 Task: Research Airbnb options in Wiener Neustadt, Austria from 10th December, 2023 to 25th December, 2023 for 3 adults, 1 child. Place can be shared room with 2 bedrooms having 3 beds and 2 bathrooms. Property type can be guest house. Amenities needed are: wifi, TV, free parkinig on premises, hot tub, gym, smoking allowed. Look for 3 properties as per requirement.
Action: Mouse moved to (572, 126)
Screenshot: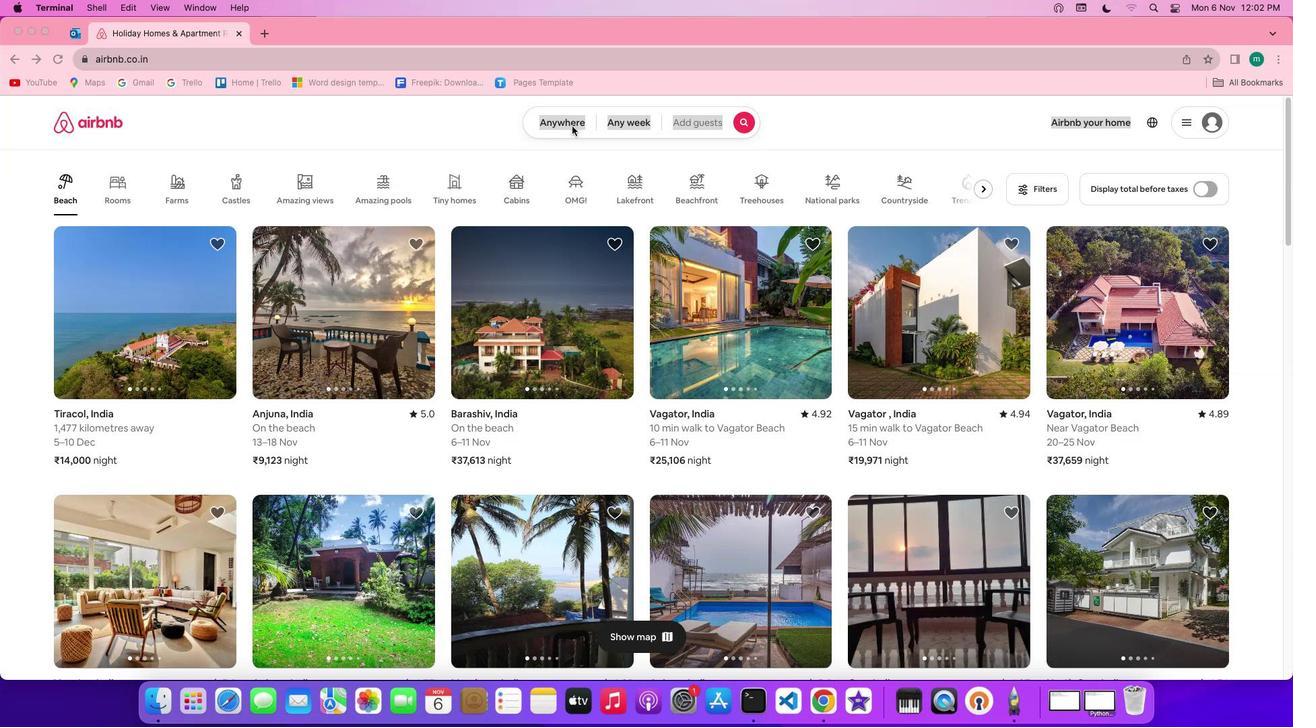 
Action: Mouse pressed left at (572, 126)
Screenshot: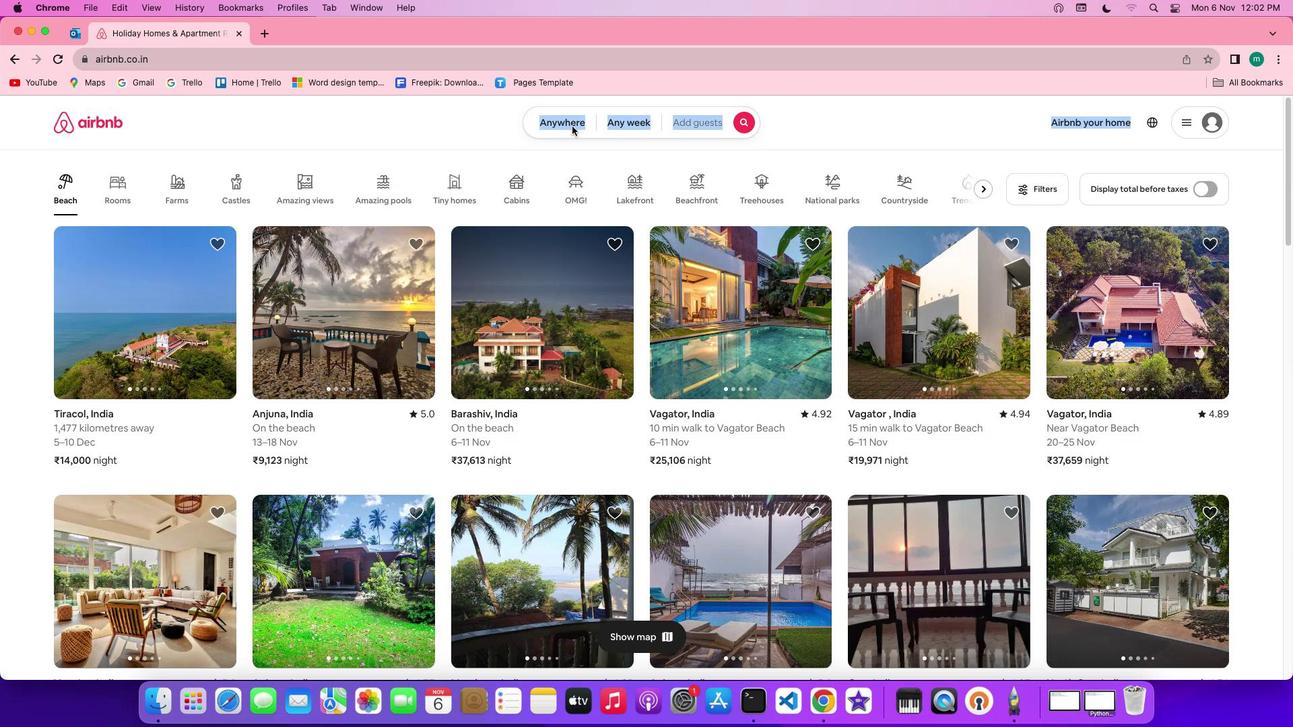 
Action: Mouse pressed left at (572, 126)
Screenshot: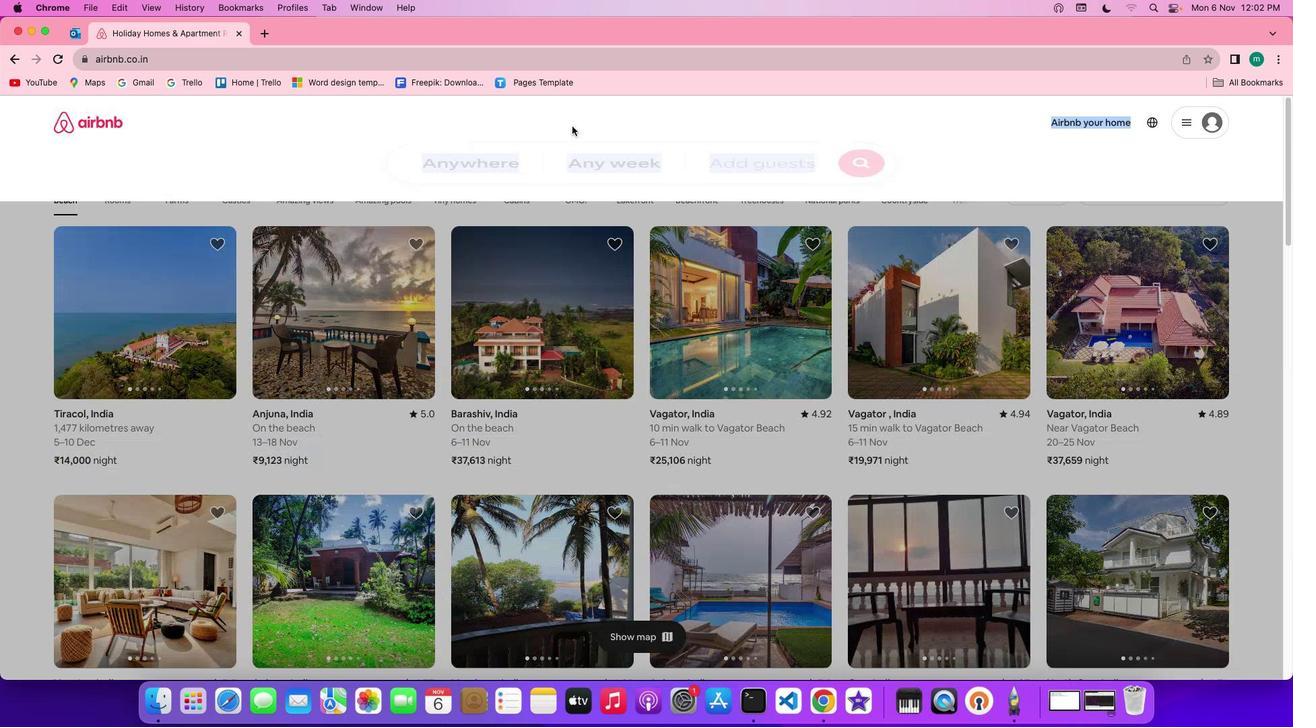 
Action: Mouse moved to (466, 170)
Screenshot: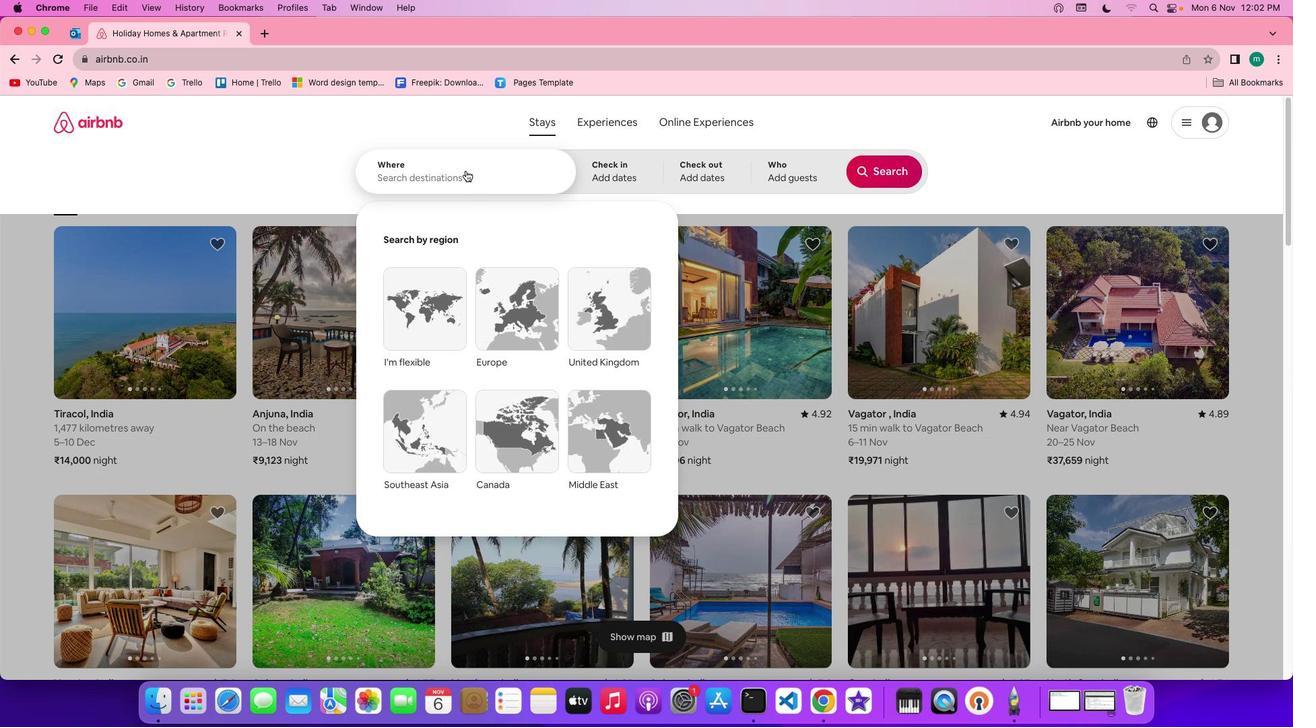 
Action: Key pressed Key.shift'W''i''e''n''e''r'','Key.spaceKey.shift'N''e''u''s''t''a''d''t'Key.leftKey.leftKey.leftKey.leftKey.leftKey.leftKey.leftKey.leftKey.backspaceKey.backspaceKey.spaceKey.rightKey.rightKey.rightKey.rightKey.rightKey.rightKey.rightKey.right','Key.spaceKey.shift'A''u''s''t''r''i''a'
Screenshot: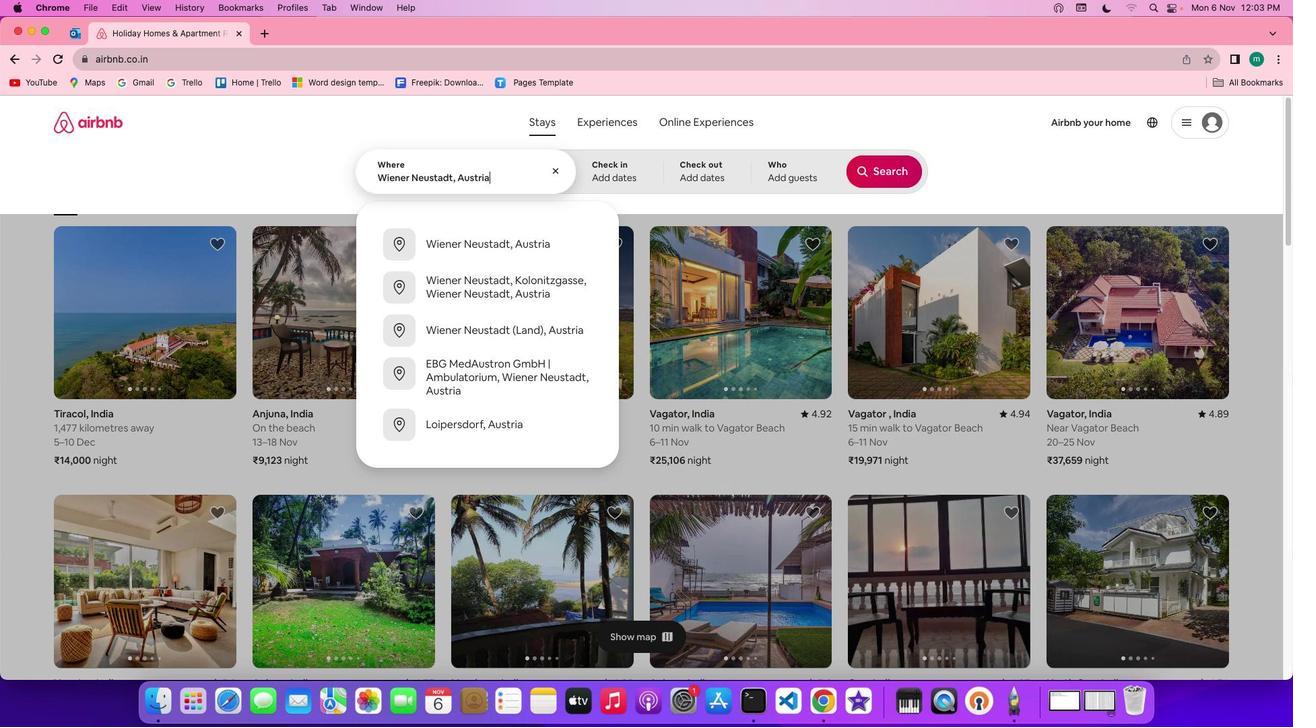 
Action: Mouse moved to (605, 179)
Screenshot: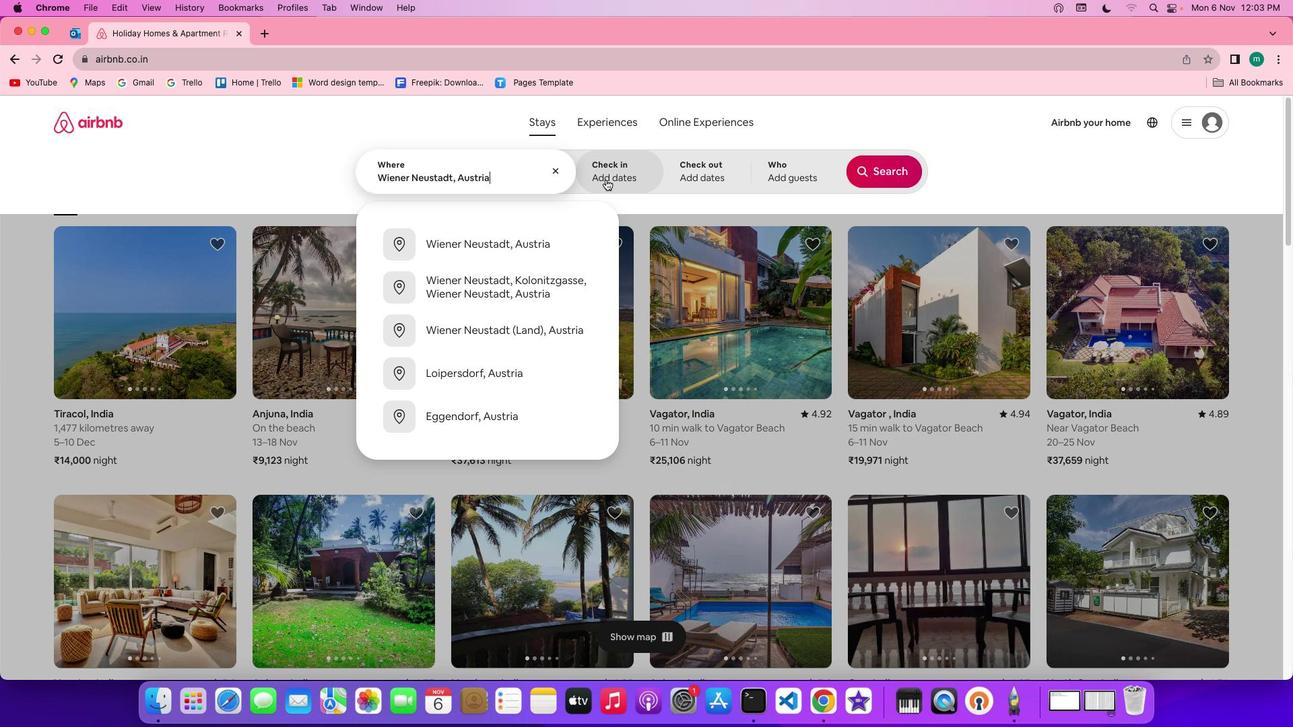 
Action: Mouse pressed left at (605, 179)
Screenshot: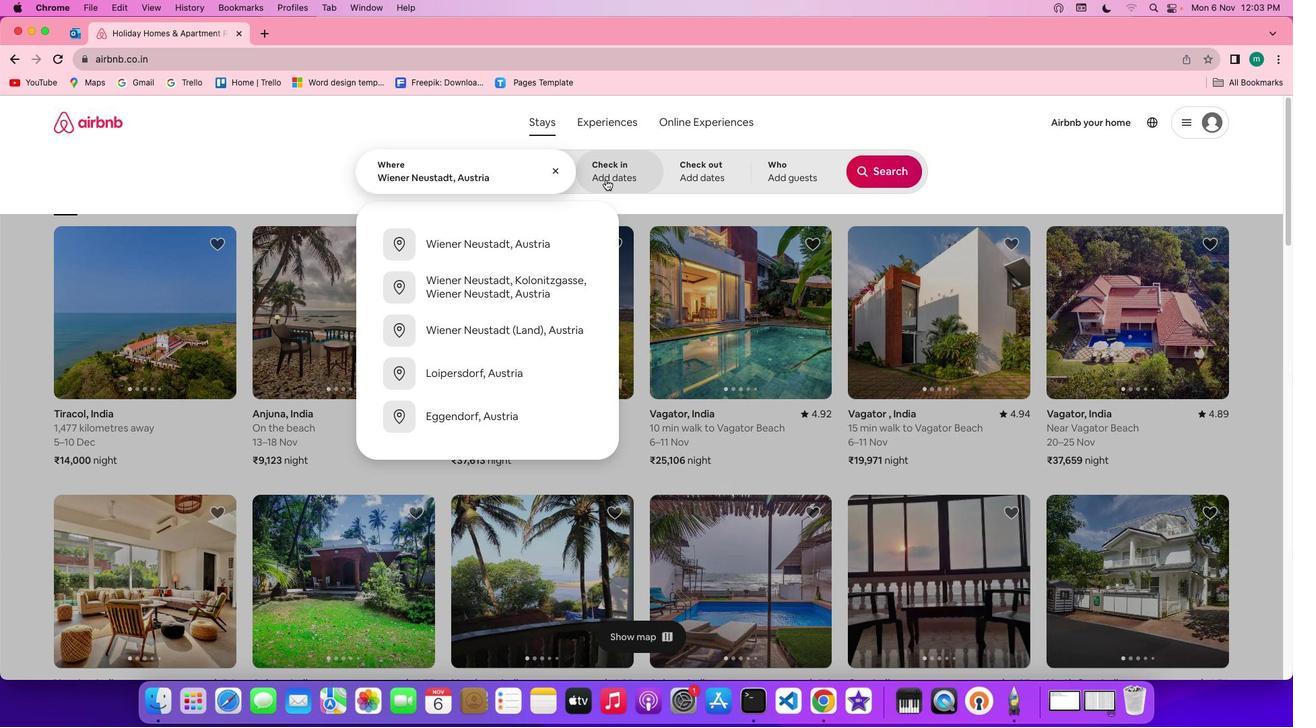 
Action: Mouse moved to (680, 402)
Screenshot: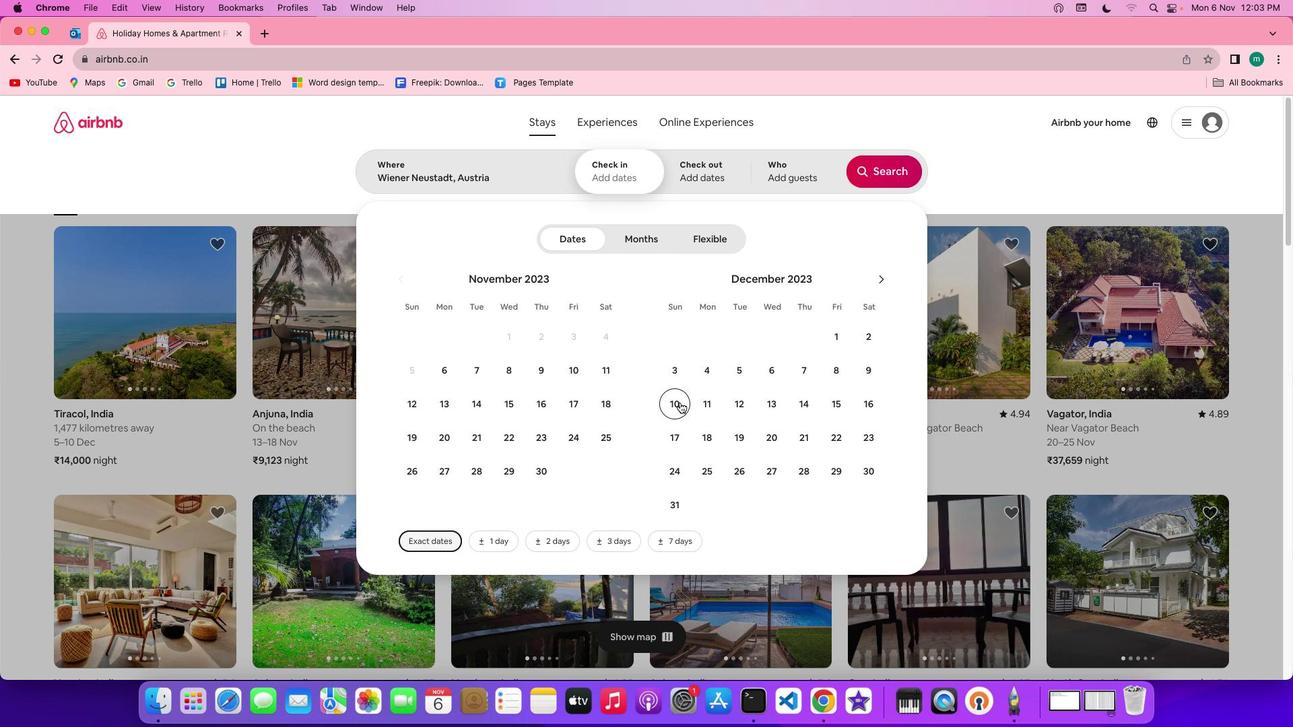 
Action: Mouse pressed left at (680, 402)
Screenshot: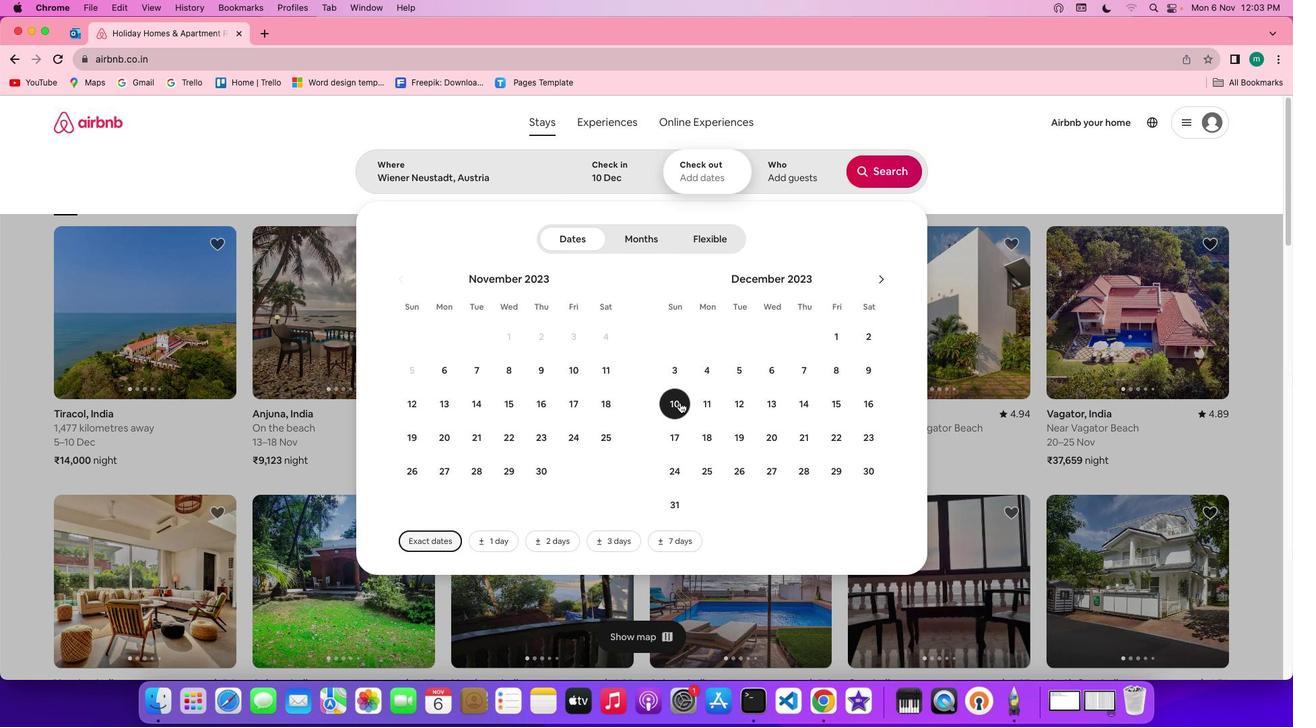 
Action: Mouse moved to (699, 462)
Screenshot: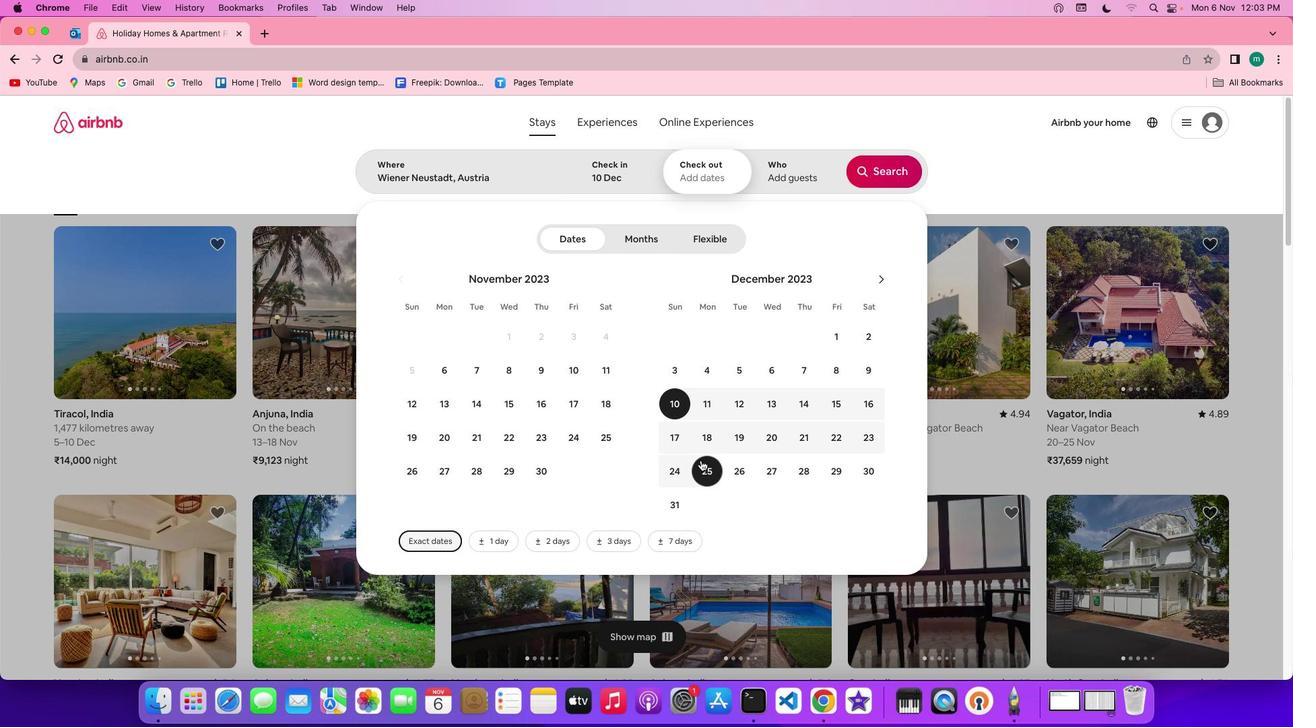 
Action: Mouse pressed left at (699, 462)
Screenshot: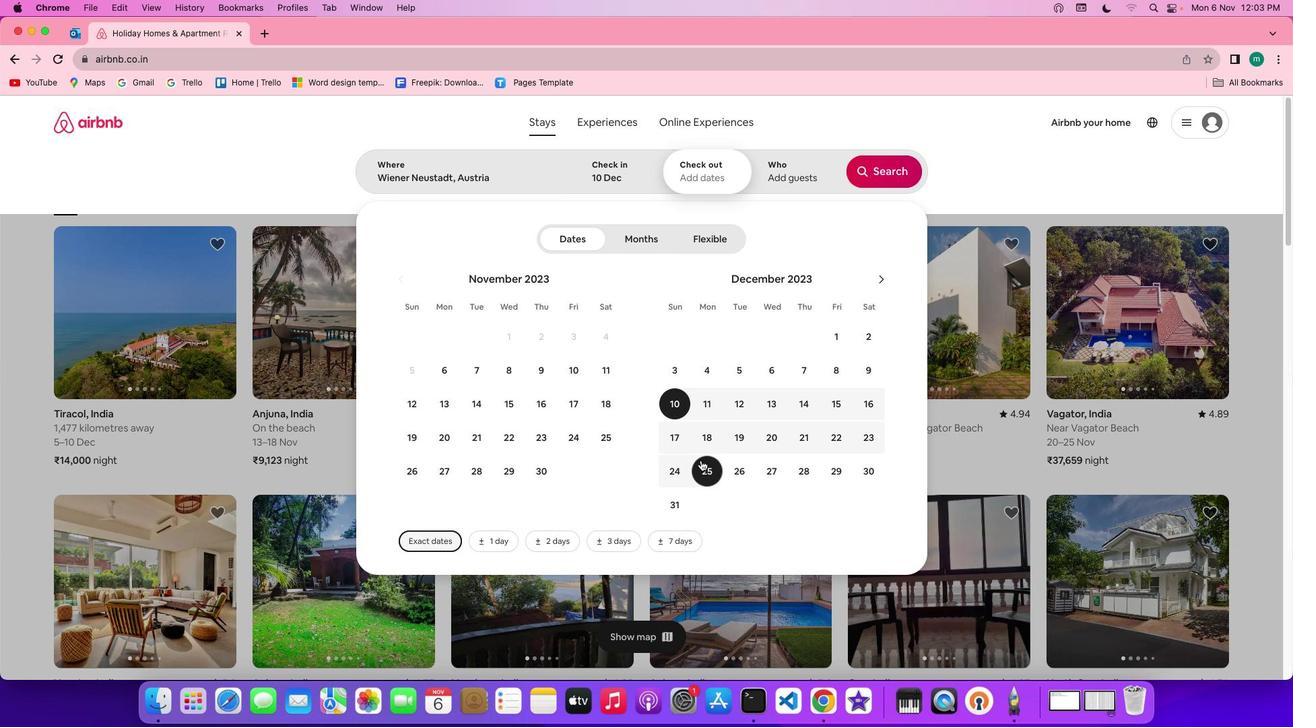 
Action: Mouse moved to (793, 183)
Screenshot: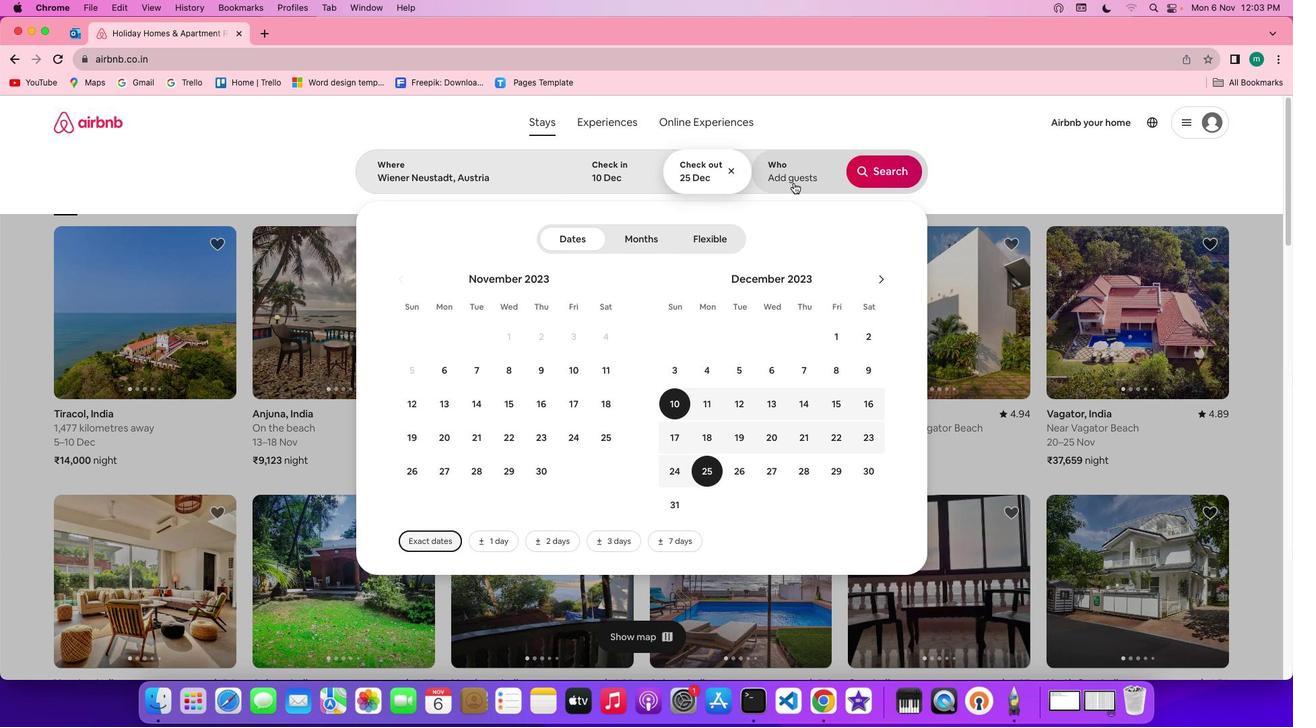 
Action: Mouse pressed left at (793, 183)
Screenshot: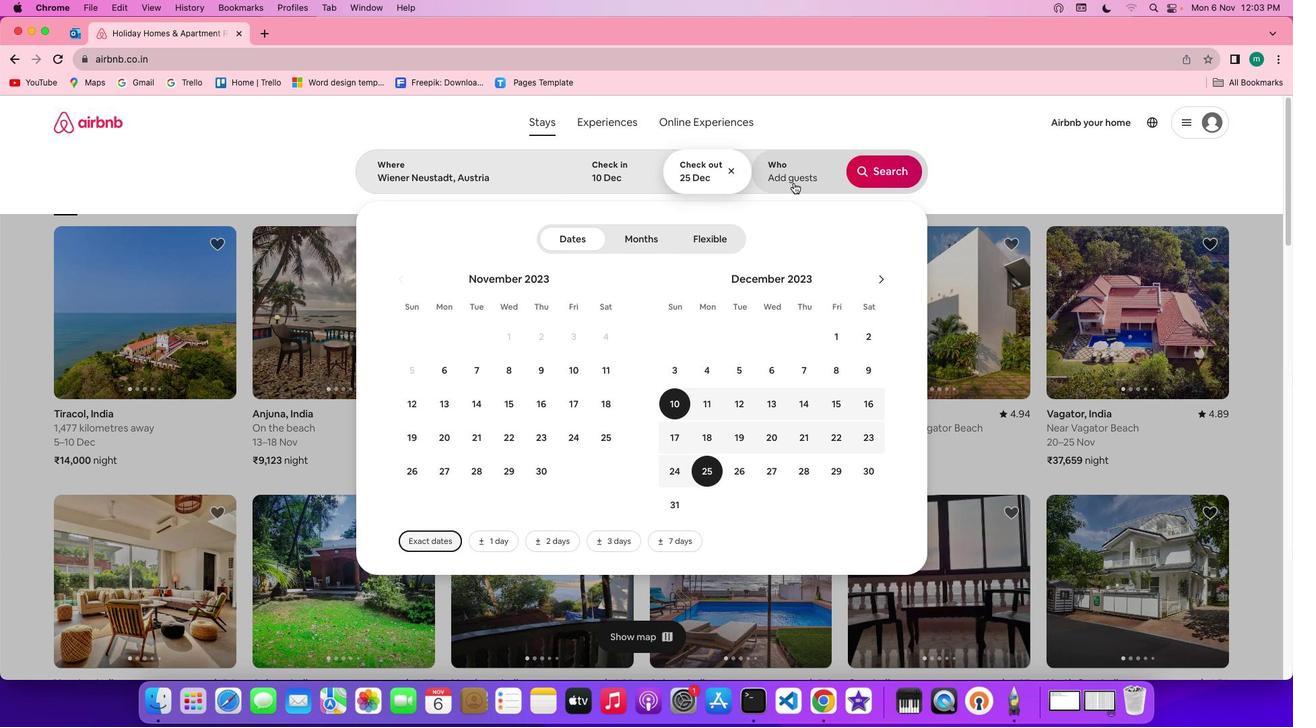 
Action: Mouse moved to (894, 241)
Screenshot: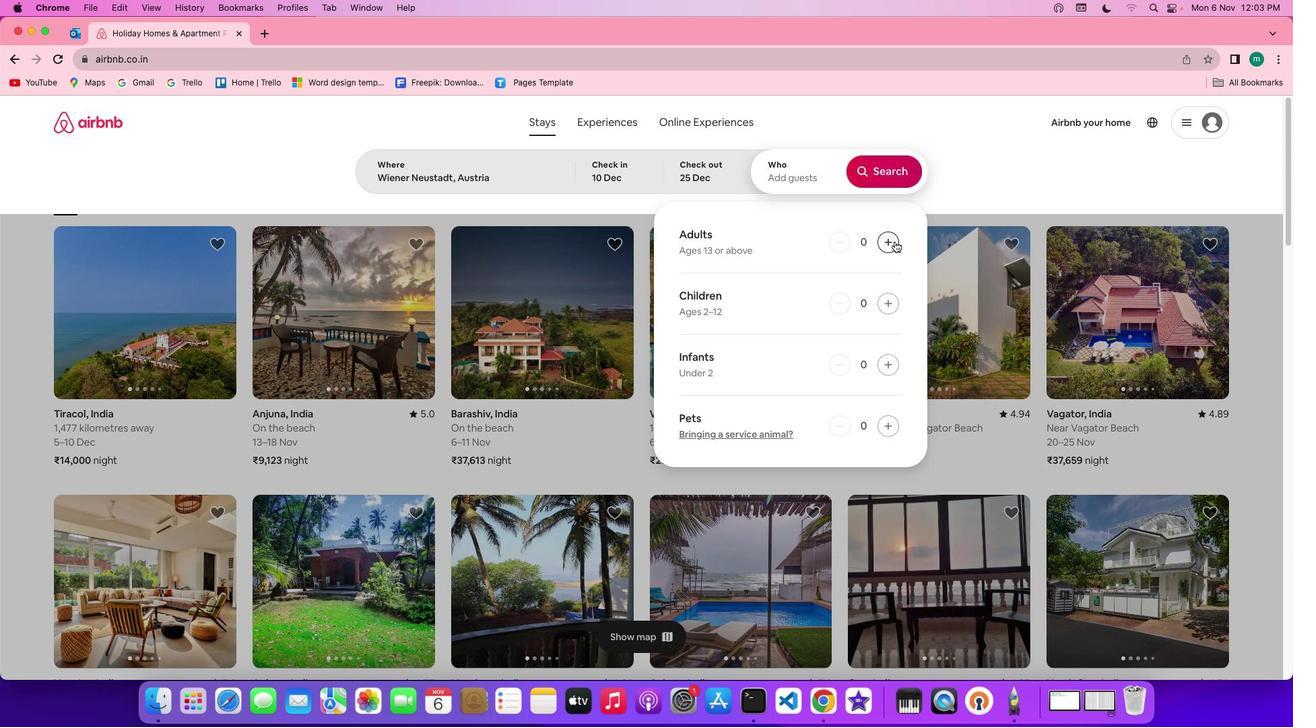 
Action: Mouse pressed left at (894, 241)
Screenshot: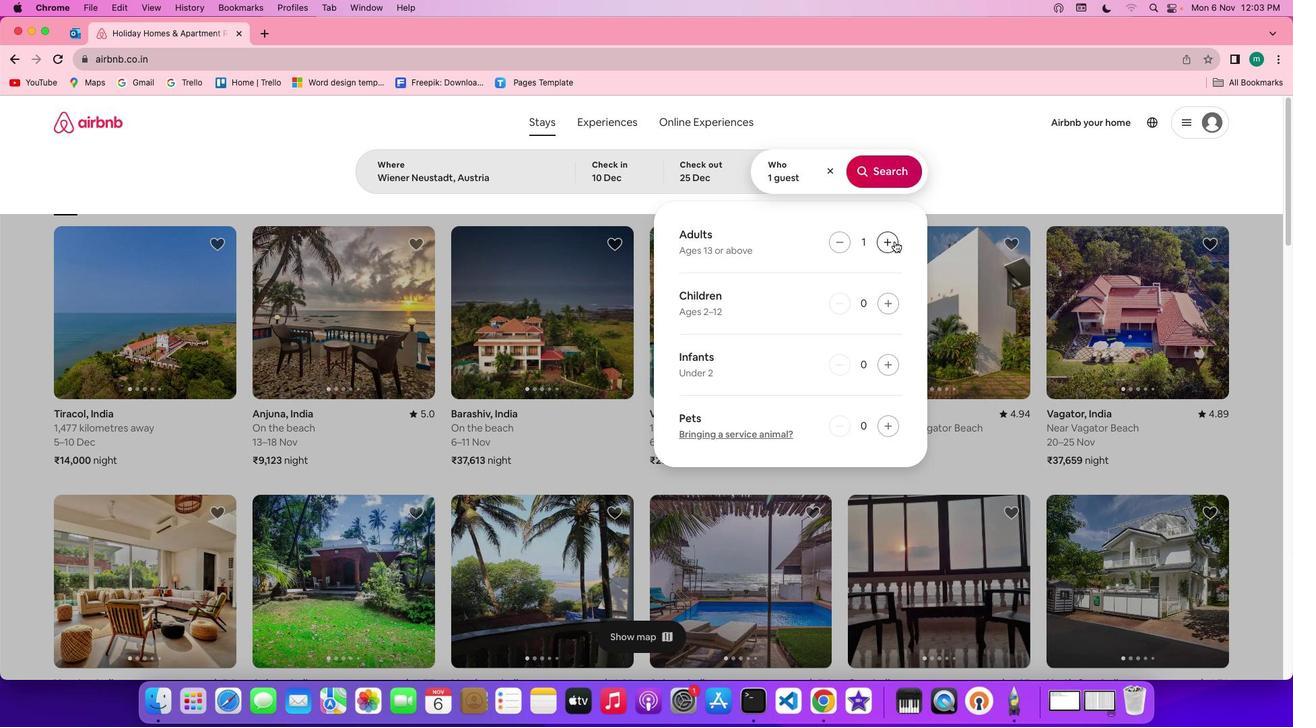 
Action: Mouse pressed left at (894, 241)
Screenshot: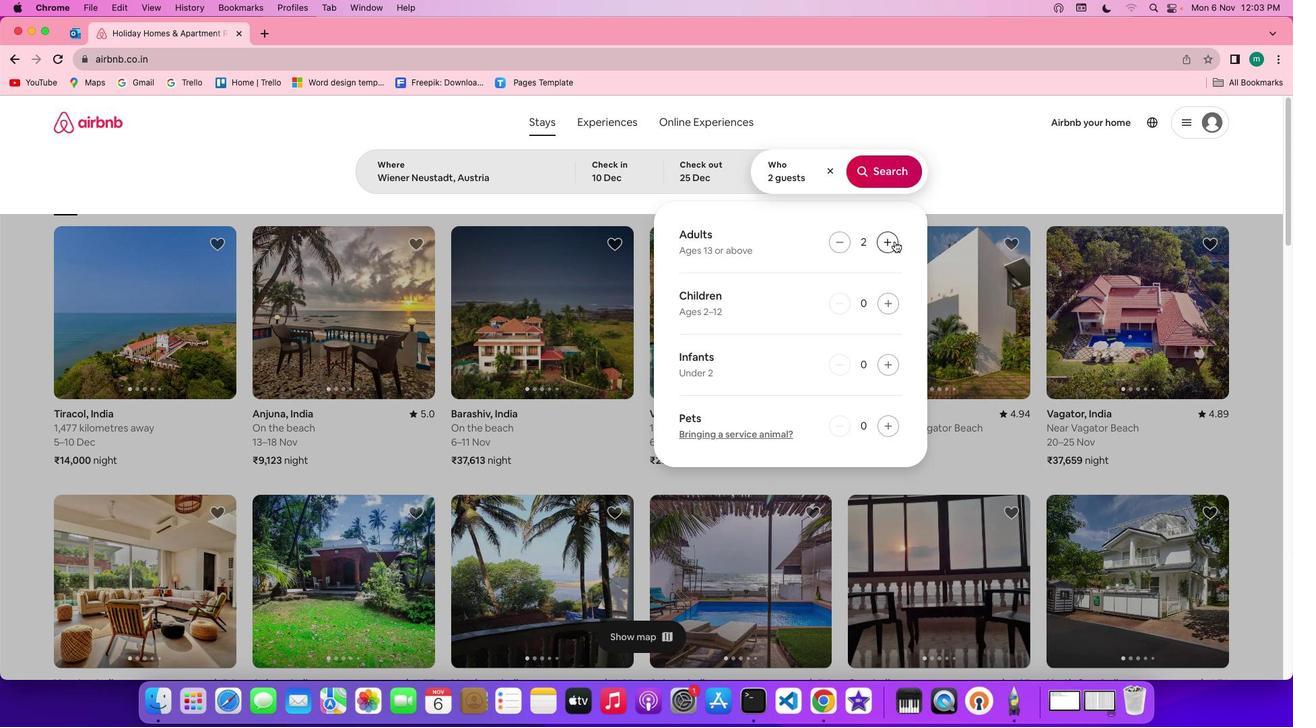 
Action: Mouse pressed left at (894, 241)
Screenshot: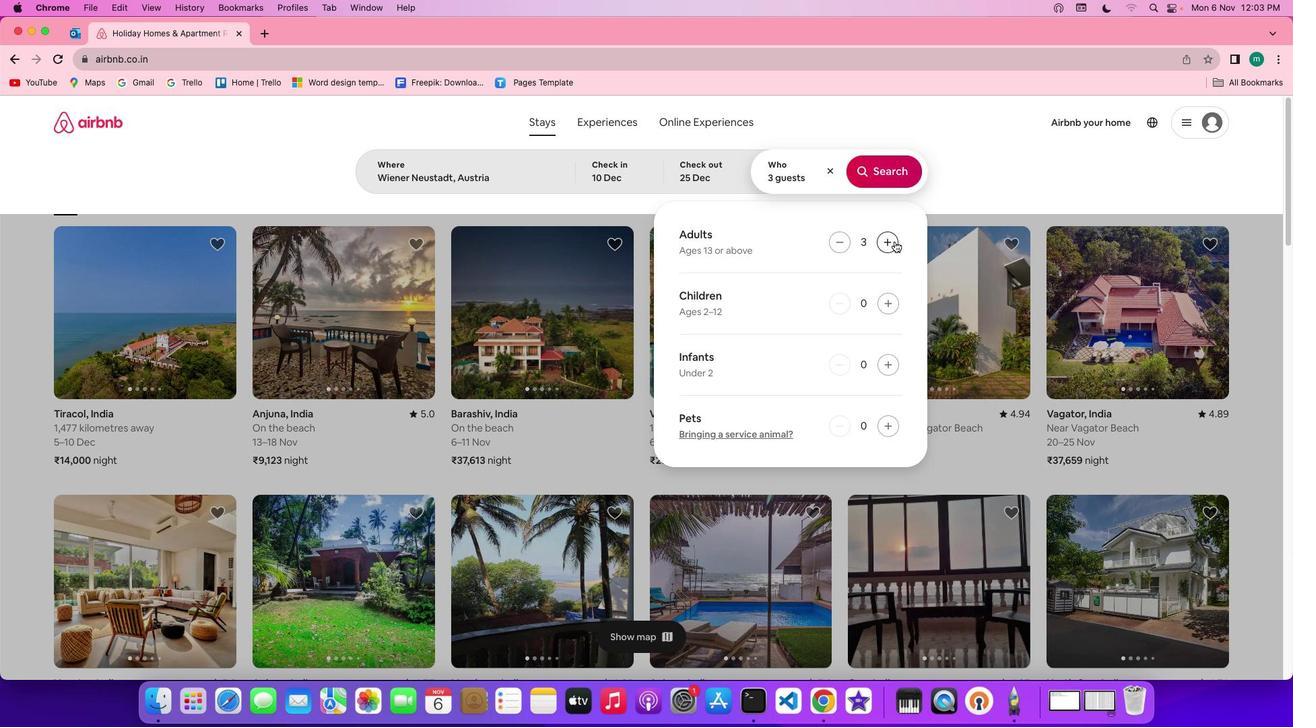 
Action: Mouse moved to (887, 303)
Screenshot: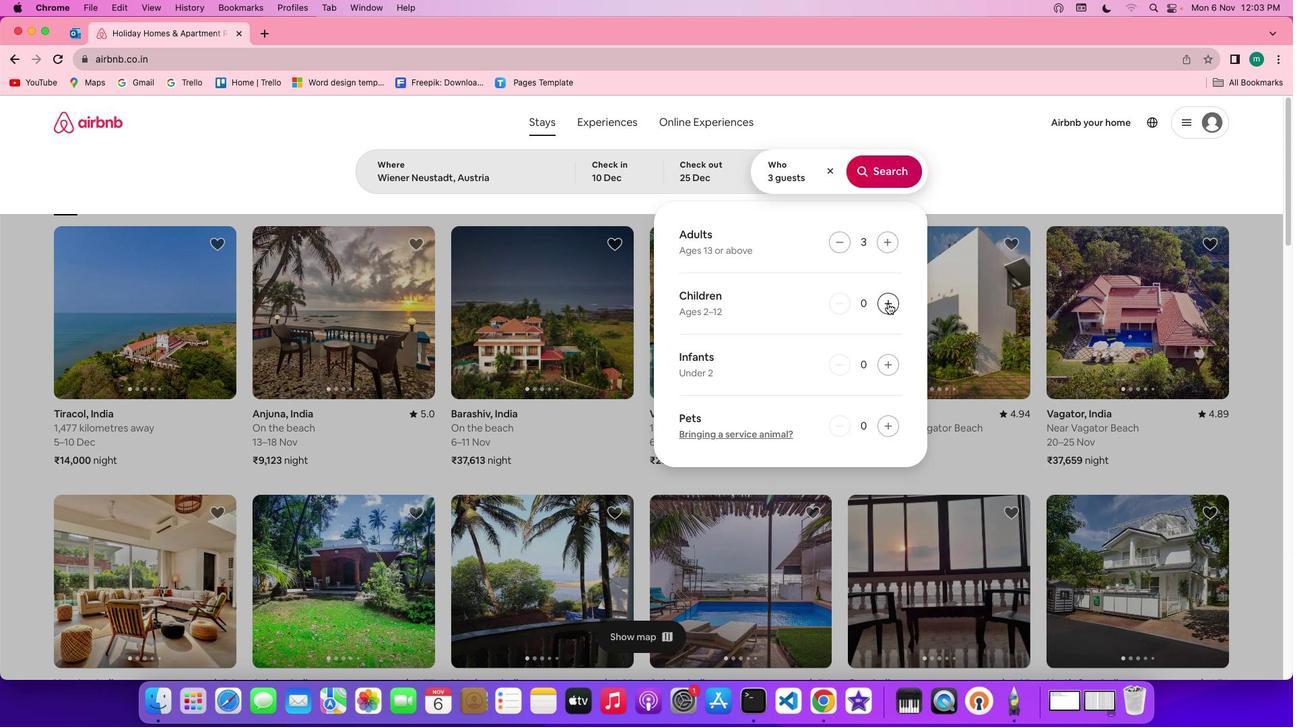 
Action: Mouse pressed left at (887, 303)
Screenshot: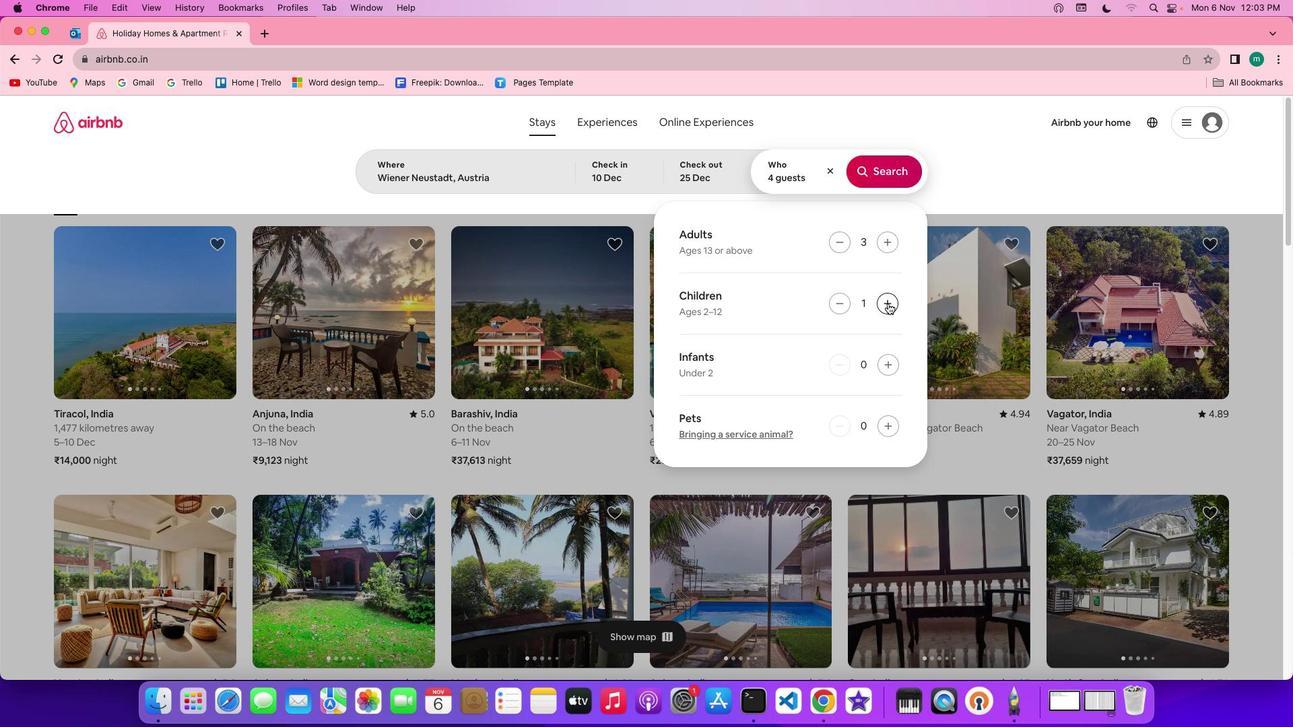 
Action: Mouse moved to (887, 177)
Screenshot: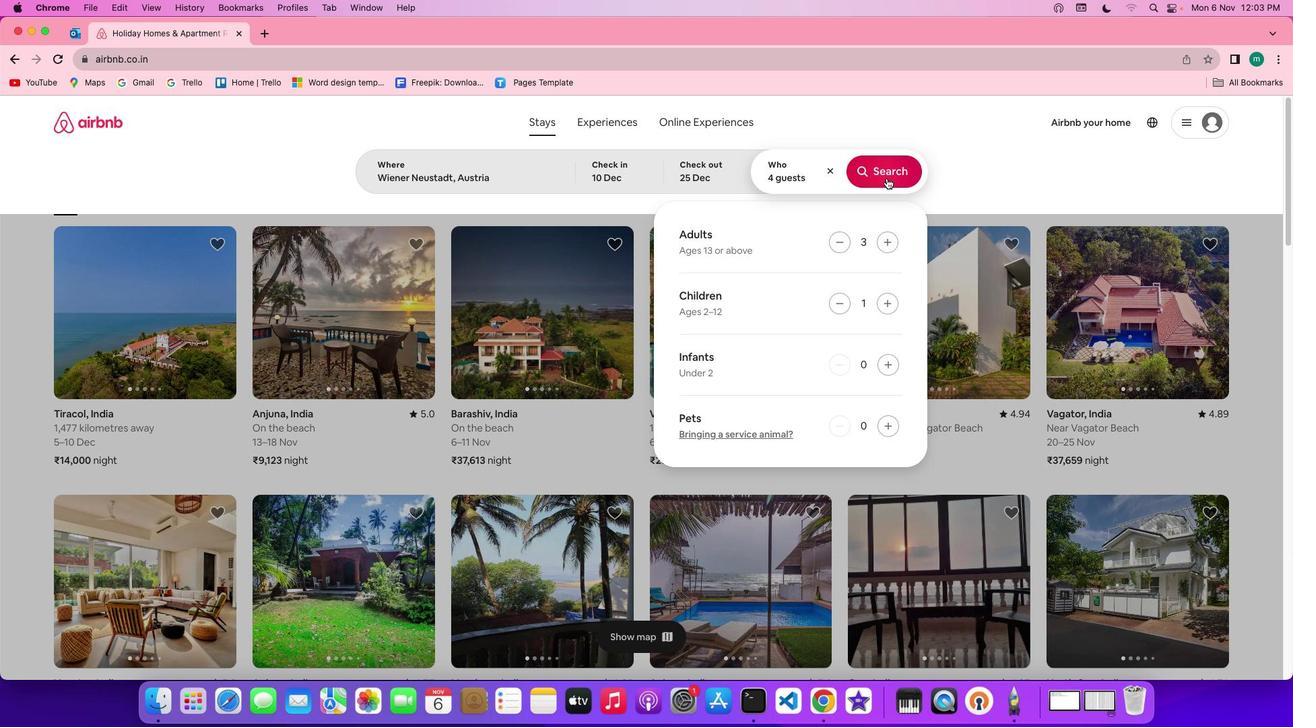 
Action: Mouse pressed left at (887, 177)
Screenshot: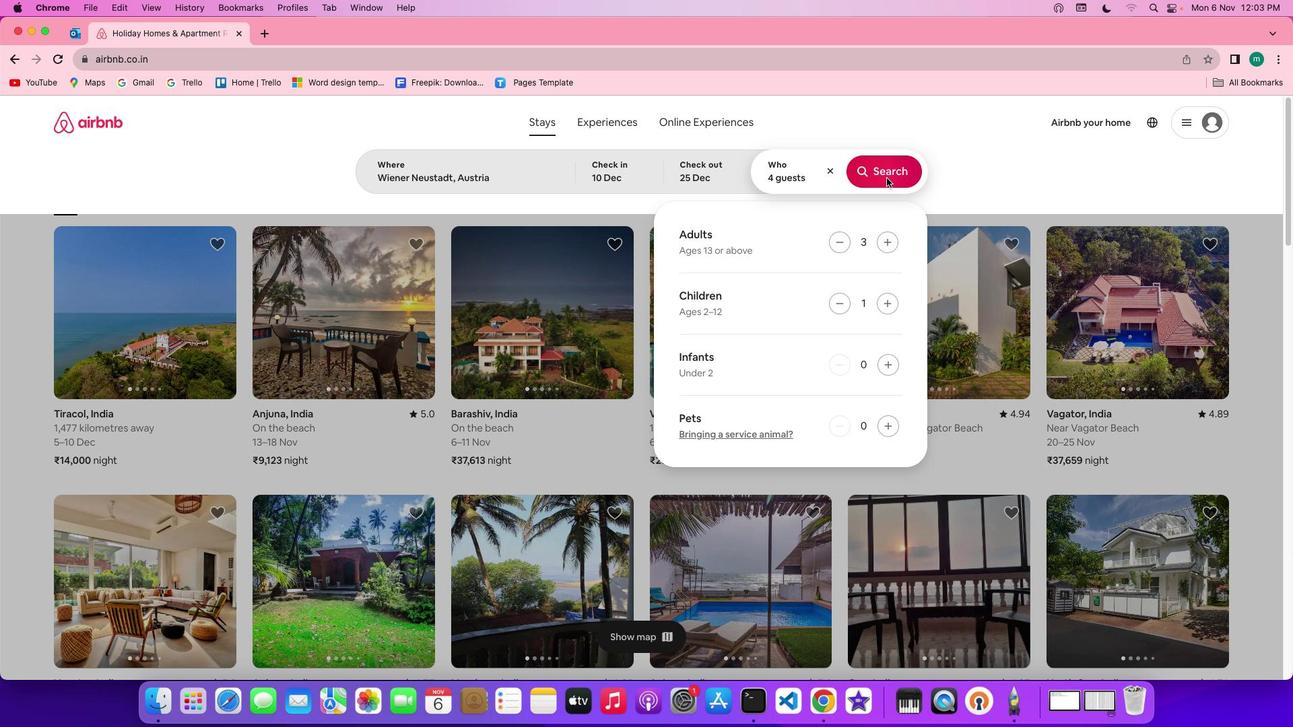 
Action: Mouse moved to (1071, 173)
Screenshot: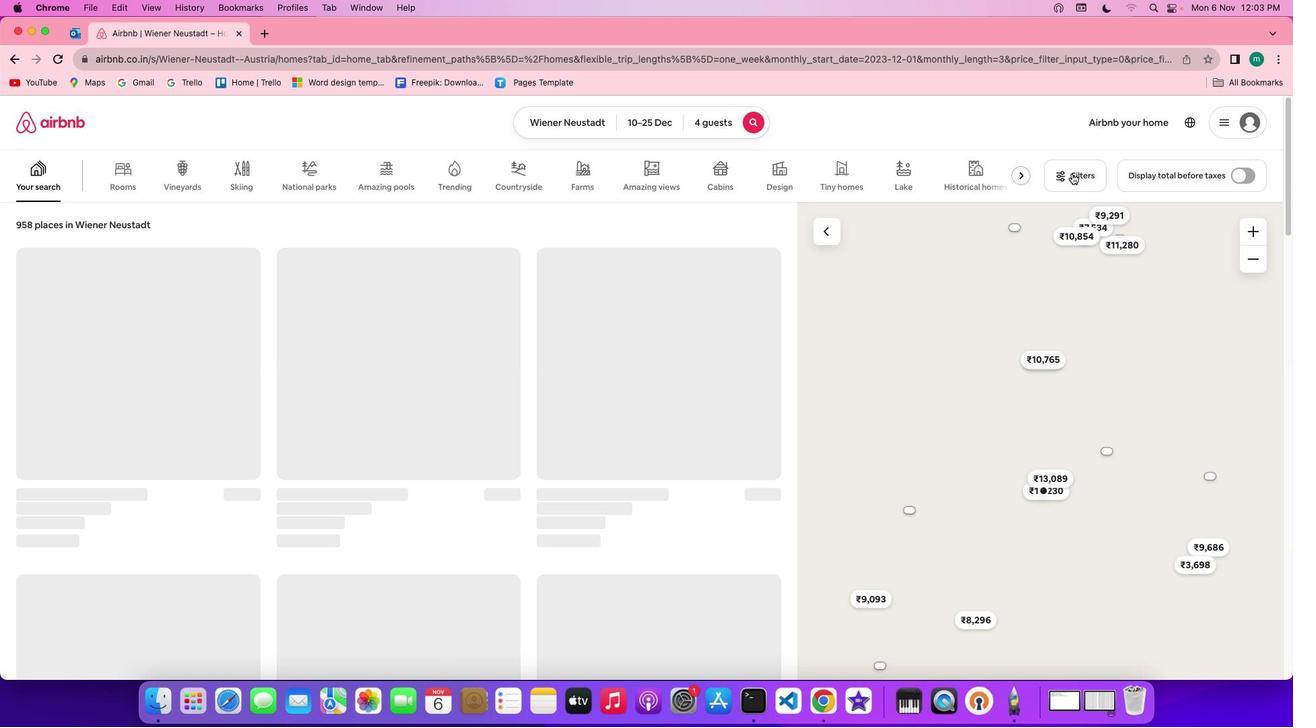 
Action: Mouse pressed left at (1071, 173)
Screenshot: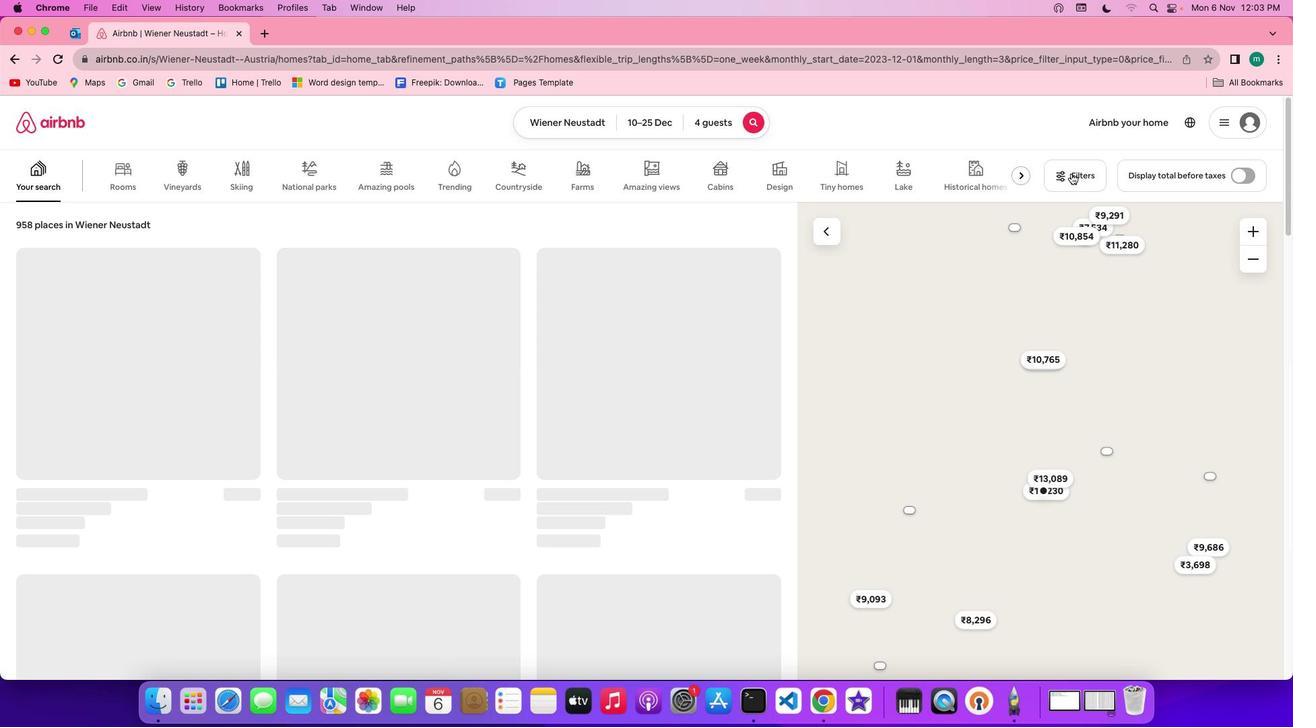 
Action: Mouse moved to (664, 416)
Screenshot: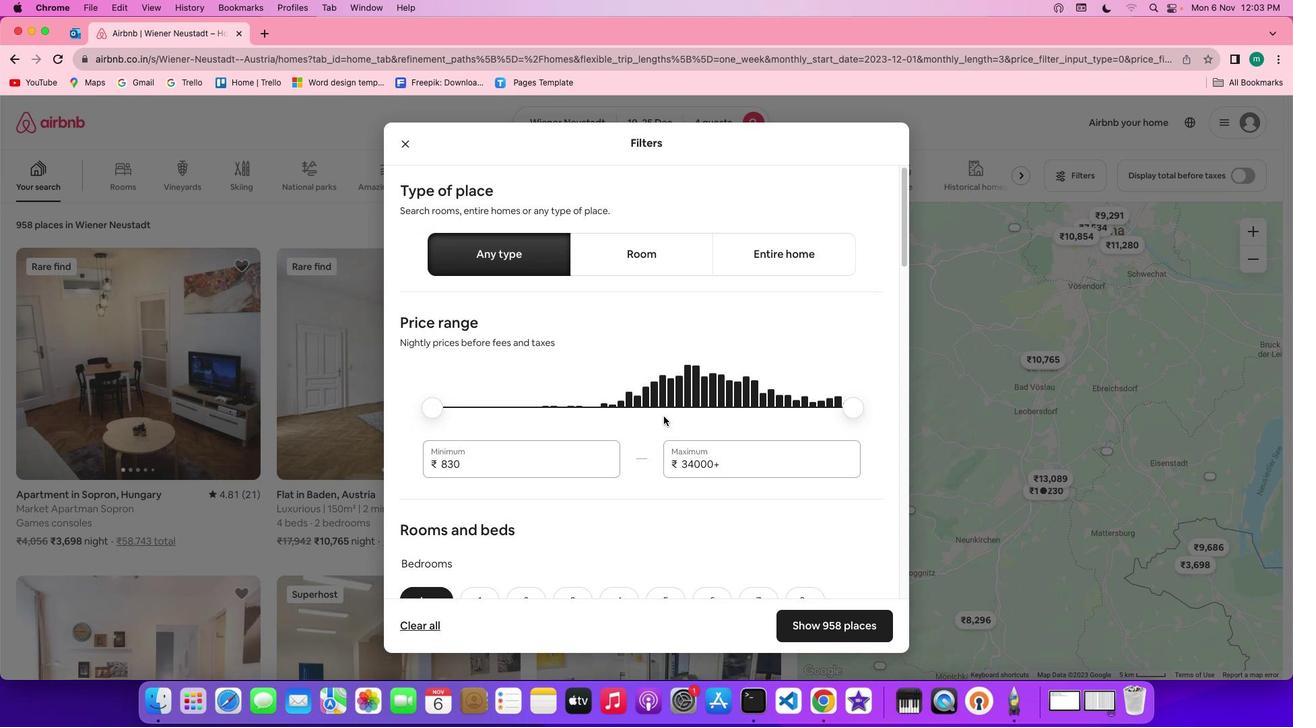 
Action: Mouse scrolled (664, 416) with delta (0, 0)
Screenshot: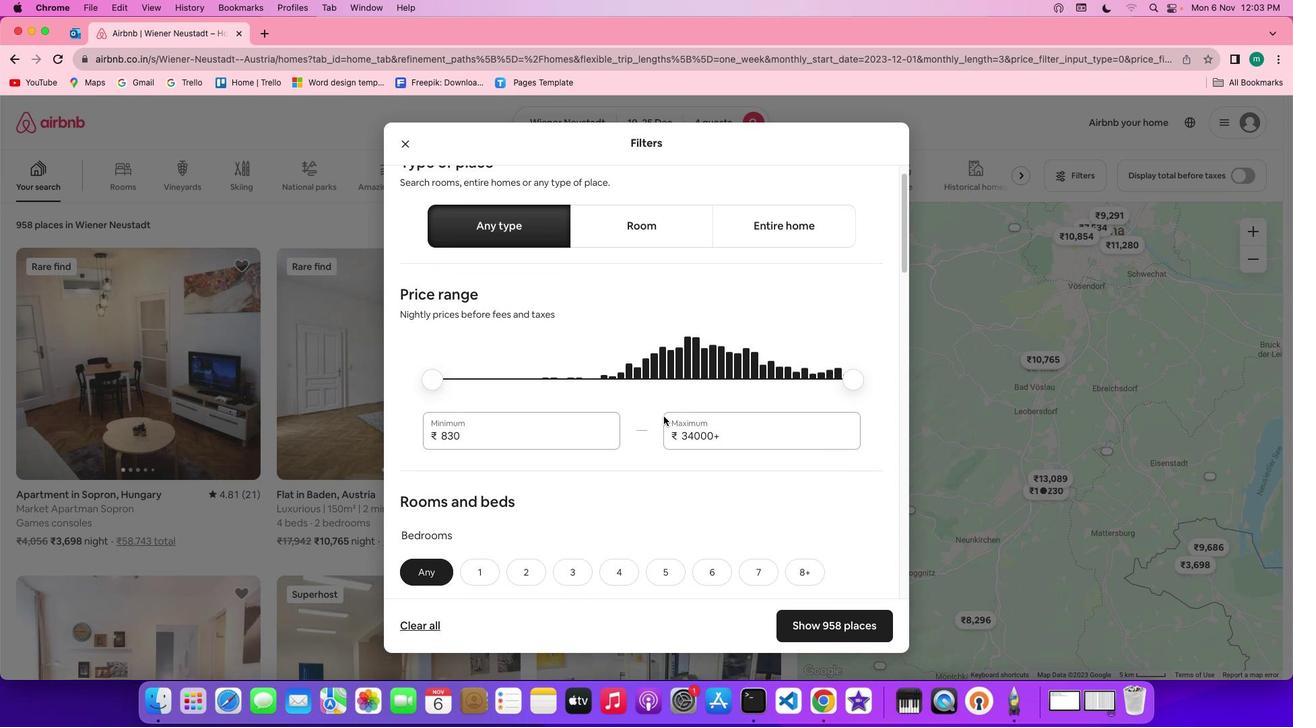
Action: Mouse scrolled (664, 416) with delta (0, 0)
Screenshot: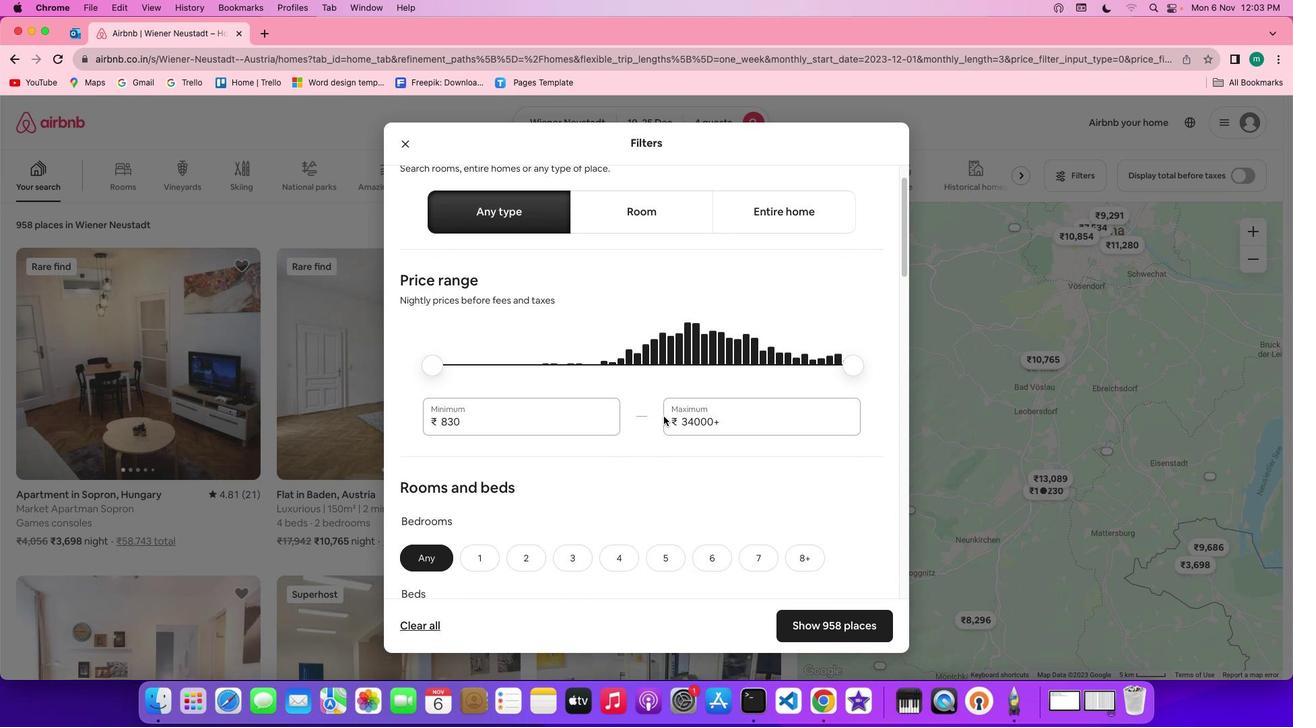 
Action: Mouse scrolled (664, 416) with delta (0, -1)
Screenshot: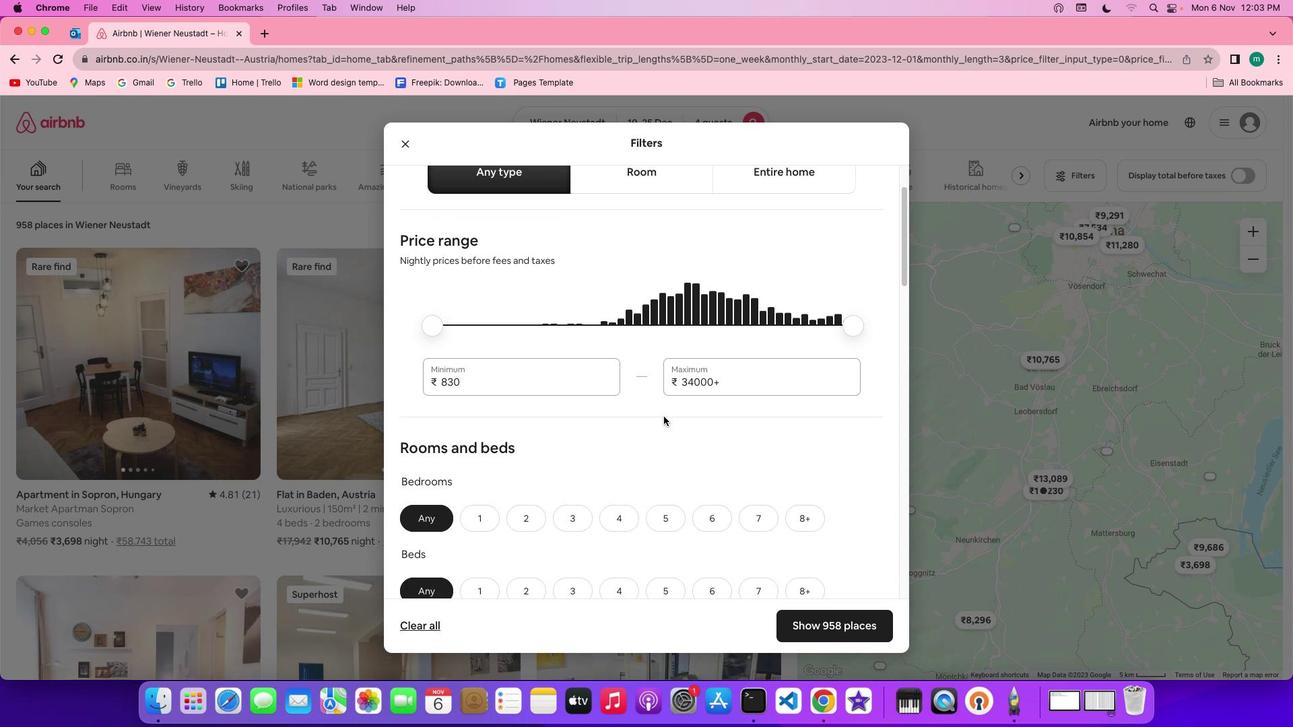 
Action: Mouse scrolled (664, 416) with delta (0, 0)
Screenshot: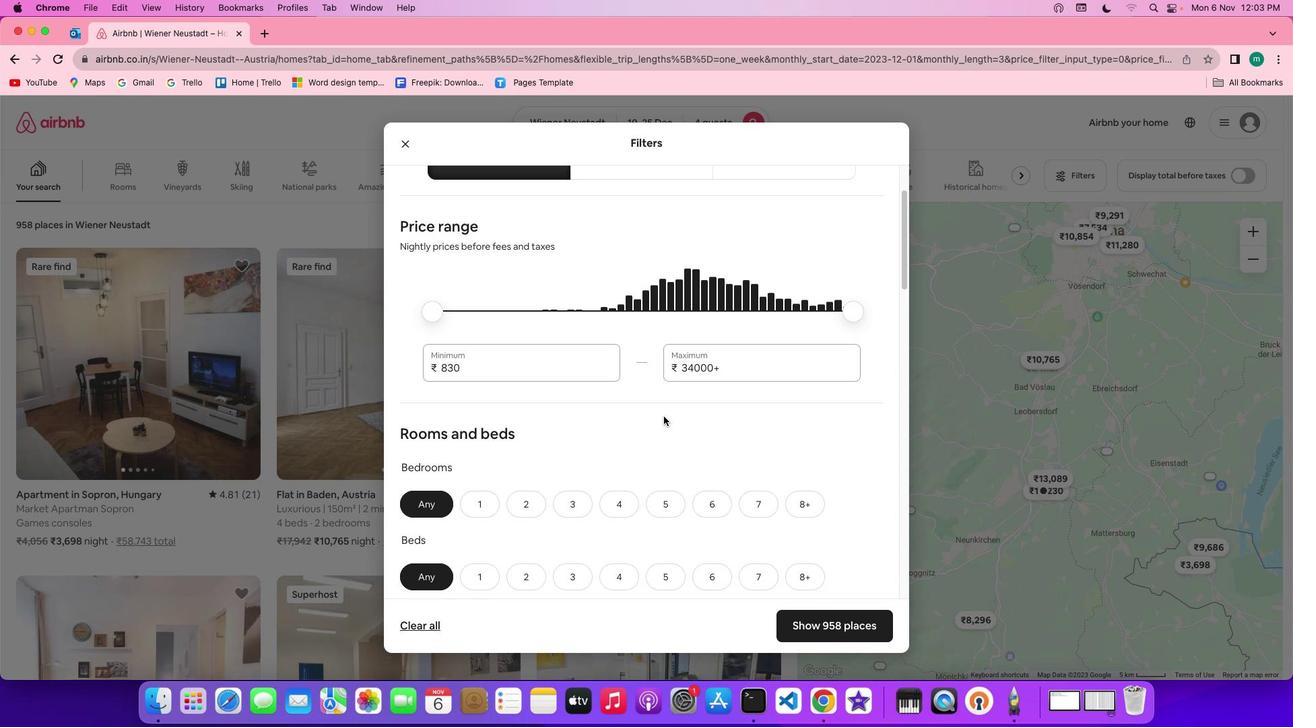 
Action: Mouse scrolled (664, 416) with delta (0, 0)
Screenshot: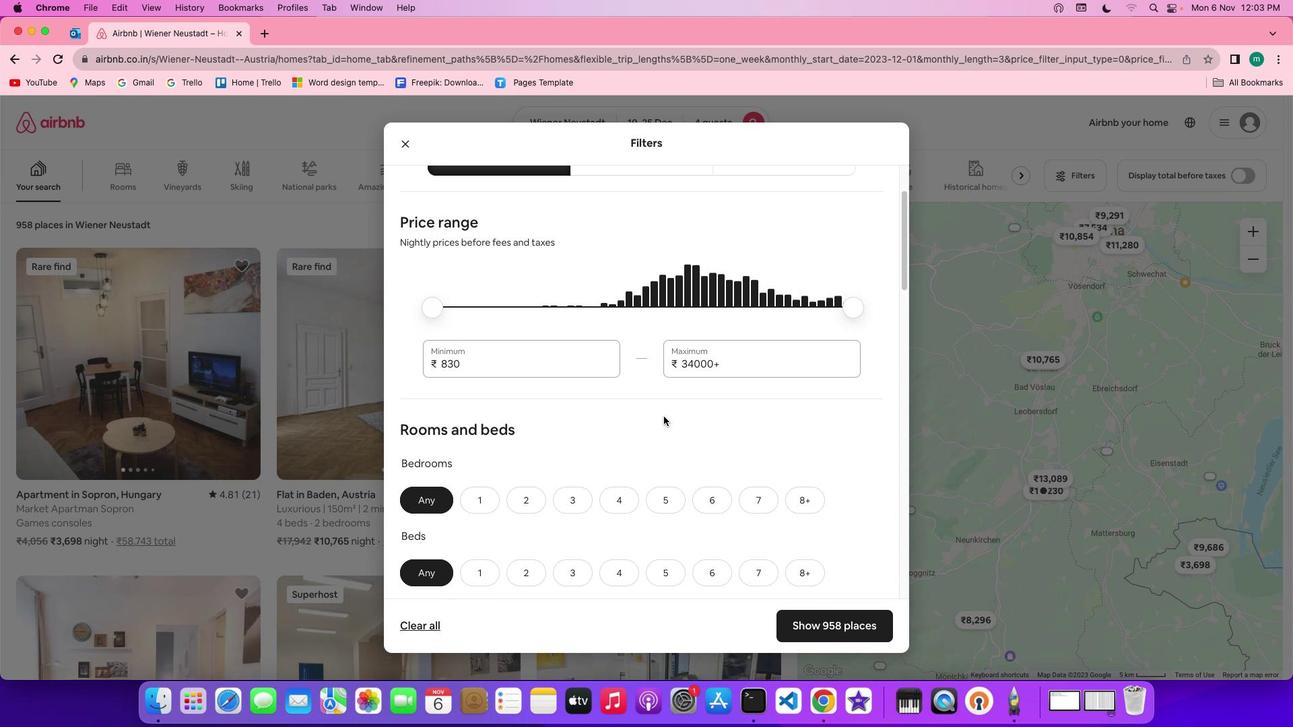 
Action: Mouse scrolled (664, 416) with delta (0, 0)
Screenshot: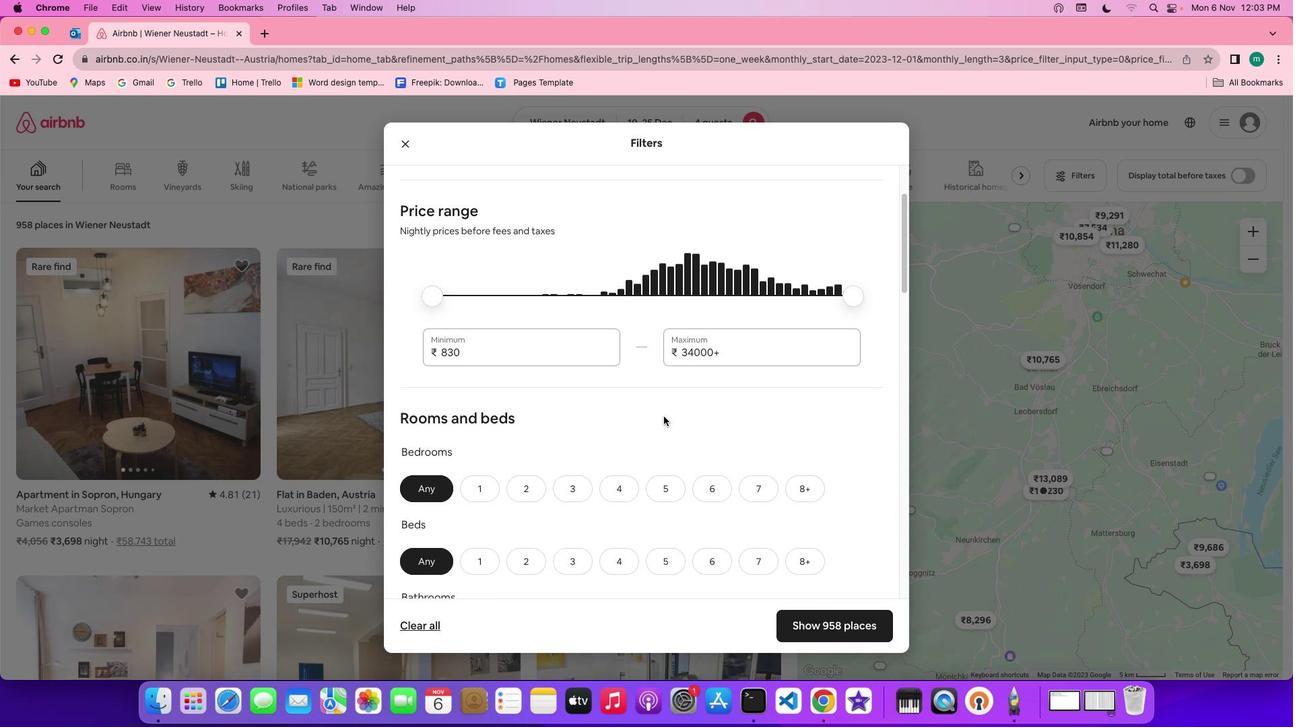 
Action: Mouse scrolled (664, 416) with delta (0, 0)
Screenshot: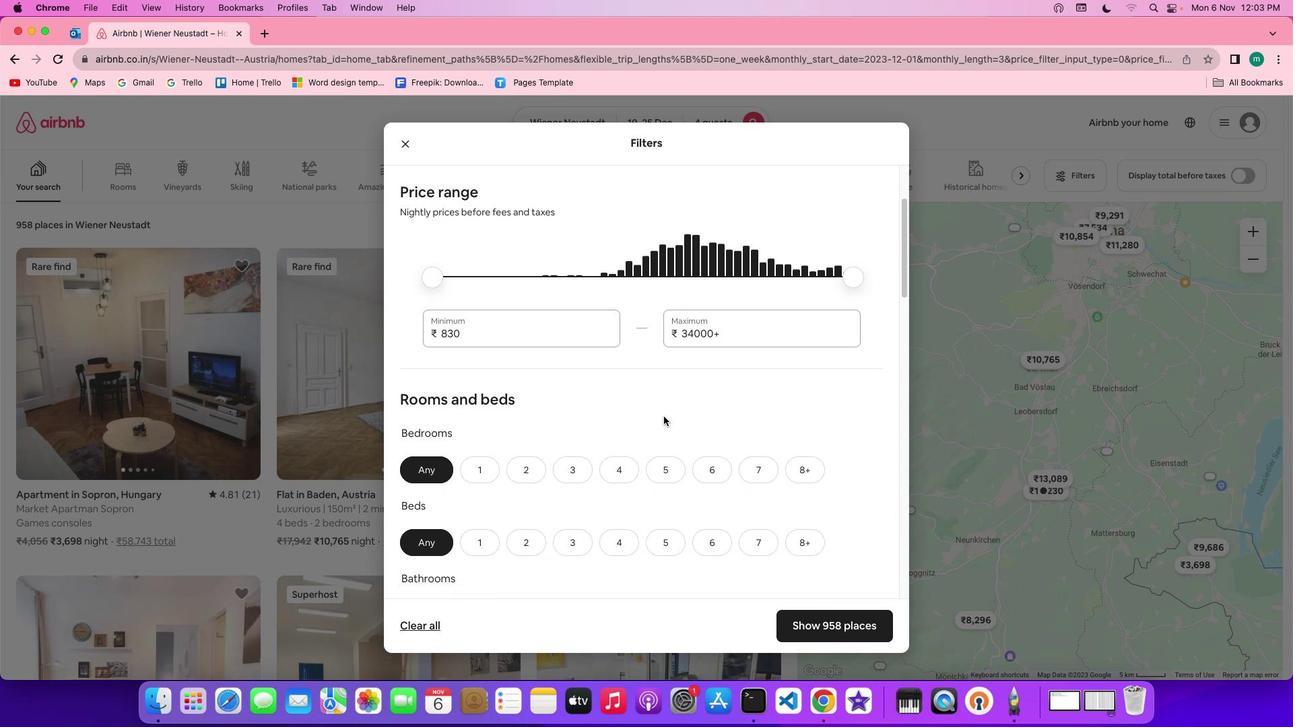 
Action: Mouse scrolled (664, 416) with delta (0, 0)
Screenshot: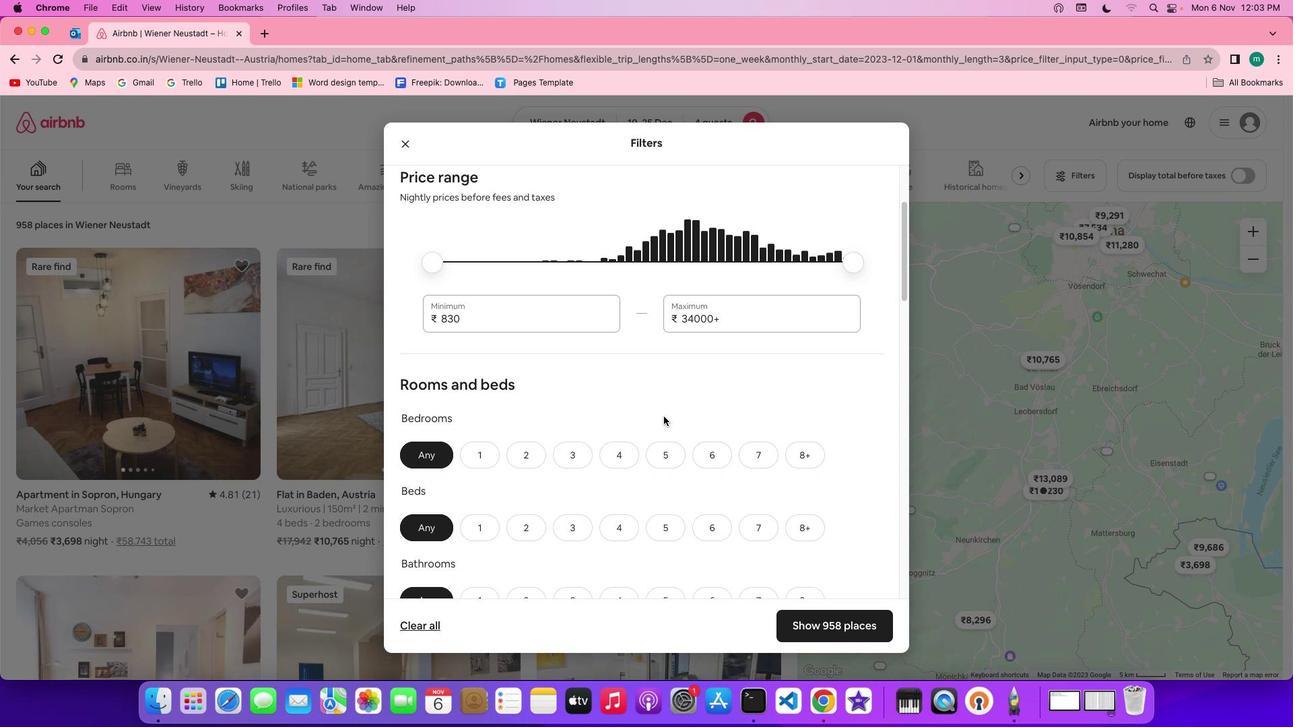 
Action: Mouse scrolled (664, 416) with delta (0, 0)
Screenshot: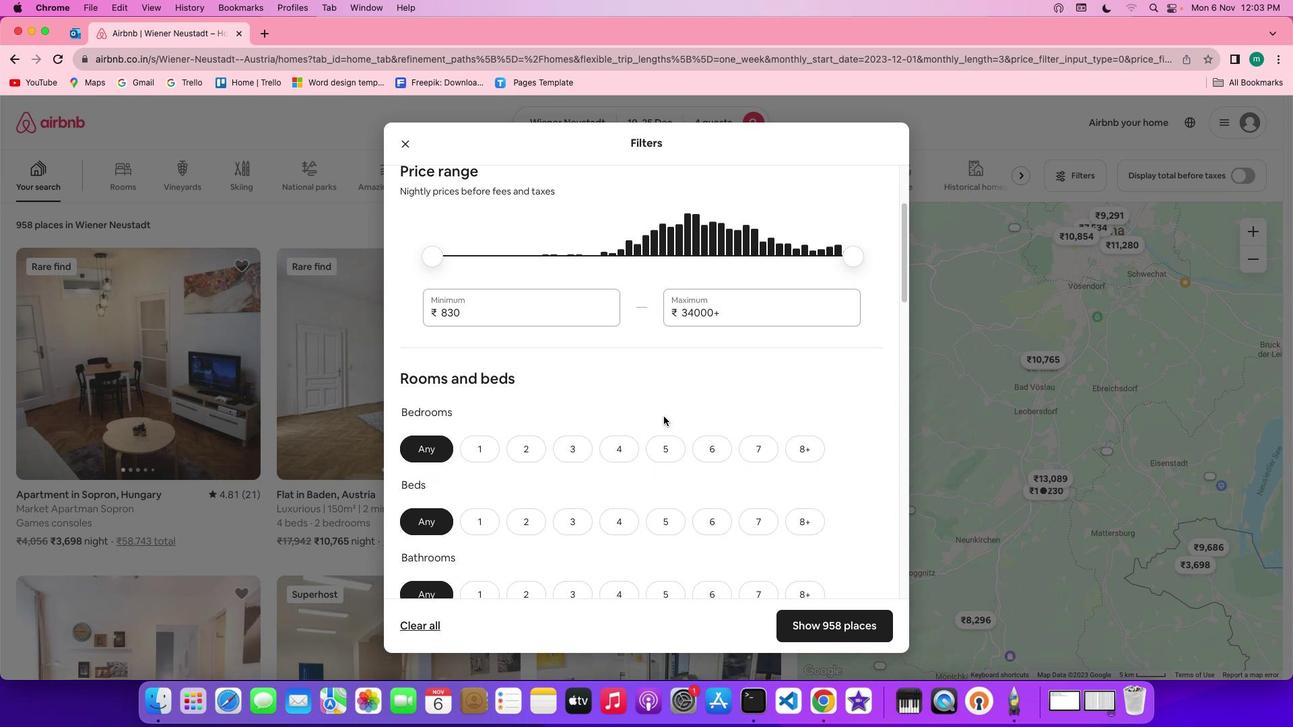 
Action: Mouse scrolled (664, 416) with delta (0, 0)
Screenshot: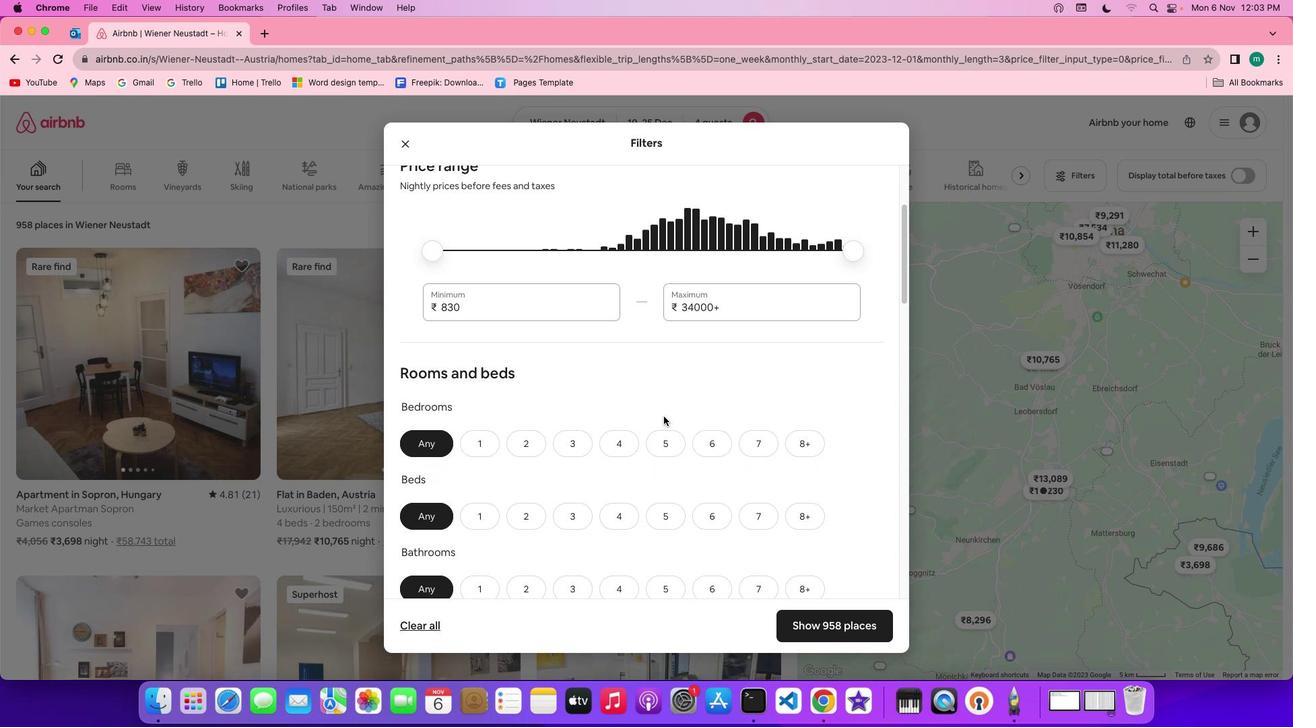 
Action: Mouse scrolled (664, 416) with delta (0, 0)
Screenshot: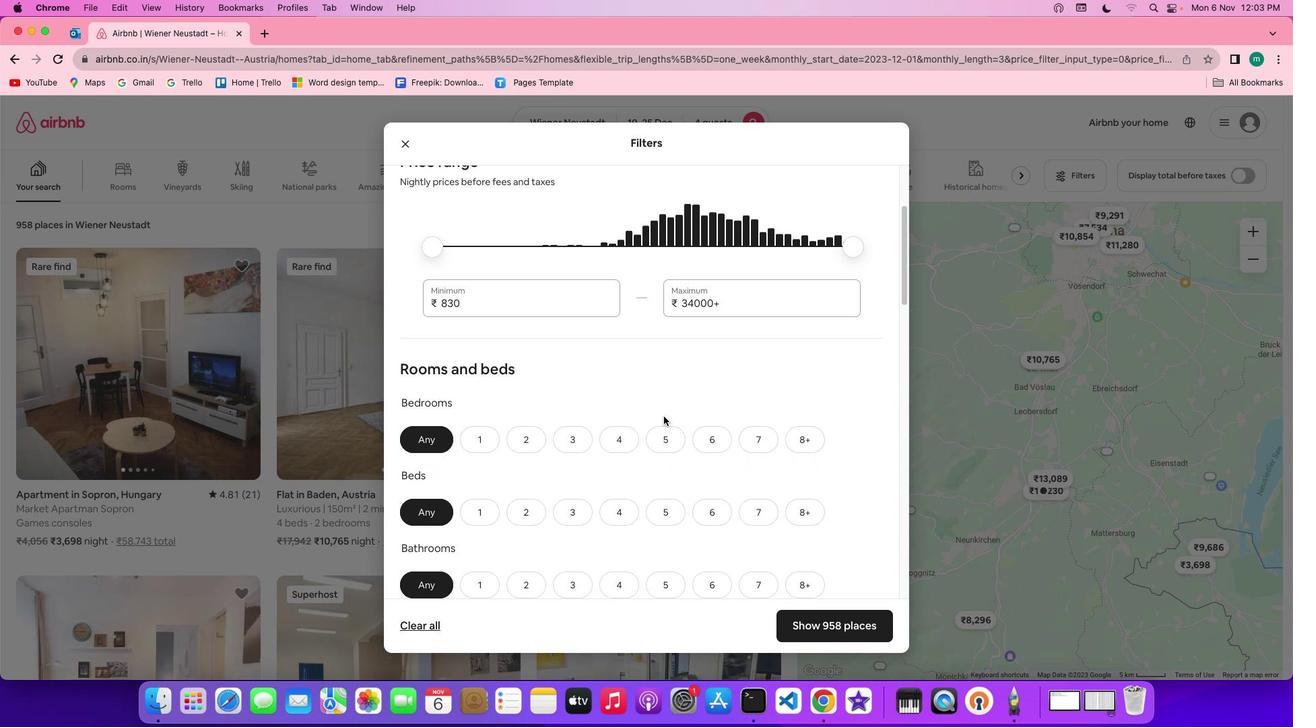 
Action: Mouse scrolled (664, 416) with delta (0, 0)
Screenshot: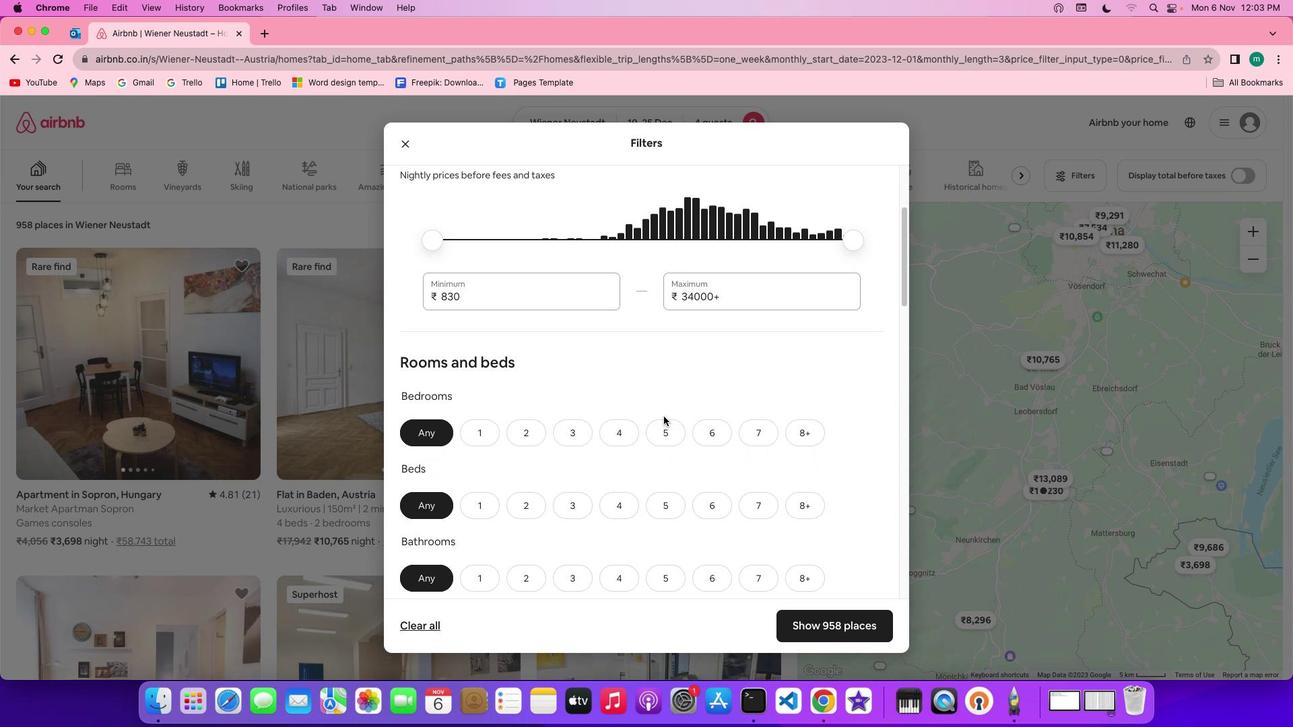 
Action: Mouse scrolled (664, 416) with delta (0, 0)
Screenshot: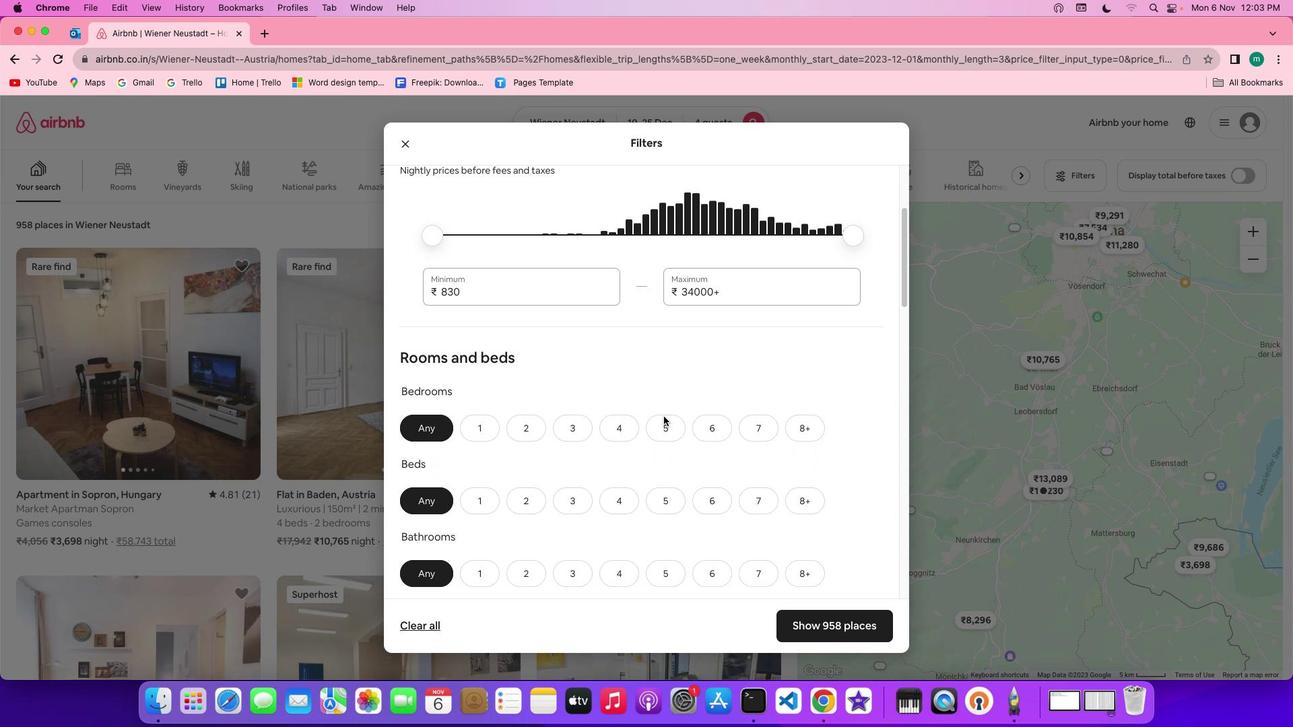 
Action: Mouse scrolled (664, 416) with delta (0, 0)
Screenshot: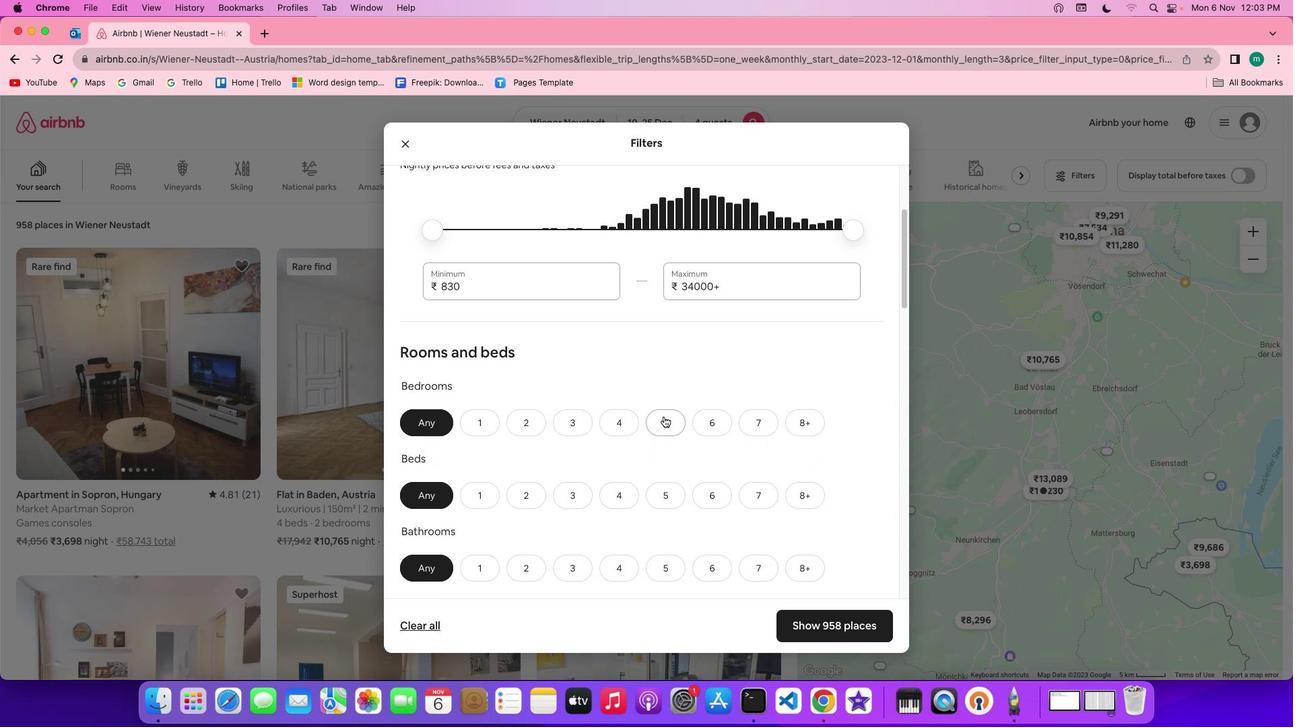 
Action: Mouse scrolled (664, 416) with delta (0, 0)
Screenshot: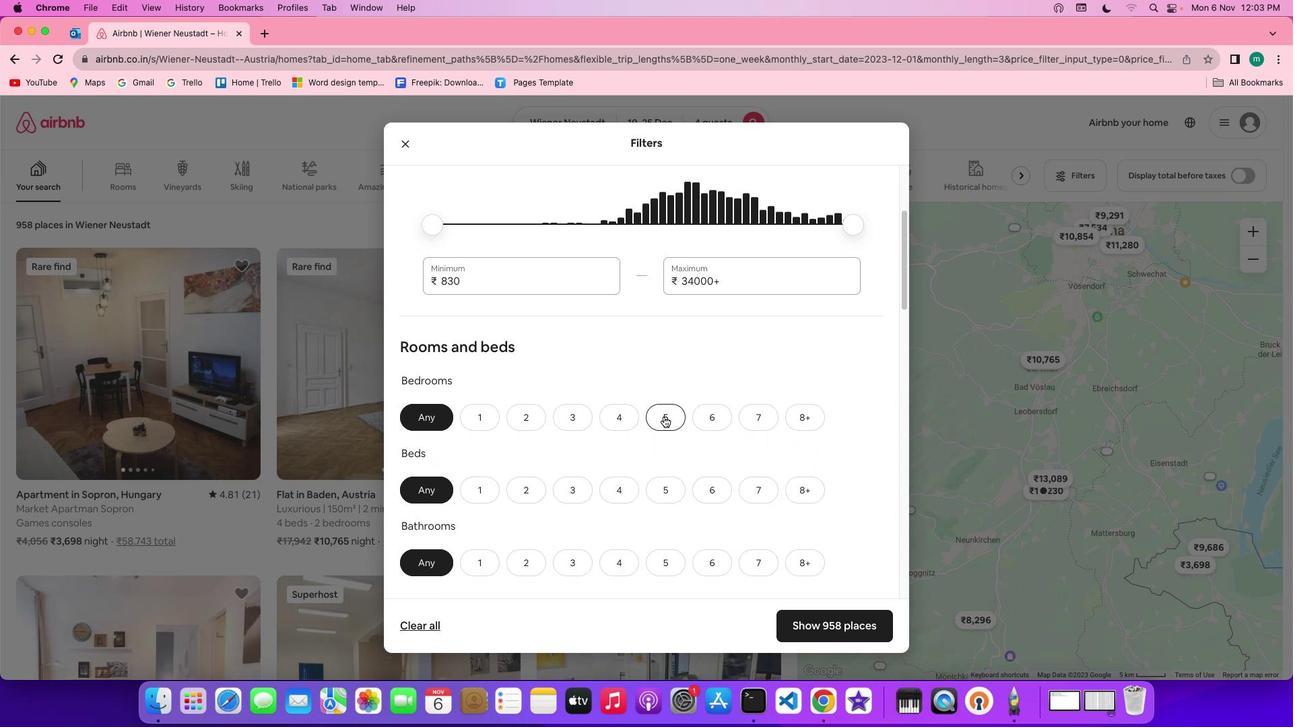 
Action: Mouse scrolled (664, 416) with delta (0, 0)
Screenshot: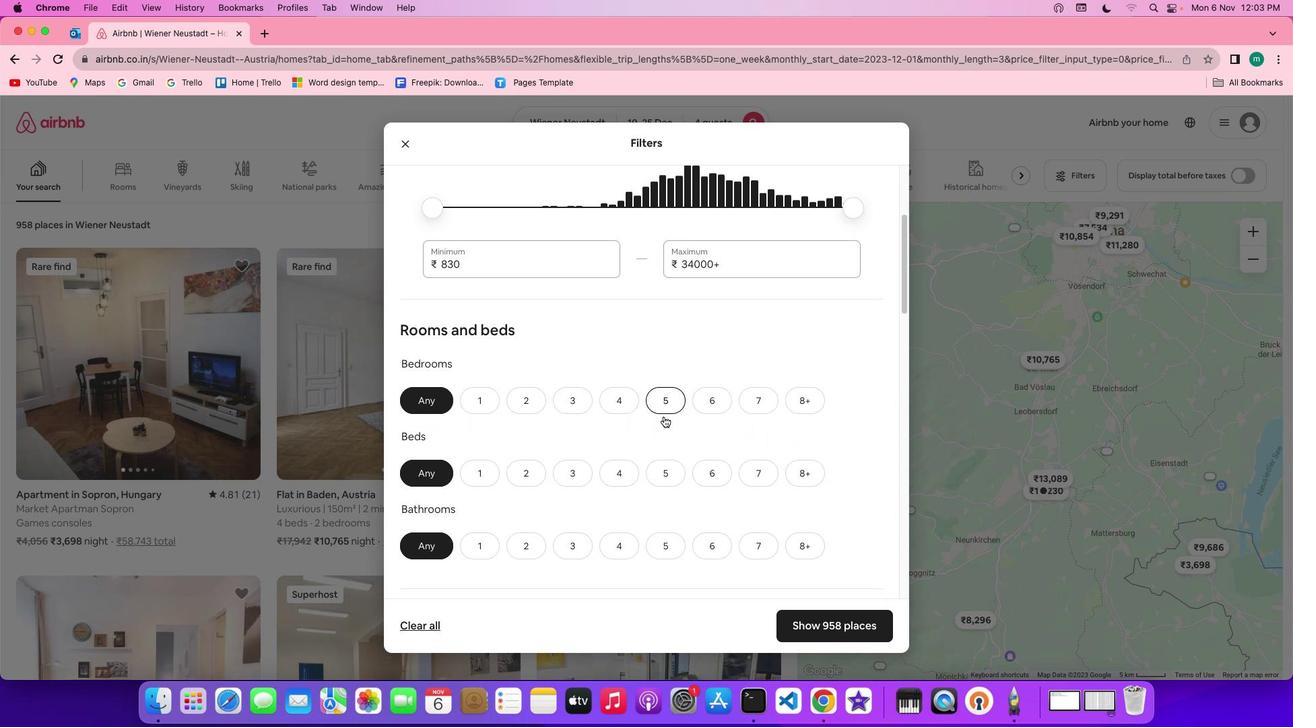 
Action: Mouse moved to (536, 399)
Screenshot: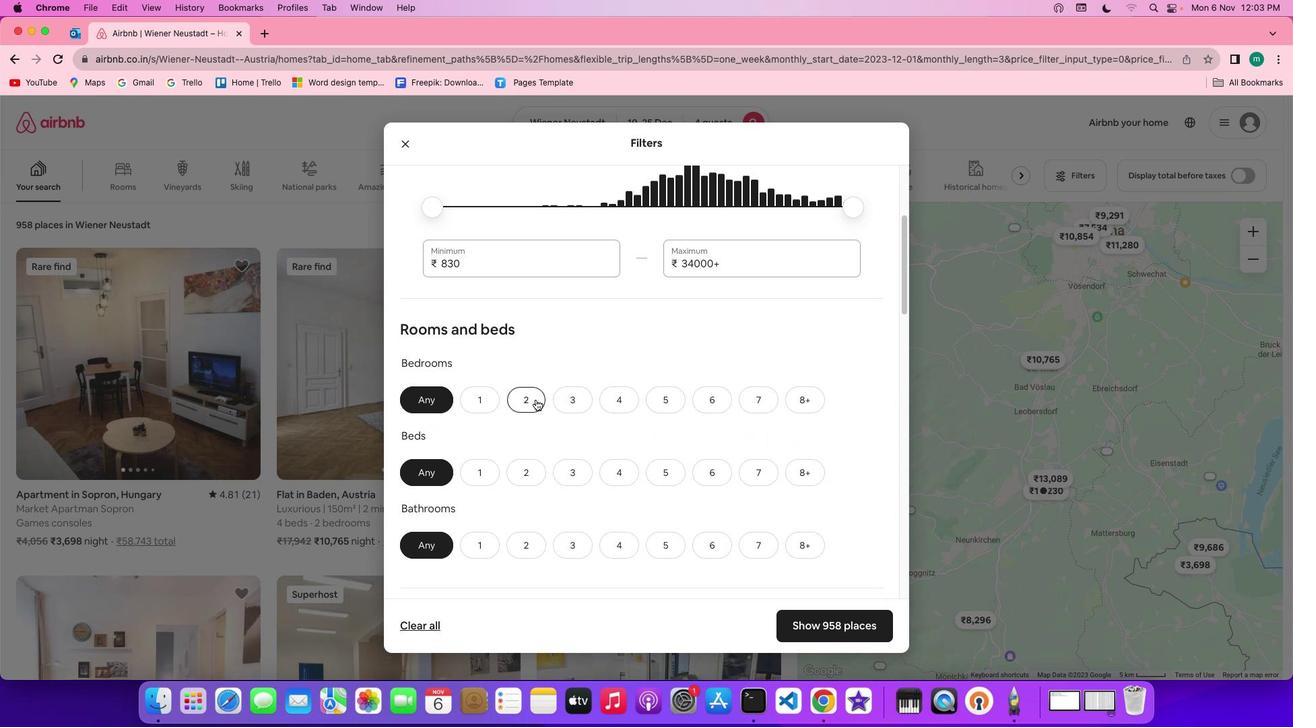 
Action: Mouse pressed left at (536, 399)
Screenshot: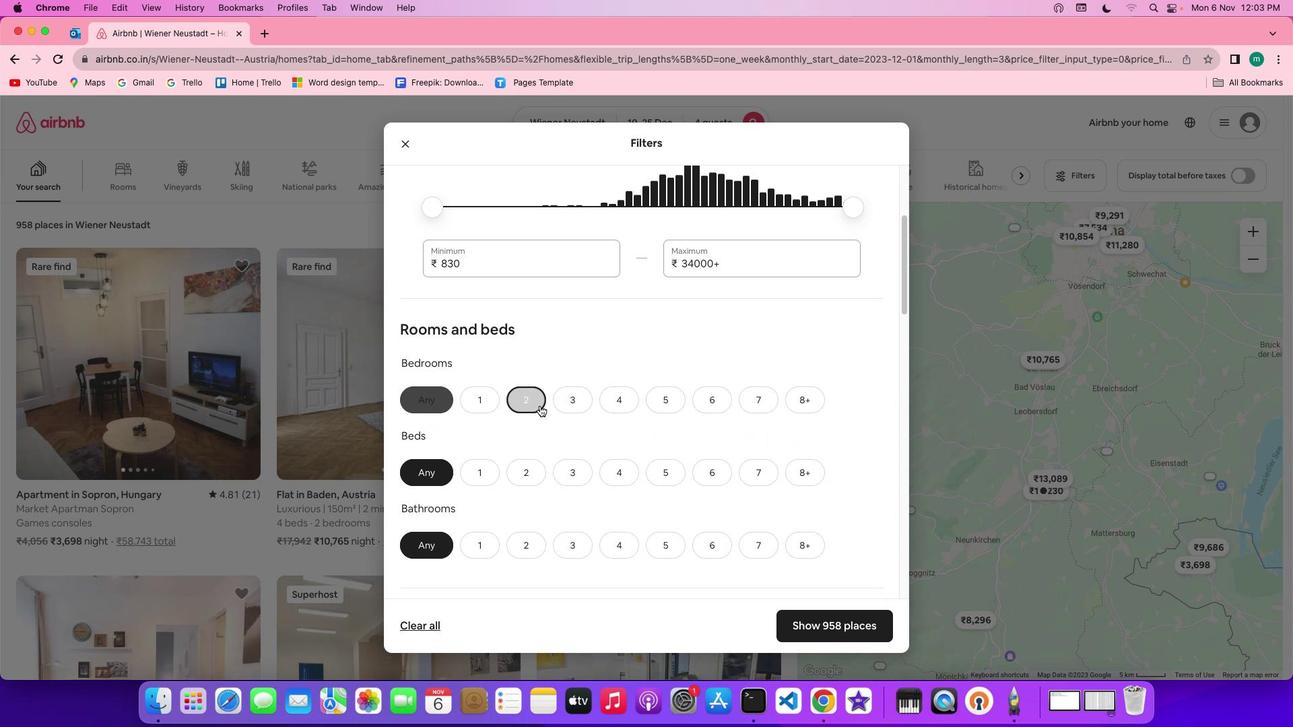 
Action: Mouse moved to (576, 474)
Screenshot: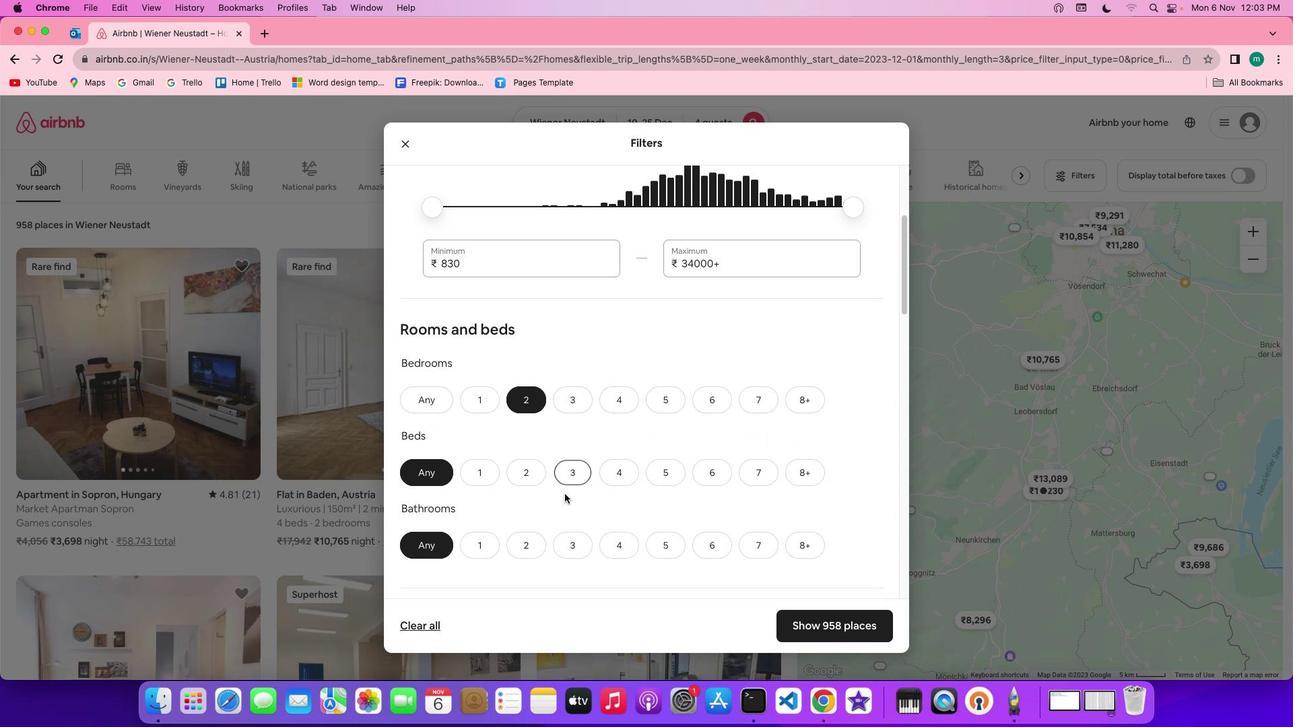 
Action: Mouse pressed left at (576, 474)
Screenshot: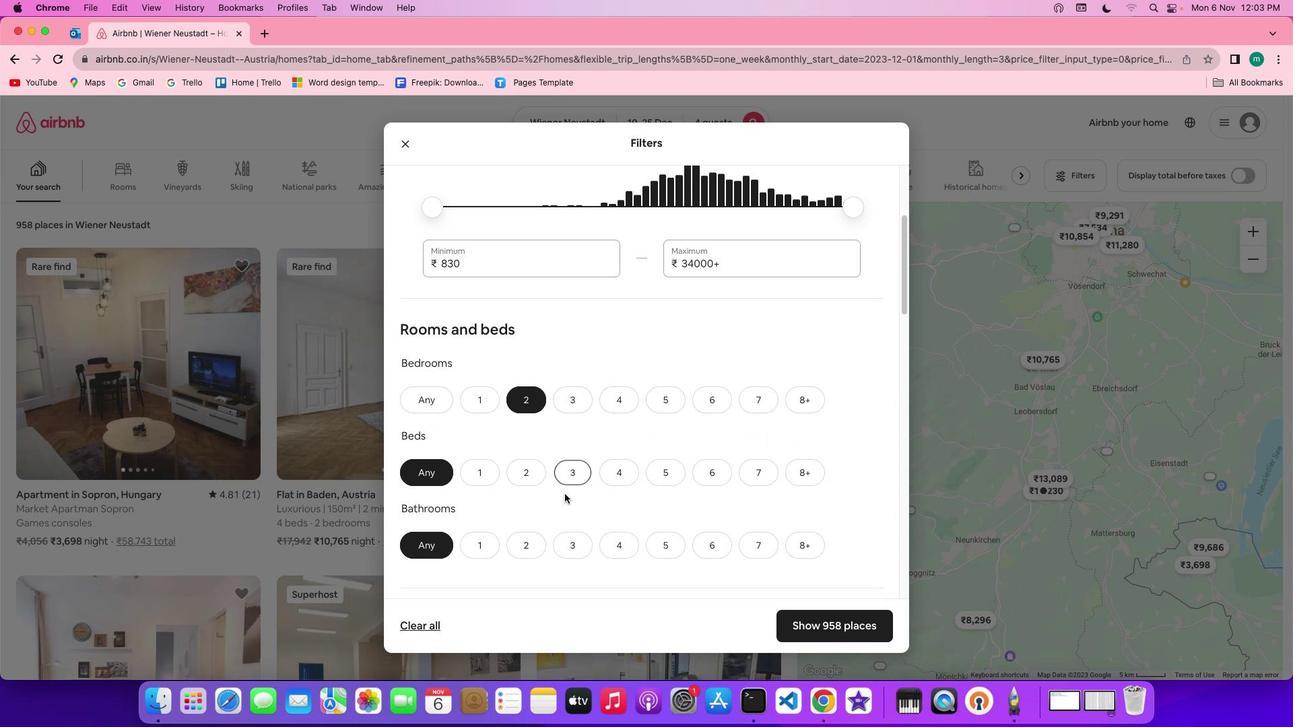 
Action: Mouse moved to (514, 550)
Screenshot: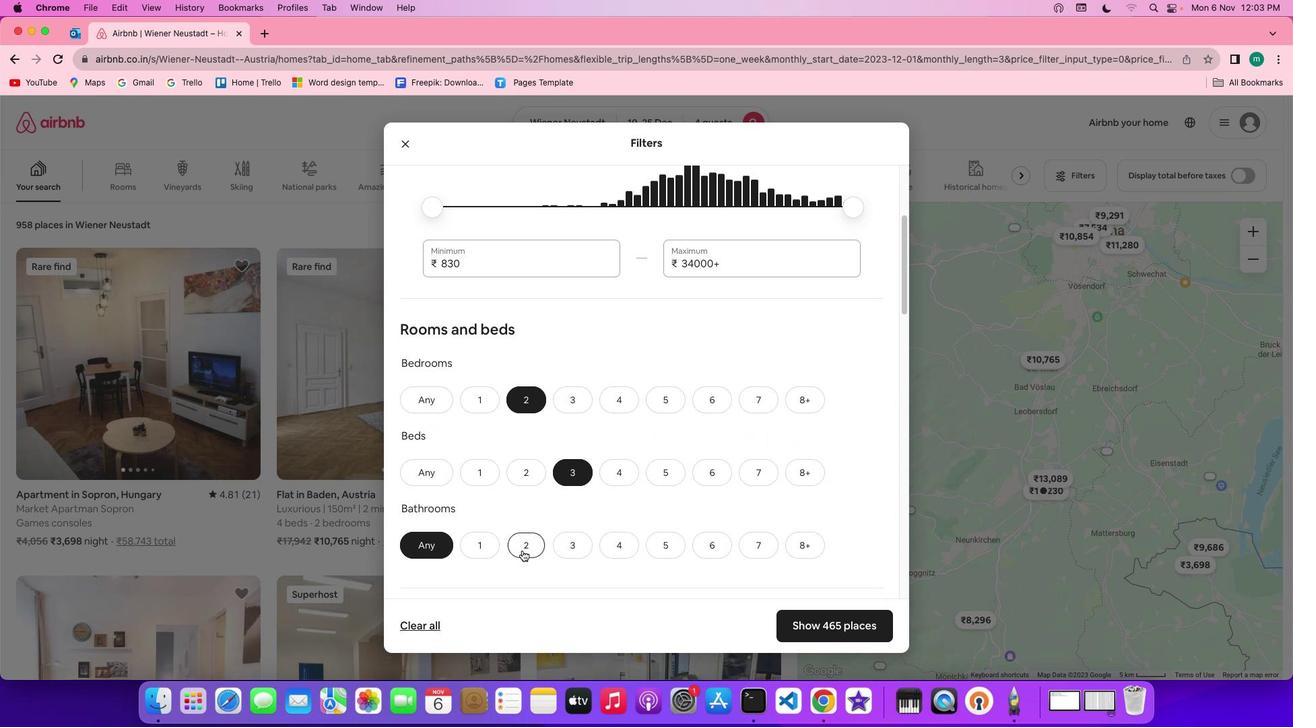 
Action: Mouse pressed left at (514, 550)
Screenshot: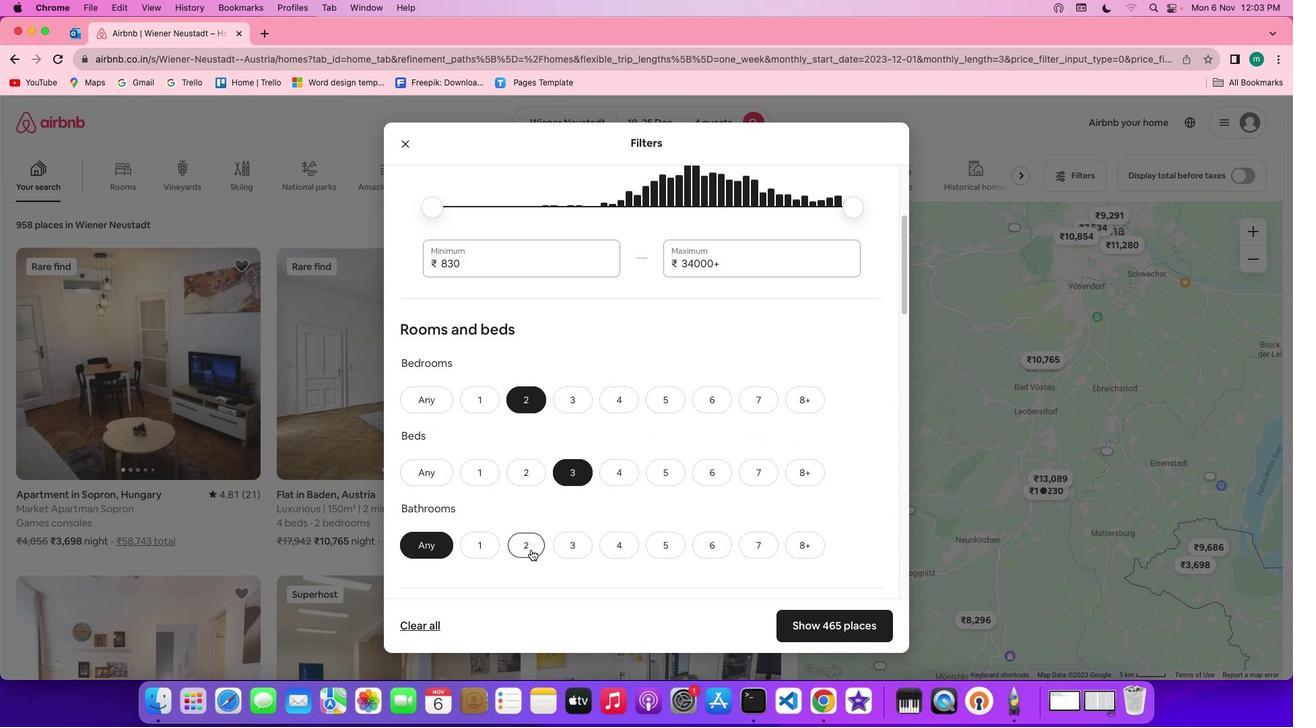 
Action: Mouse moved to (660, 519)
Screenshot: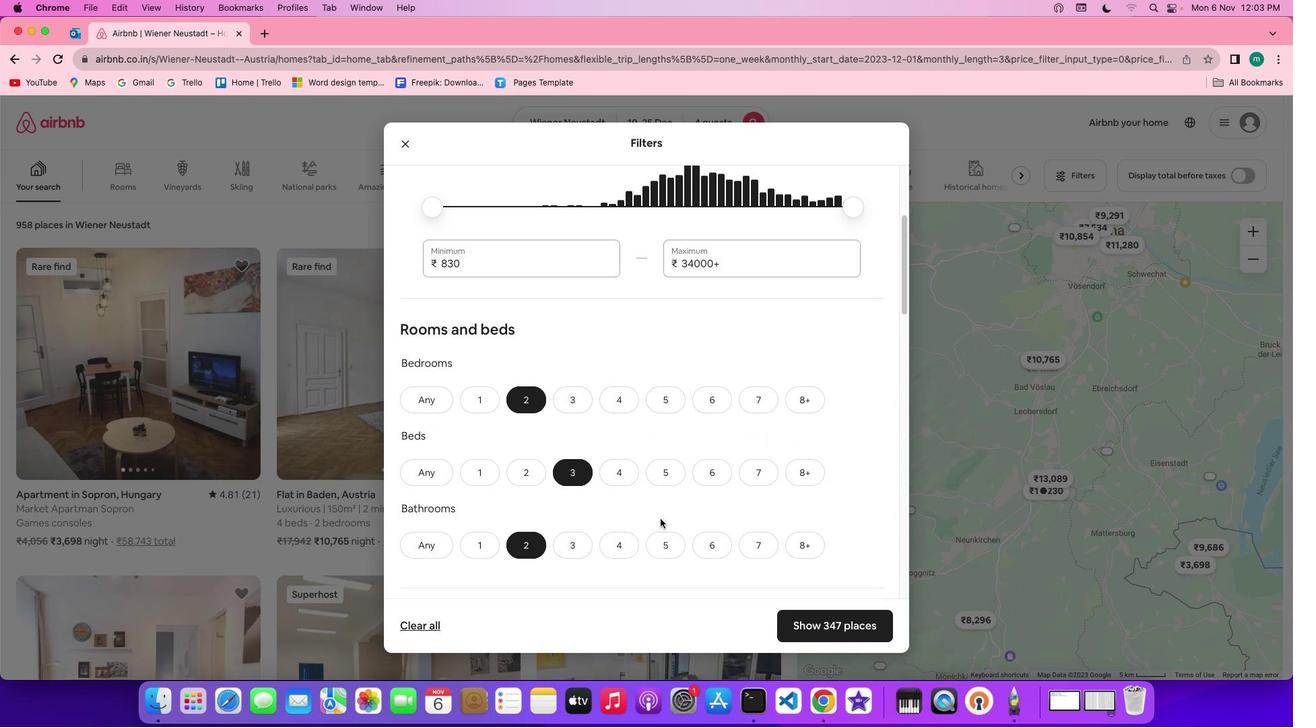 
Action: Mouse scrolled (660, 519) with delta (0, 0)
Screenshot: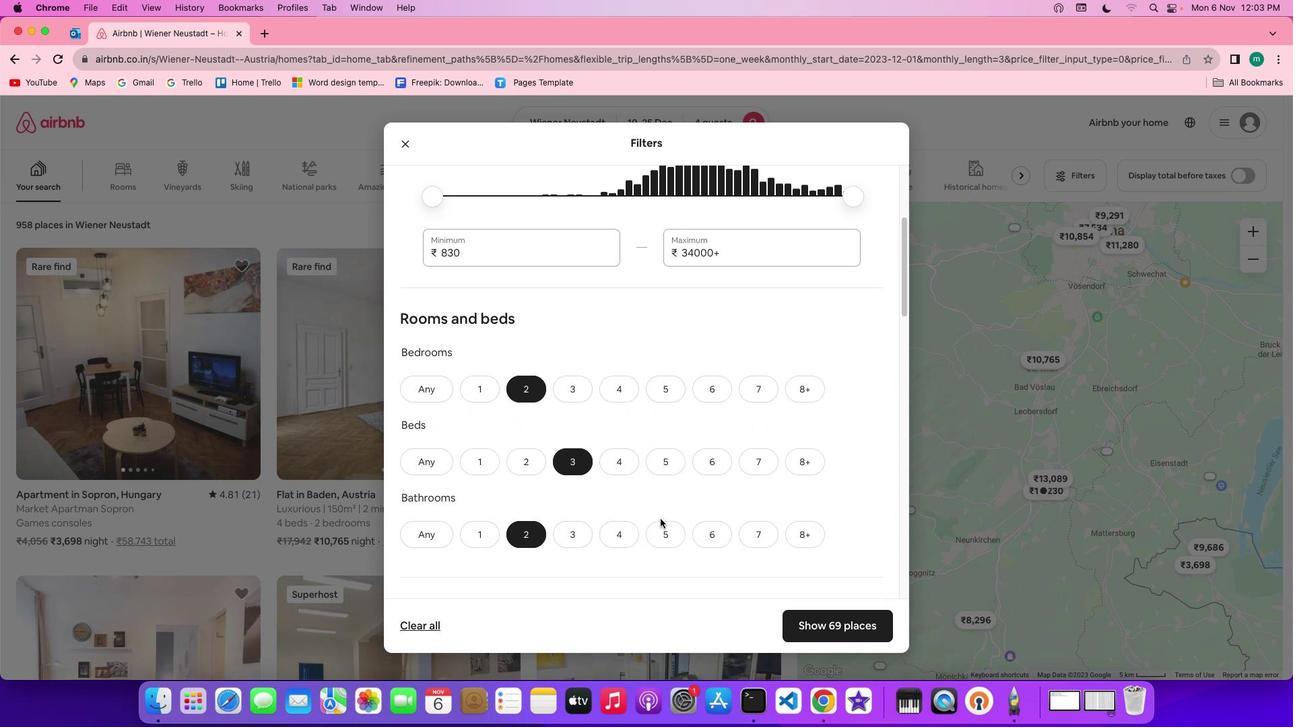 
Action: Mouse scrolled (660, 519) with delta (0, 0)
Screenshot: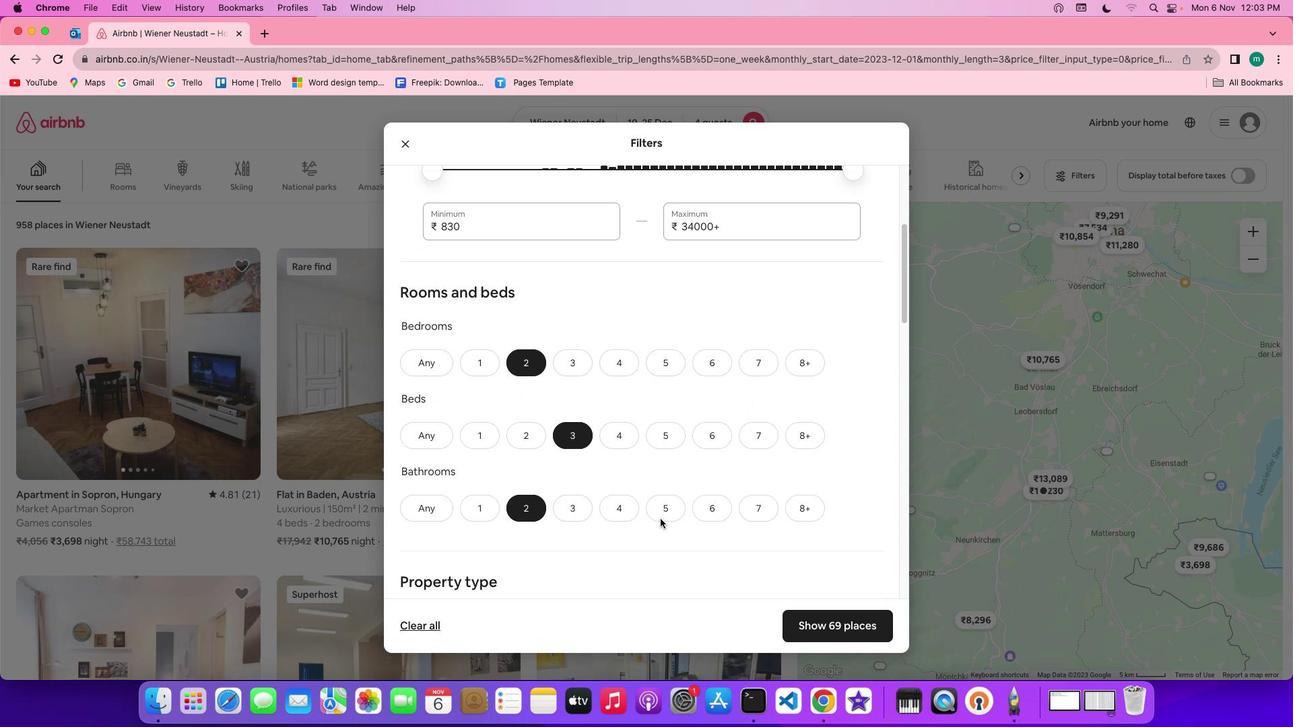 
Action: Mouse scrolled (660, 519) with delta (0, 0)
Screenshot: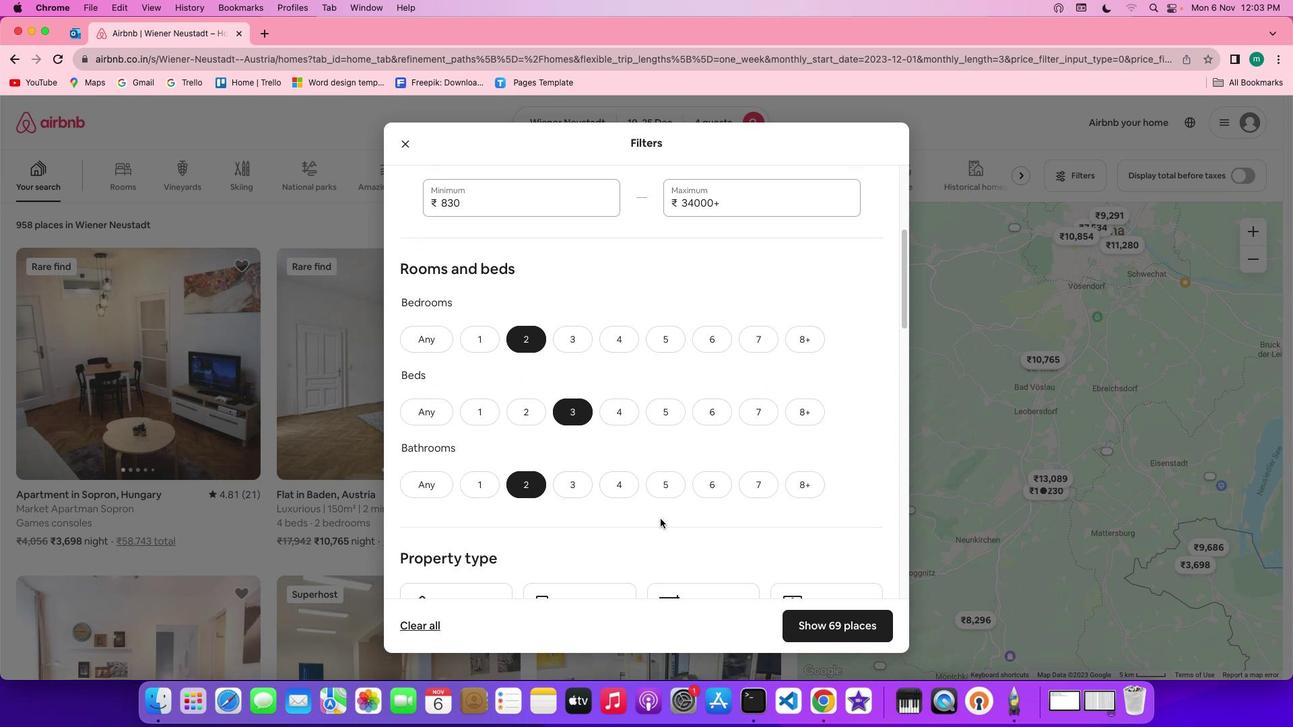 
Action: Mouse scrolled (660, 519) with delta (0, 0)
Screenshot: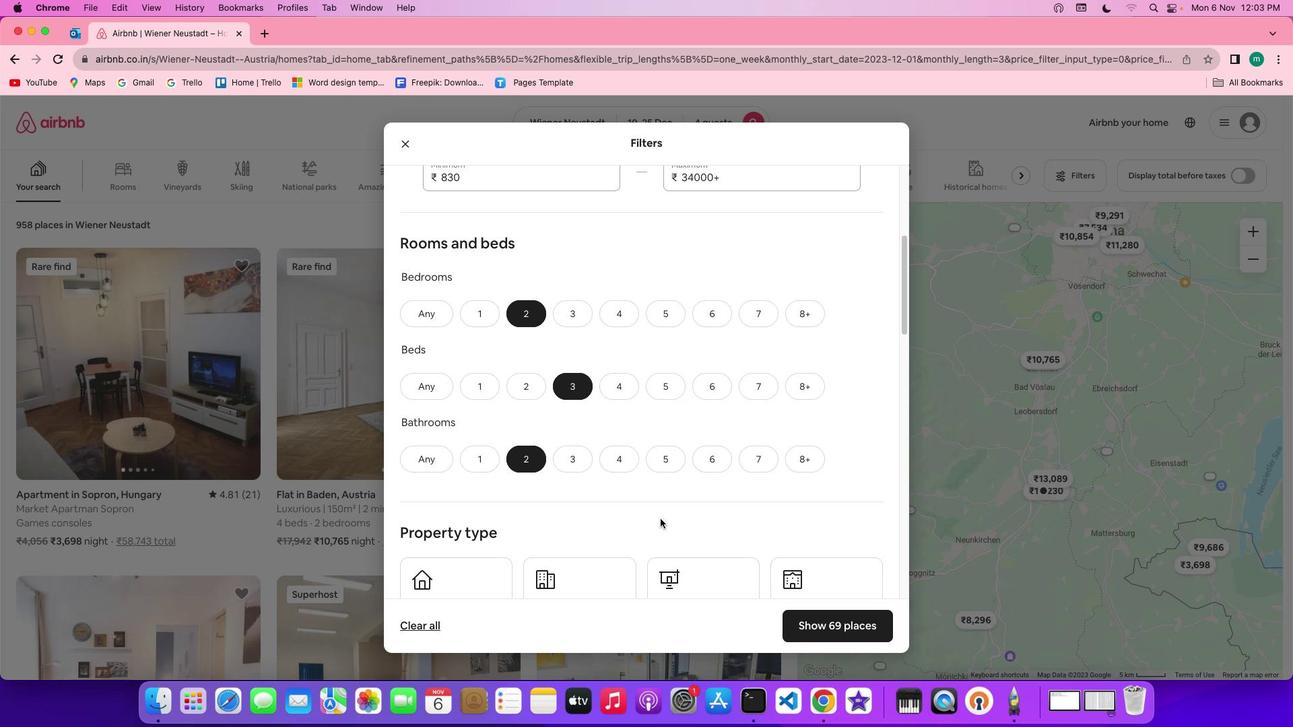 
Action: Mouse scrolled (660, 519) with delta (0, 0)
Screenshot: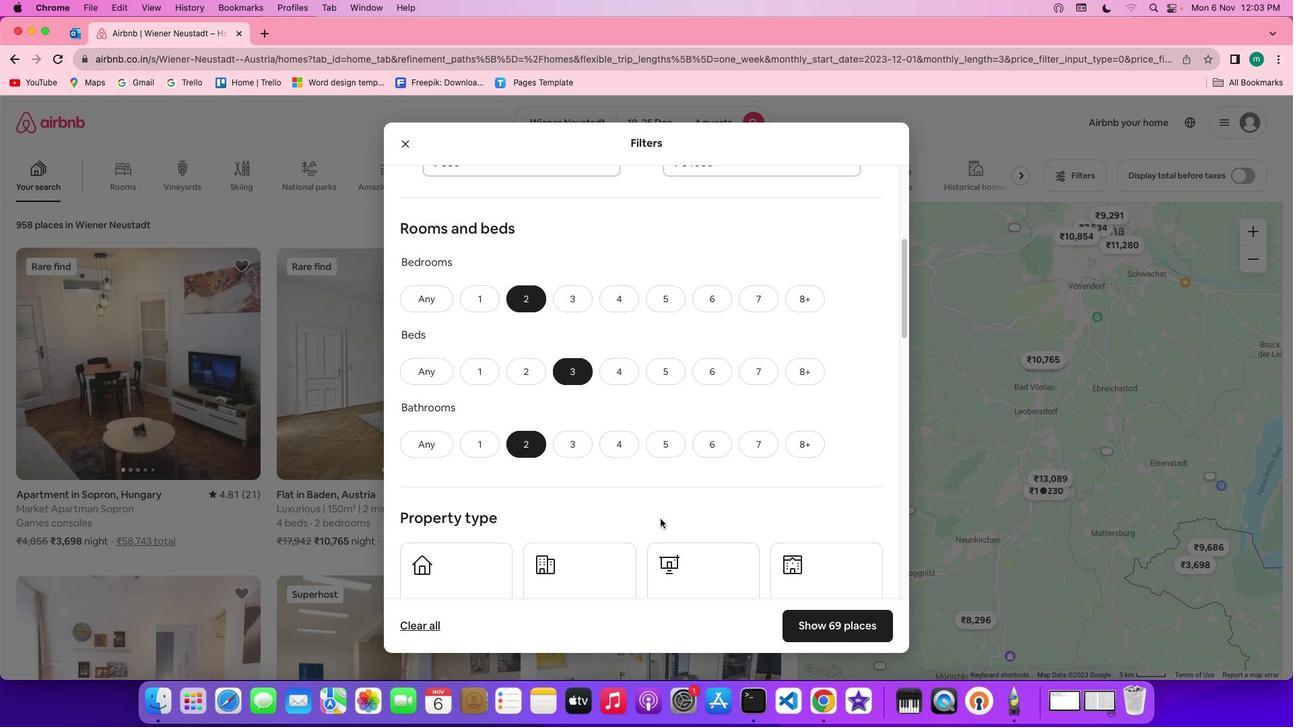 
Action: Mouse scrolled (660, 519) with delta (0, -1)
Screenshot: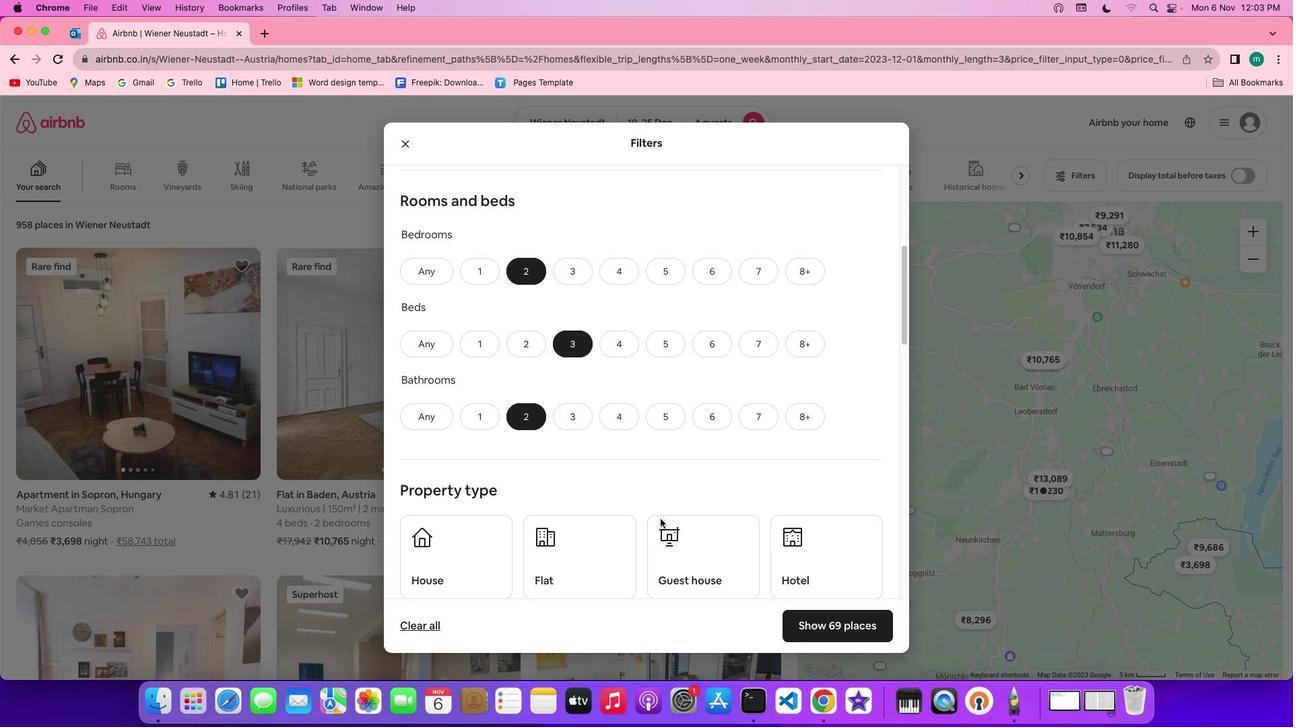 
Action: Mouse scrolled (660, 519) with delta (0, 0)
Screenshot: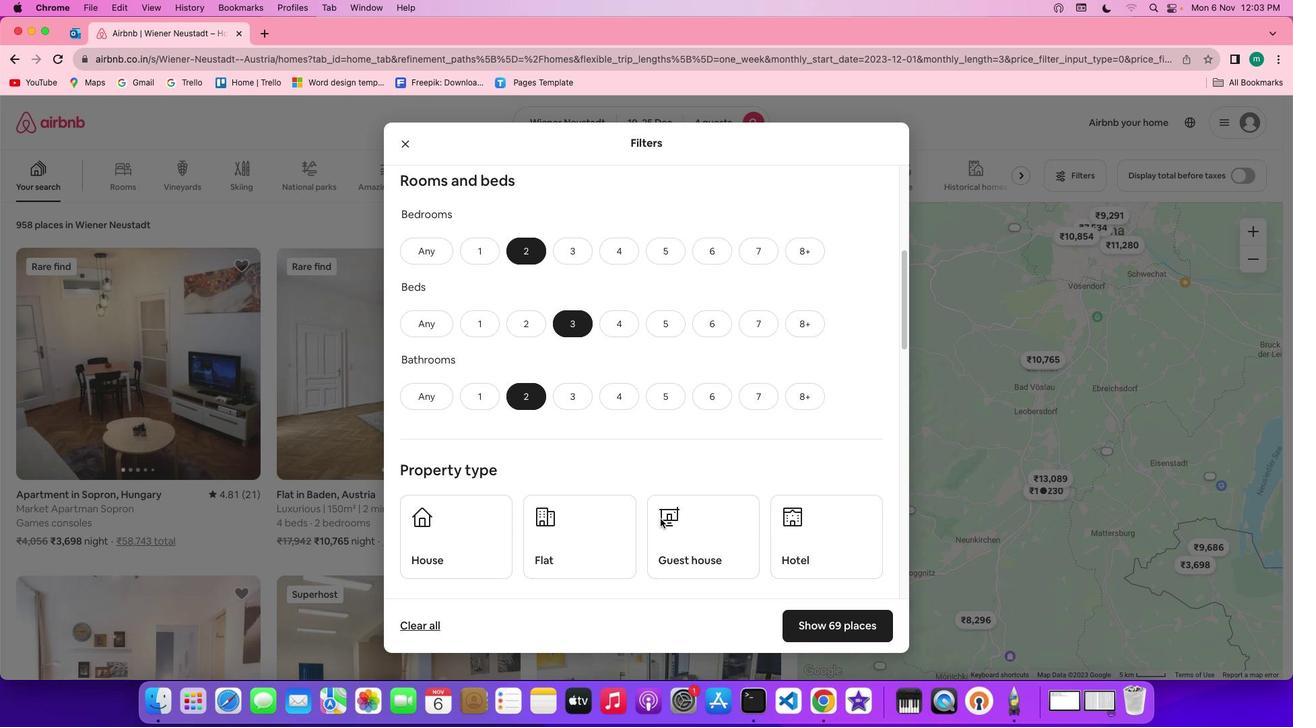 
Action: Mouse scrolled (660, 519) with delta (0, 0)
Screenshot: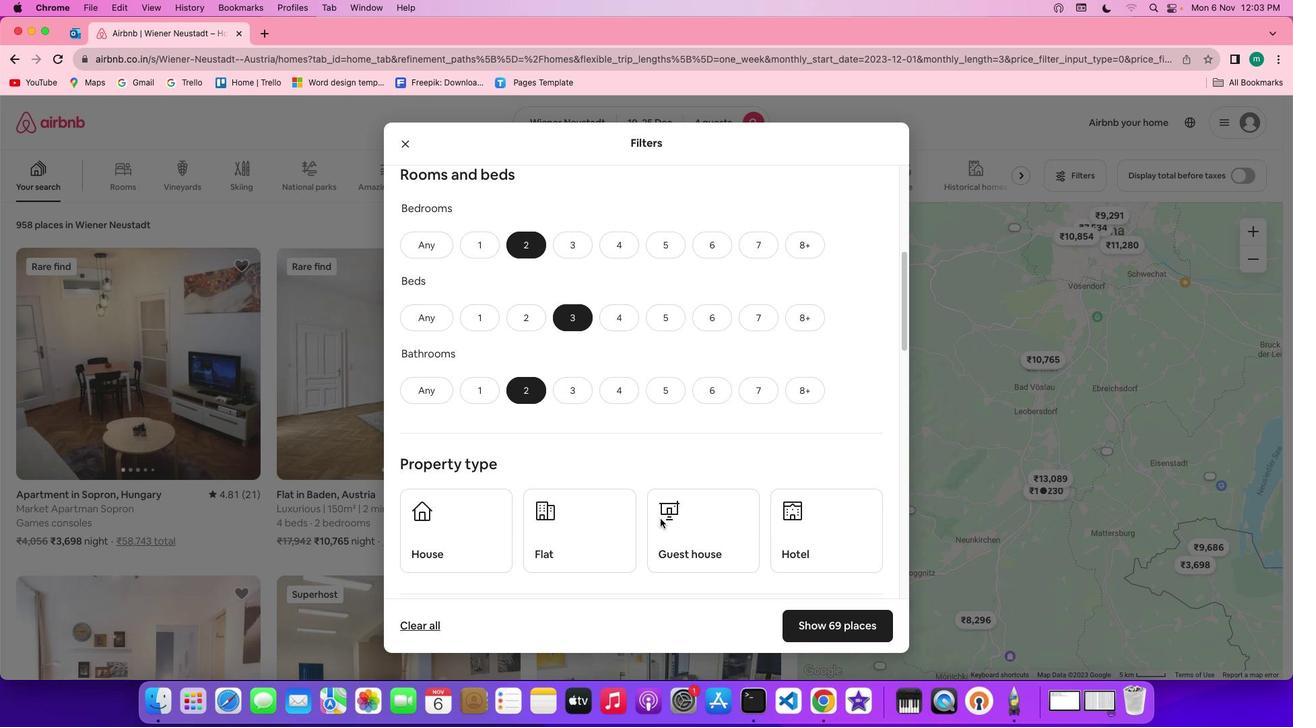 
Action: Mouse scrolled (660, 519) with delta (0, 0)
Screenshot: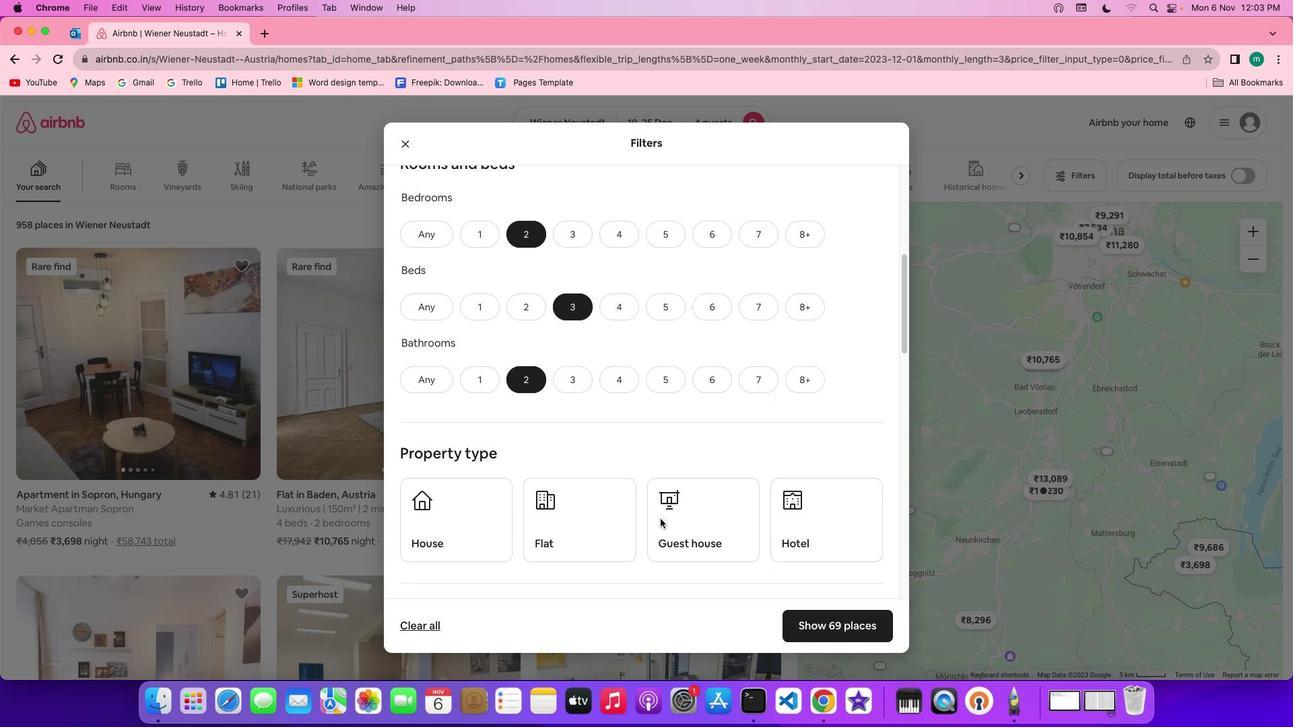 
Action: Mouse scrolled (660, 519) with delta (0, 0)
Screenshot: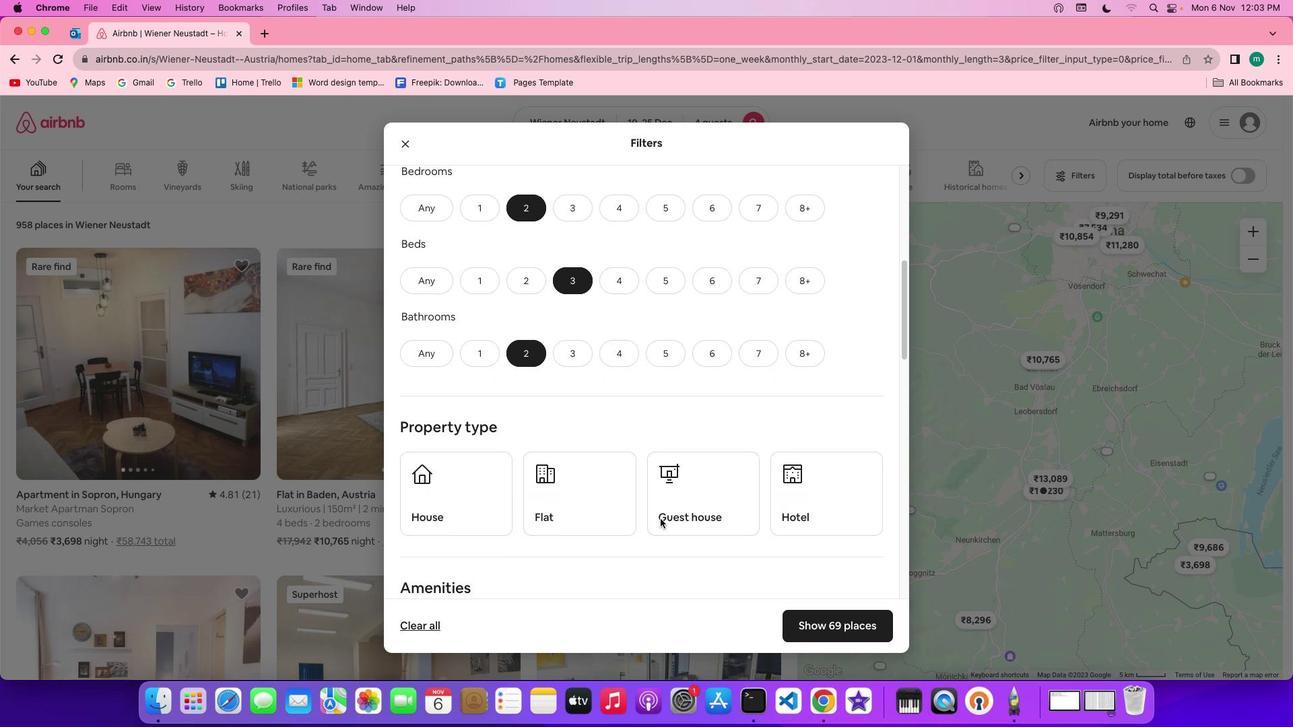 
Action: Mouse scrolled (660, 519) with delta (0, 0)
Screenshot: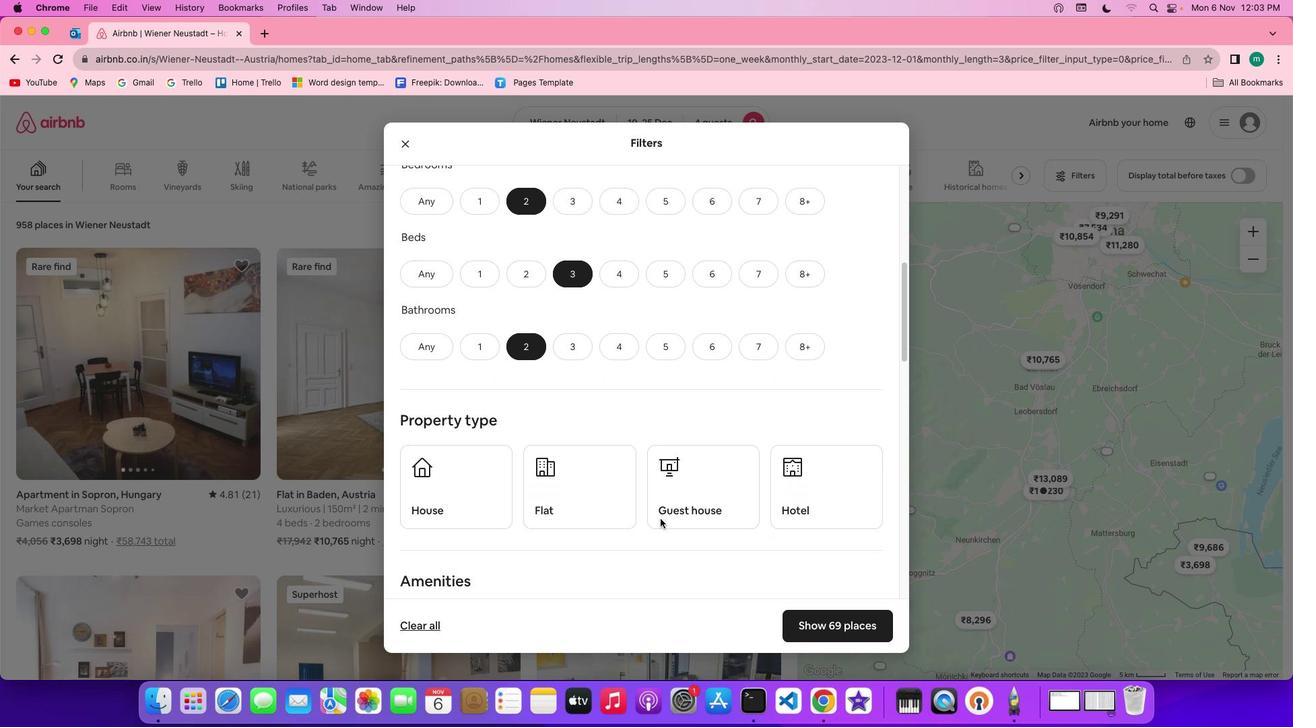 
Action: Mouse scrolled (660, 519) with delta (0, 0)
Screenshot: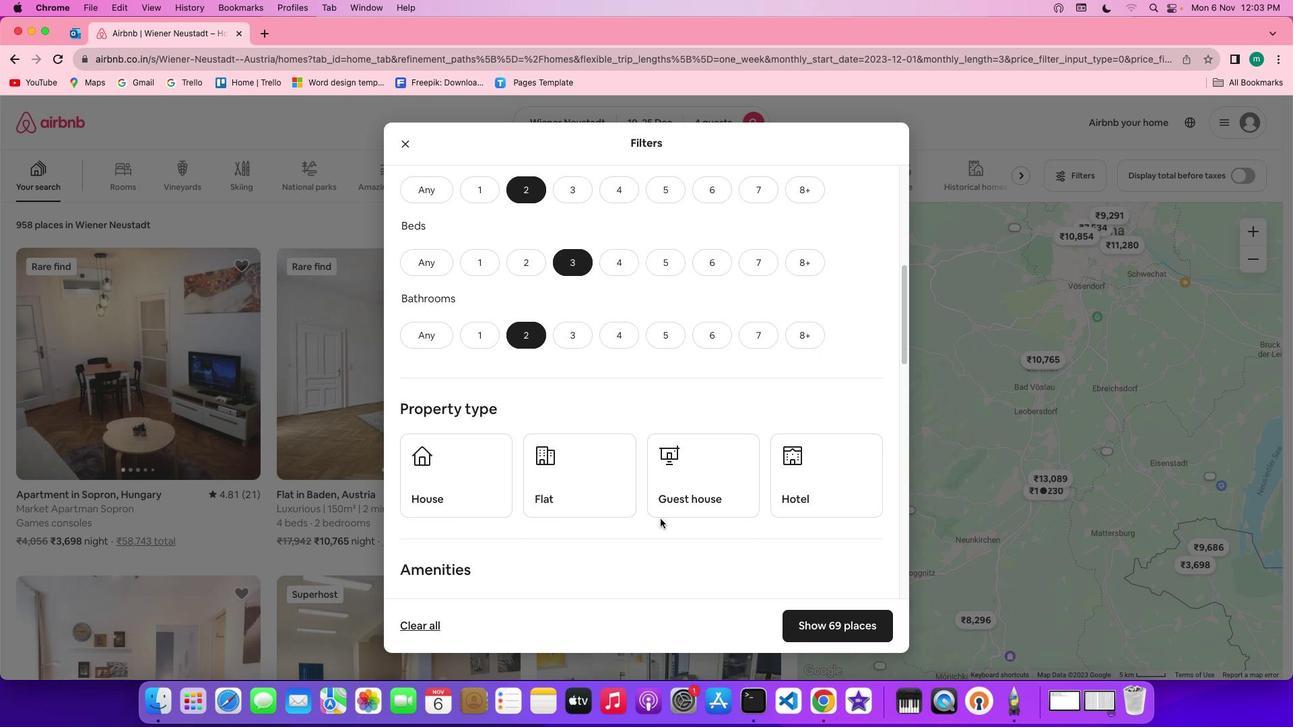
Action: Mouse scrolled (660, 519) with delta (0, 0)
Screenshot: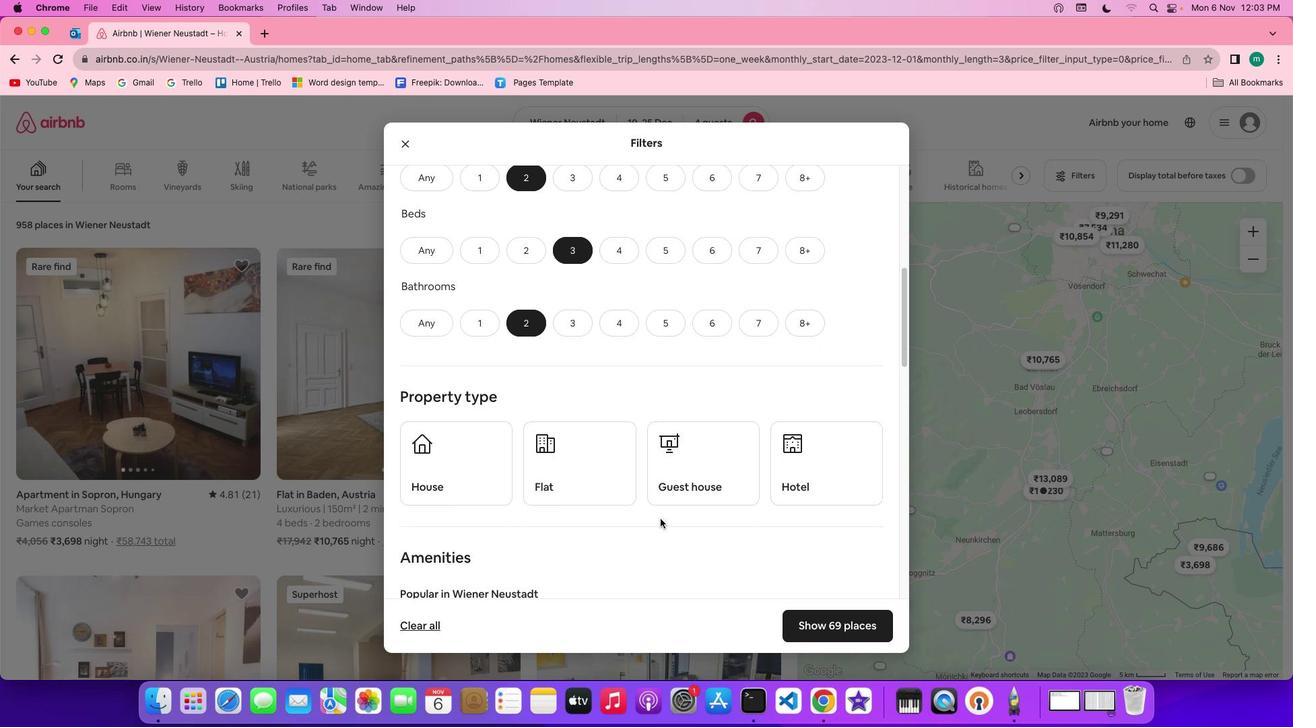 
Action: Mouse scrolled (660, 519) with delta (0, 0)
Screenshot: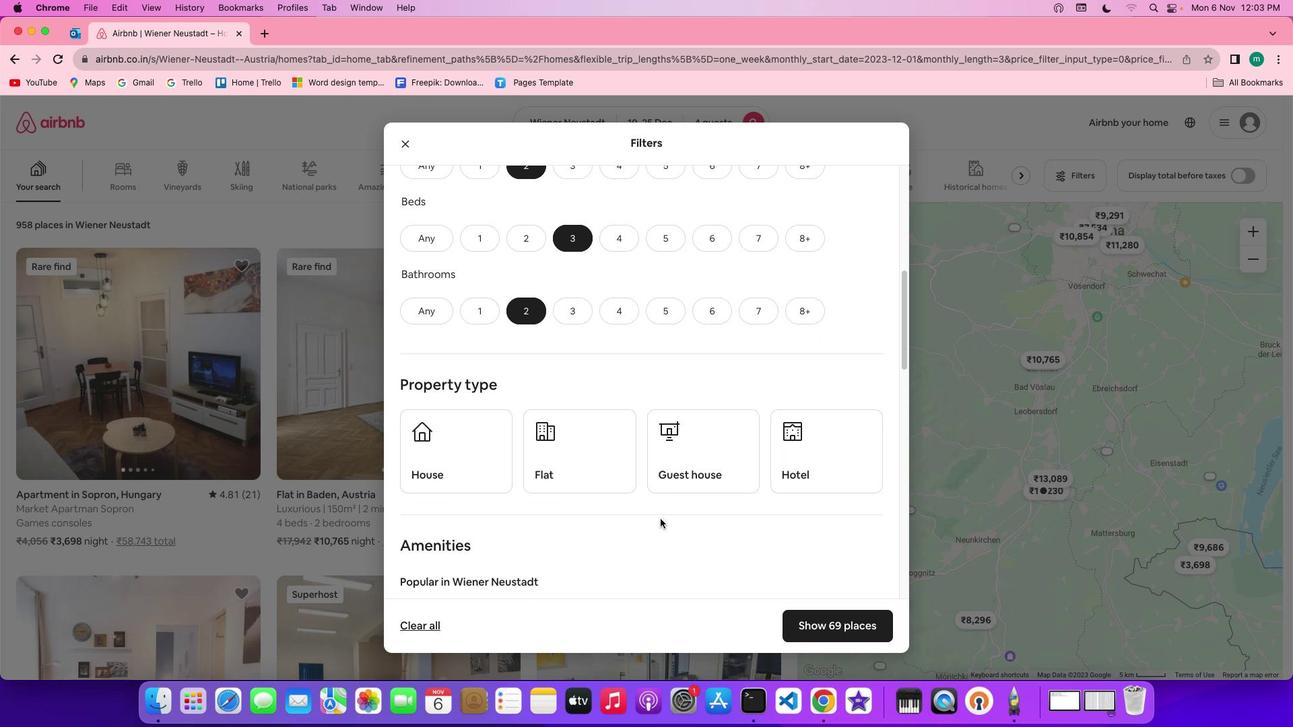 
Action: Mouse scrolled (660, 519) with delta (0, 0)
Screenshot: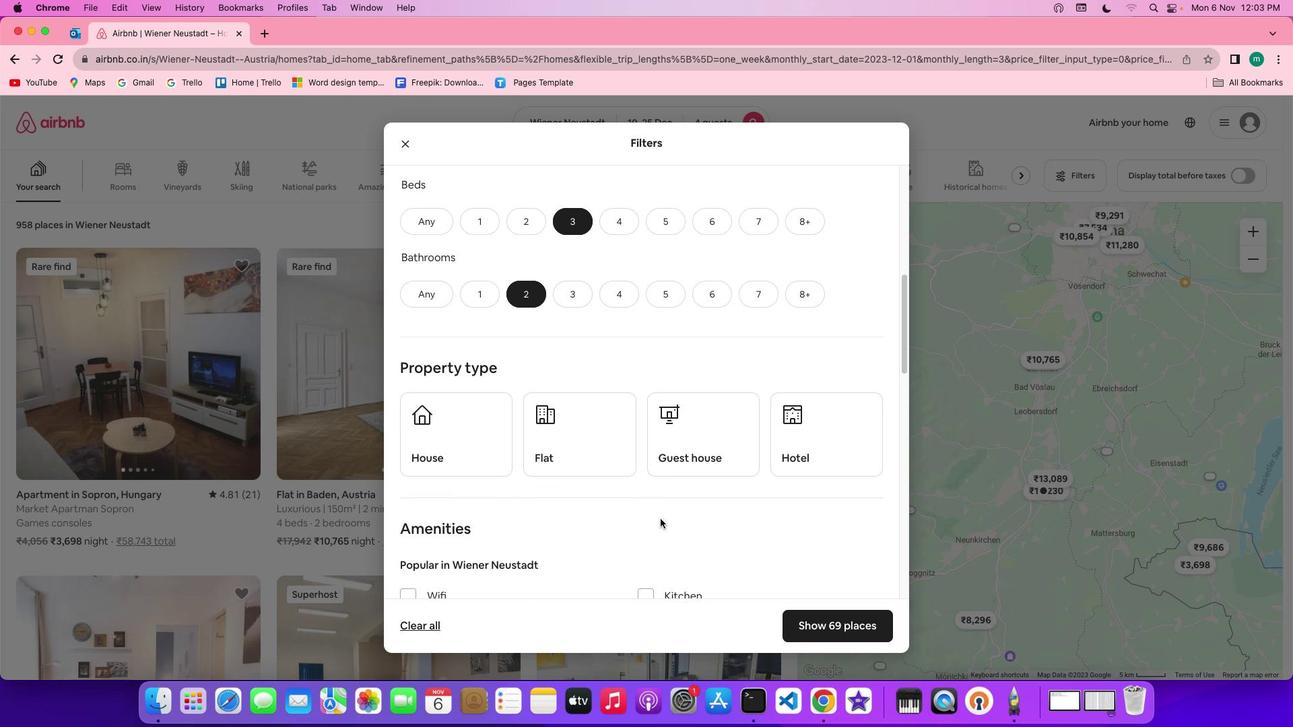 
Action: Mouse scrolled (660, 519) with delta (0, 0)
Screenshot: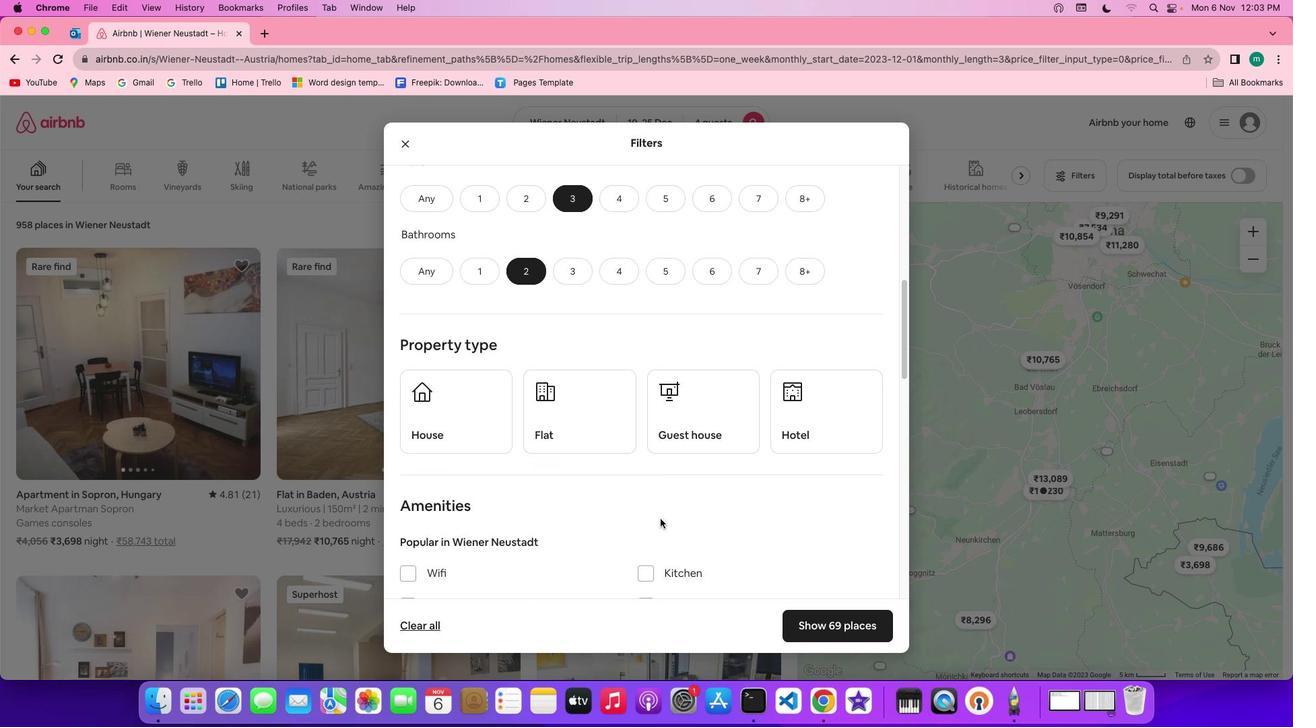 
Action: Mouse moved to (722, 430)
Screenshot: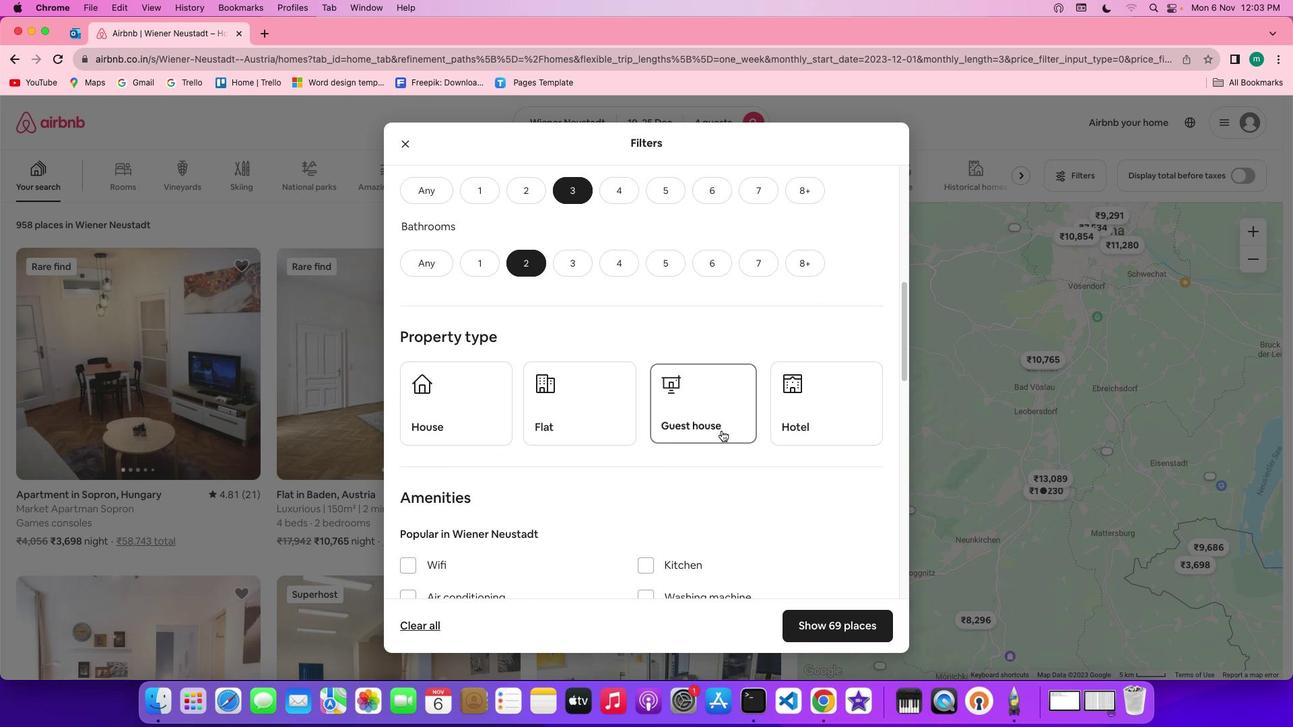 
Action: Mouse pressed left at (722, 430)
Screenshot: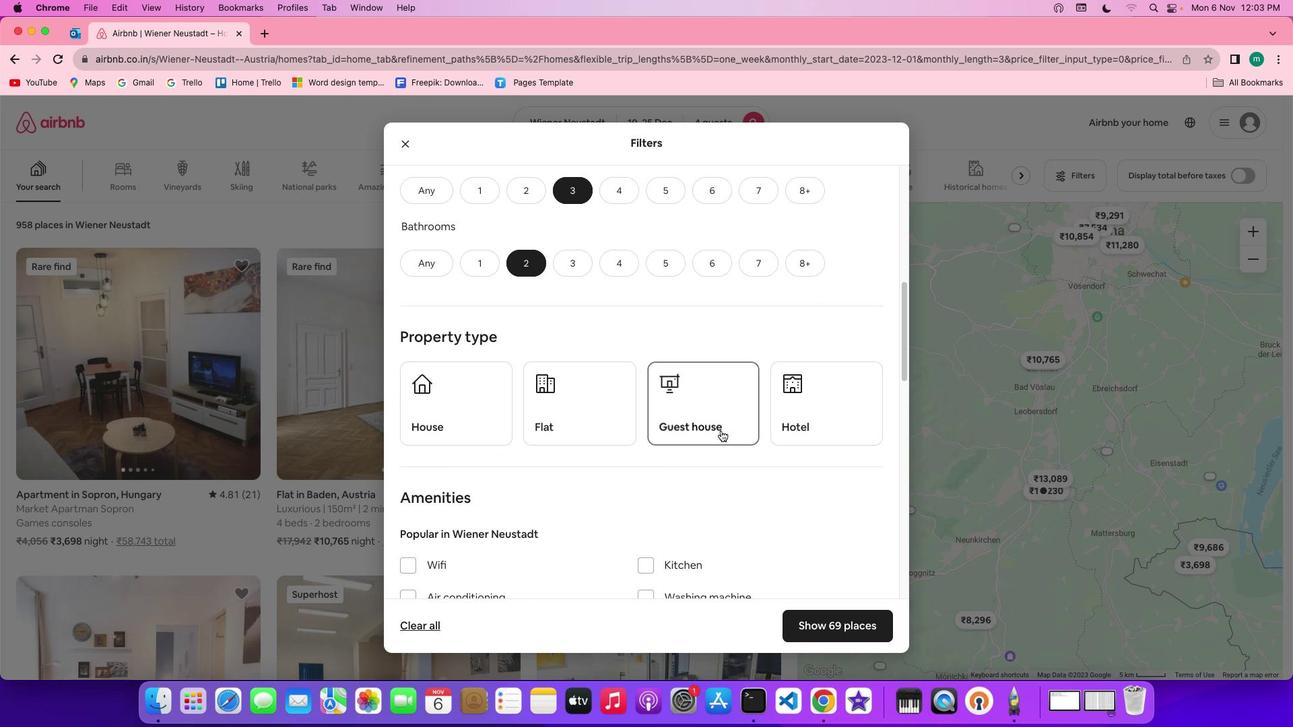 
Action: Mouse moved to (750, 515)
Screenshot: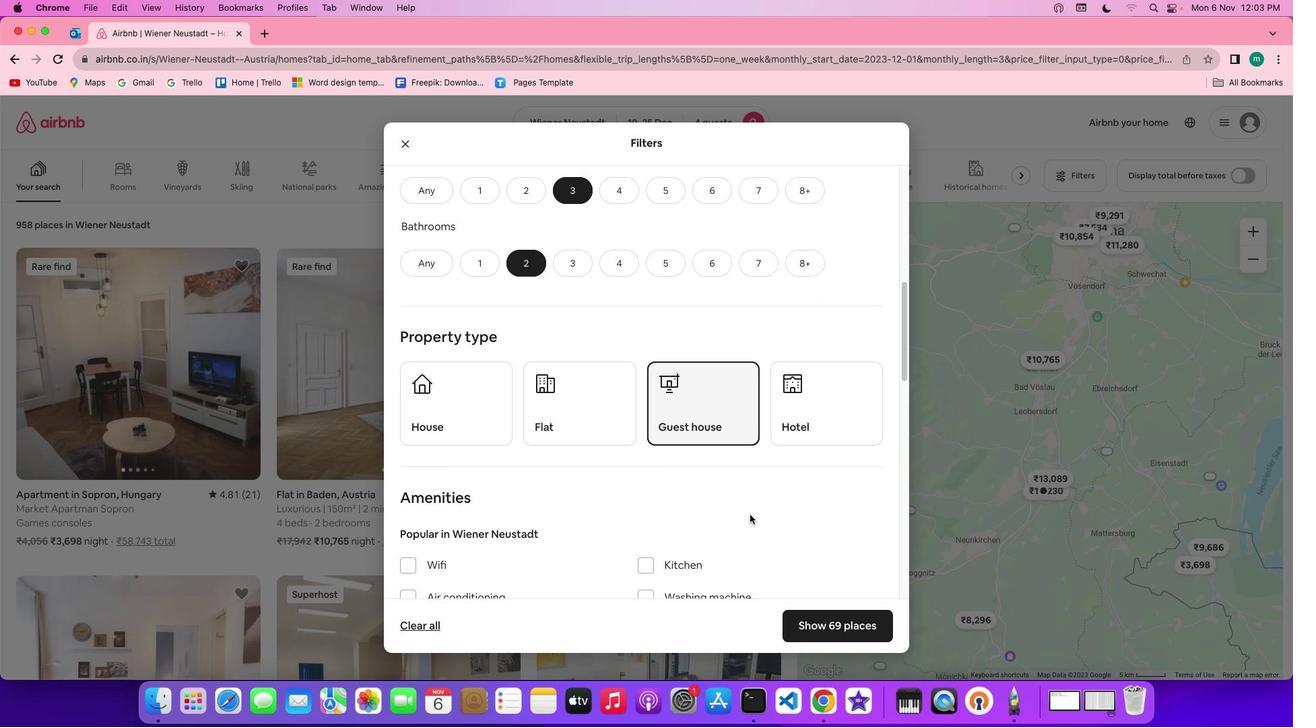 
Action: Mouse scrolled (750, 515) with delta (0, 0)
Screenshot: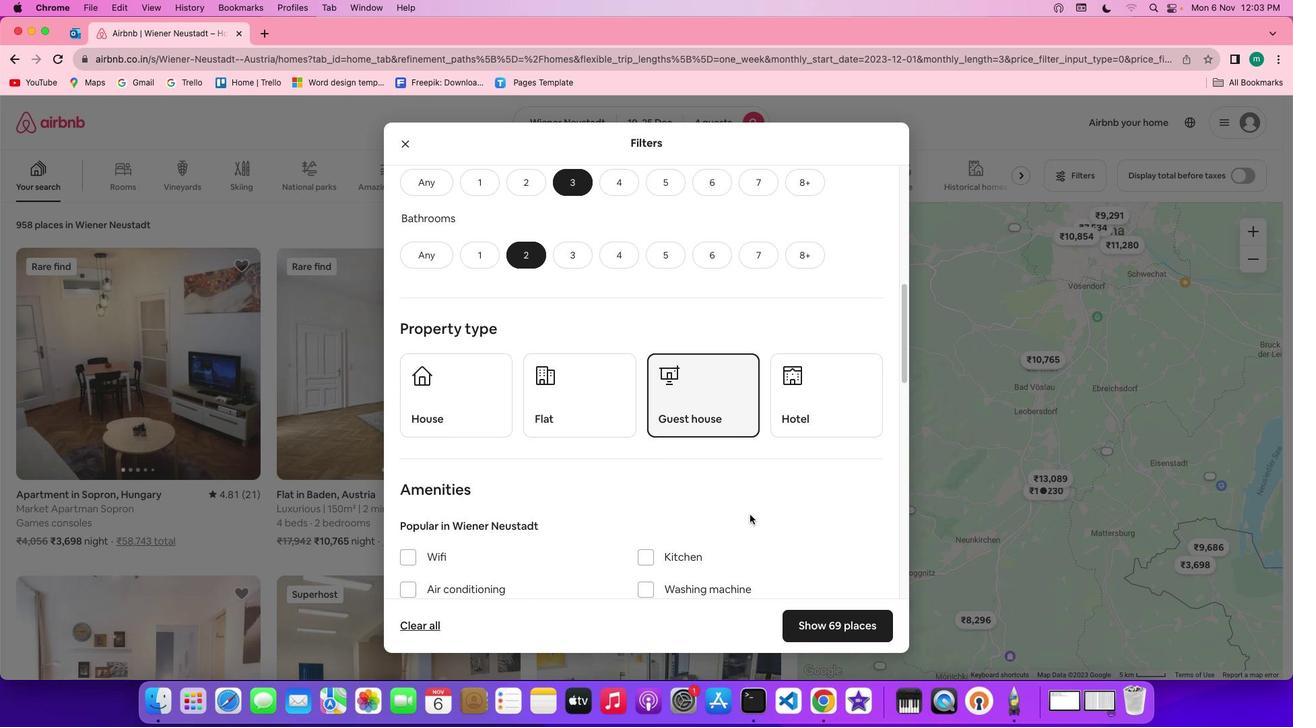 
Action: Mouse scrolled (750, 515) with delta (0, 0)
Screenshot: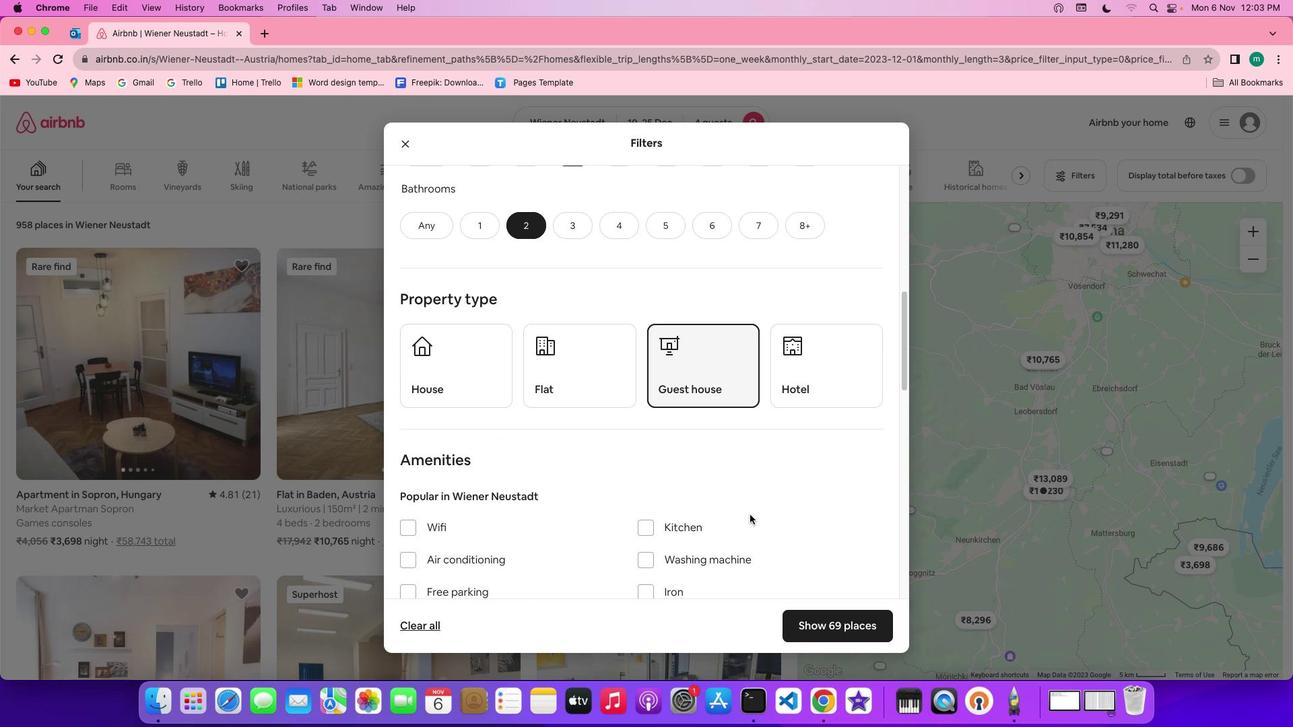 
Action: Mouse scrolled (750, 515) with delta (0, -1)
Screenshot: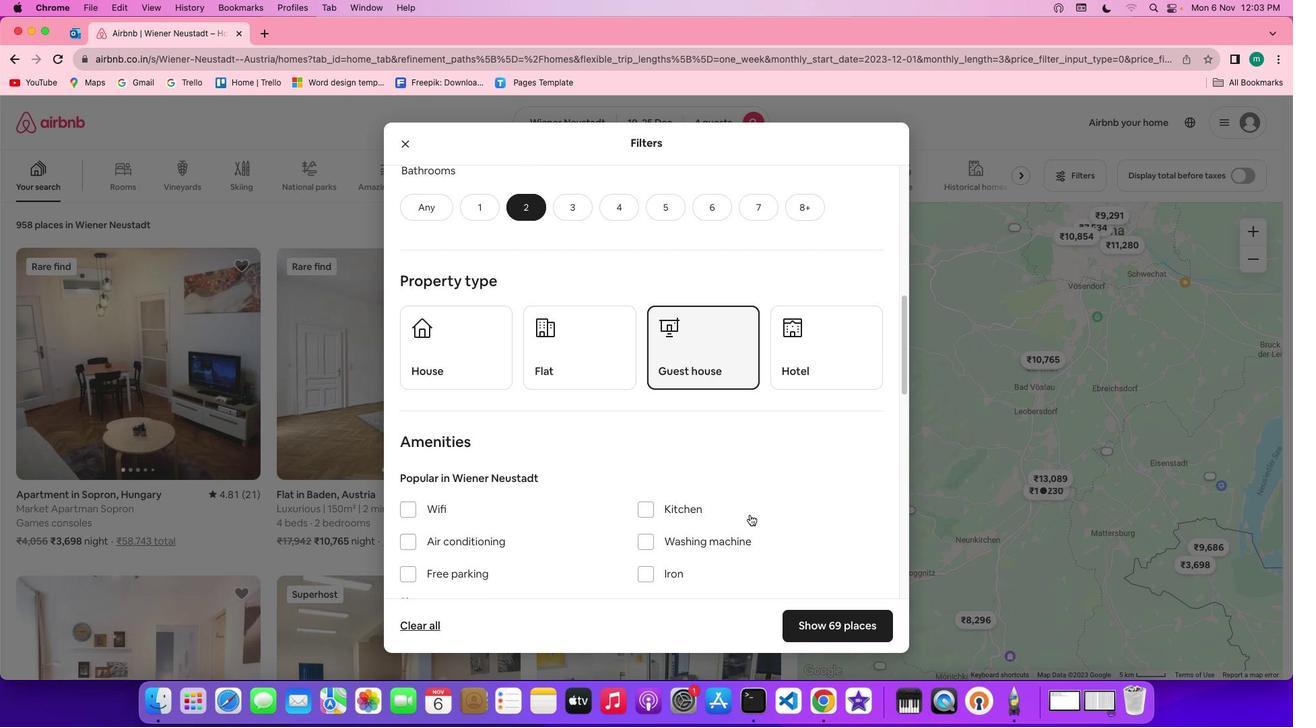 
Action: Mouse scrolled (750, 515) with delta (0, 0)
Screenshot: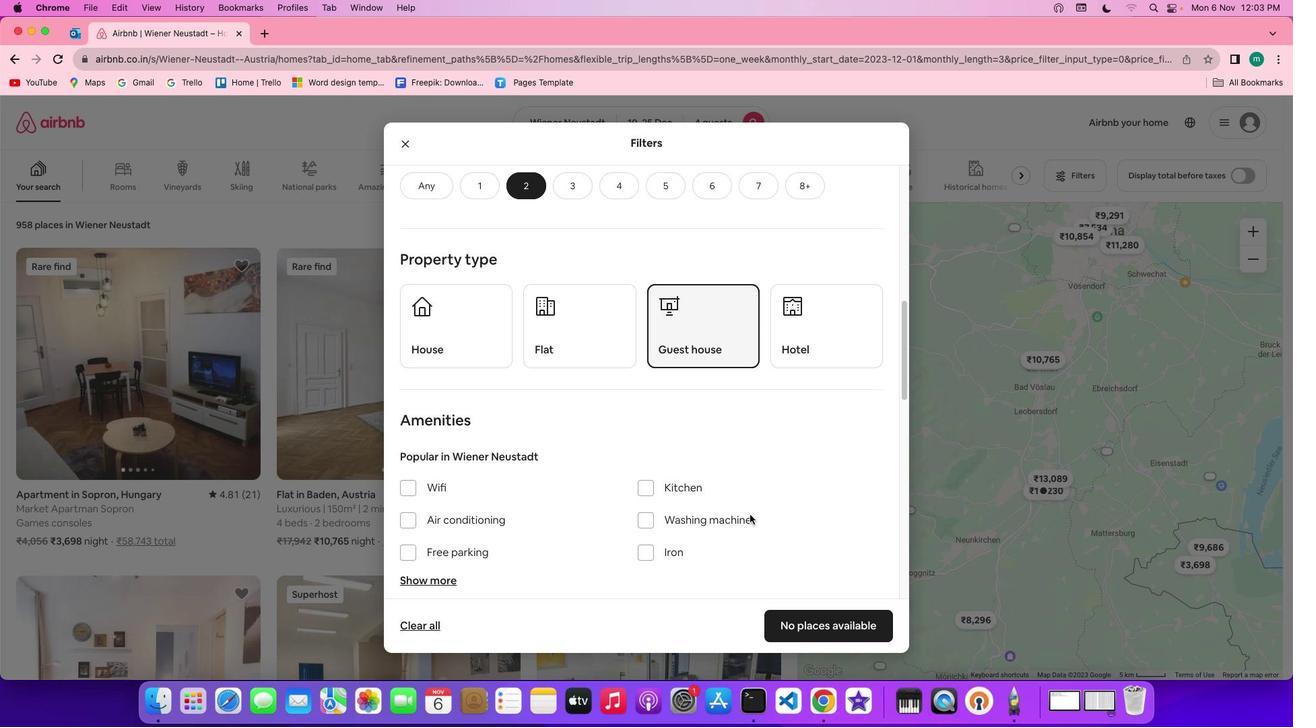 
Action: Mouse scrolled (750, 515) with delta (0, 0)
Screenshot: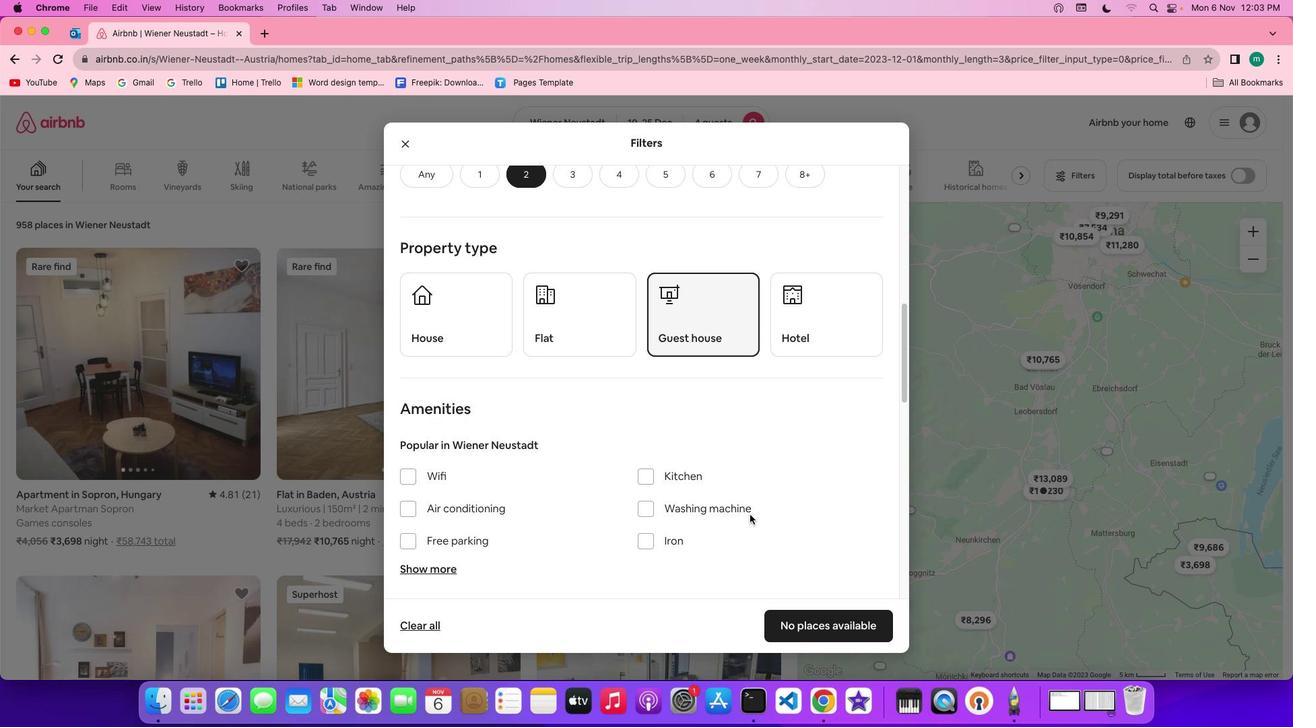 
Action: Mouse scrolled (750, 515) with delta (0, 0)
Screenshot: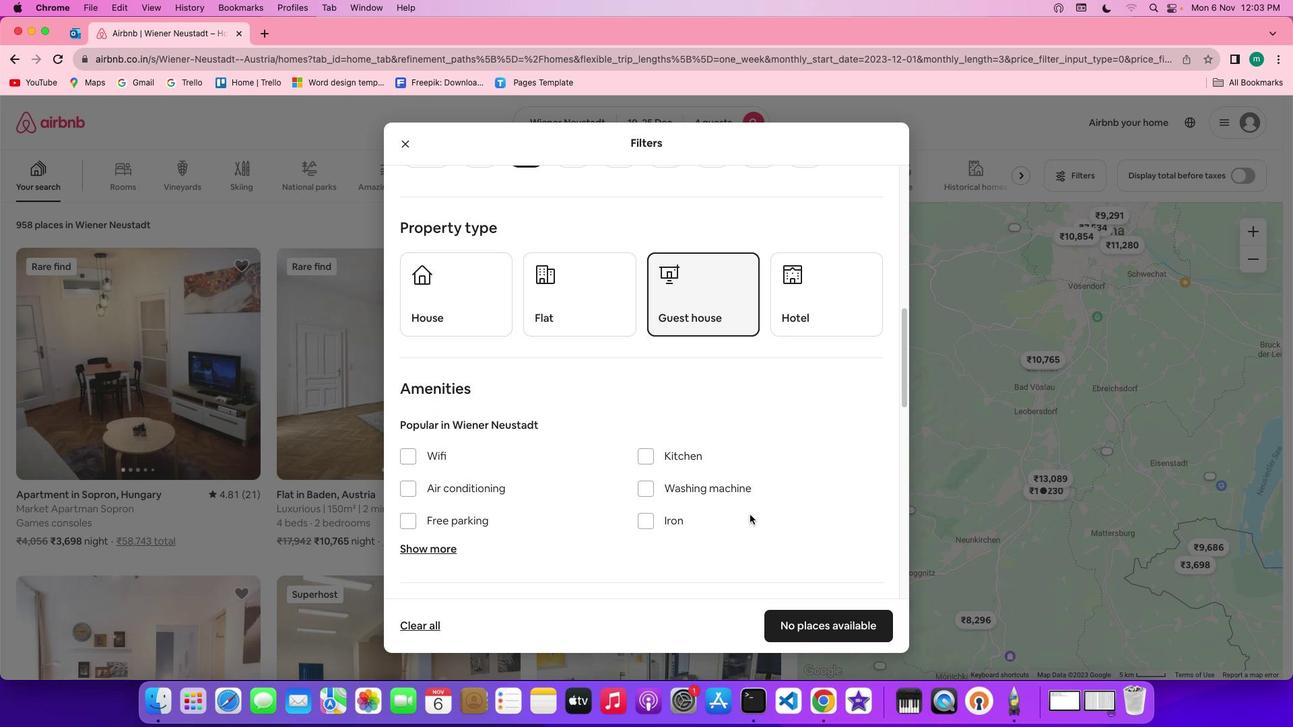 
Action: Mouse scrolled (750, 515) with delta (0, 0)
Screenshot: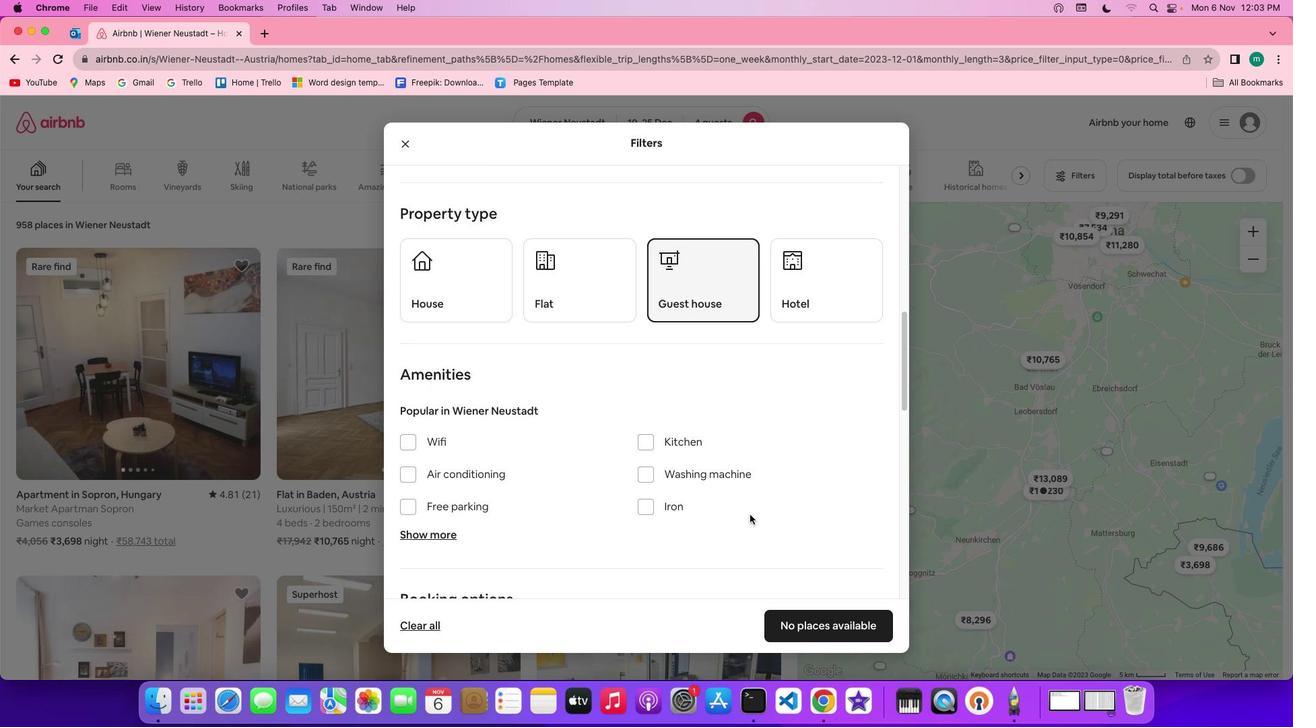 
Action: Mouse scrolled (750, 515) with delta (0, 0)
Screenshot: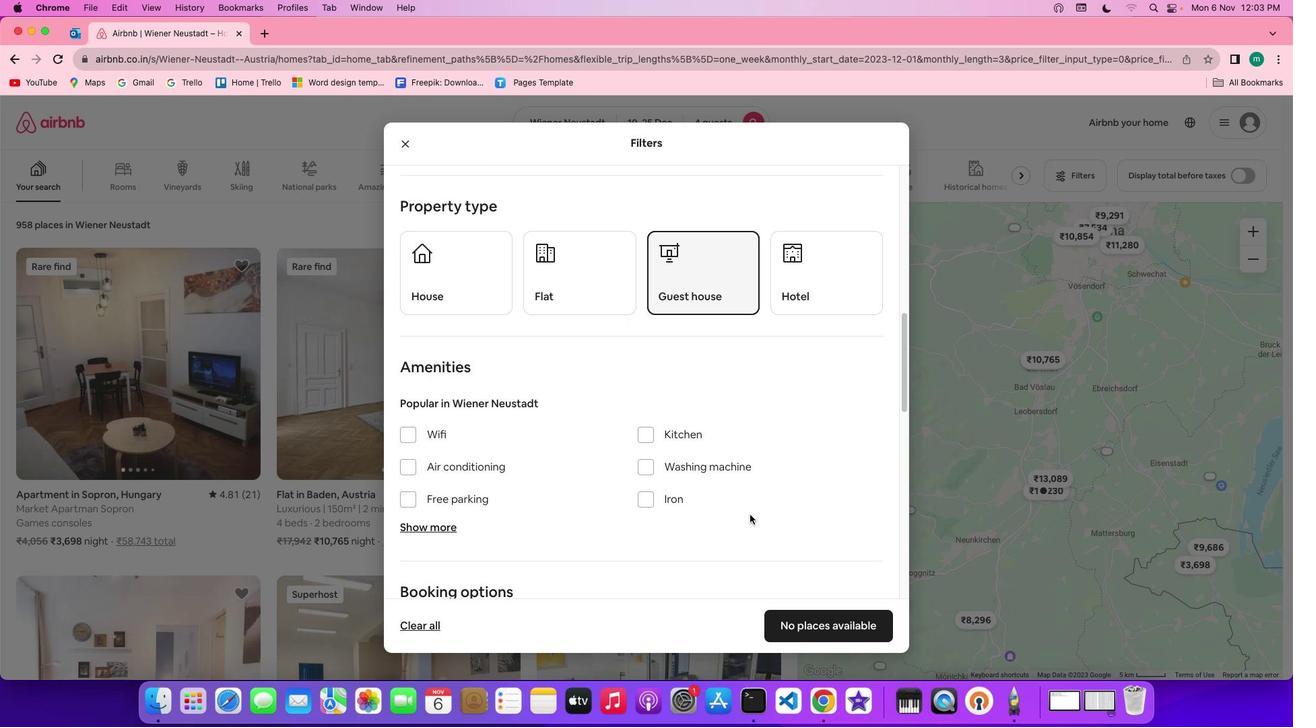 
Action: Mouse scrolled (750, 515) with delta (0, 0)
Screenshot: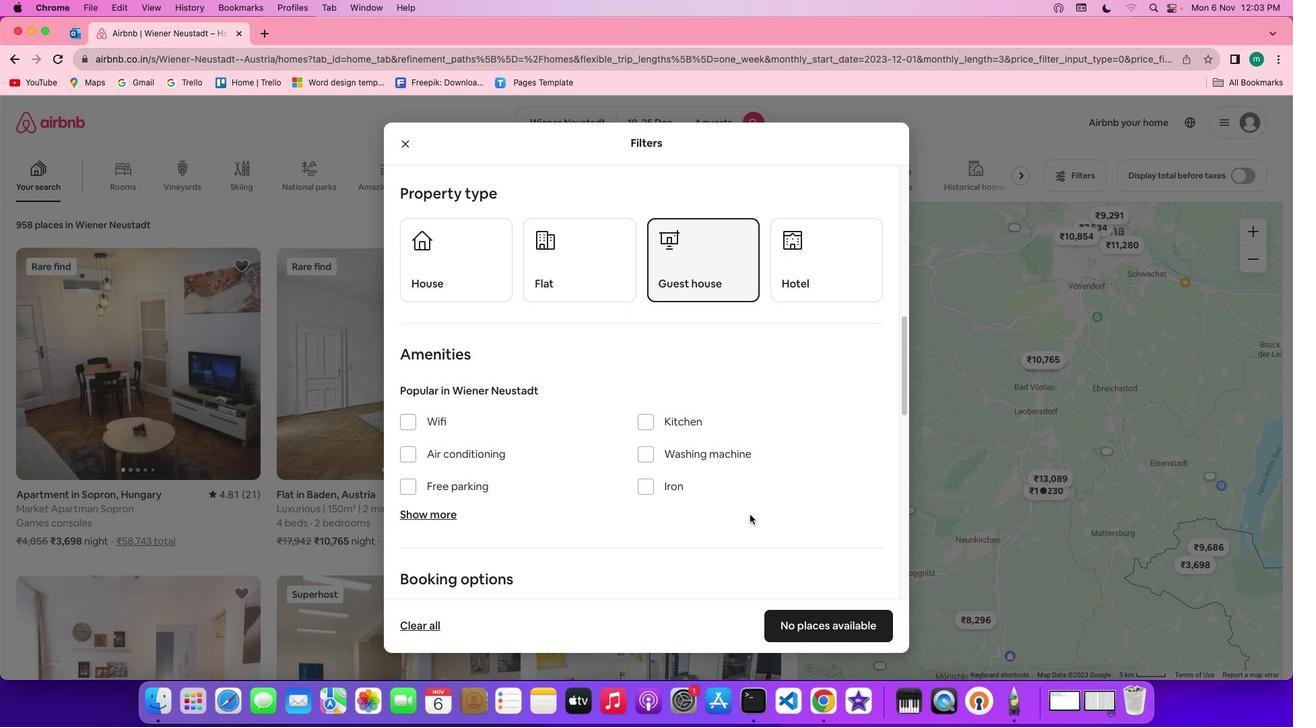 
Action: Mouse scrolled (750, 515) with delta (0, 0)
Screenshot: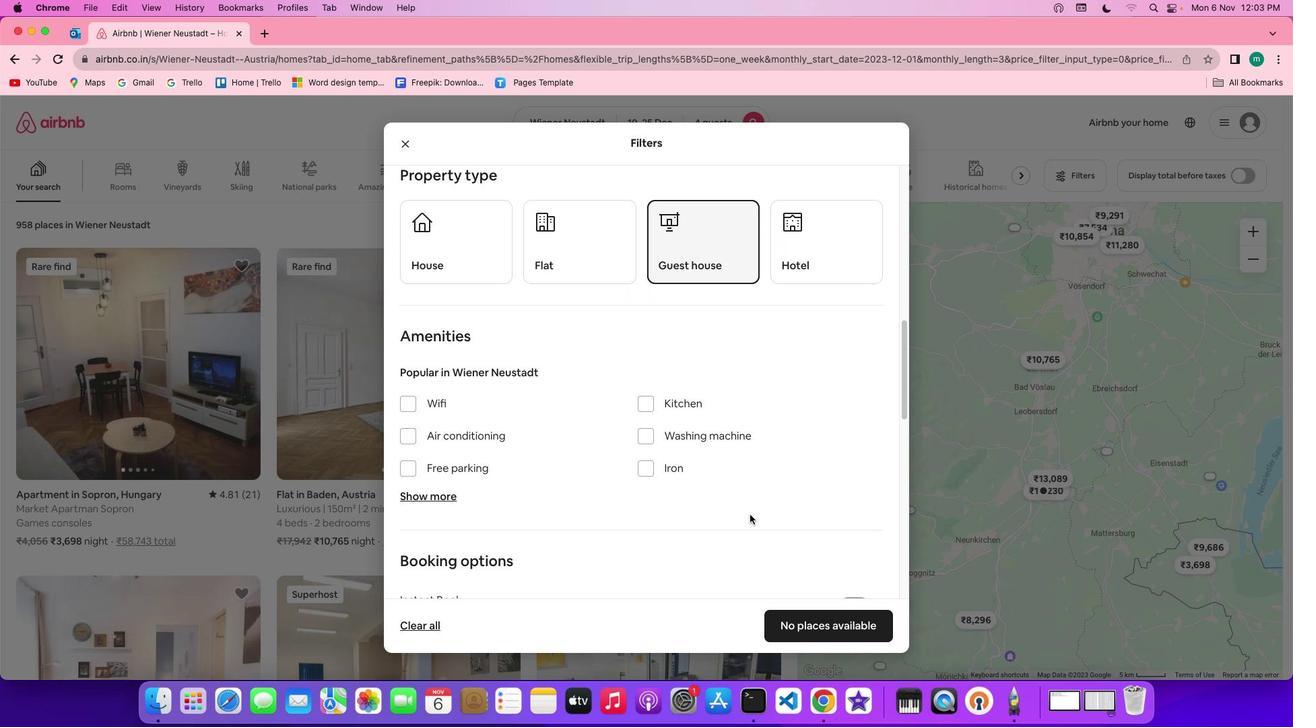 
Action: Mouse moved to (413, 396)
Screenshot: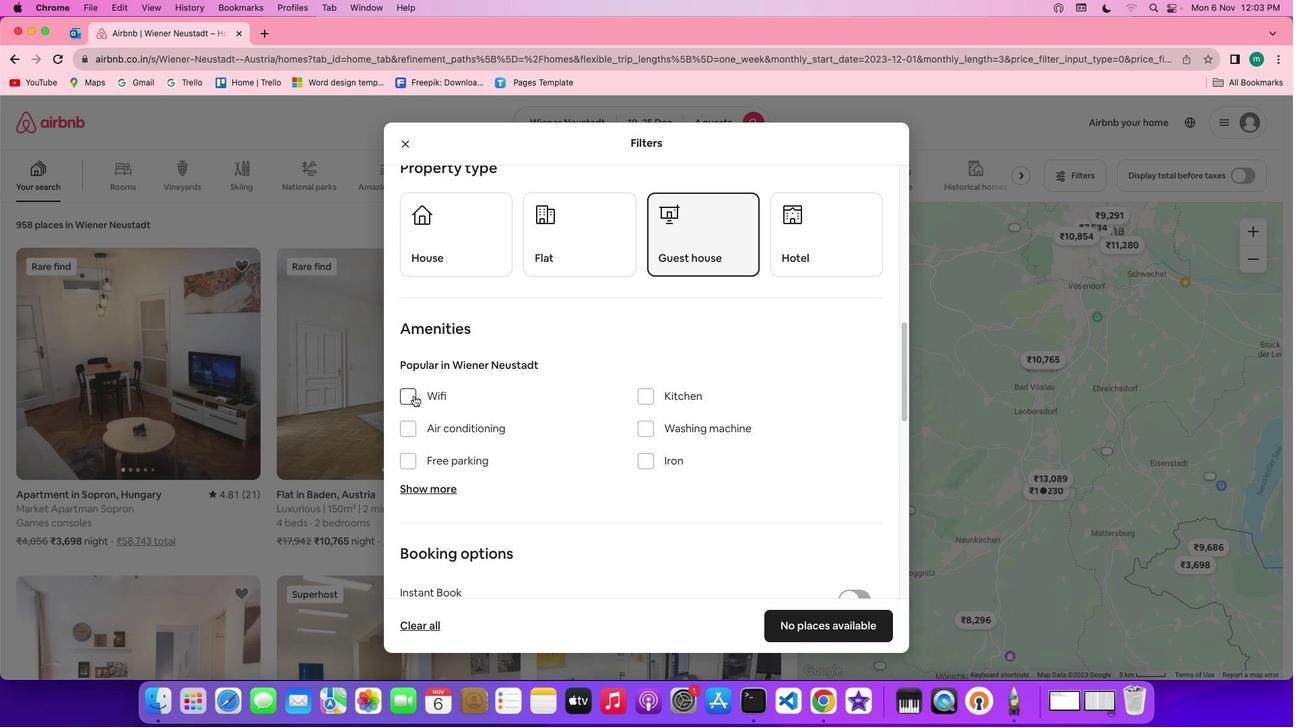 
Action: Mouse pressed left at (413, 396)
Screenshot: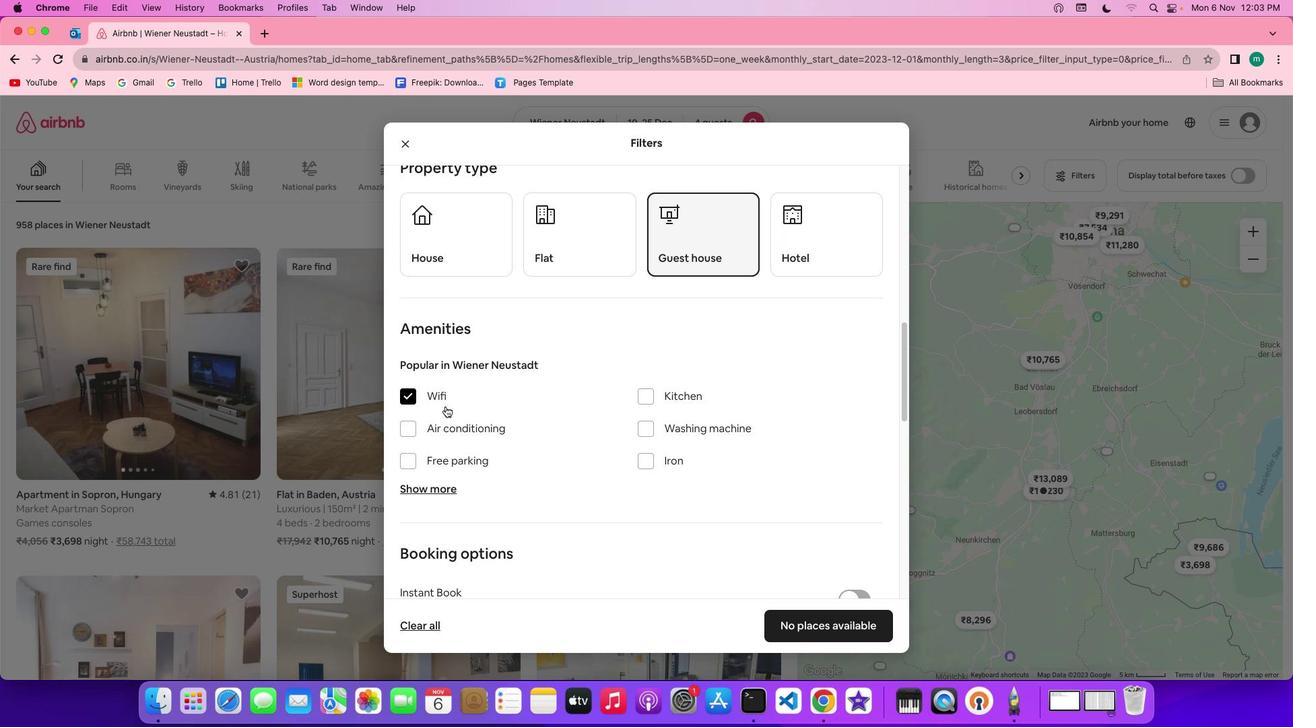 
Action: Mouse moved to (656, 443)
Screenshot: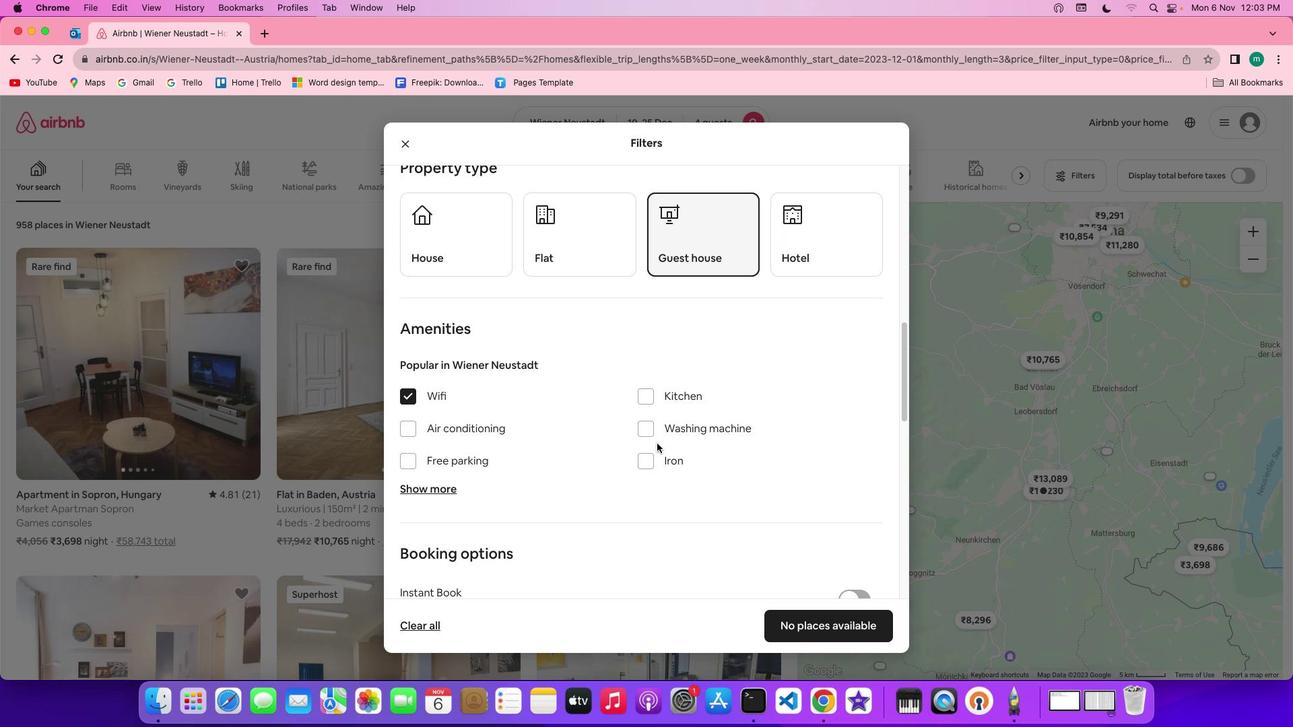 
Action: Mouse scrolled (656, 443) with delta (0, 0)
Screenshot: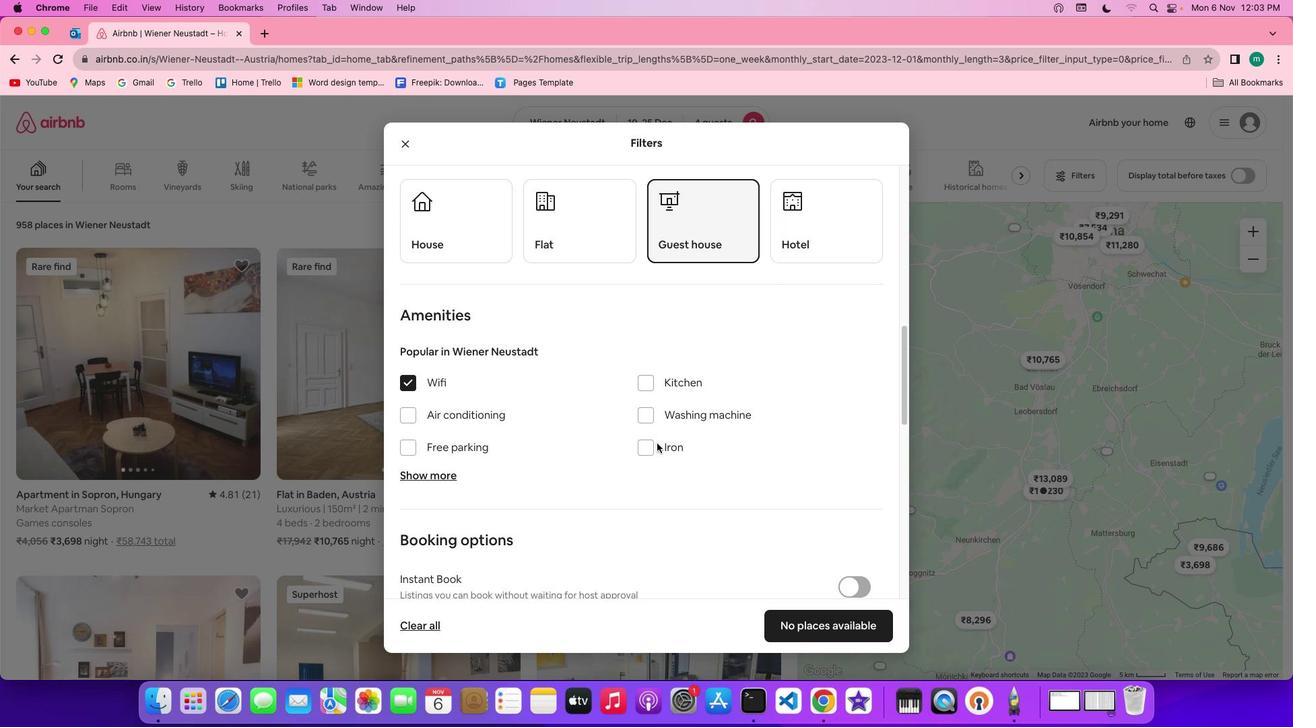 
Action: Mouse scrolled (656, 443) with delta (0, 0)
Screenshot: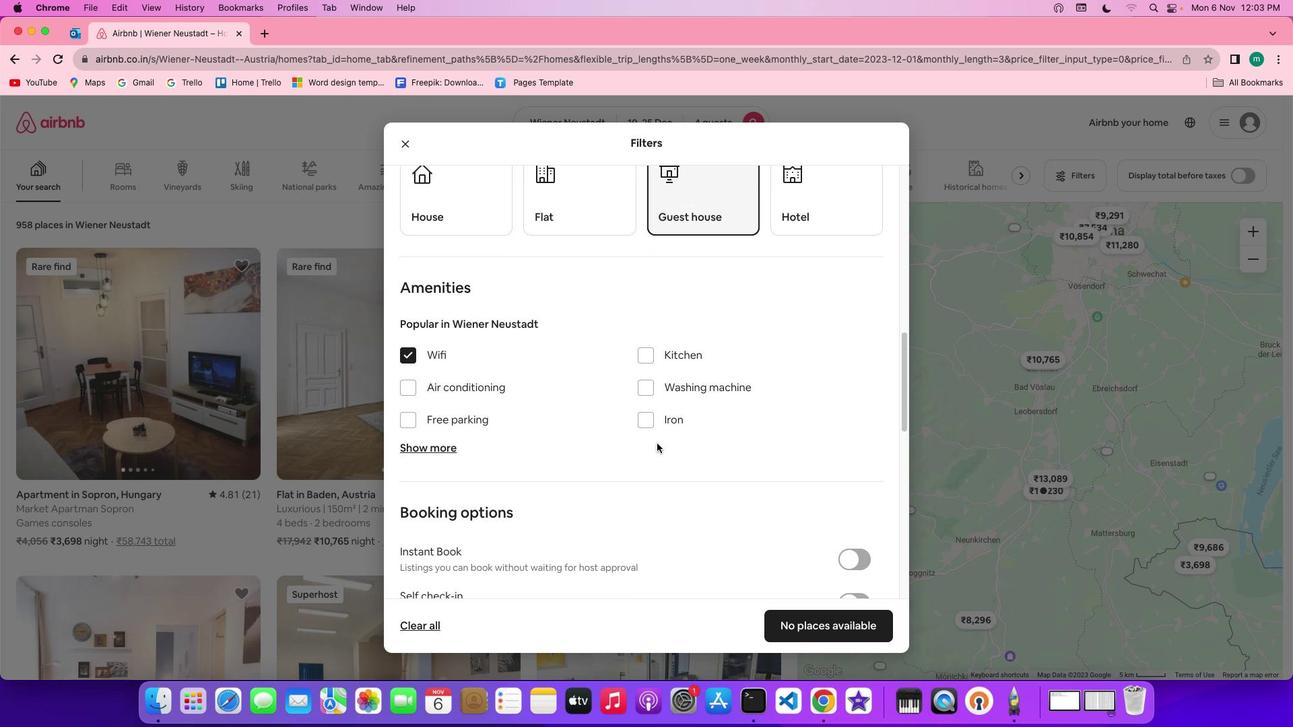 
Action: Mouse scrolled (656, 443) with delta (0, 0)
Screenshot: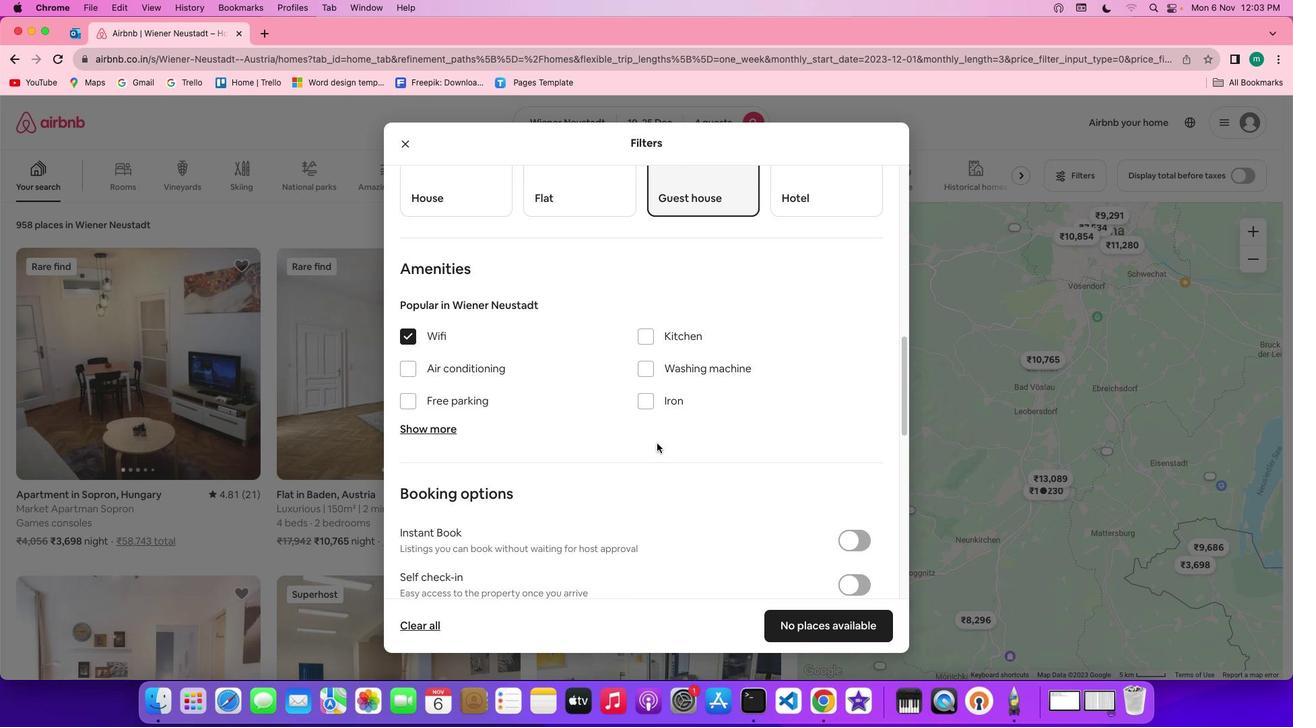 
Action: Mouse scrolled (656, 443) with delta (0, 0)
Screenshot: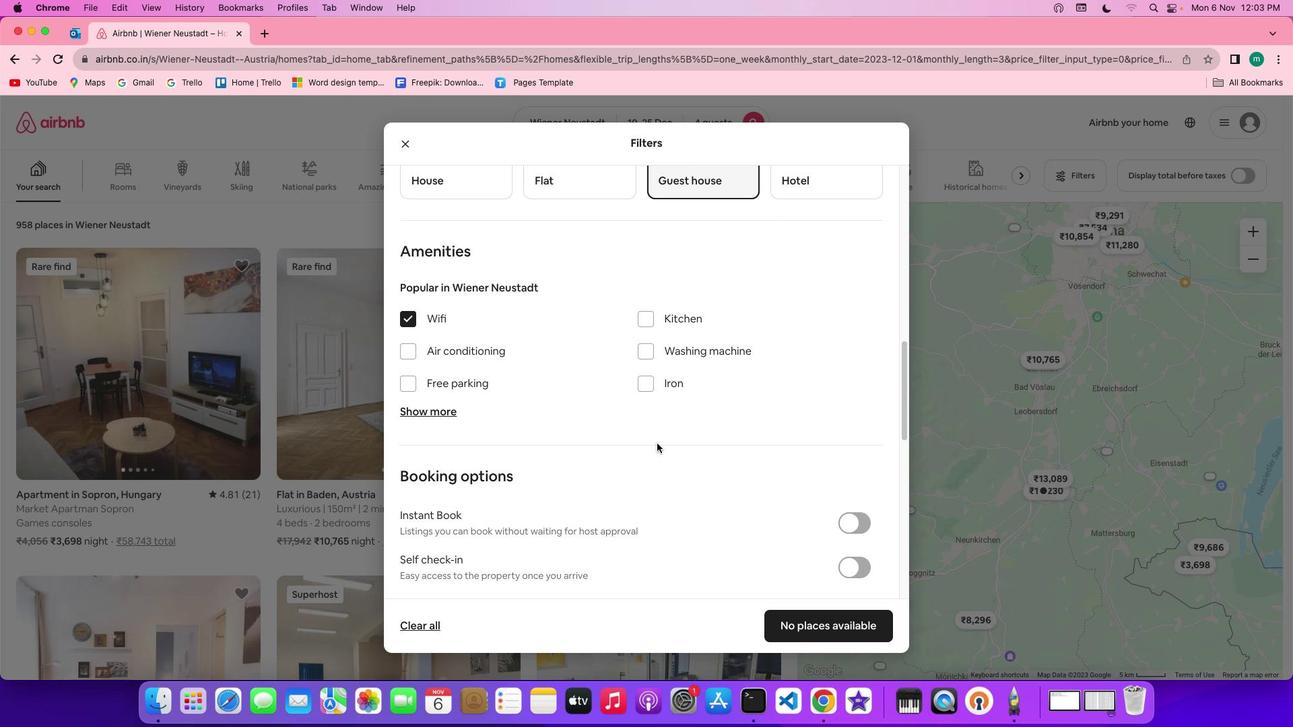 
Action: Mouse scrolled (656, 443) with delta (0, 0)
Screenshot: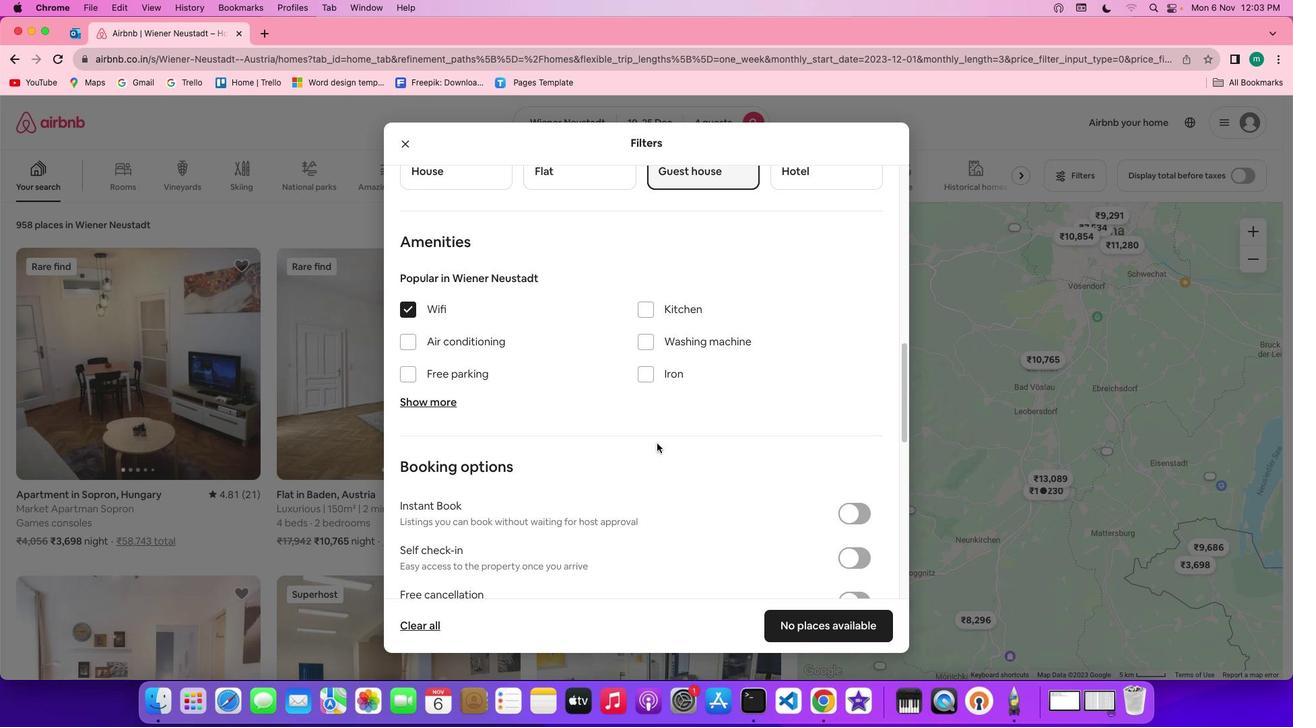 
Action: Mouse scrolled (656, 443) with delta (0, 0)
Screenshot: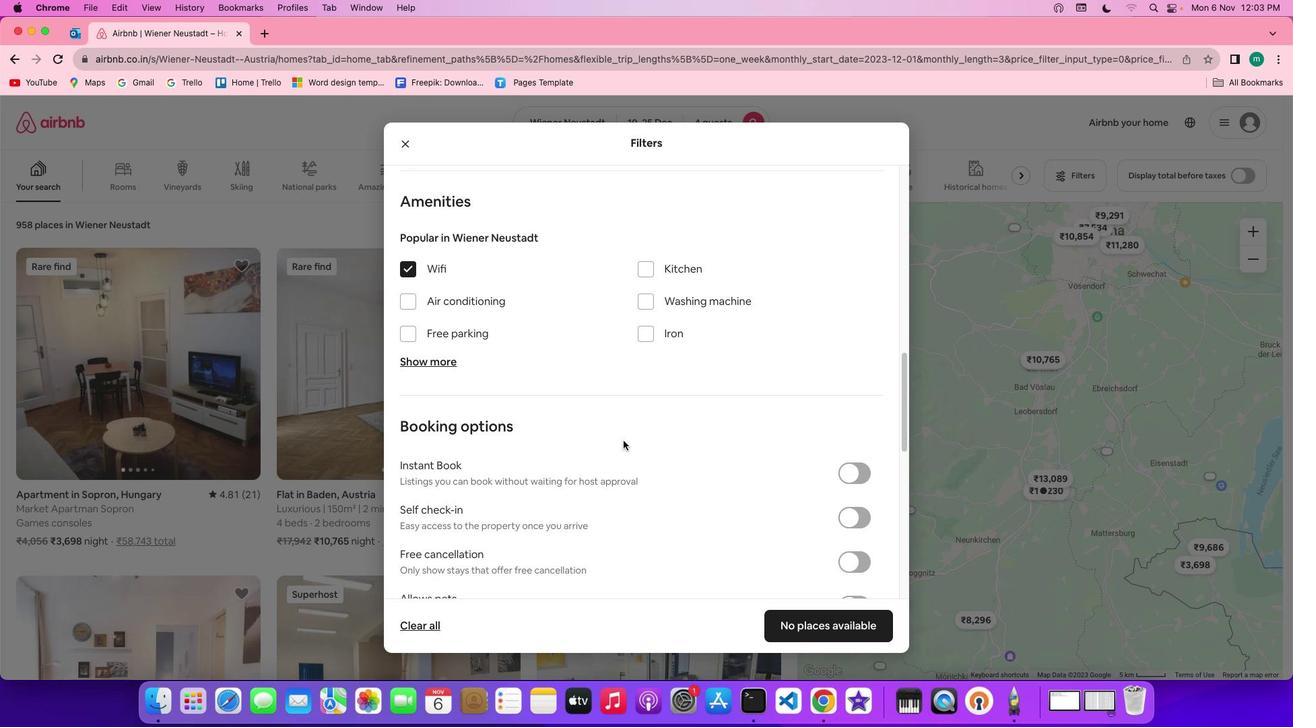 
Action: Mouse moved to (424, 354)
Screenshot: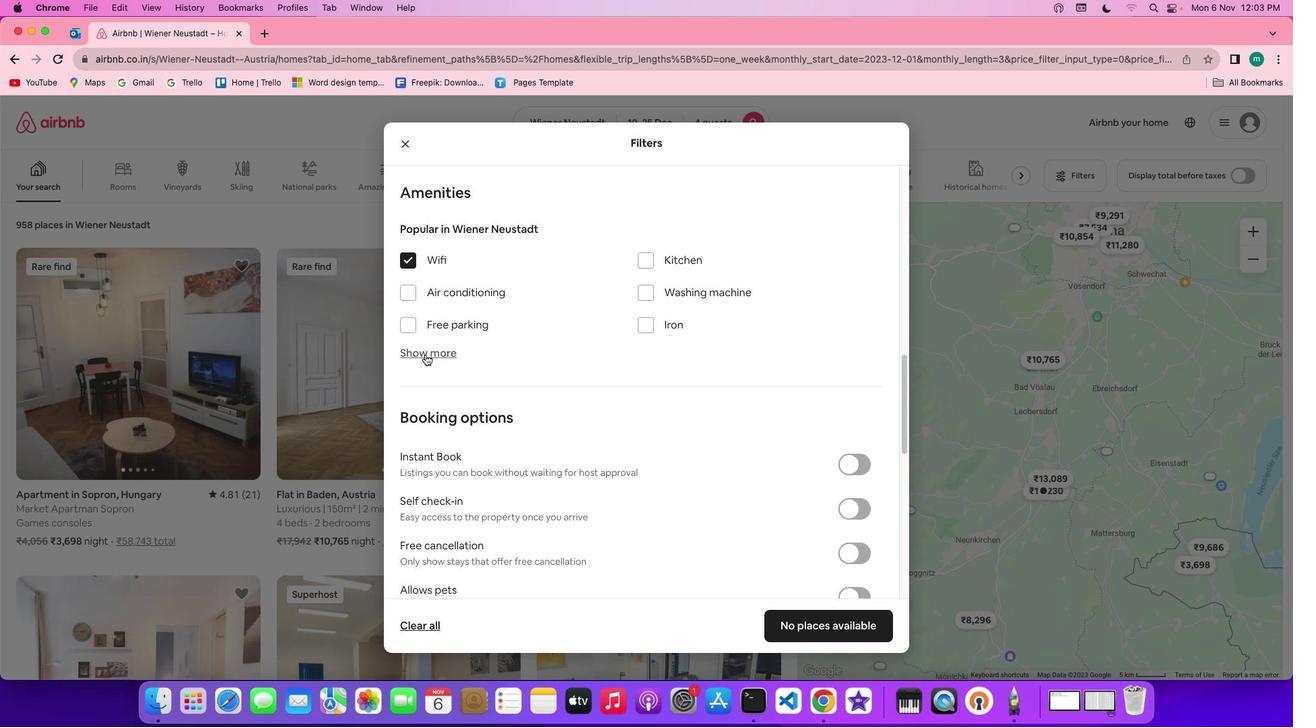 
Action: Mouse pressed left at (424, 354)
Screenshot: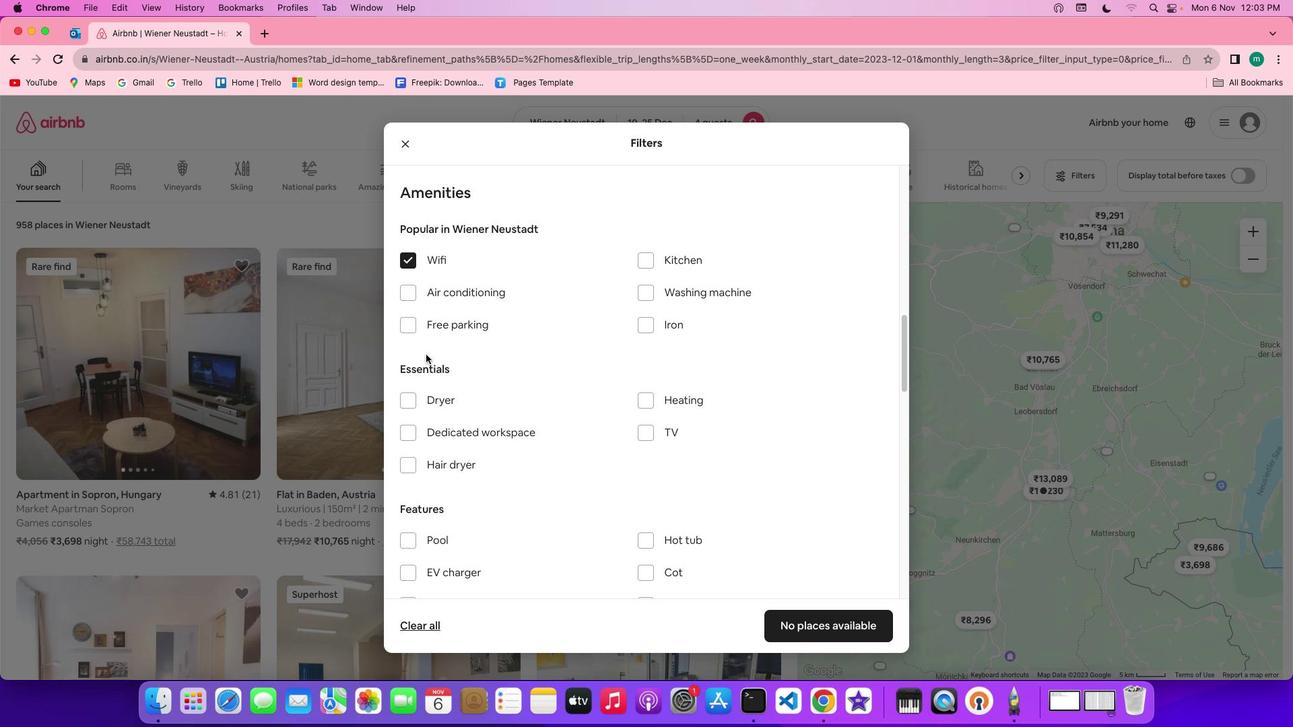 
Action: Mouse moved to (647, 430)
Screenshot: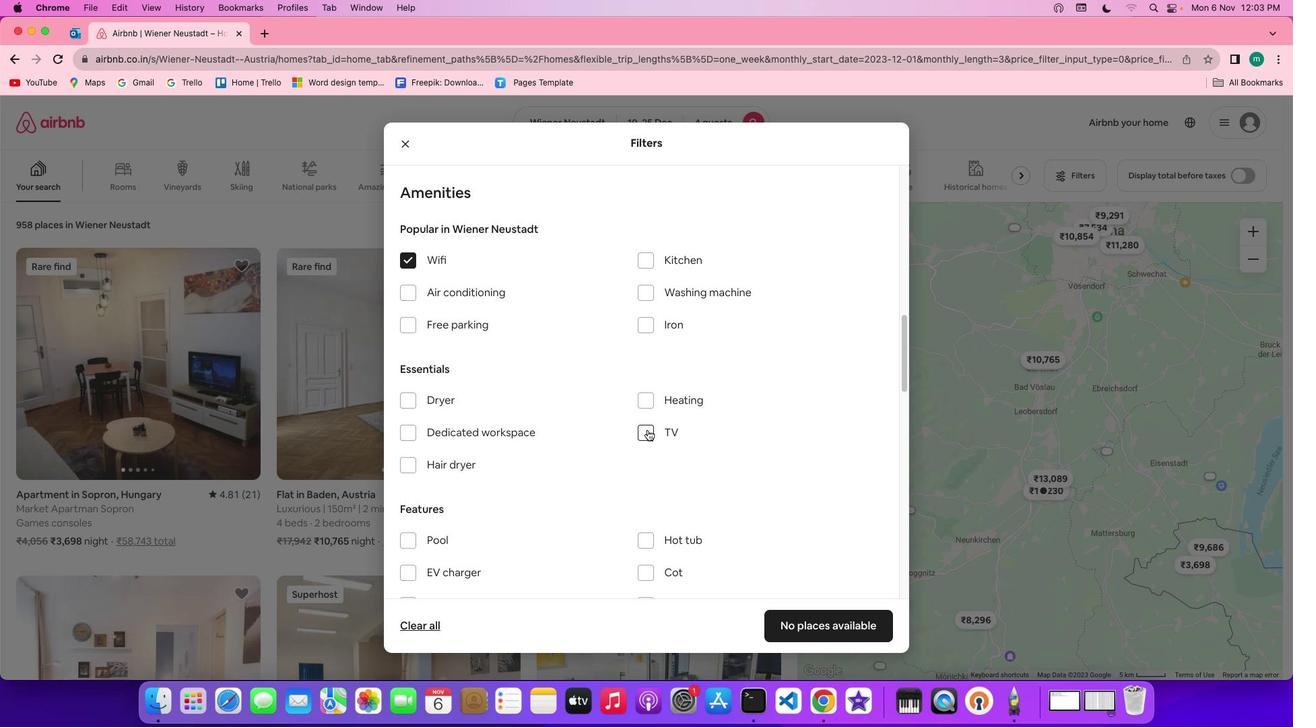 
Action: Mouse pressed left at (647, 430)
Screenshot: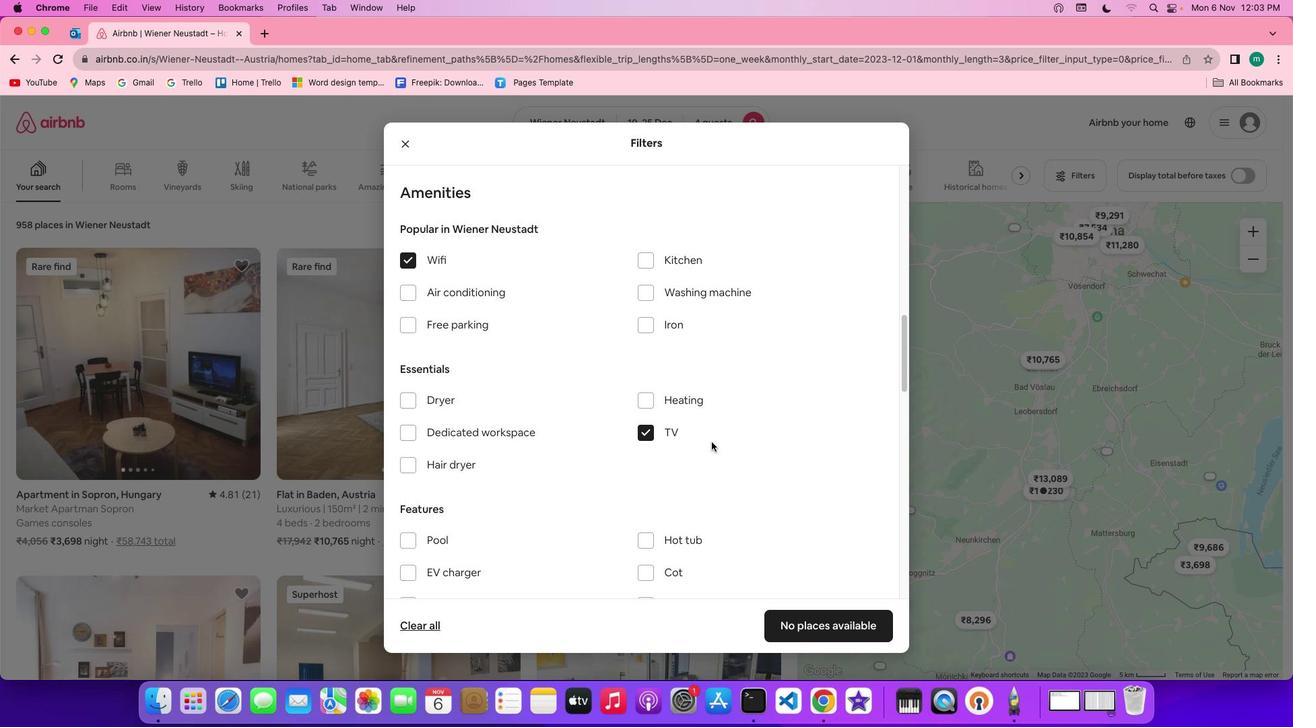 
Action: Mouse moved to (762, 453)
Screenshot: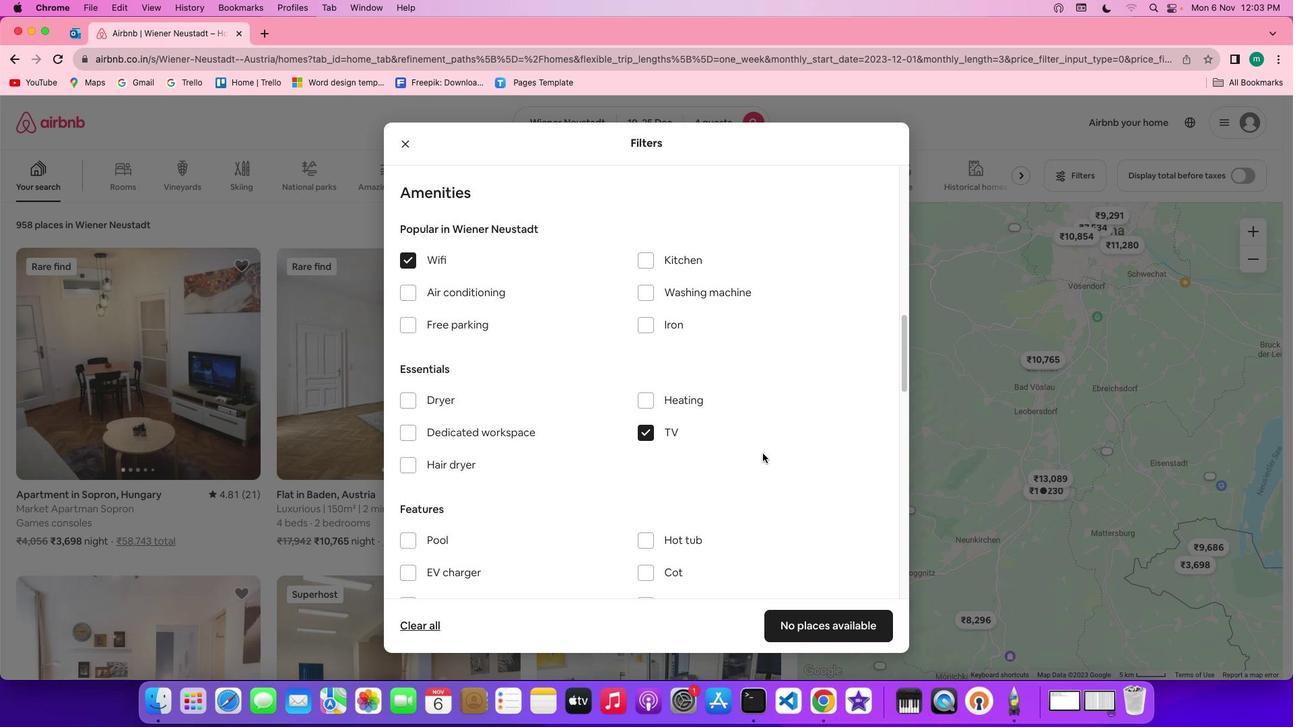 
Action: Mouse scrolled (762, 453) with delta (0, 0)
Screenshot: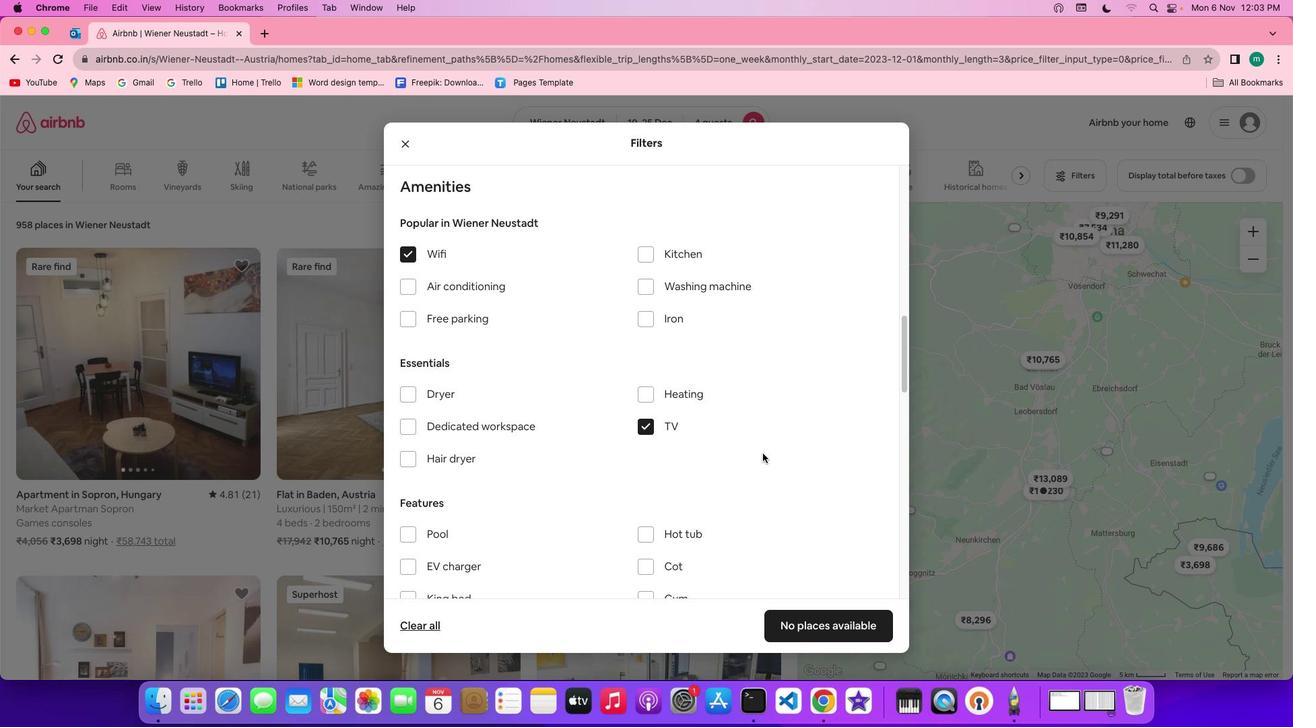 
Action: Mouse scrolled (762, 453) with delta (0, 0)
Screenshot: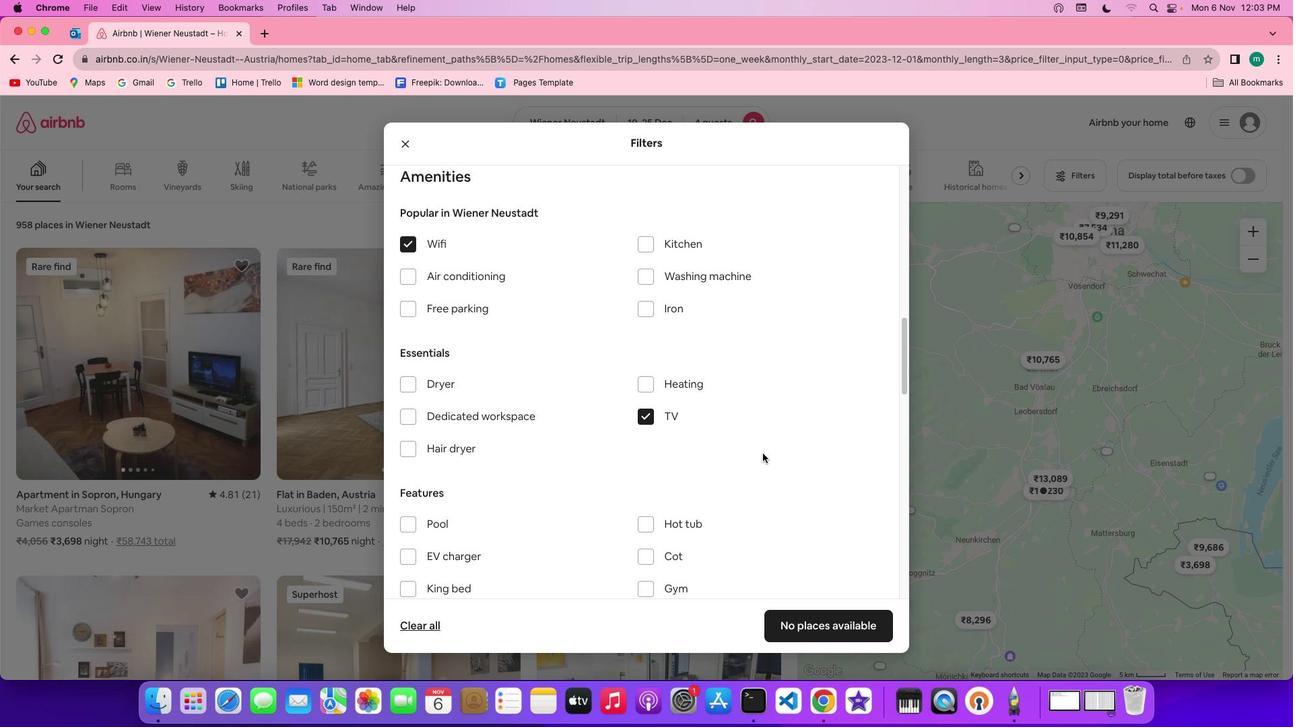 
Action: Mouse scrolled (762, 453) with delta (0, 0)
Screenshot: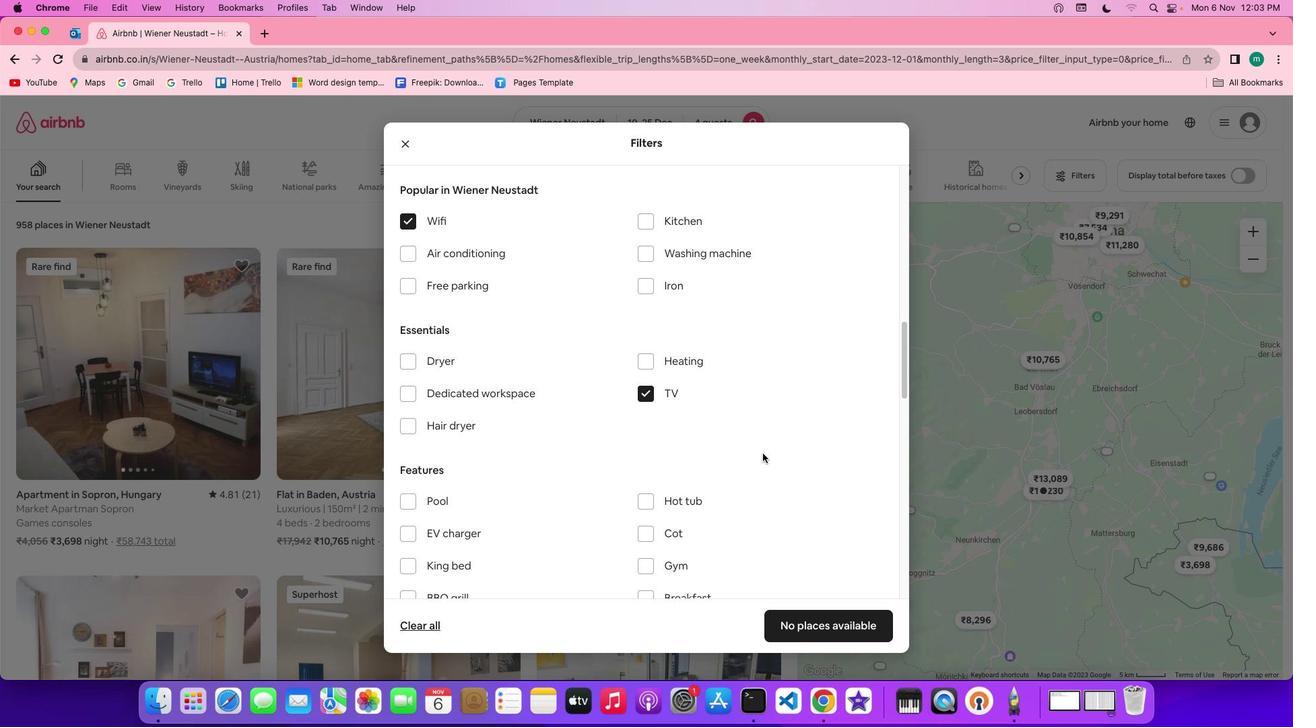 
Action: Mouse moved to (762, 453)
Screenshot: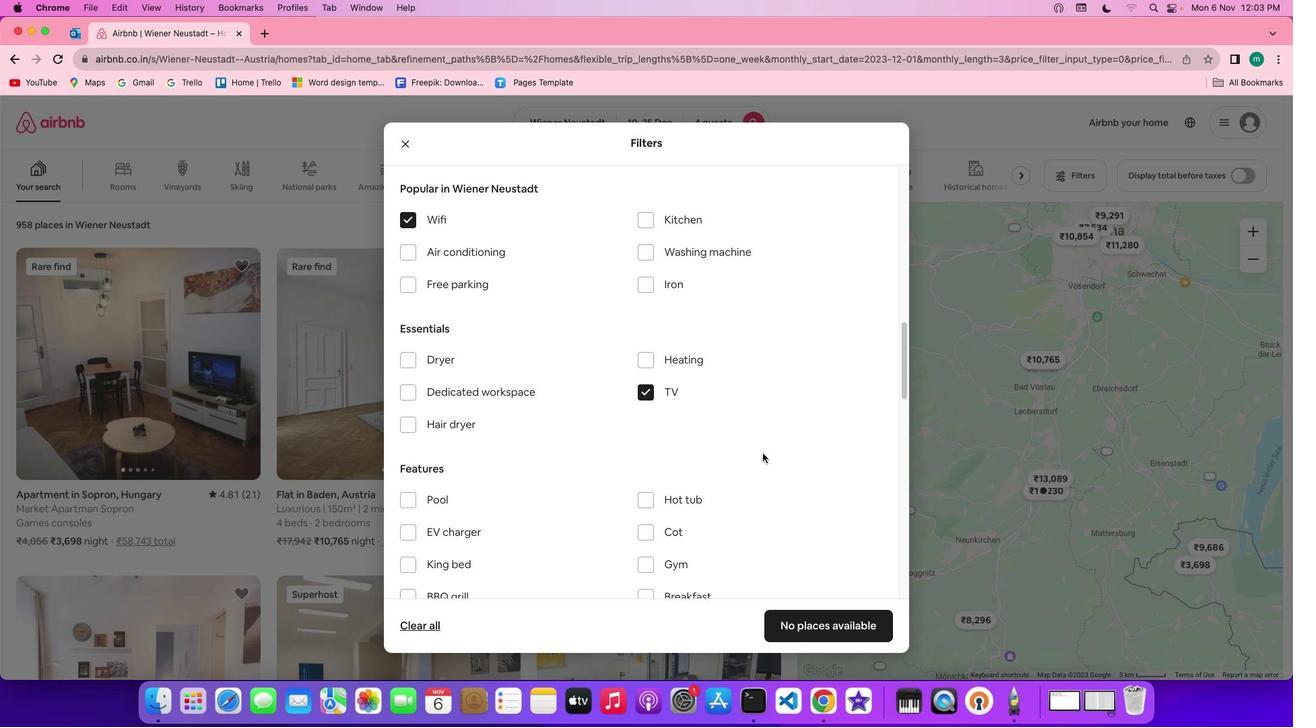 
Action: Mouse scrolled (762, 453) with delta (0, 0)
Screenshot: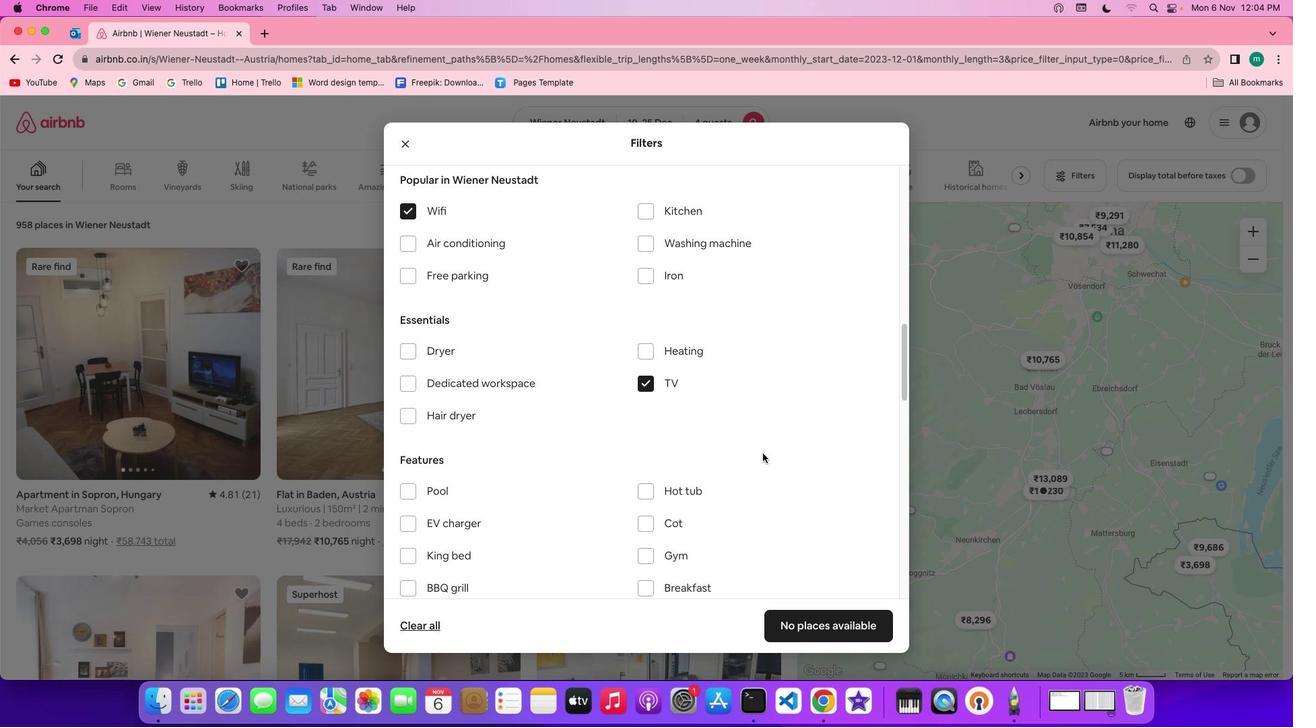 
Action: Mouse scrolled (762, 453) with delta (0, 0)
Screenshot: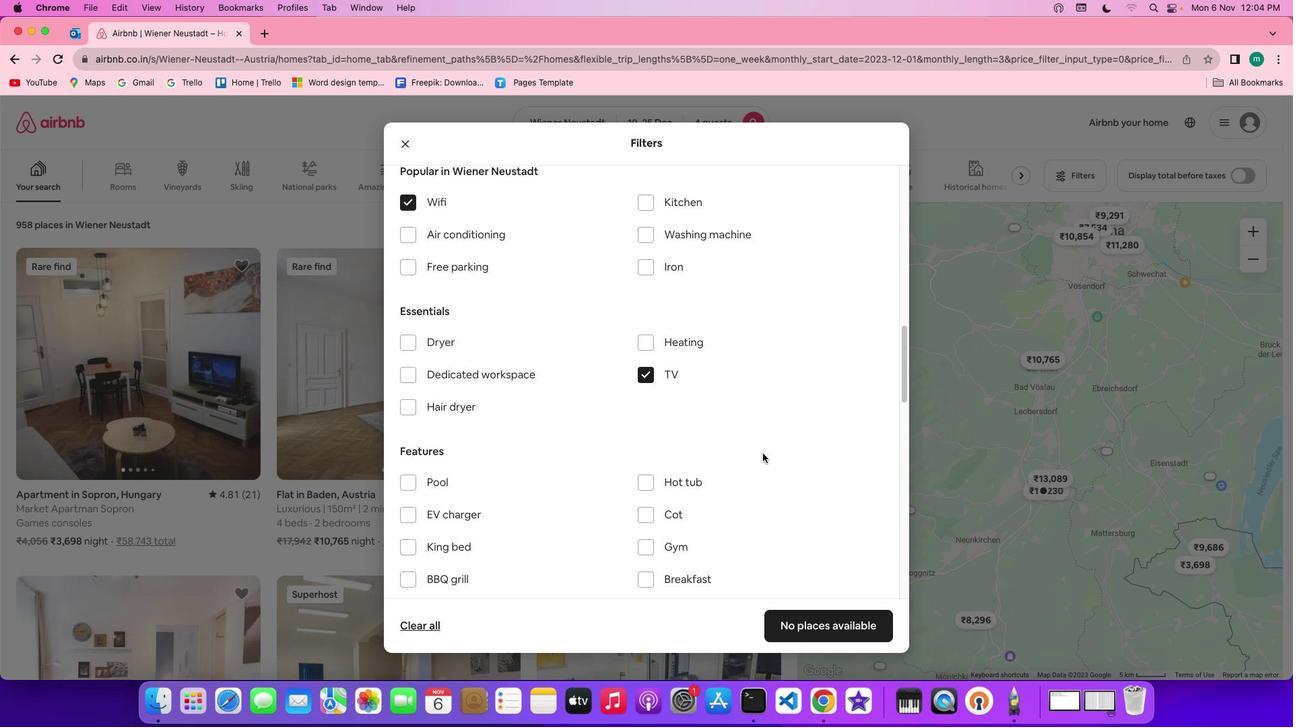 
Action: Mouse scrolled (762, 453) with delta (0, 0)
Screenshot: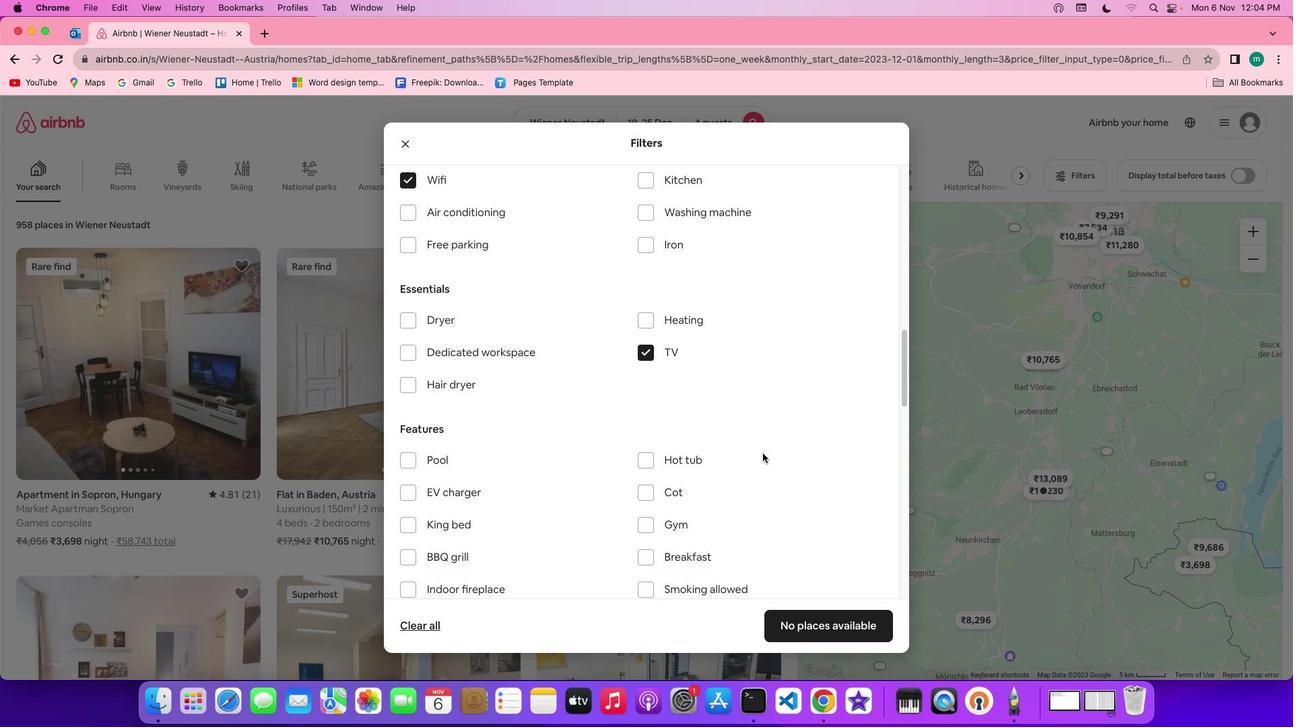 
Action: Mouse moved to (453, 244)
Screenshot: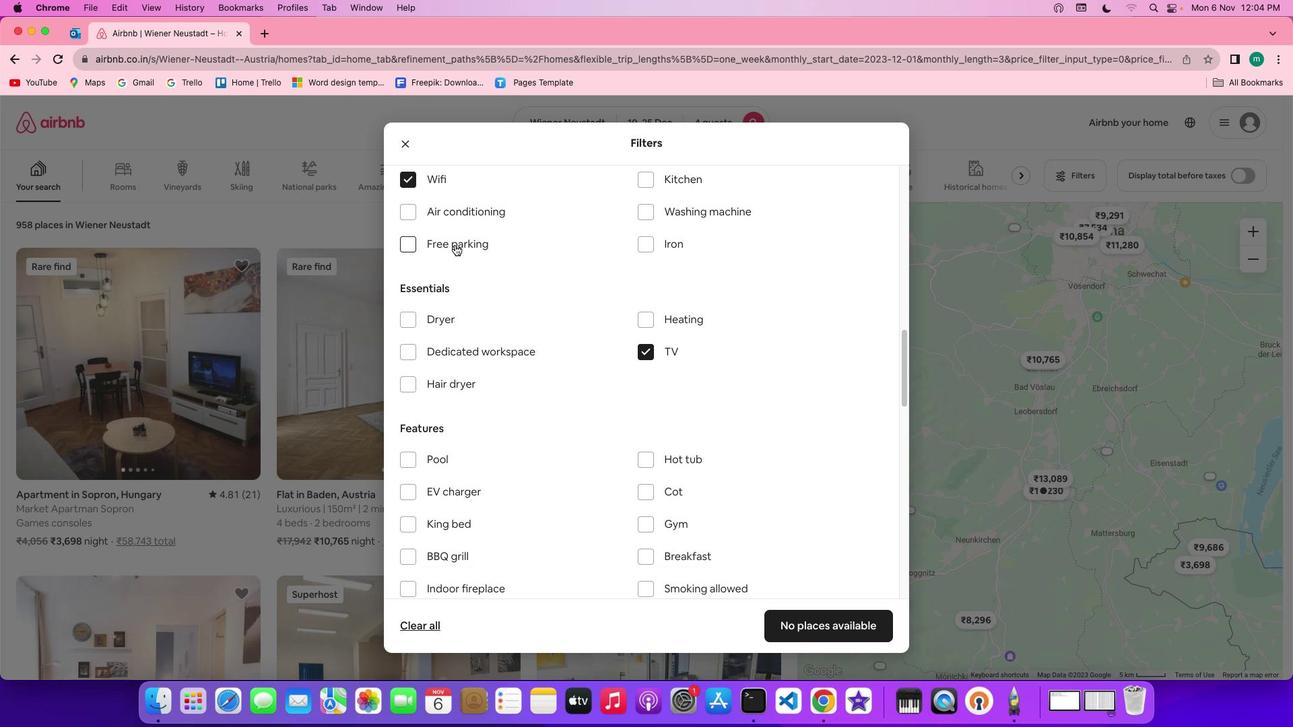 
Action: Mouse pressed left at (453, 244)
Screenshot: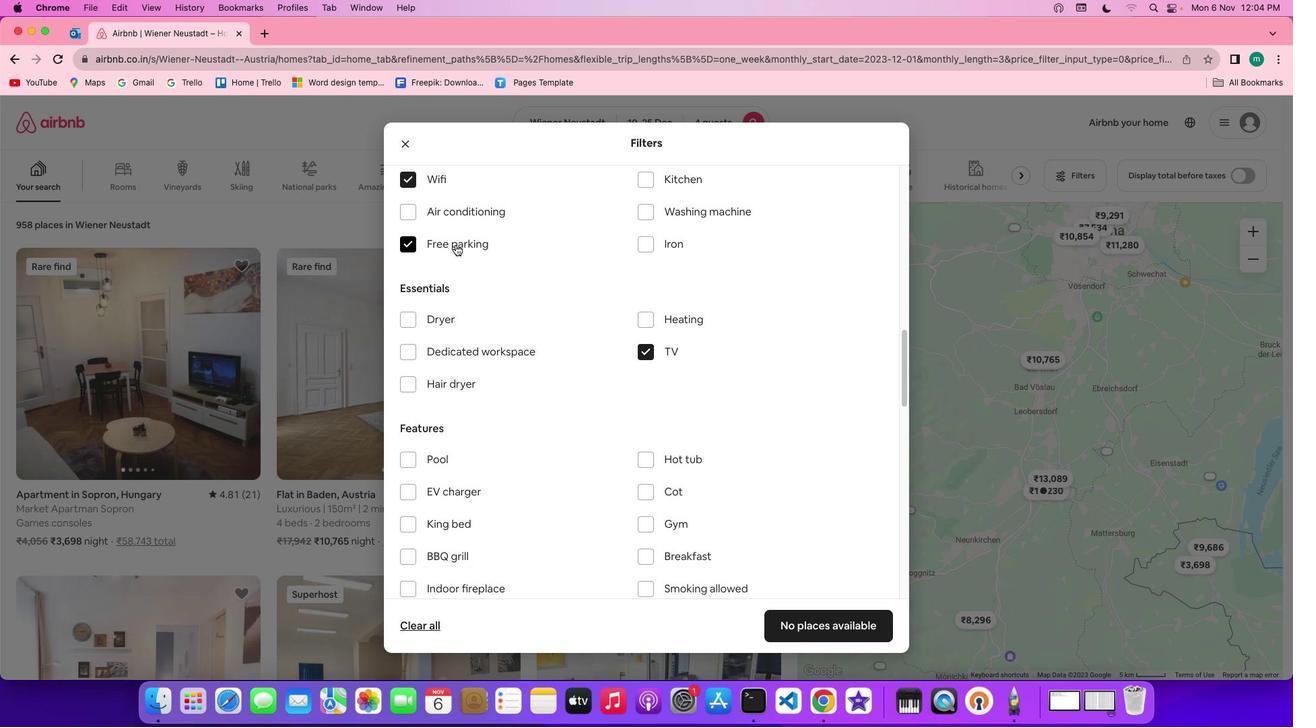 
Action: Mouse moved to (596, 378)
Screenshot: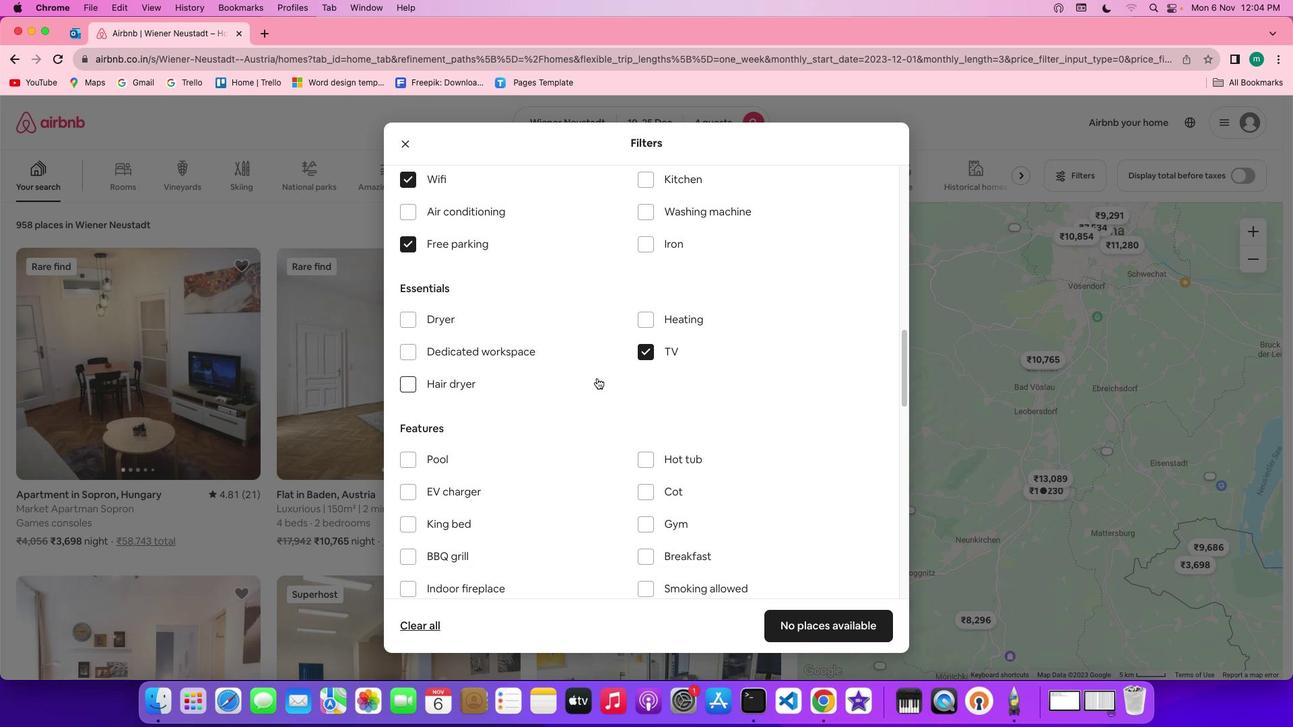 
Action: Mouse scrolled (596, 378) with delta (0, 0)
Screenshot: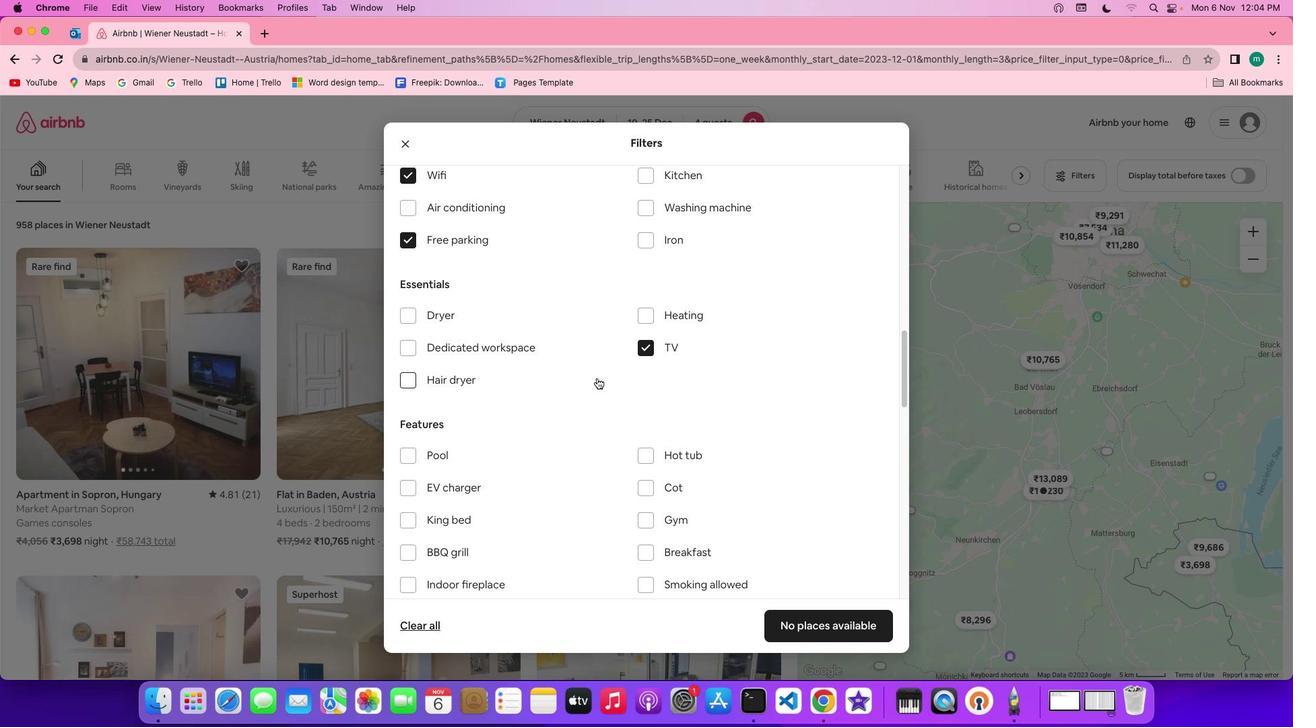 
Action: Mouse scrolled (596, 378) with delta (0, 0)
Screenshot: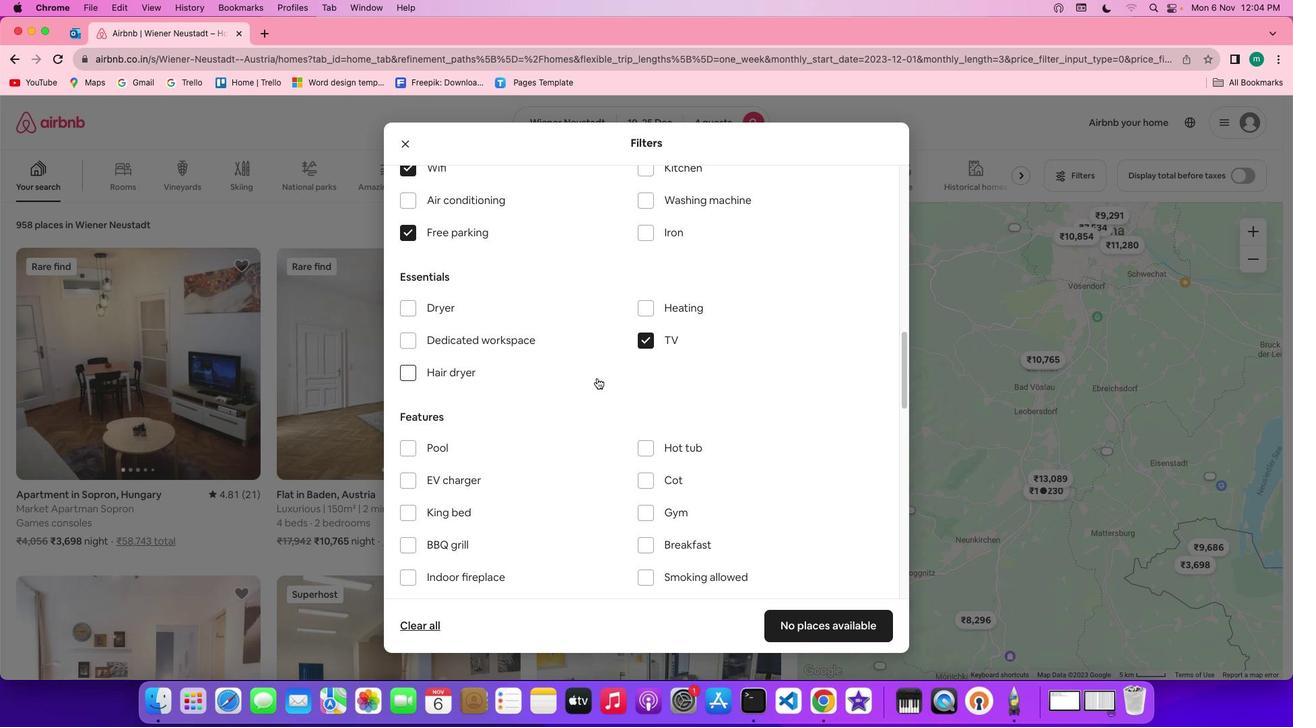 
Action: Mouse scrolled (596, 378) with delta (0, 0)
Screenshot: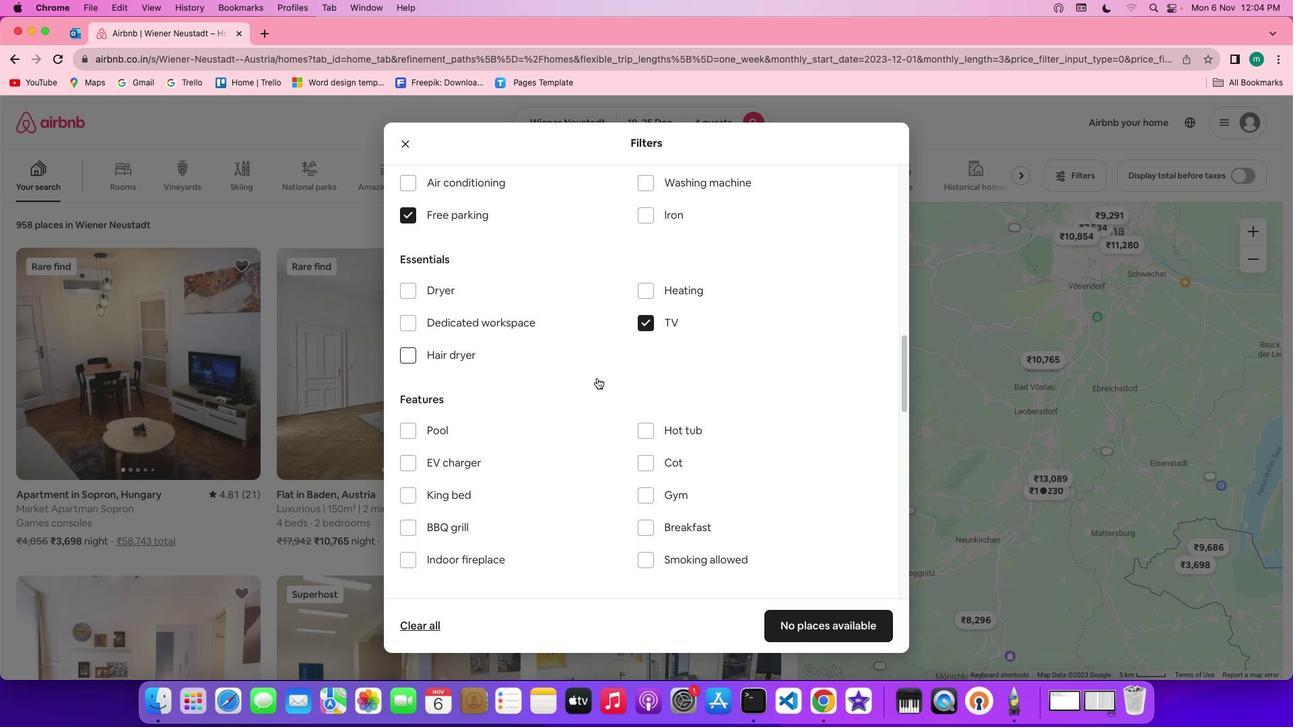 
Action: Mouse scrolled (596, 378) with delta (0, 0)
Screenshot: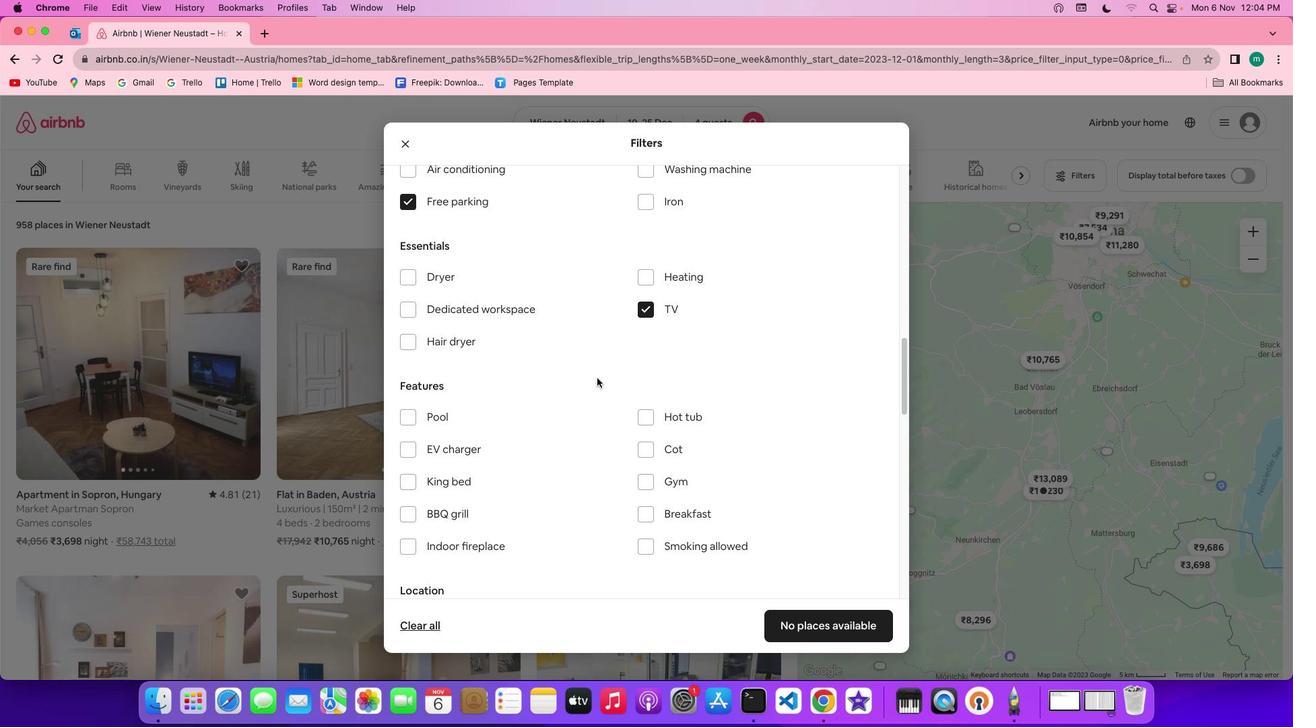 
Action: Mouse scrolled (596, 378) with delta (0, 0)
Screenshot: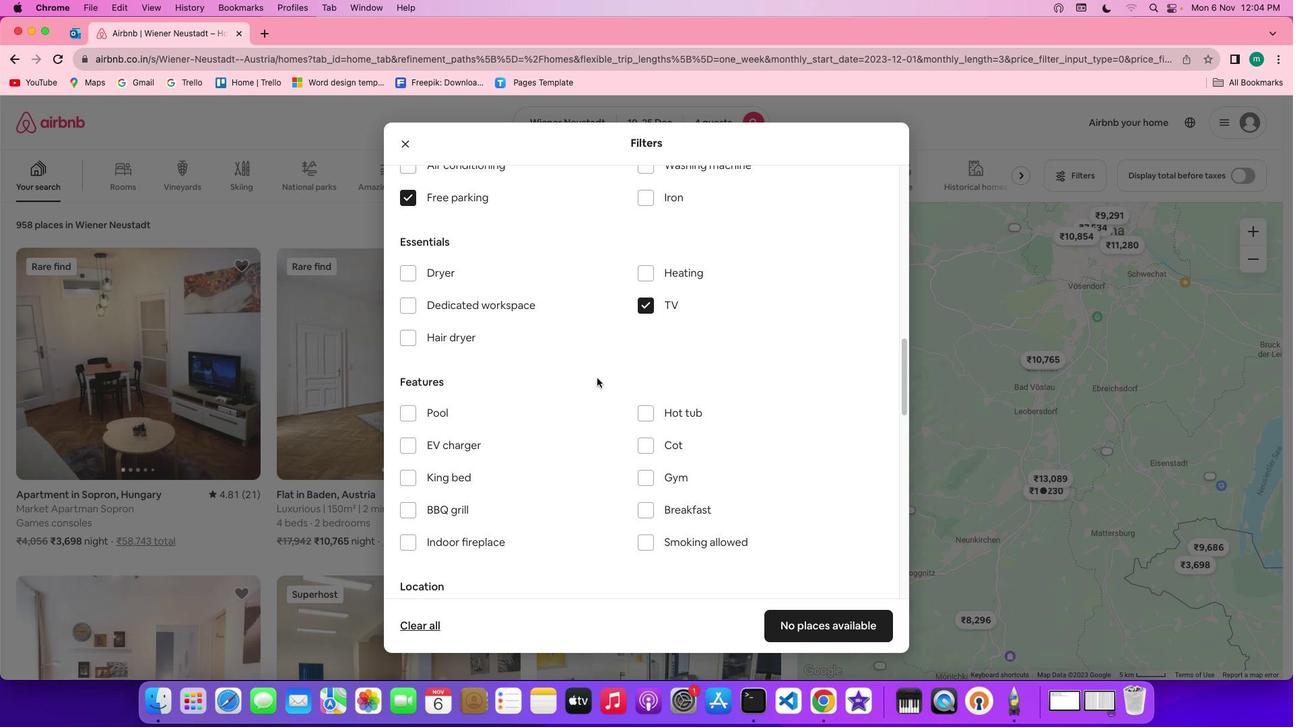 
Action: Mouse scrolled (596, 378) with delta (0, 0)
Screenshot: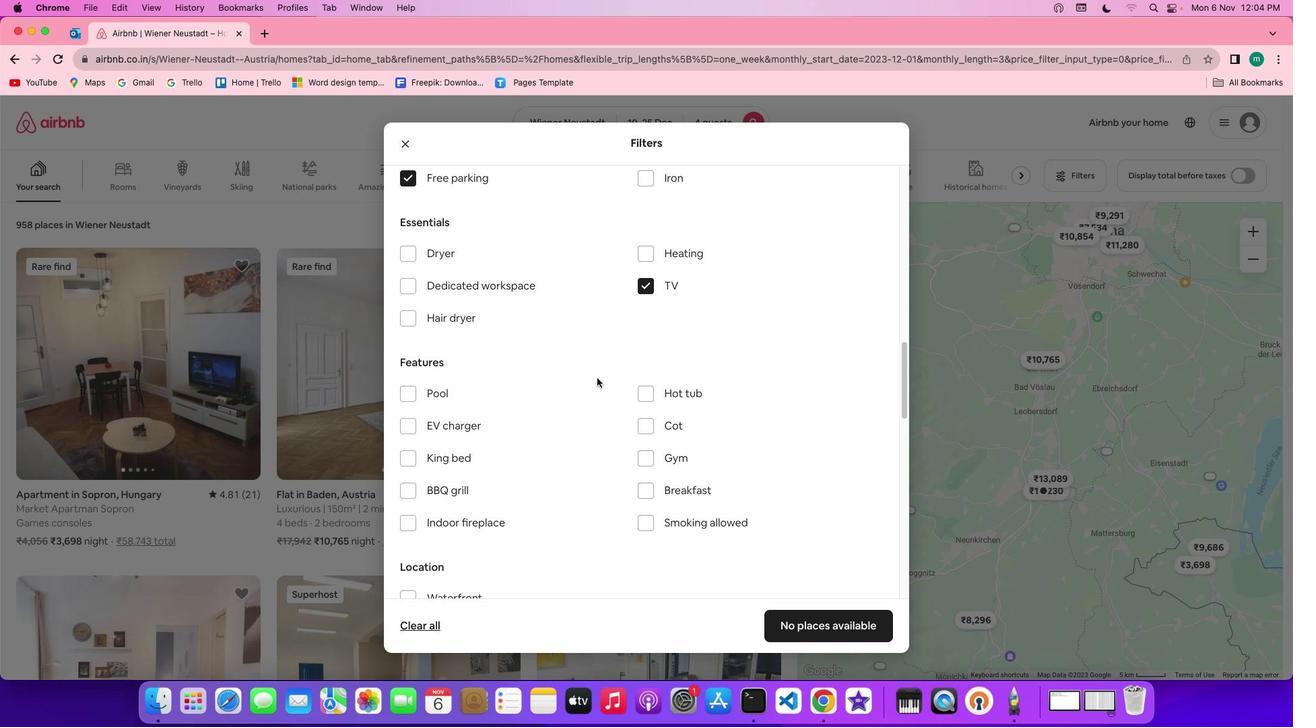
Action: Mouse scrolled (596, 378) with delta (0, 0)
Screenshot: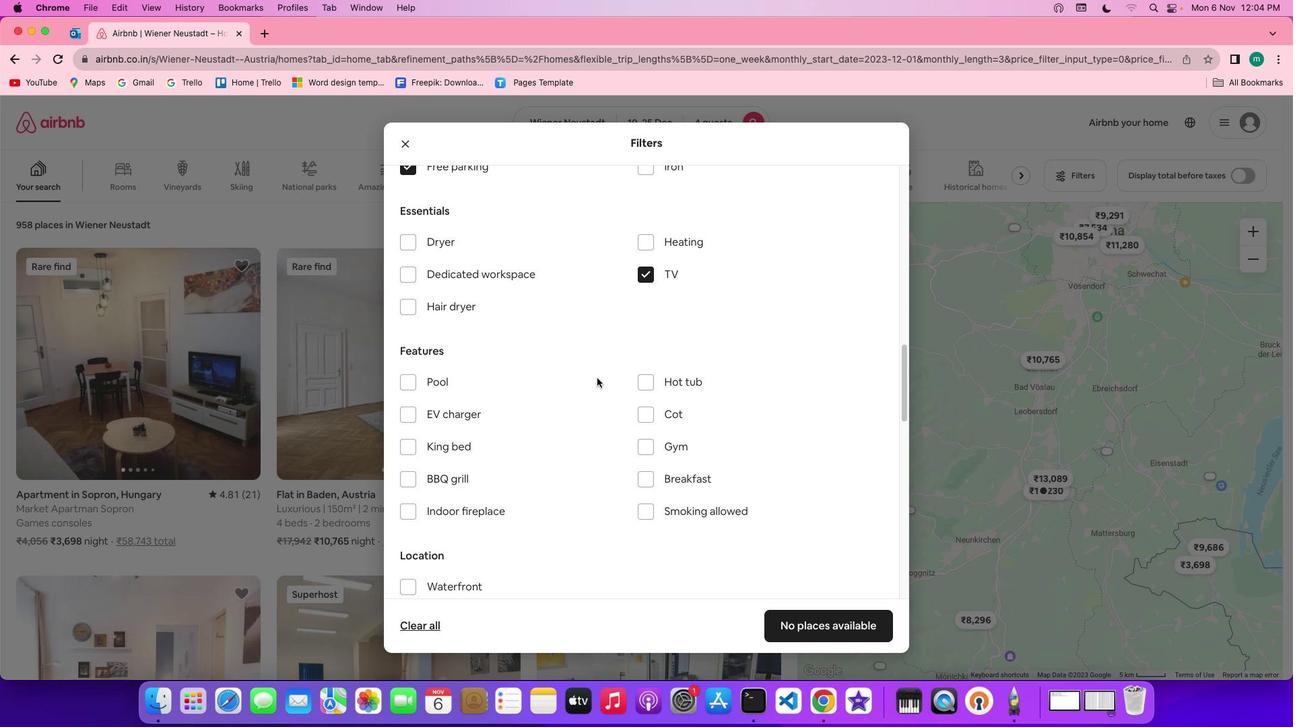 
Action: Mouse scrolled (596, 378) with delta (0, 0)
Screenshot: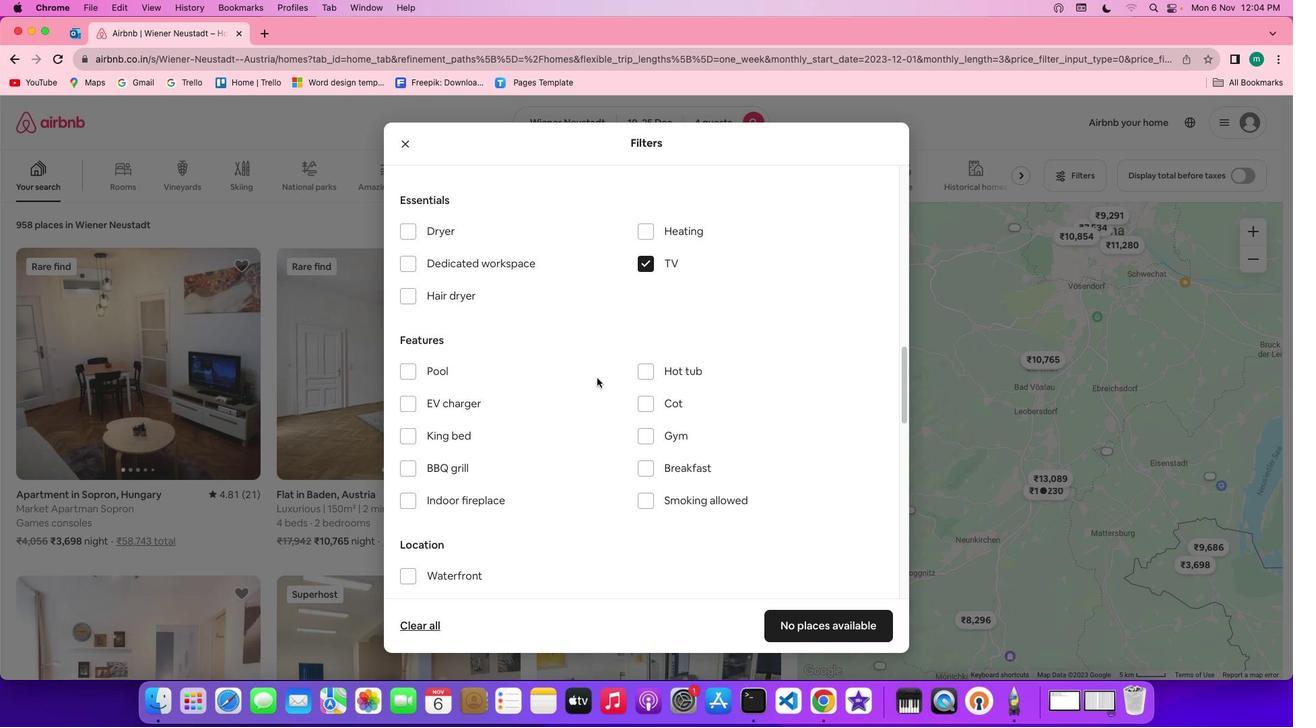
Action: Mouse scrolled (596, 378) with delta (0, 0)
Screenshot: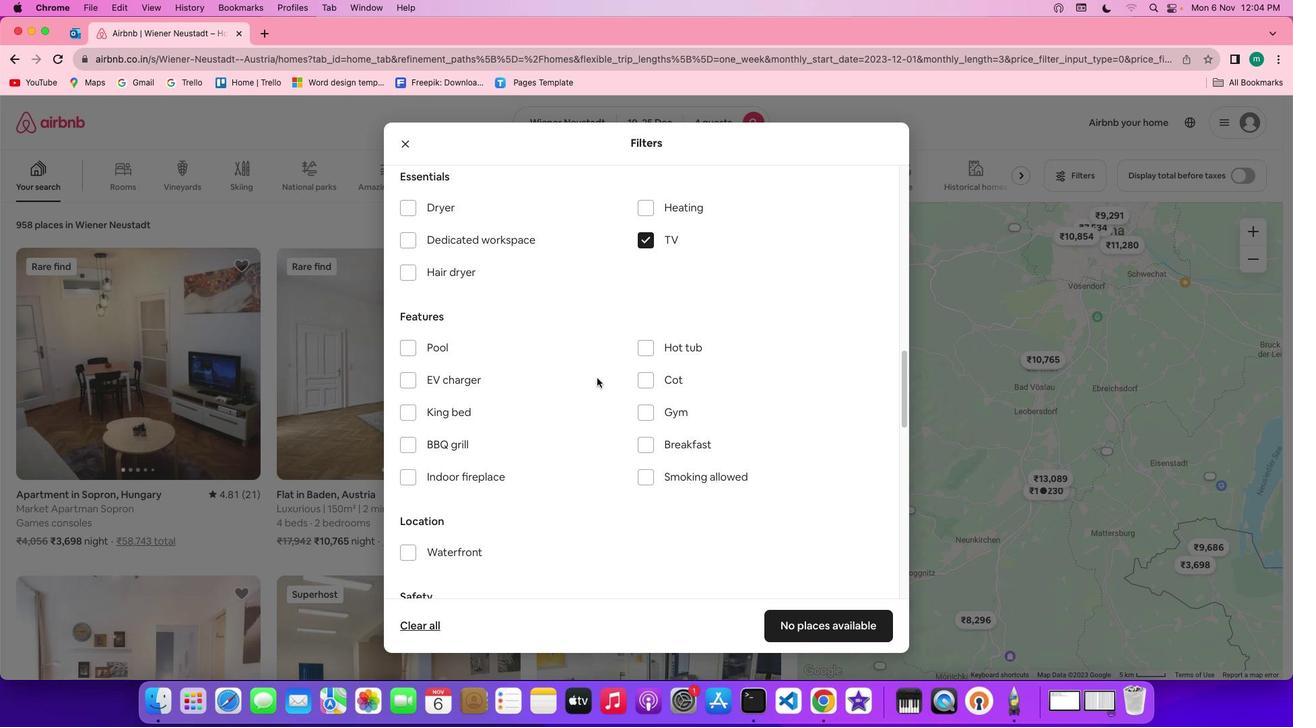 
Action: Mouse scrolled (596, 378) with delta (0, 0)
Screenshot: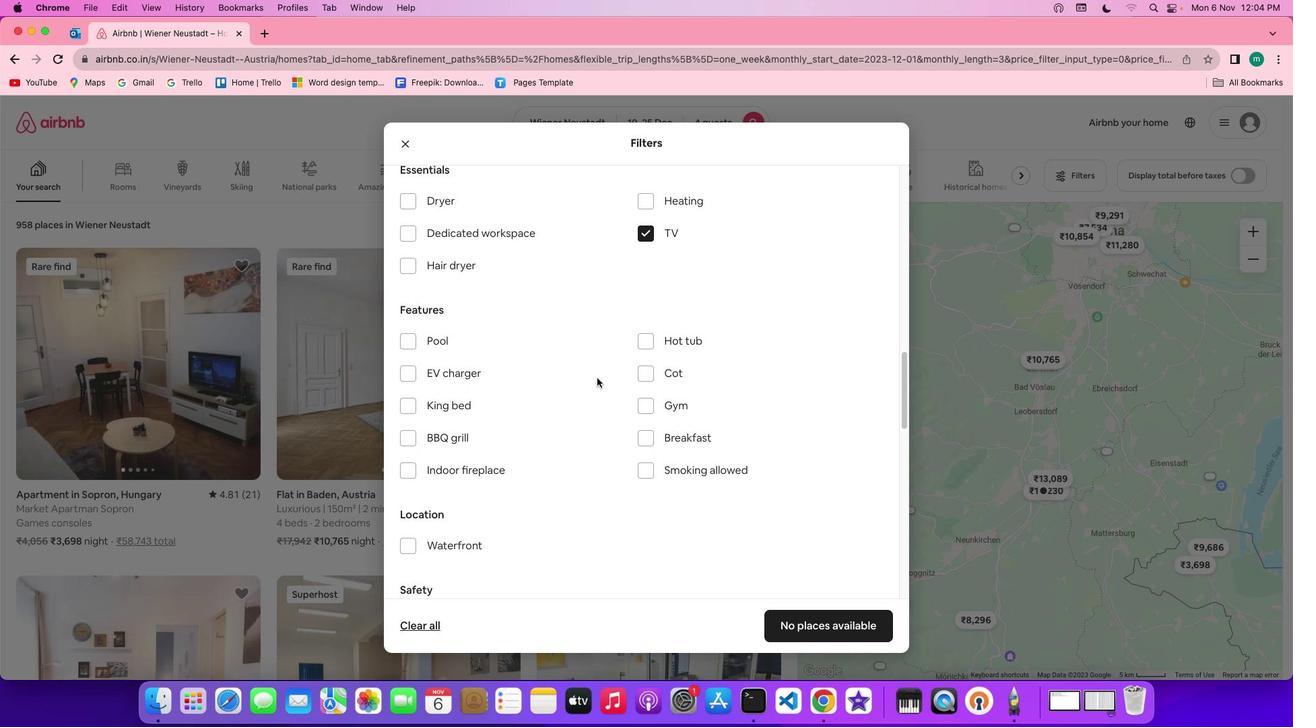 
Action: Mouse scrolled (596, 378) with delta (0, 0)
Screenshot: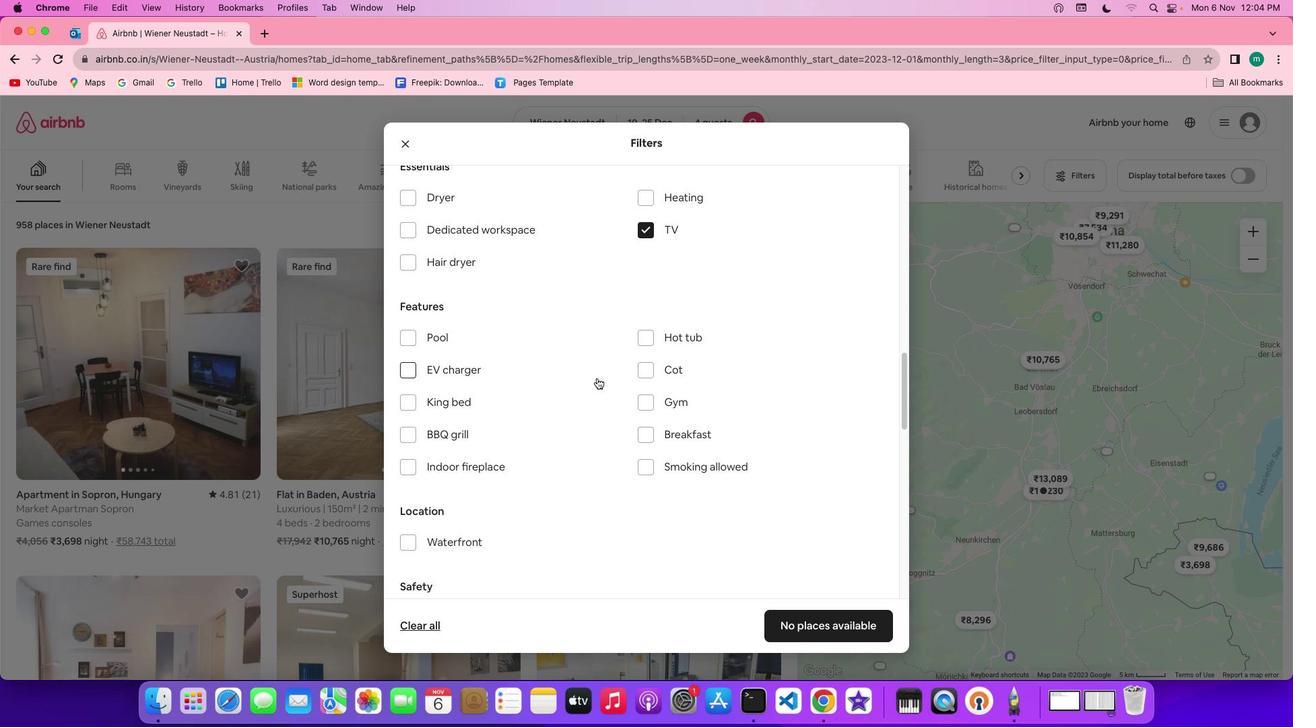 
Action: Mouse scrolled (596, 378) with delta (0, 0)
Screenshot: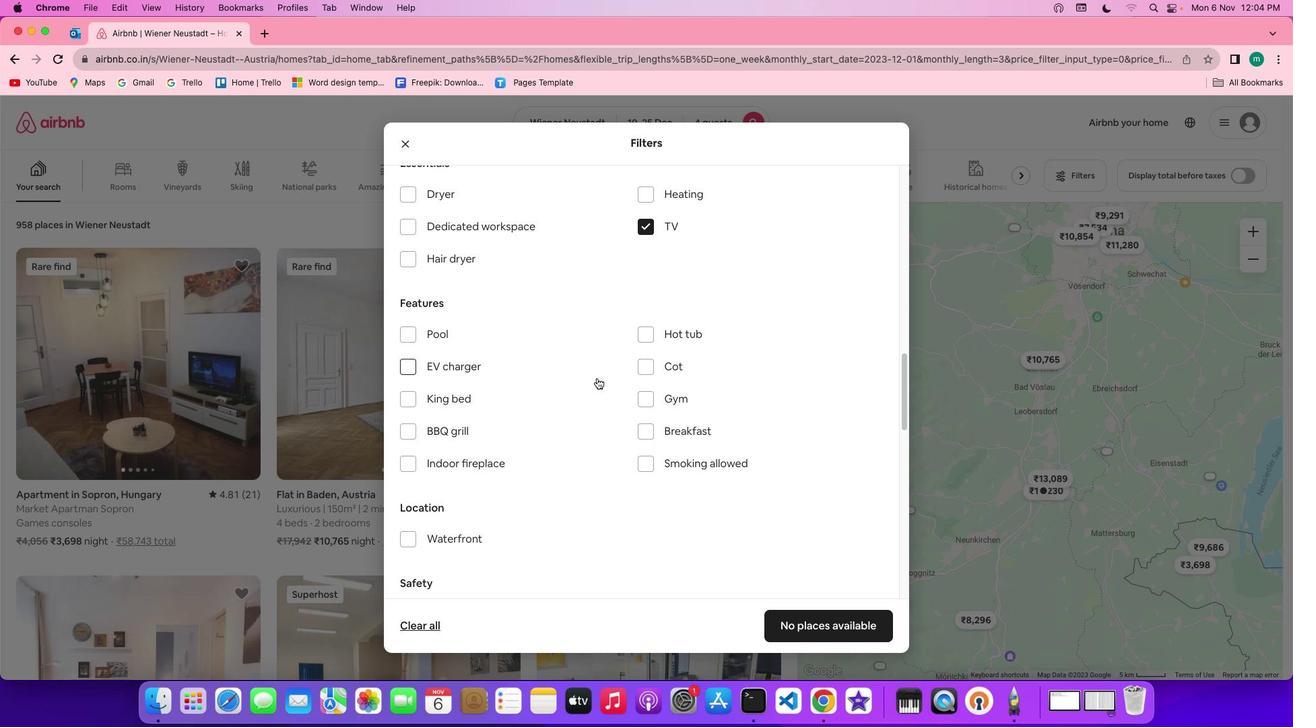 
Action: Mouse scrolled (596, 378) with delta (0, 0)
Screenshot: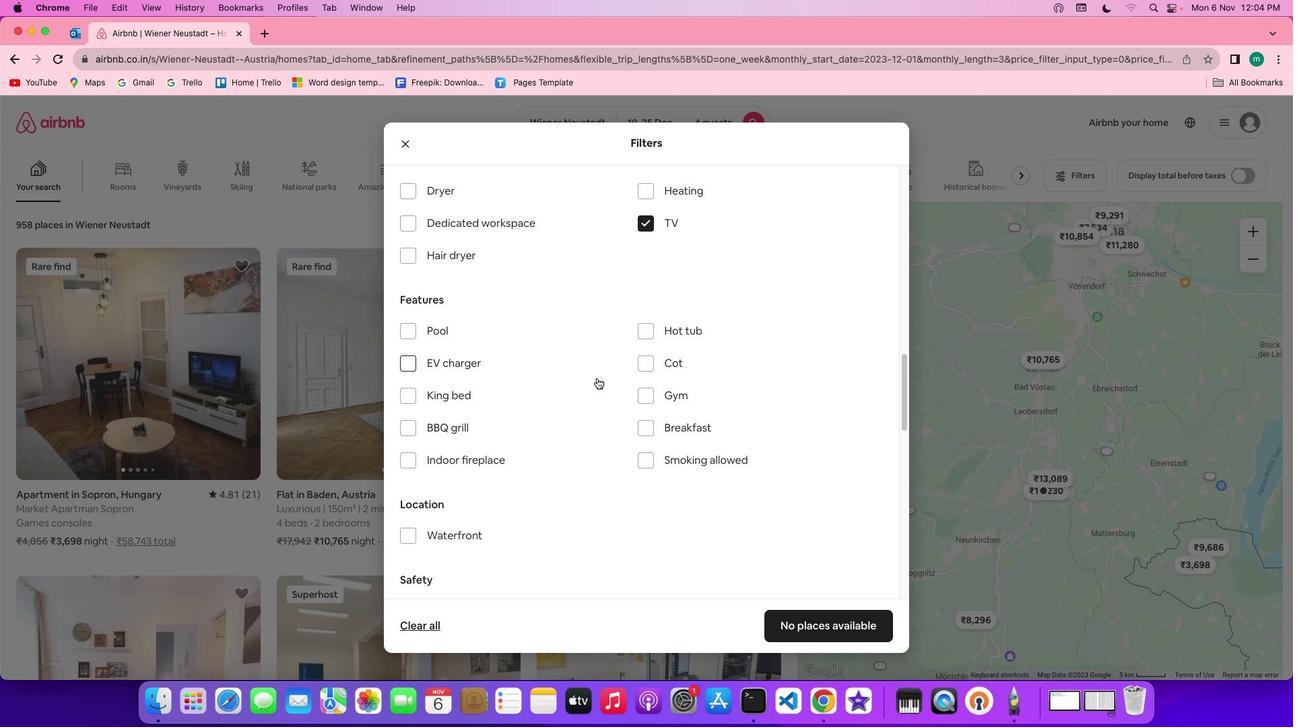 
Action: Mouse moved to (596, 381)
Screenshot: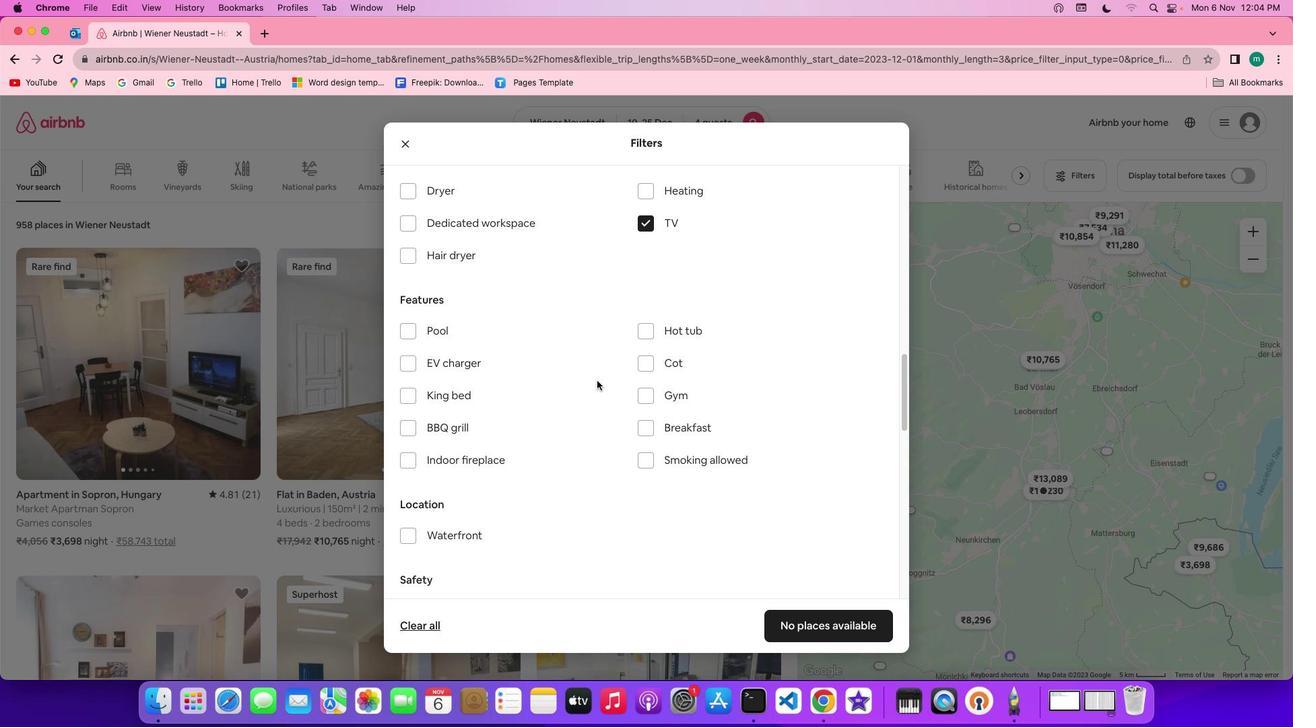 
Action: Mouse scrolled (596, 381) with delta (0, 0)
Screenshot: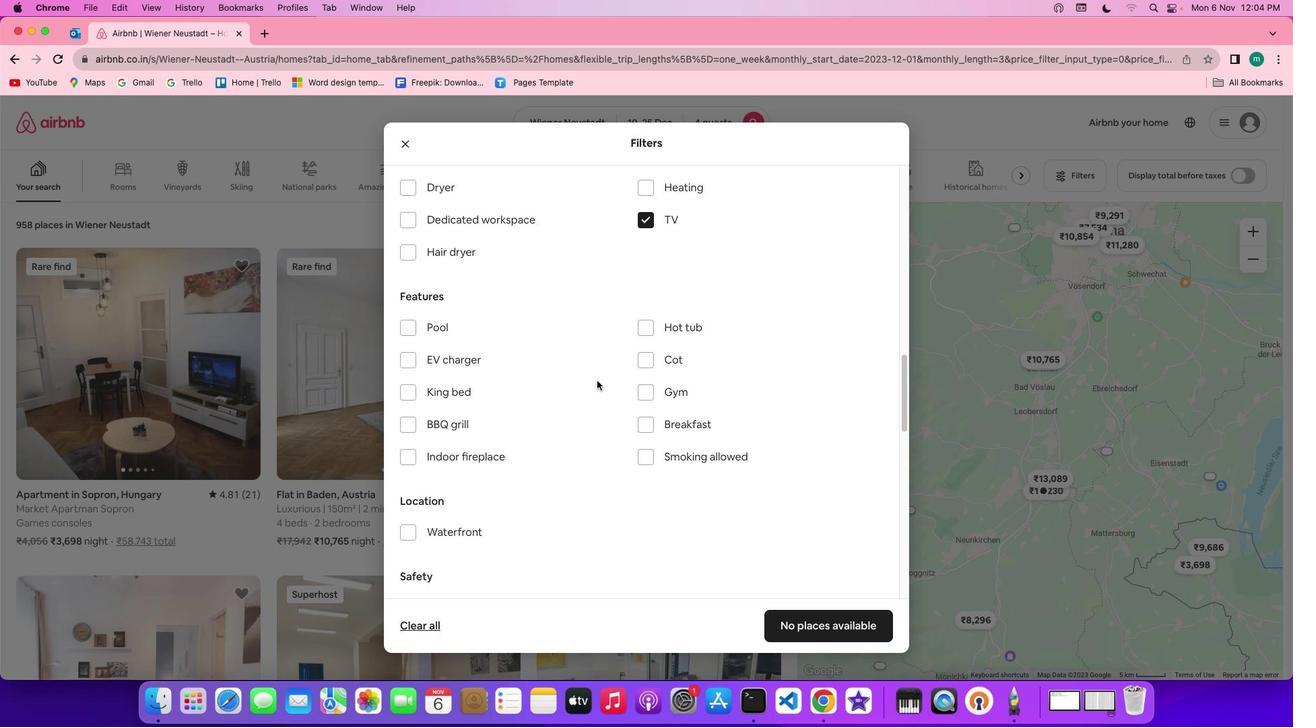 
Action: Mouse scrolled (596, 381) with delta (0, 0)
Screenshot: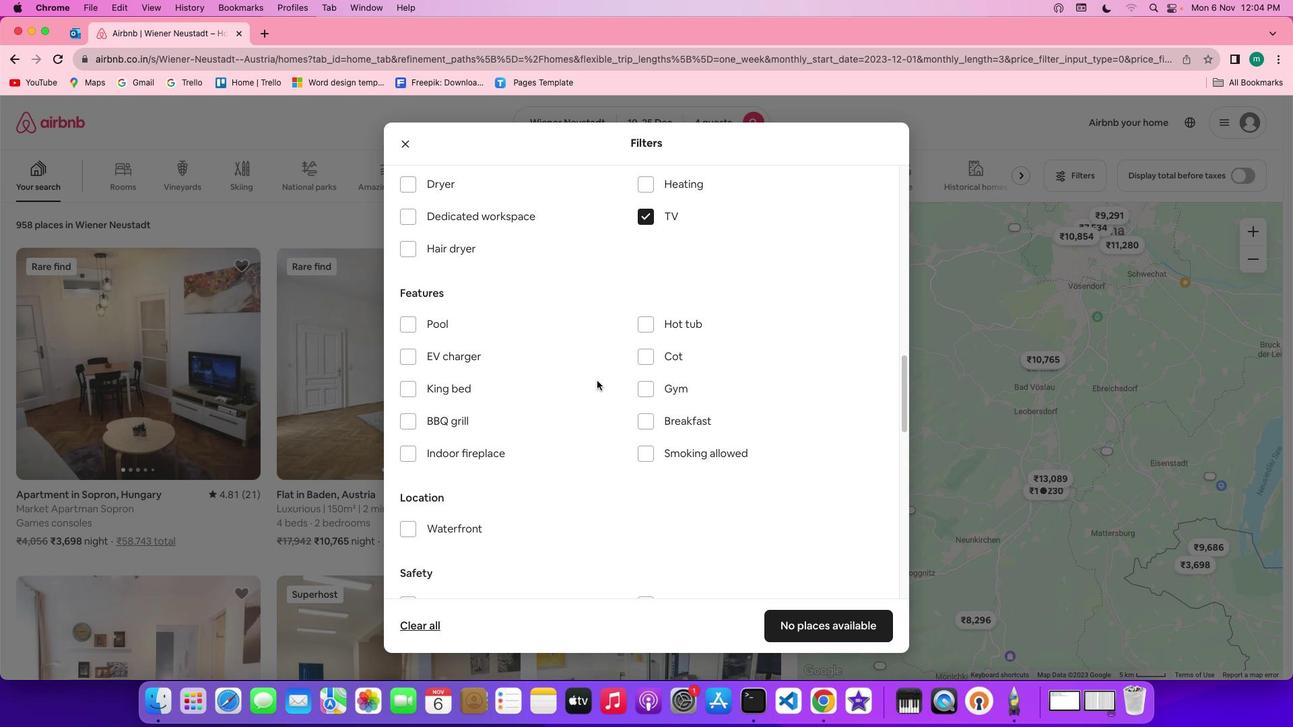
Action: Mouse scrolled (596, 381) with delta (0, 0)
Screenshot: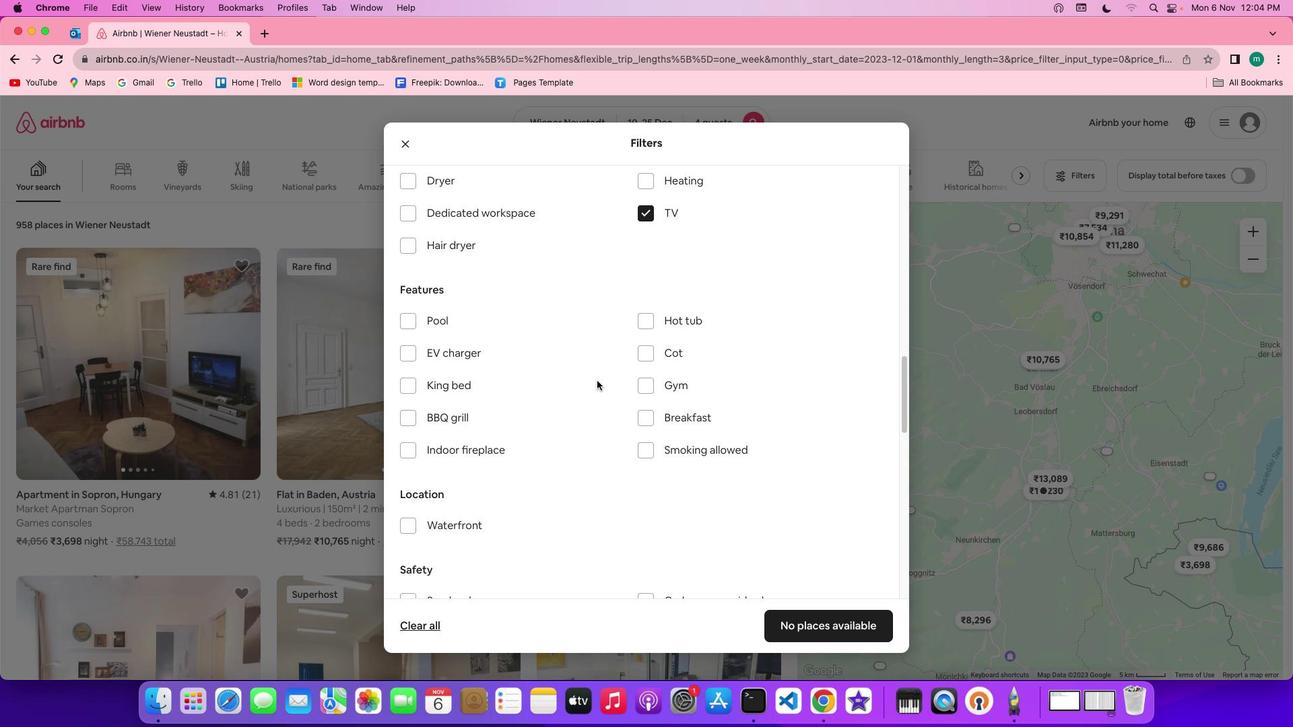 
Action: Mouse moved to (601, 396)
Screenshot: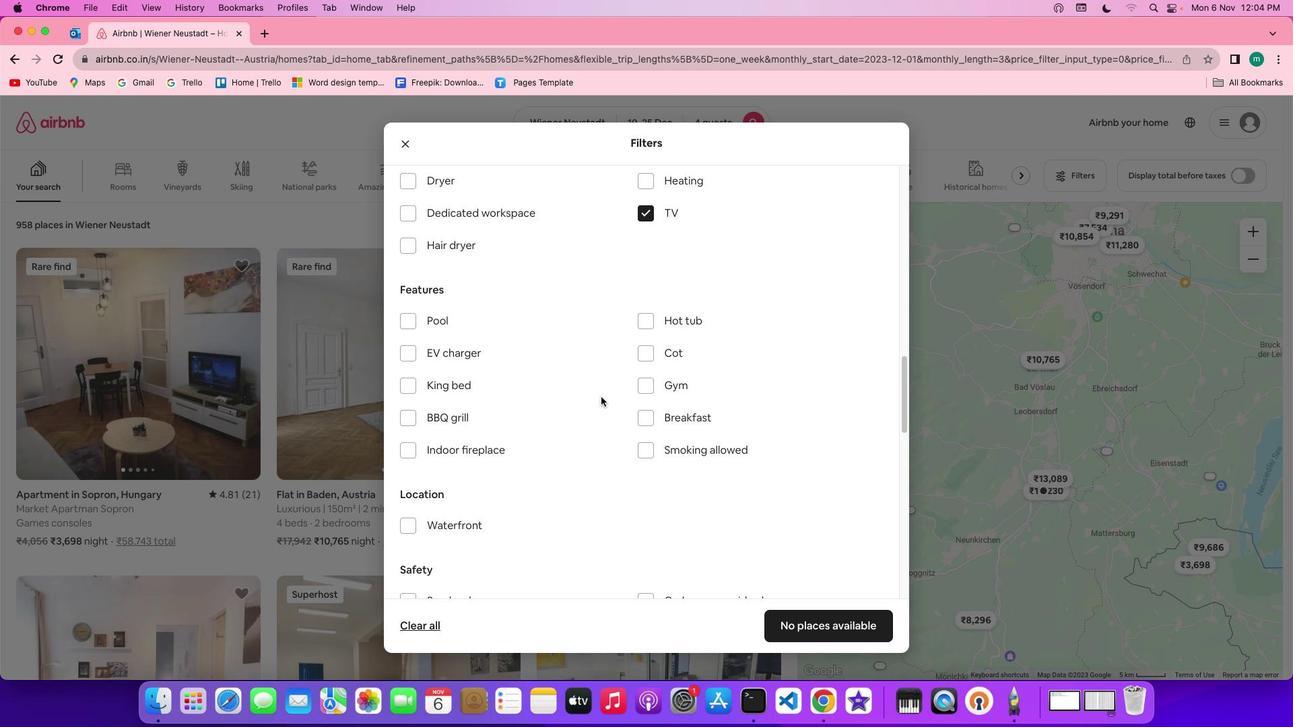 
Action: Mouse scrolled (601, 396) with delta (0, 0)
Screenshot: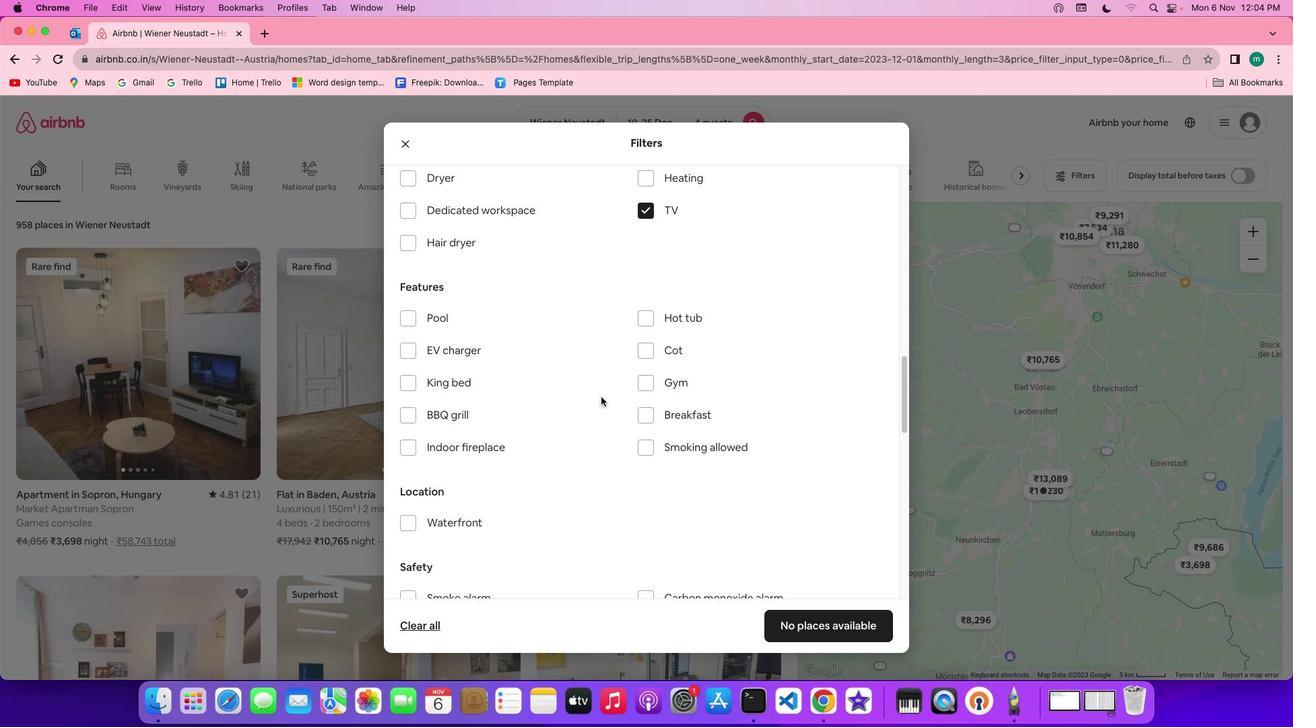 
Action: Mouse scrolled (601, 396) with delta (0, 0)
Screenshot: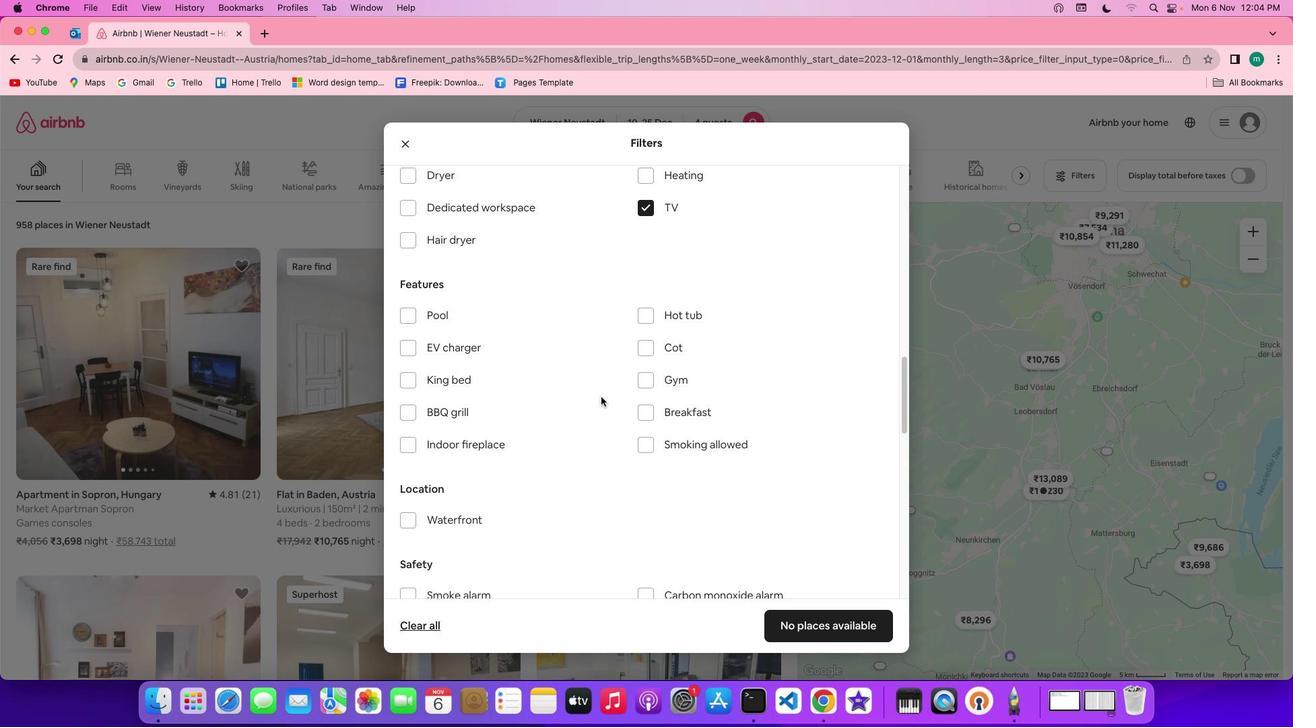 
Action: Mouse scrolled (601, 396) with delta (0, 0)
Screenshot: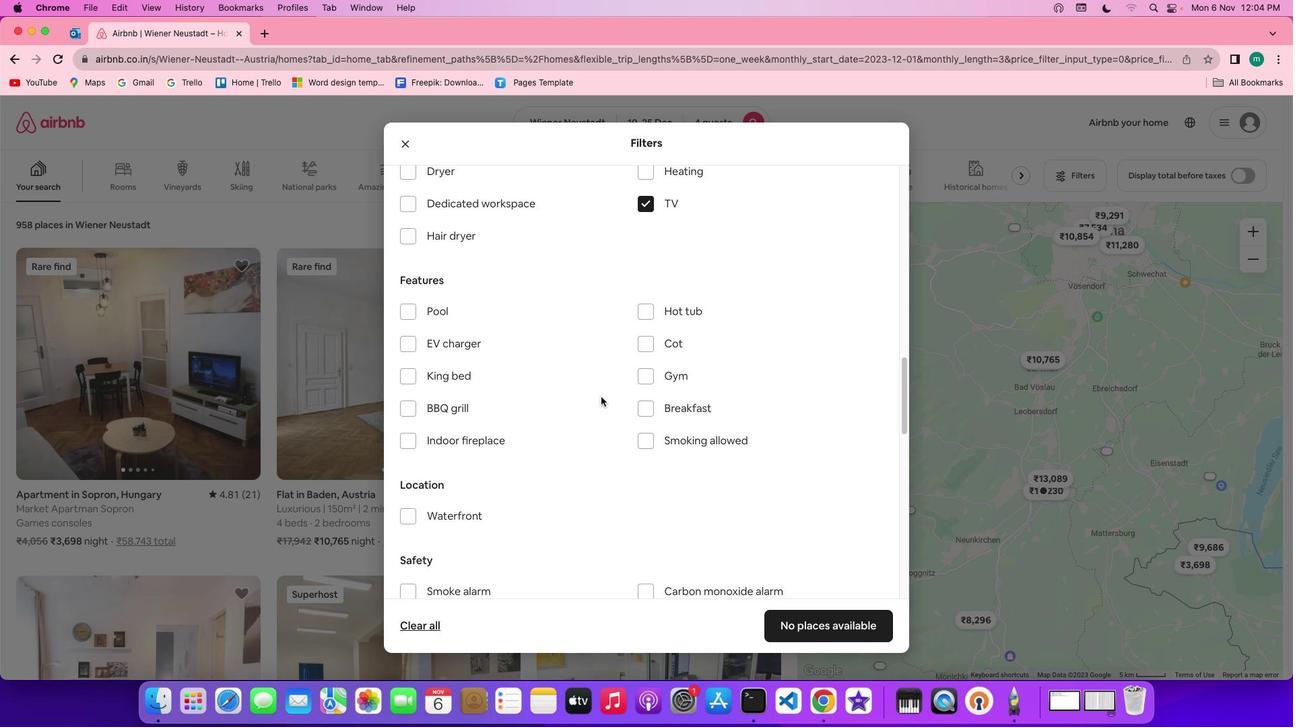 
Action: Mouse scrolled (601, 396) with delta (0, 0)
Screenshot: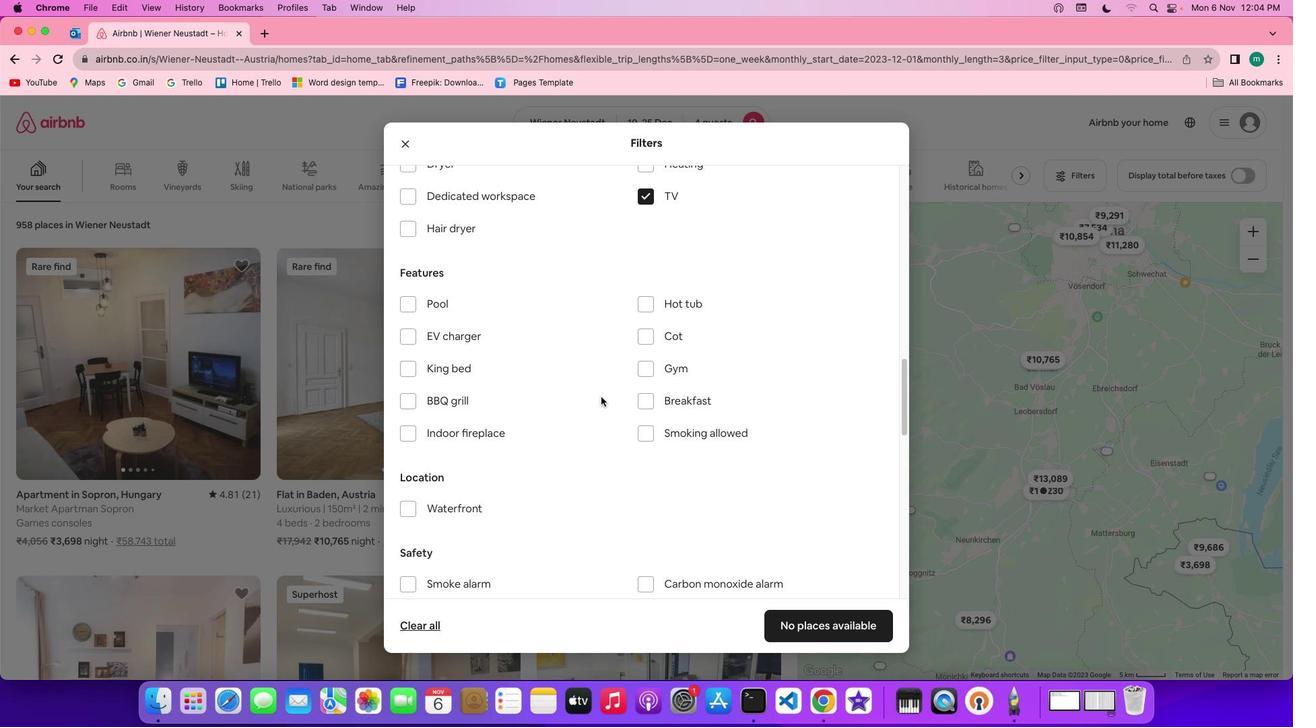 
Action: Mouse scrolled (601, 396) with delta (0, 0)
Screenshot: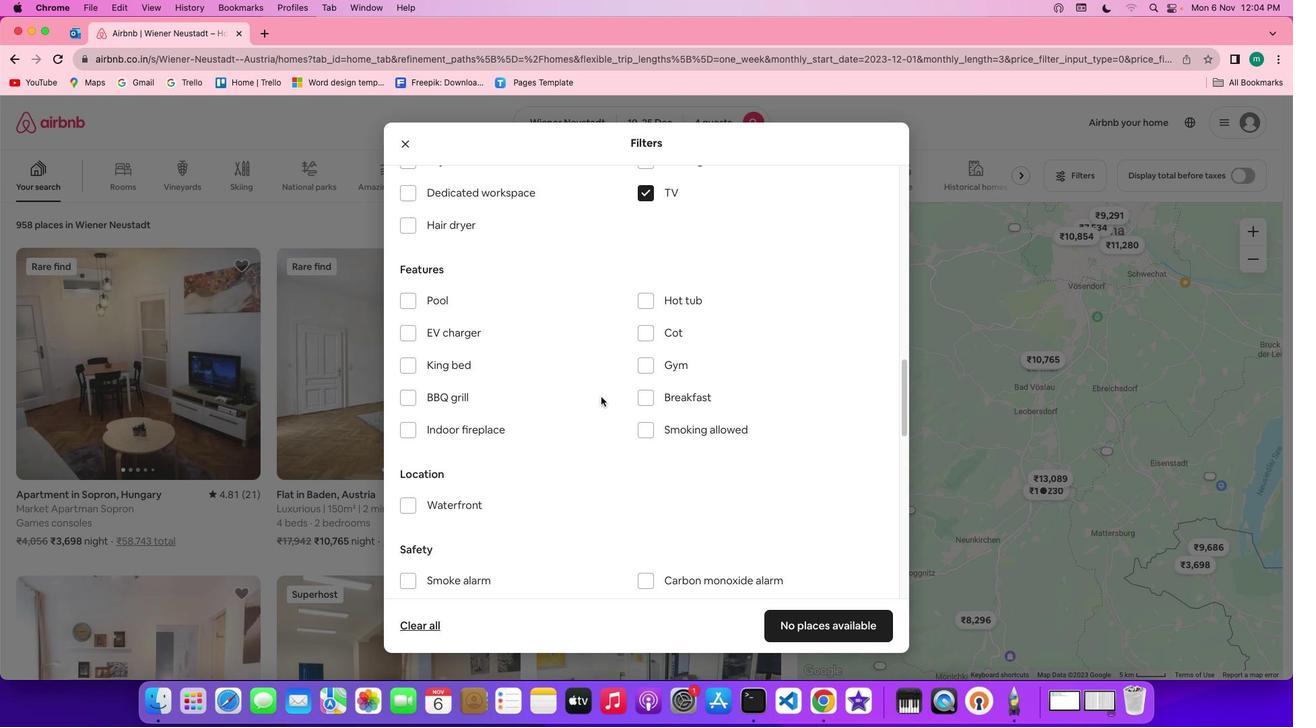 
Action: Mouse scrolled (601, 396) with delta (0, 0)
Screenshot: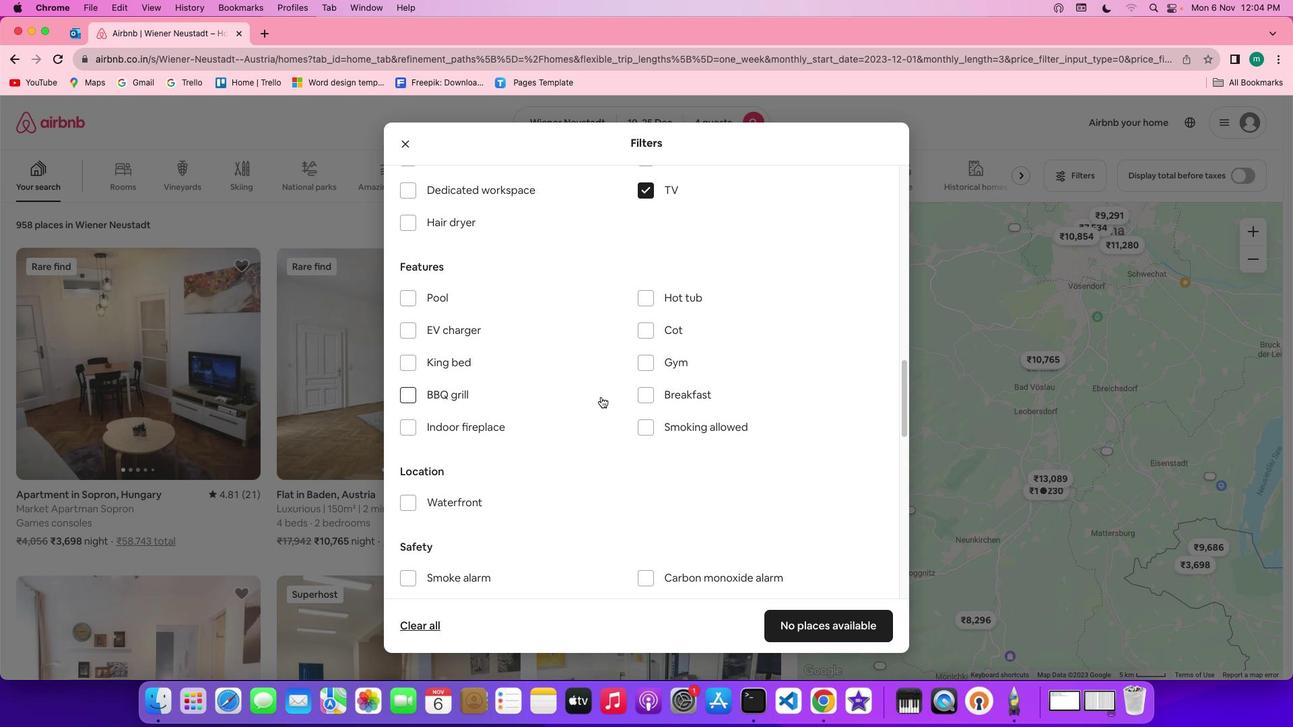 
Action: Mouse scrolled (601, 396) with delta (0, 0)
Screenshot: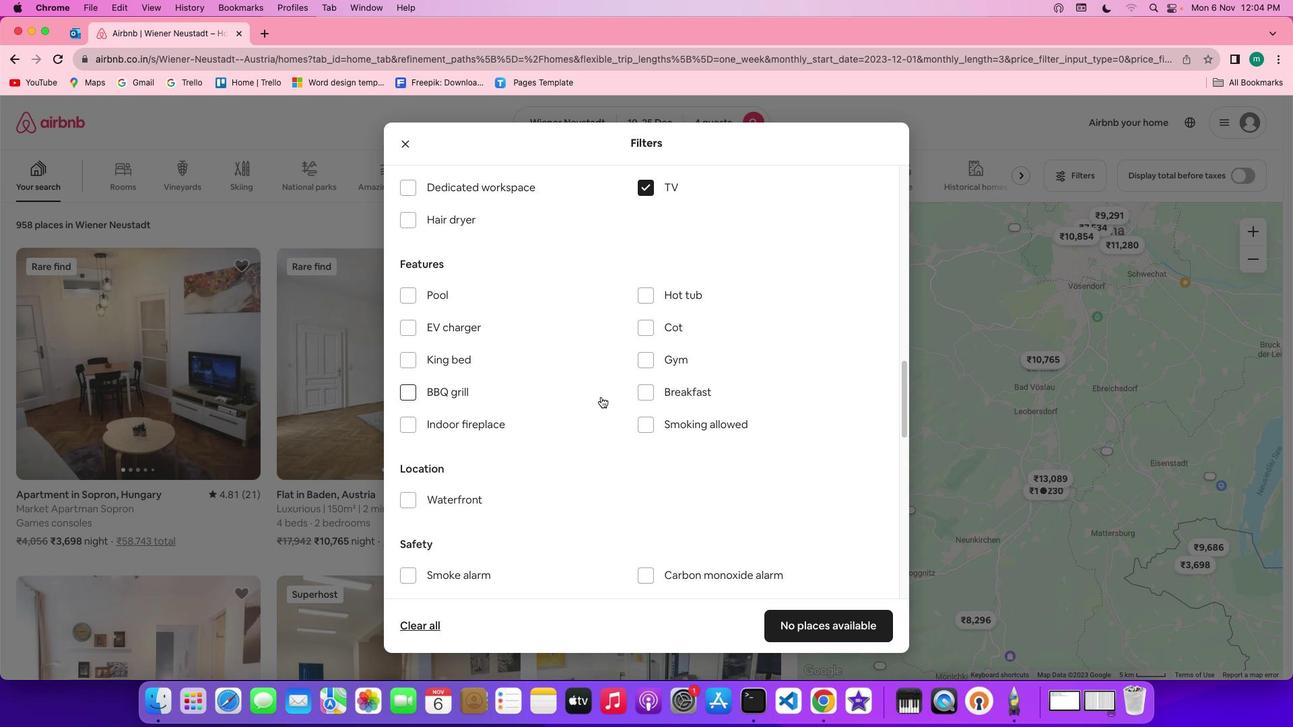 
Action: Mouse scrolled (601, 396) with delta (0, 0)
Screenshot: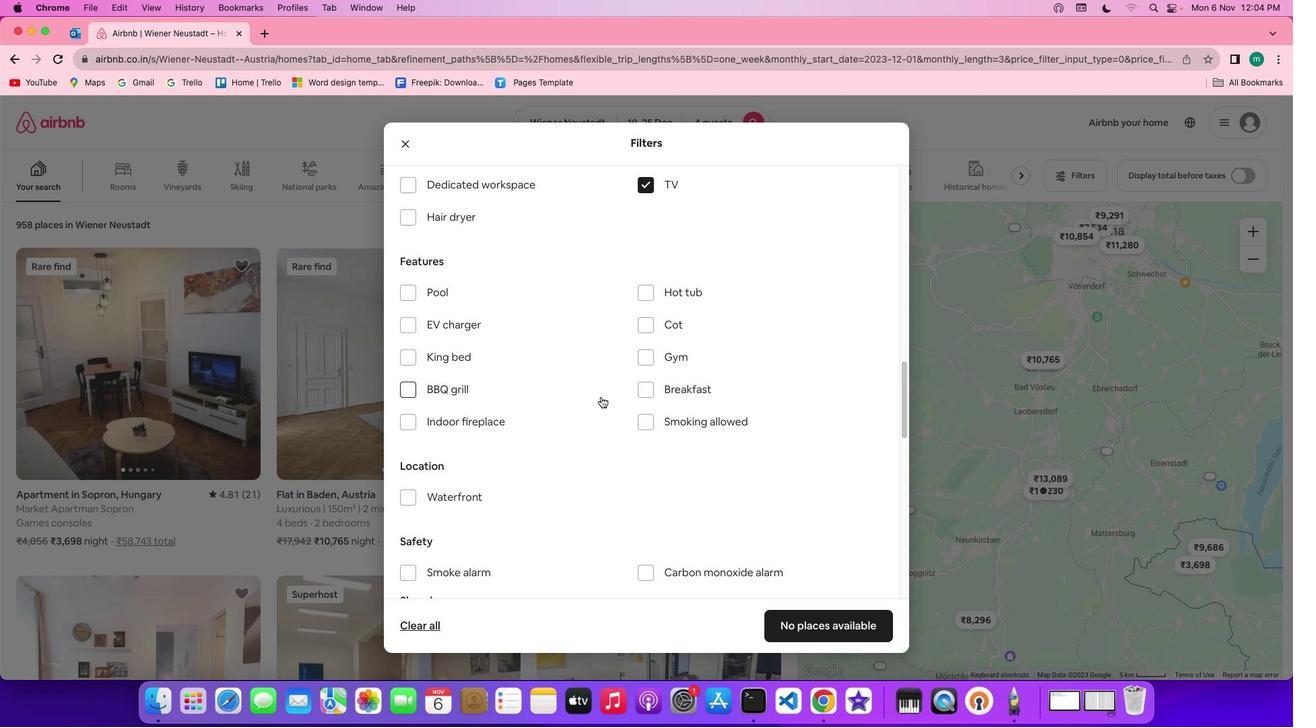 
Action: Mouse scrolled (601, 396) with delta (0, 0)
Screenshot: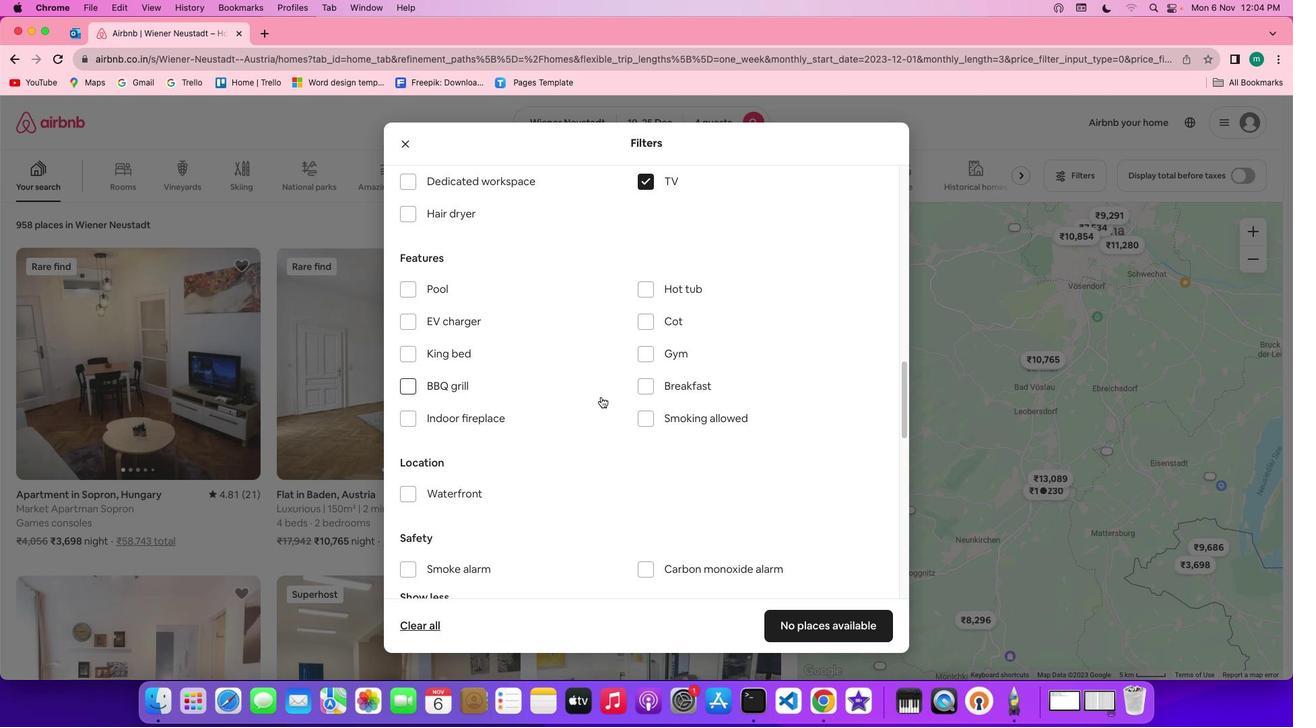 
Action: Mouse scrolled (601, 396) with delta (0, 0)
Screenshot: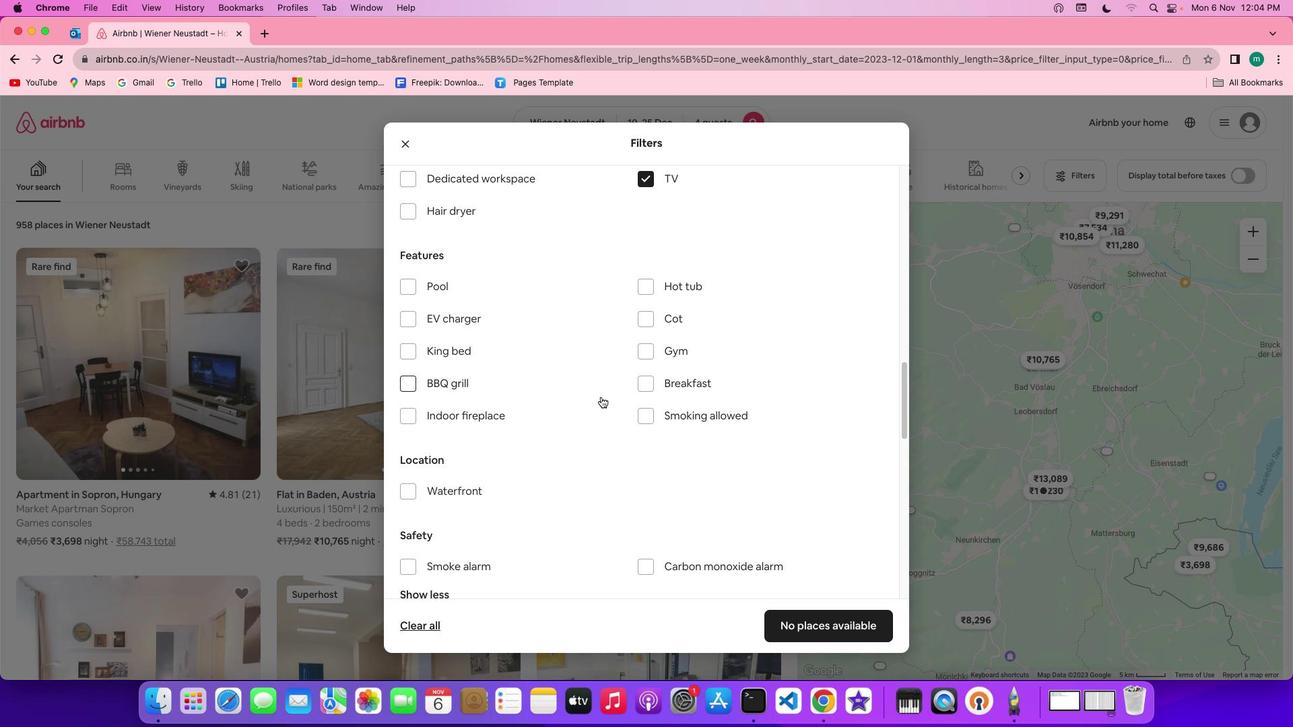 
Action: Mouse scrolled (601, 396) with delta (0, 0)
Screenshot: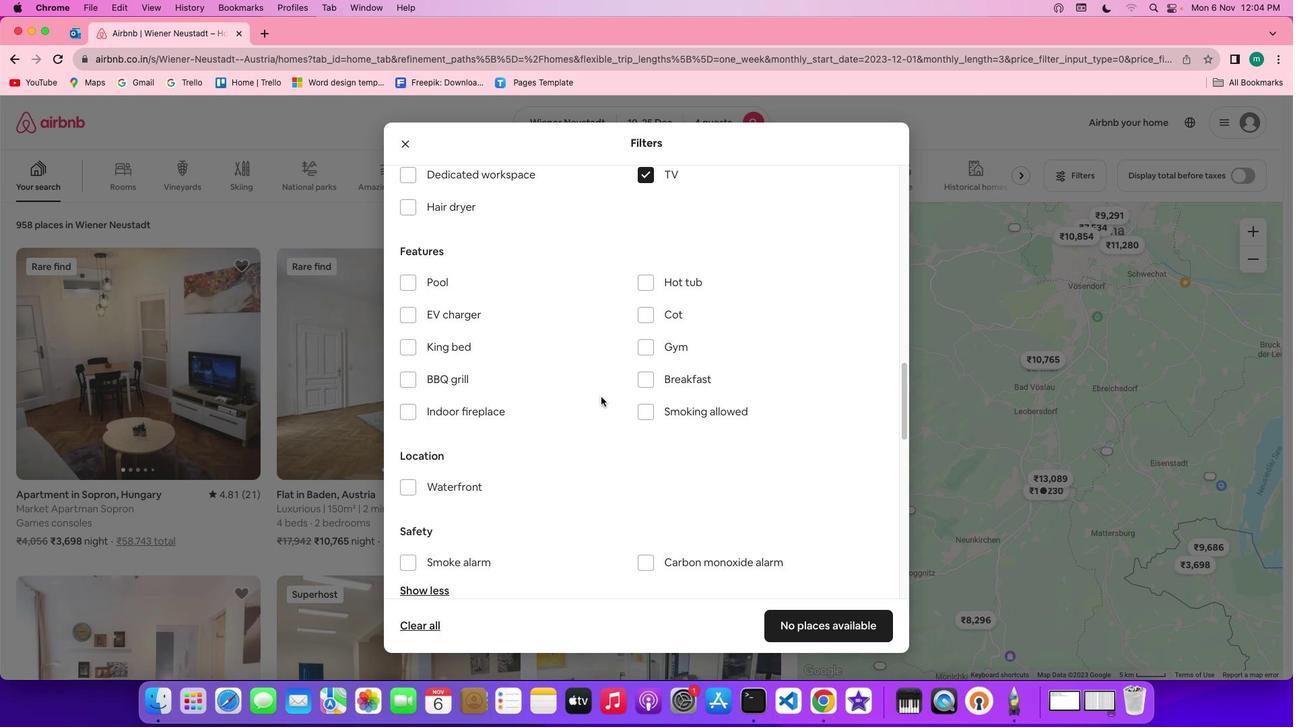 
Action: Mouse scrolled (601, 396) with delta (0, 0)
Screenshot: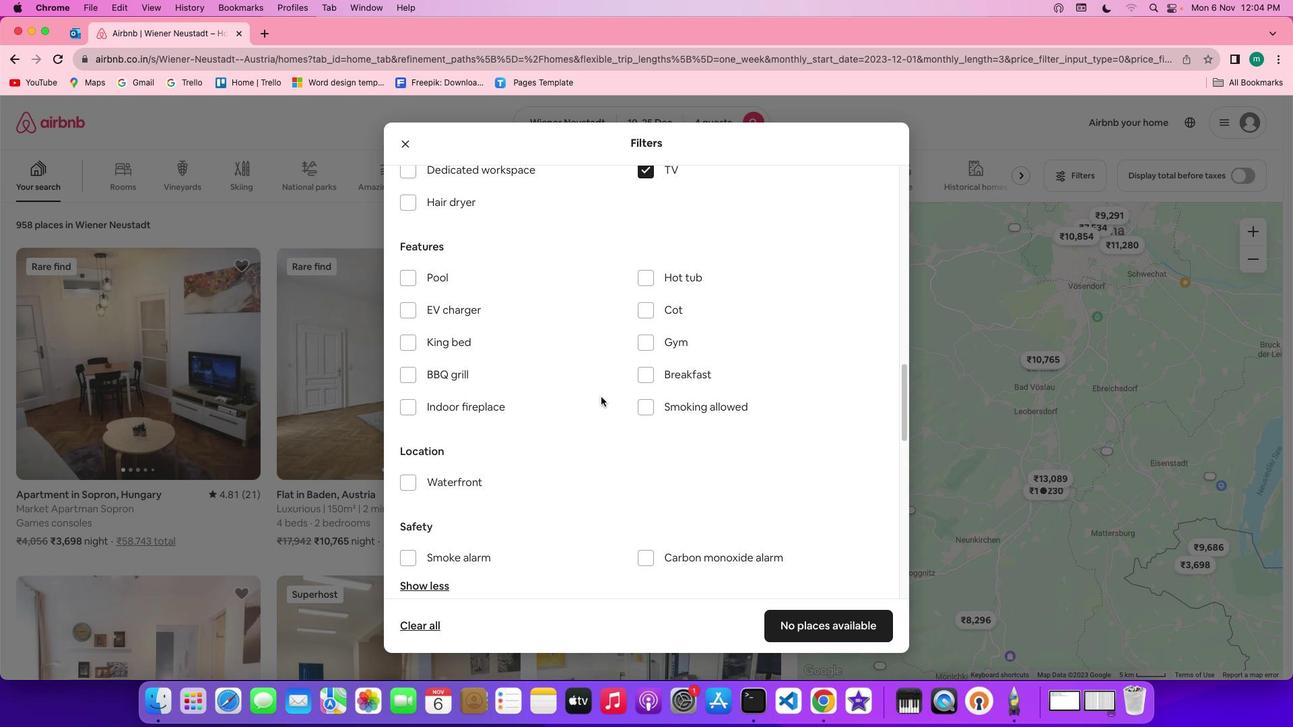 
Action: Mouse scrolled (601, 396) with delta (0, 0)
Screenshot: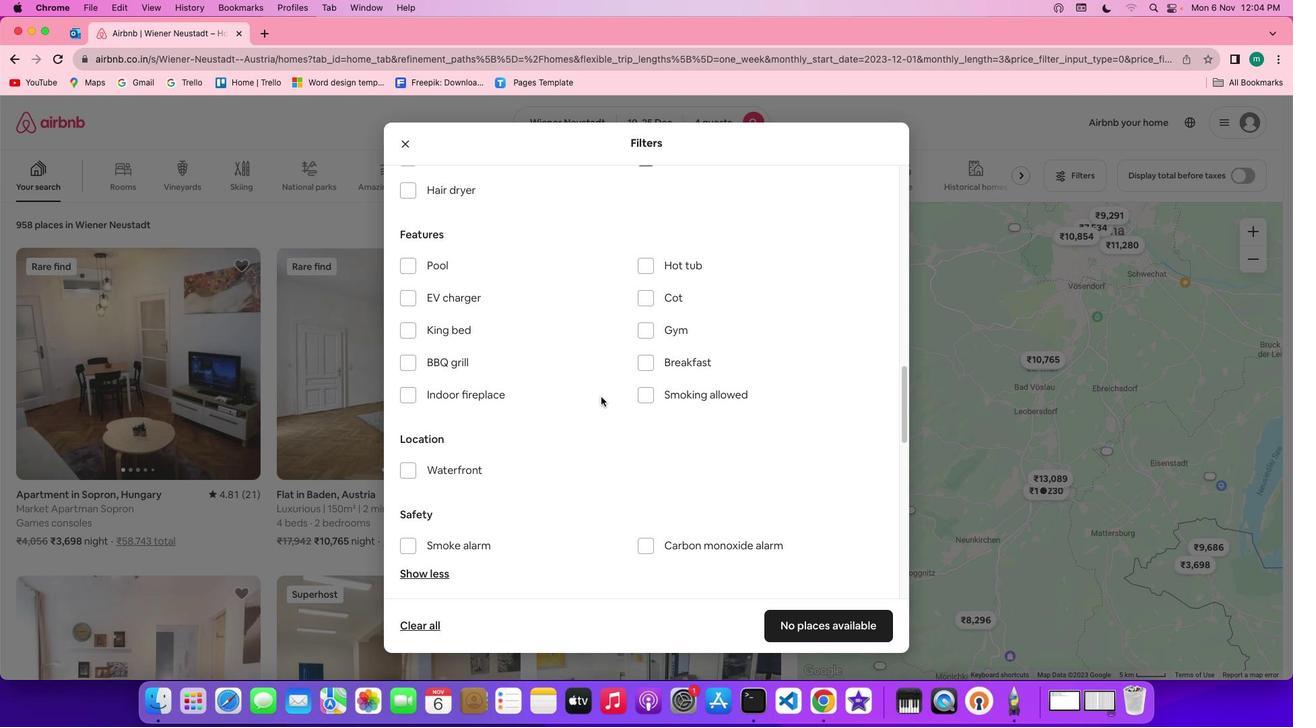 
Action: Mouse scrolled (601, 396) with delta (0, 0)
Screenshot: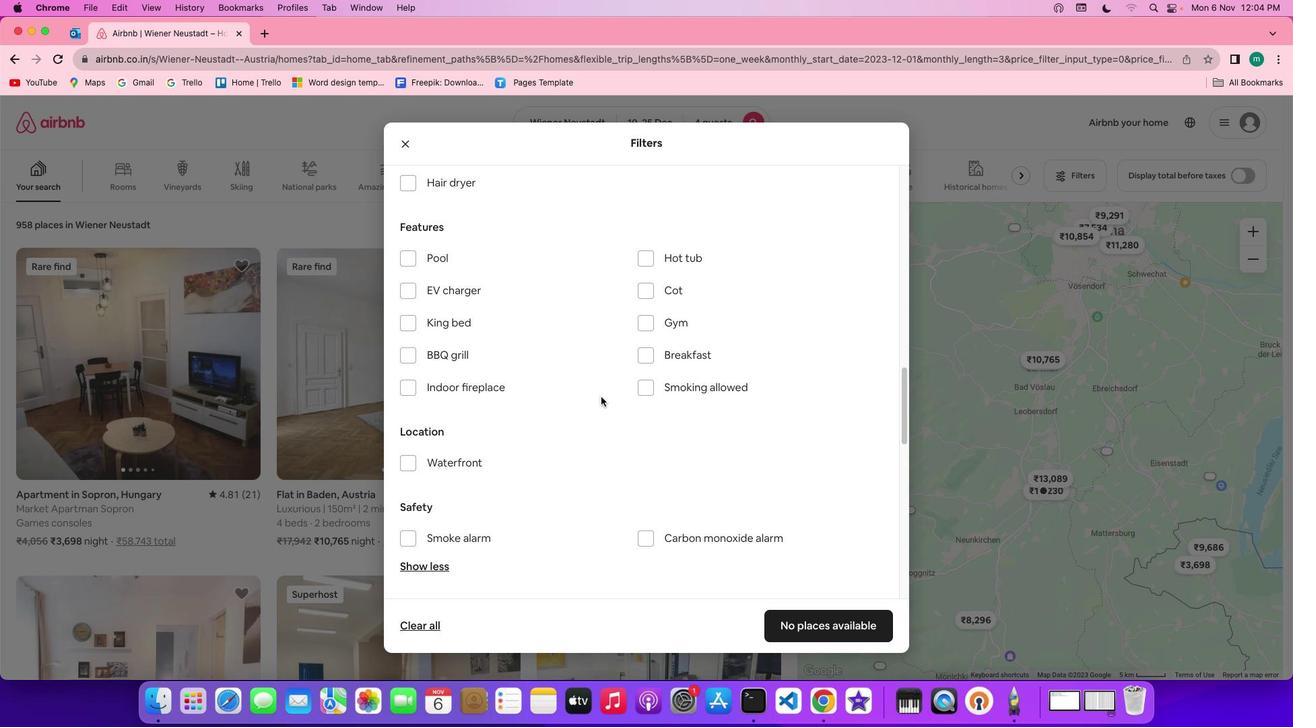 
Action: Mouse scrolled (601, 396) with delta (0, 0)
Screenshot: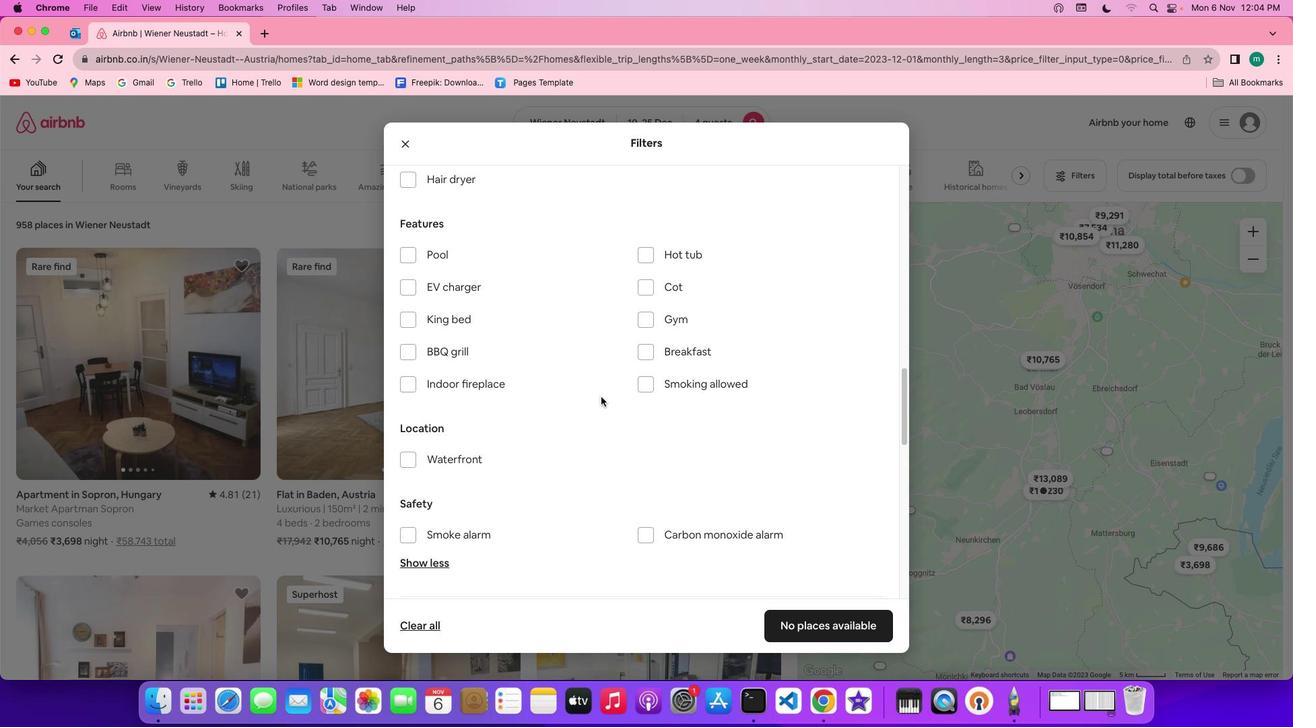 
Action: Mouse scrolled (601, 396) with delta (0, 0)
Screenshot: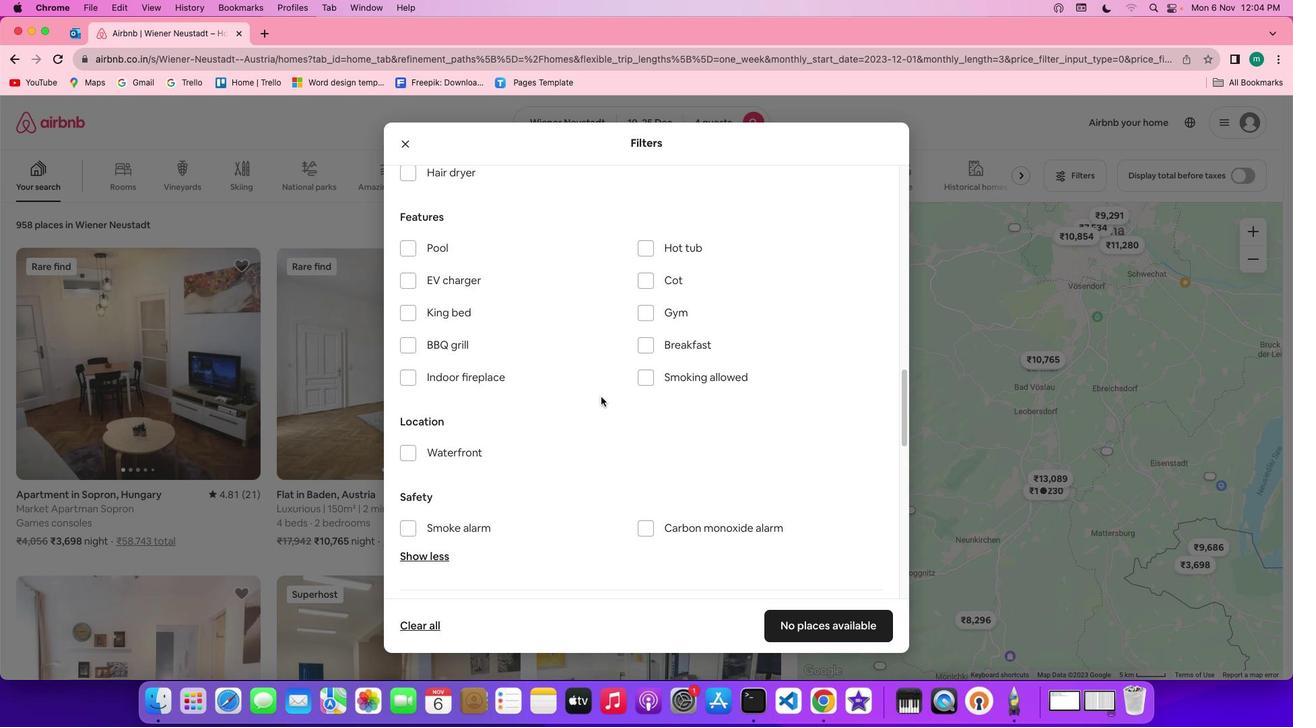 
Action: Mouse scrolled (601, 396) with delta (0, 0)
Screenshot: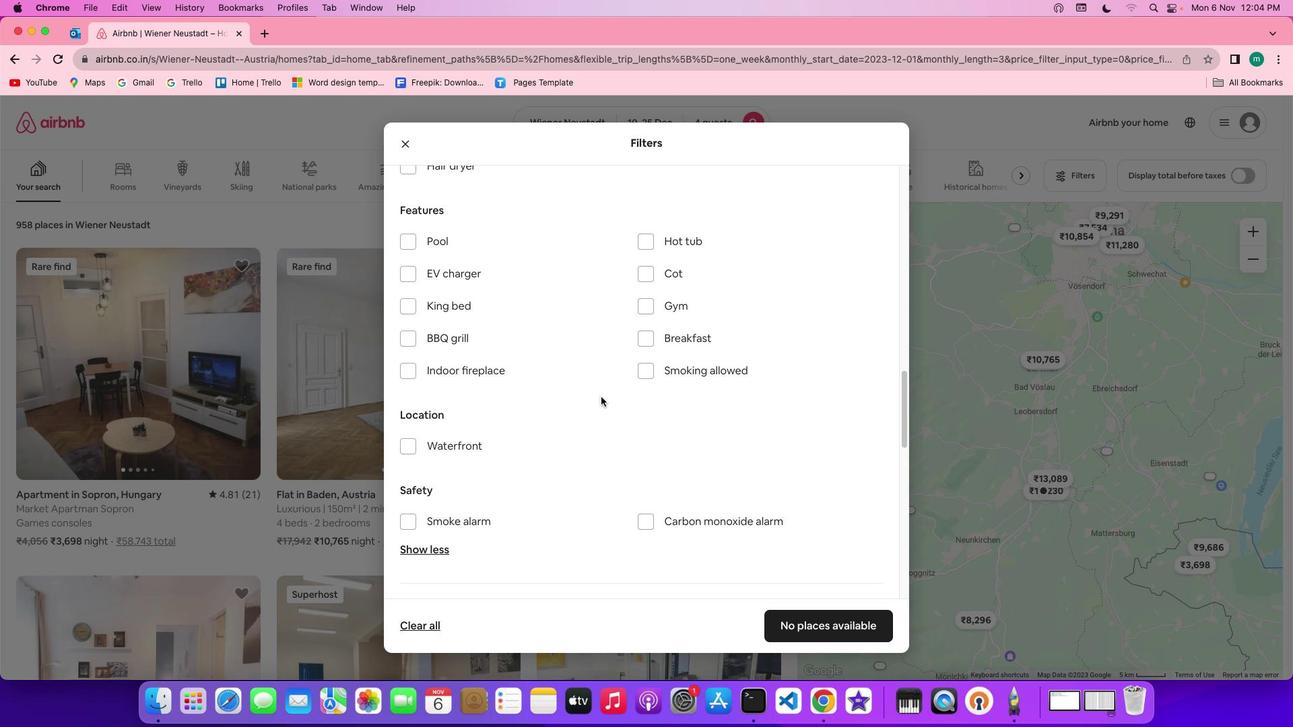 
Action: Mouse scrolled (601, 396) with delta (0, 0)
Screenshot: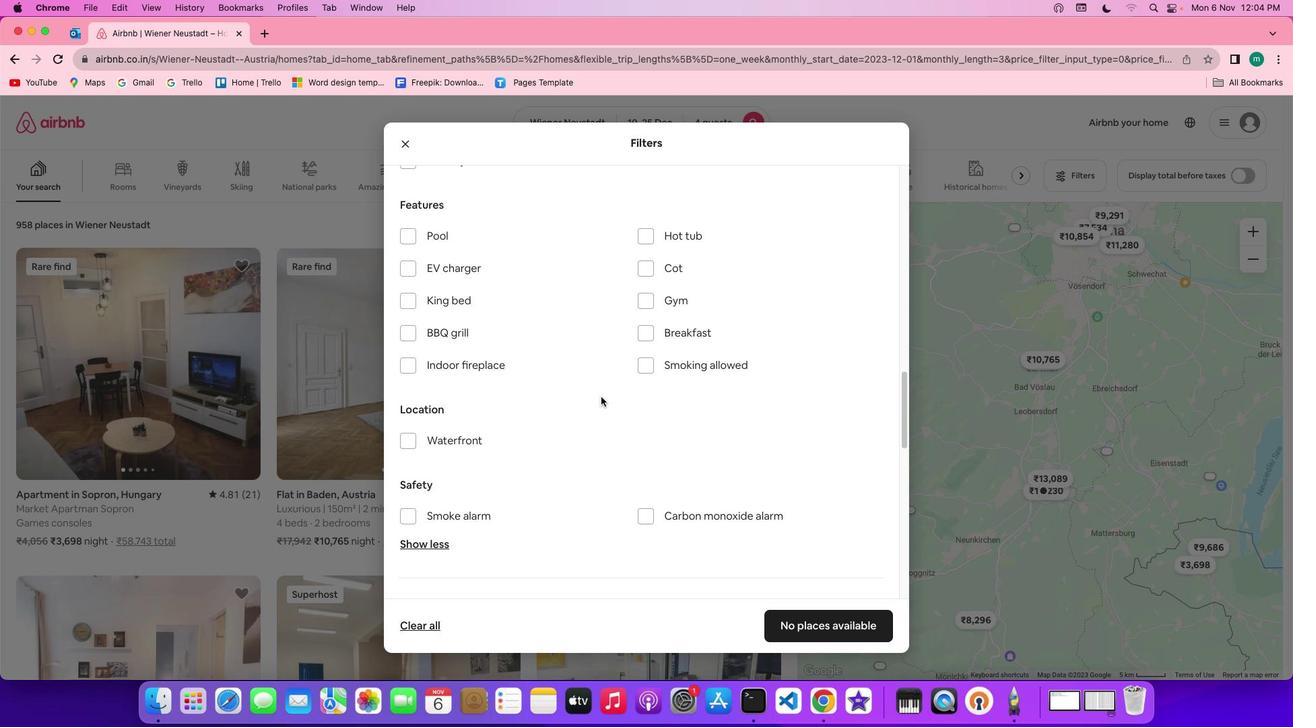
Action: Mouse scrolled (601, 396) with delta (0, 0)
Screenshot: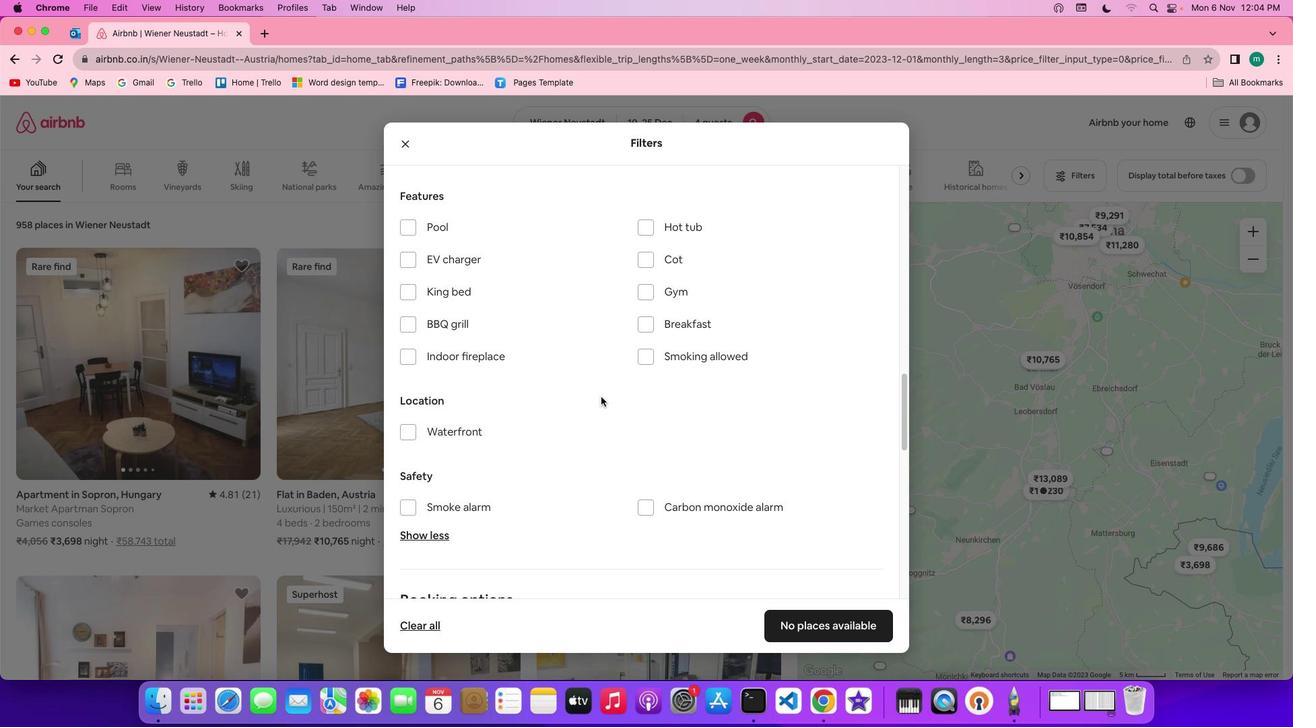 
Action: Mouse scrolled (601, 396) with delta (0, 0)
Screenshot: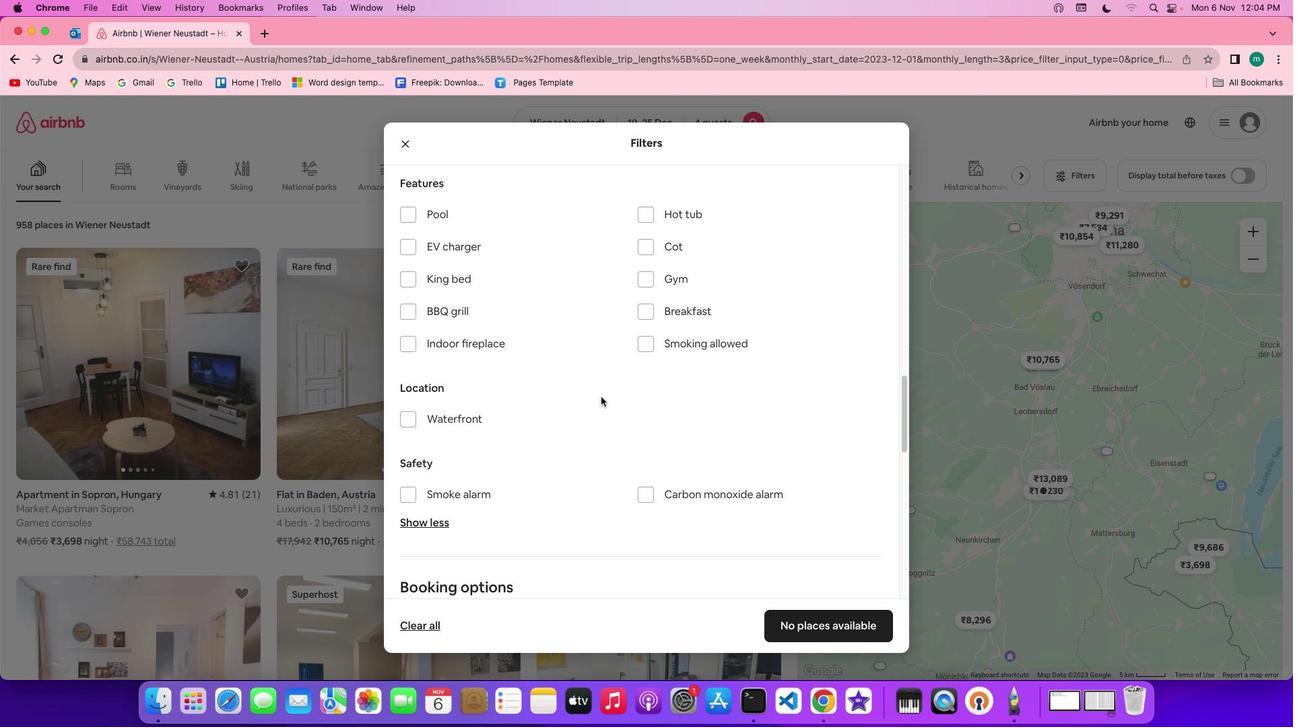 
Action: Mouse scrolled (601, 396) with delta (0, 0)
Screenshot: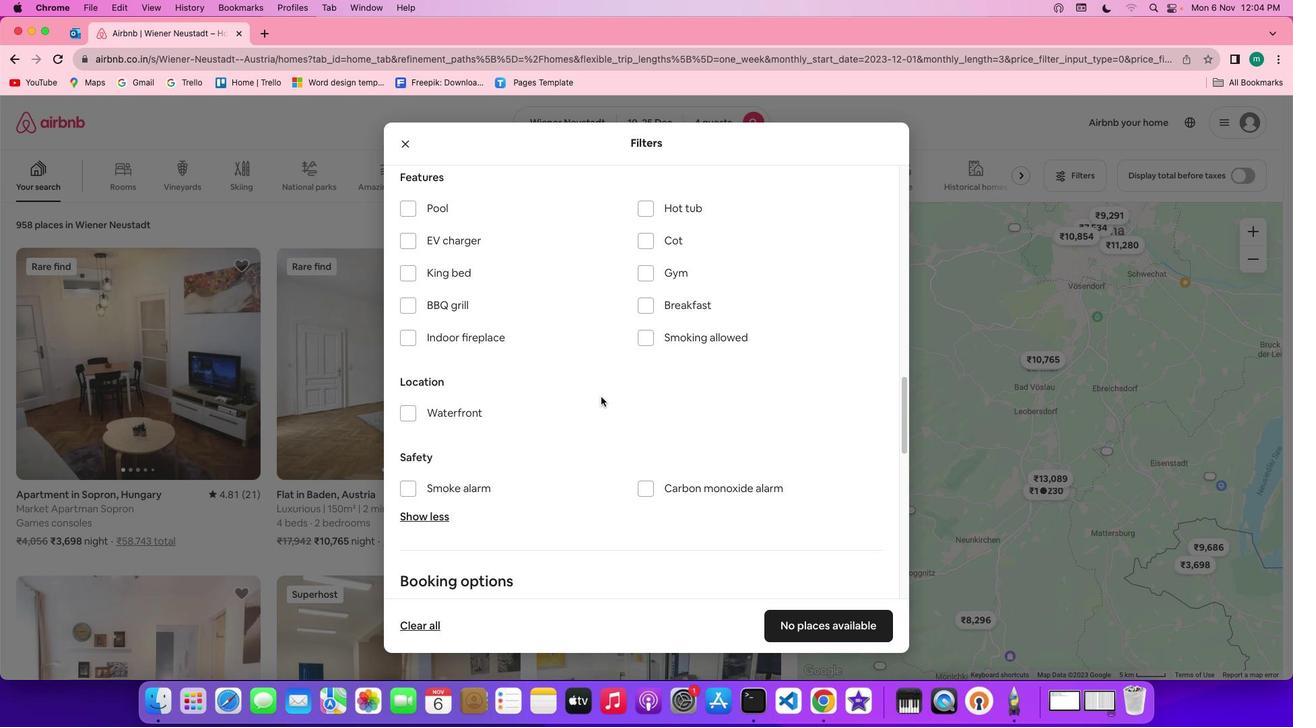 
Action: Mouse scrolled (601, 396) with delta (0, 0)
Screenshot: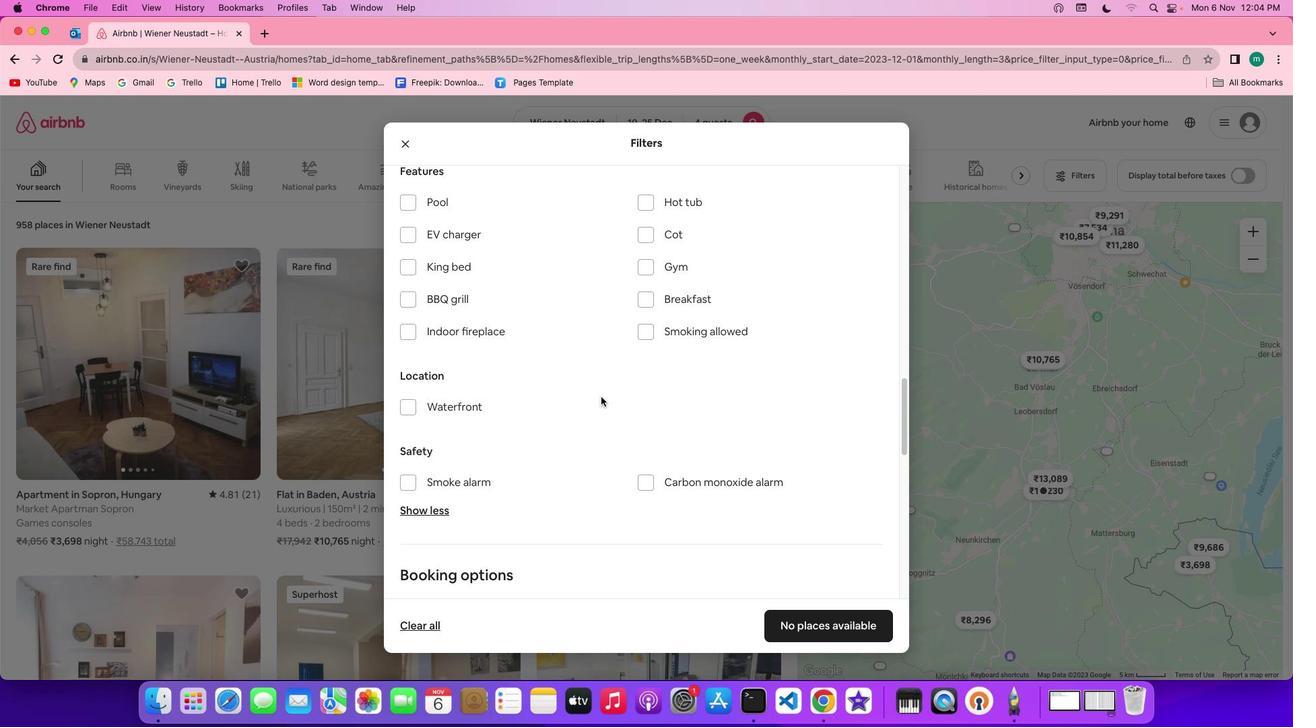 
Action: Mouse scrolled (601, 396) with delta (0, 0)
Screenshot: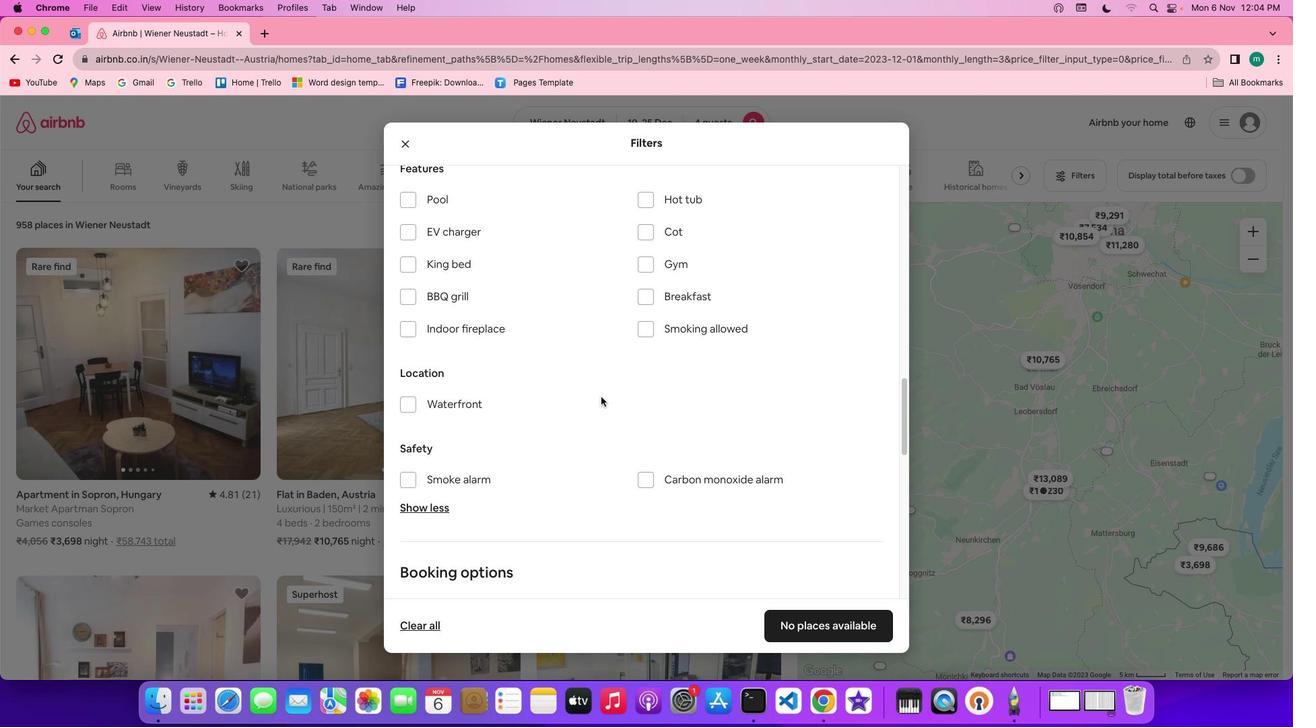
Action: Mouse scrolled (601, 396) with delta (0, 0)
Screenshot: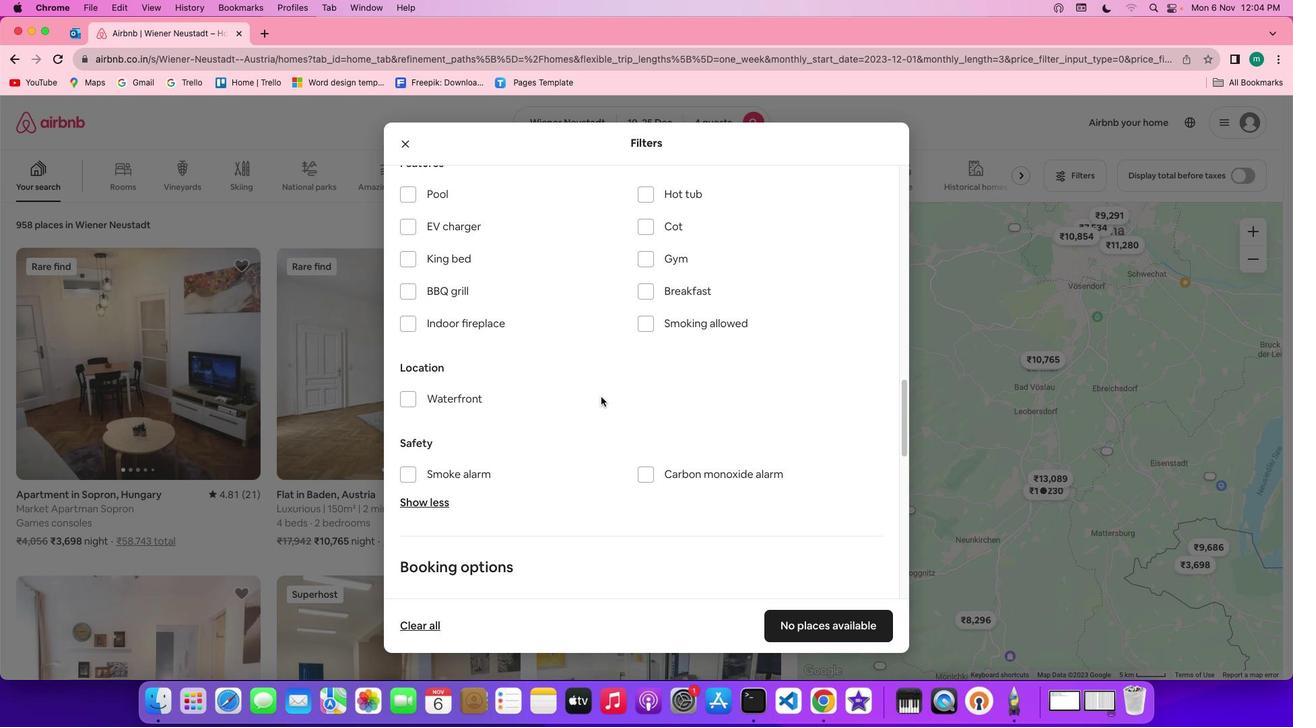 
Action: Mouse scrolled (601, 396) with delta (0, 0)
Screenshot: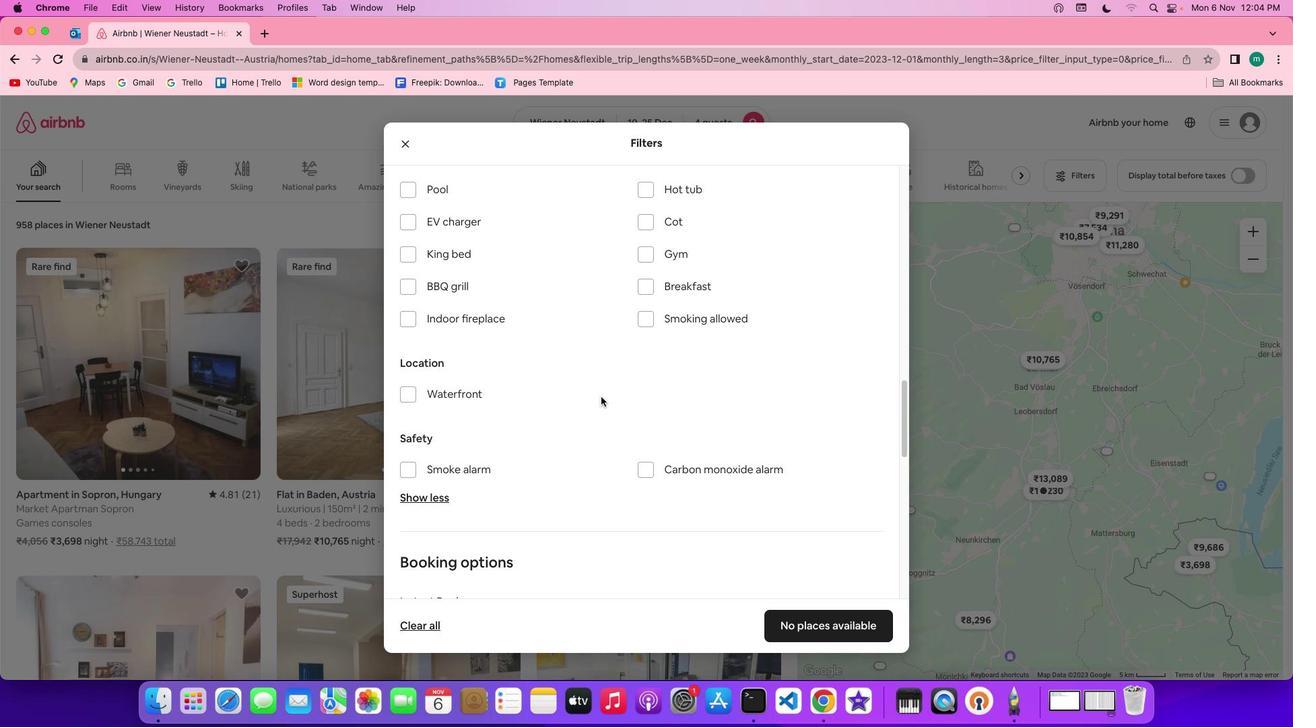 
Action: Mouse scrolled (601, 396) with delta (0, 0)
Screenshot: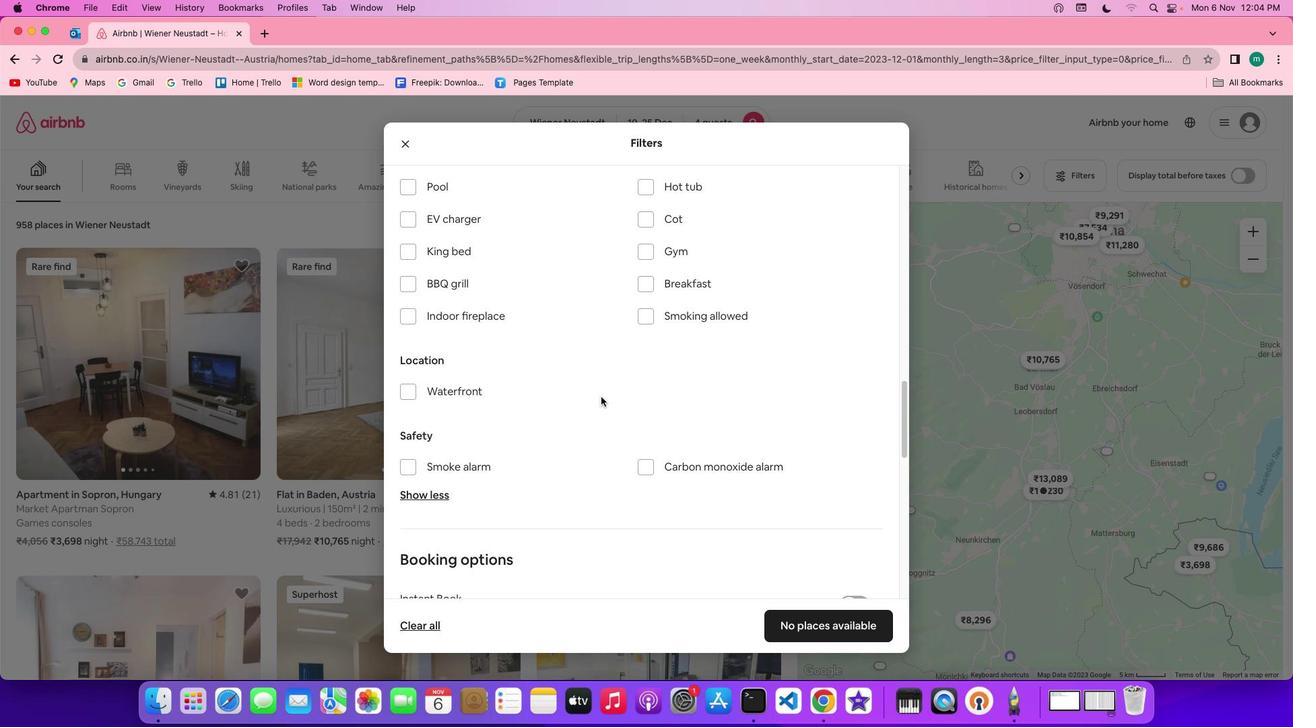 
Action: Mouse scrolled (601, 396) with delta (0, 0)
Screenshot: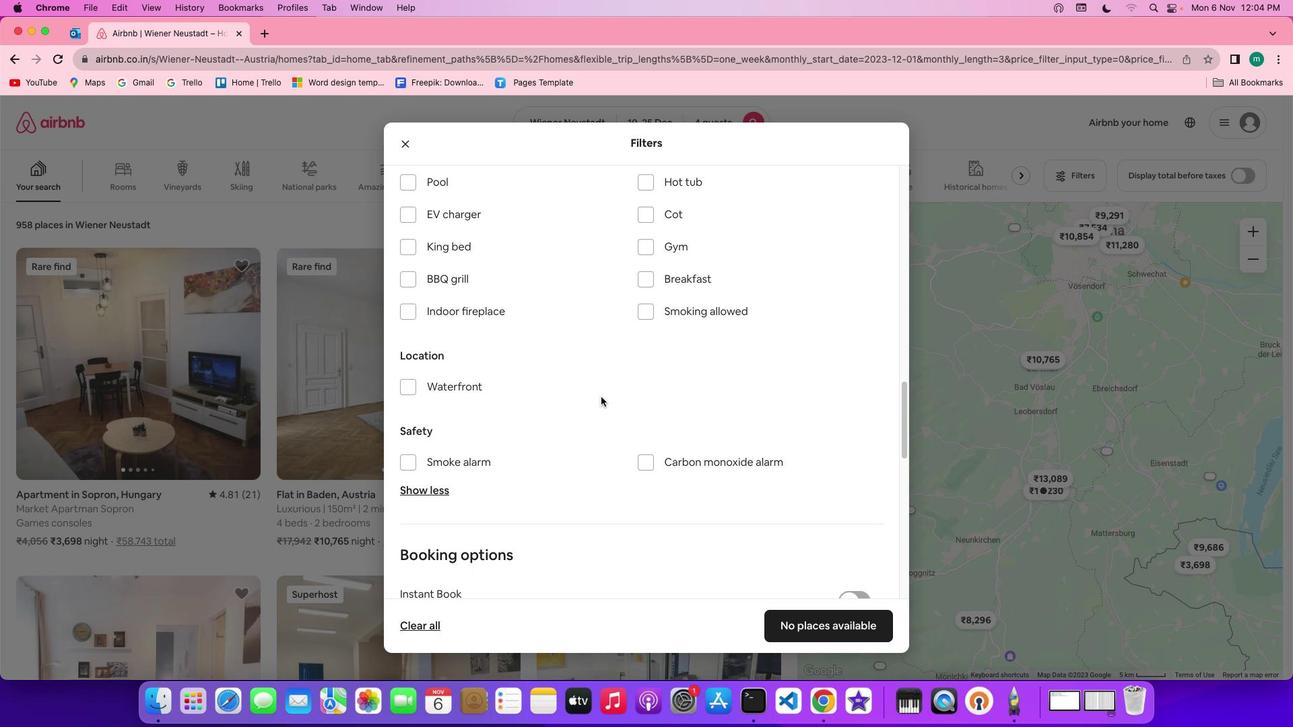 
Action: Mouse scrolled (601, 396) with delta (0, 0)
Screenshot: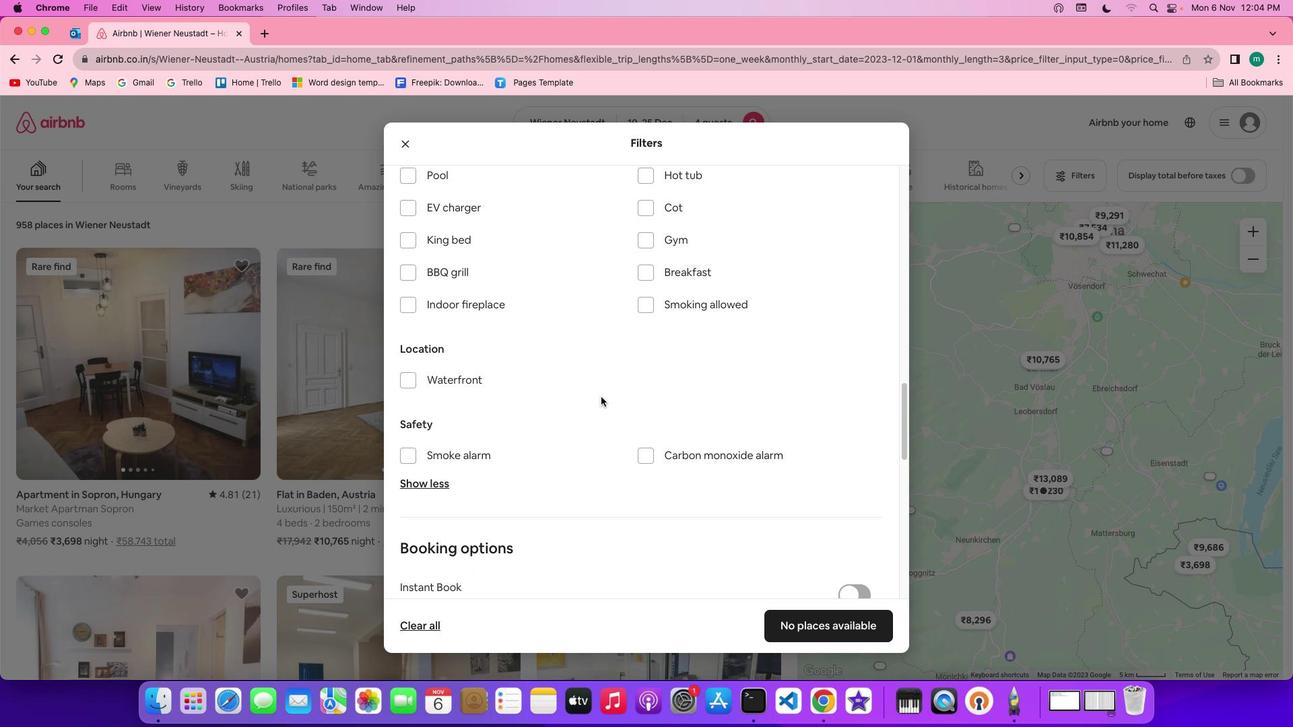 
Action: Mouse scrolled (601, 396) with delta (0, 0)
Screenshot: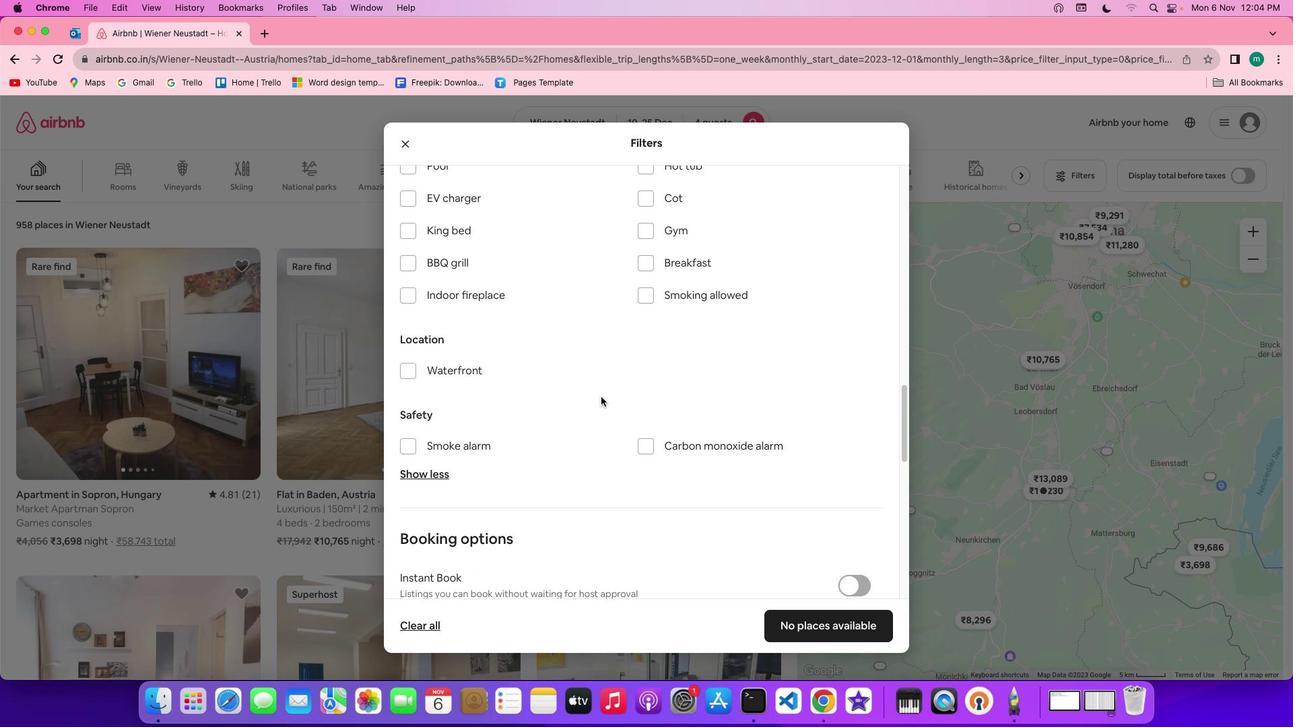 
Action: Mouse scrolled (601, 396) with delta (0, 0)
Screenshot: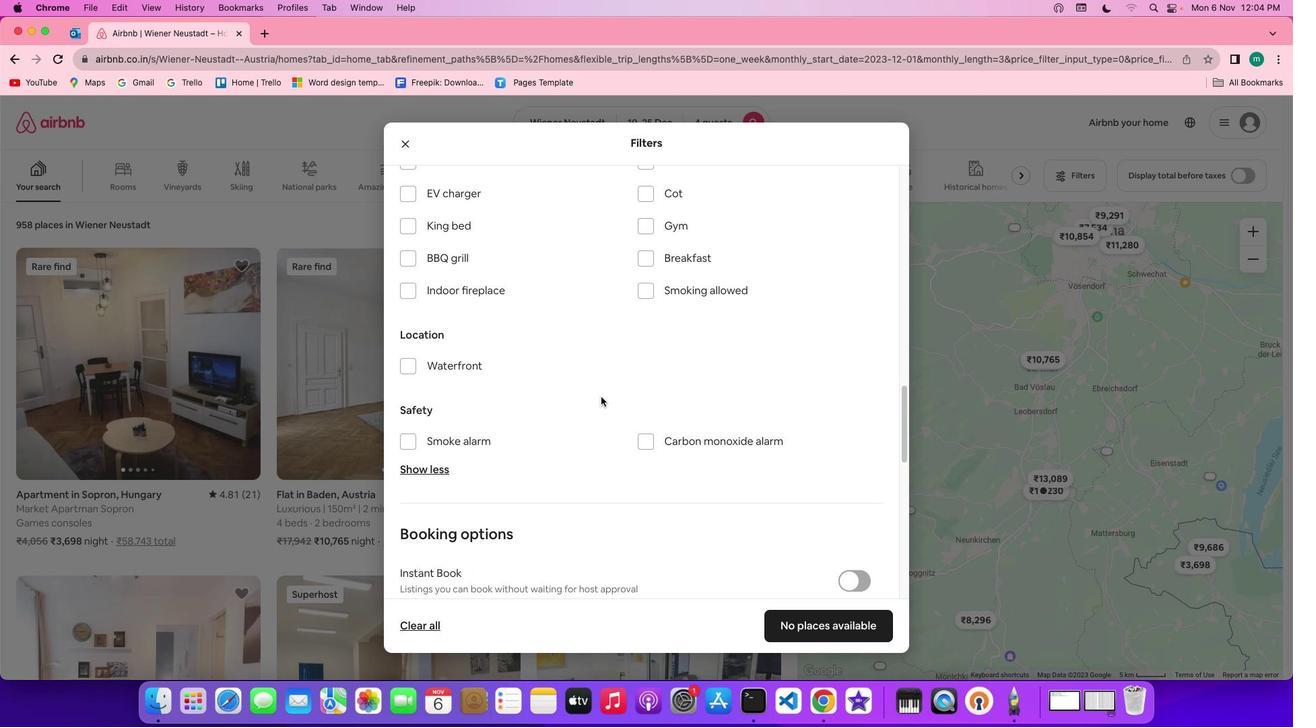 
Action: Mouse scrolled (601, 396) with delta (0, 0)
Screenshot: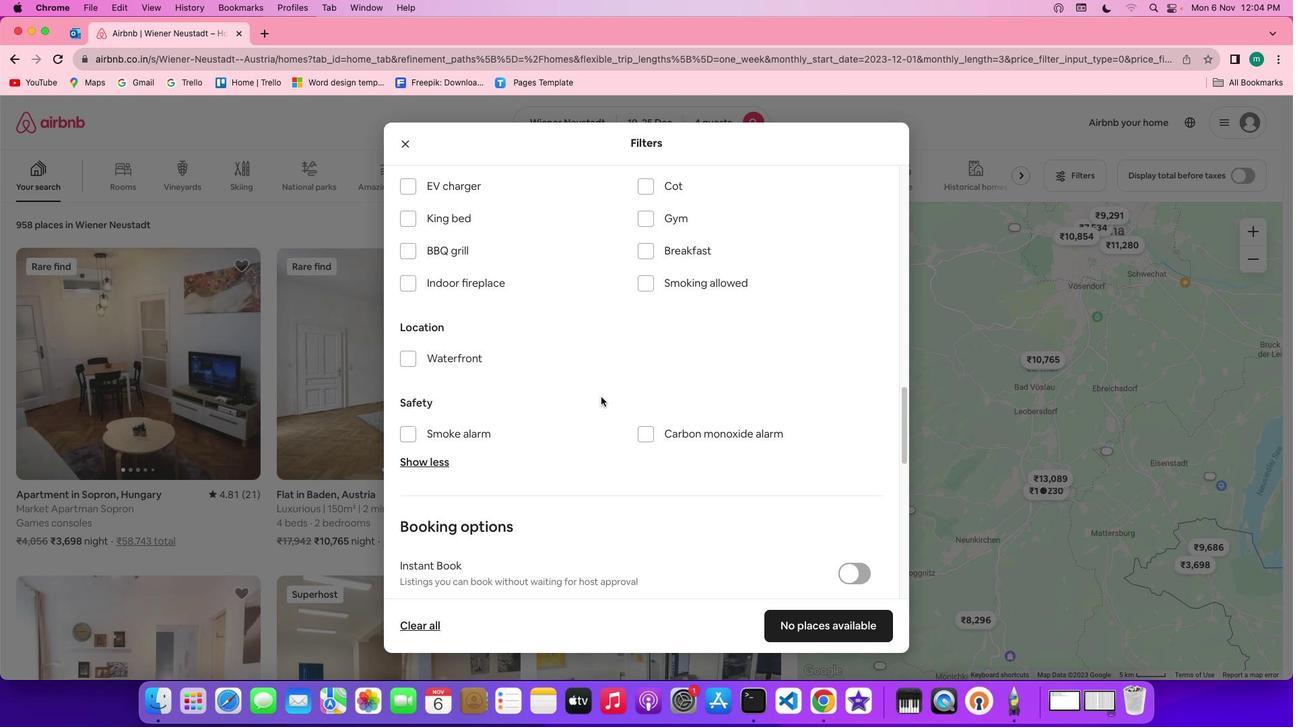 
Action: Mouse scrolled (601, 396) with delta (0, 0)
Screenshot: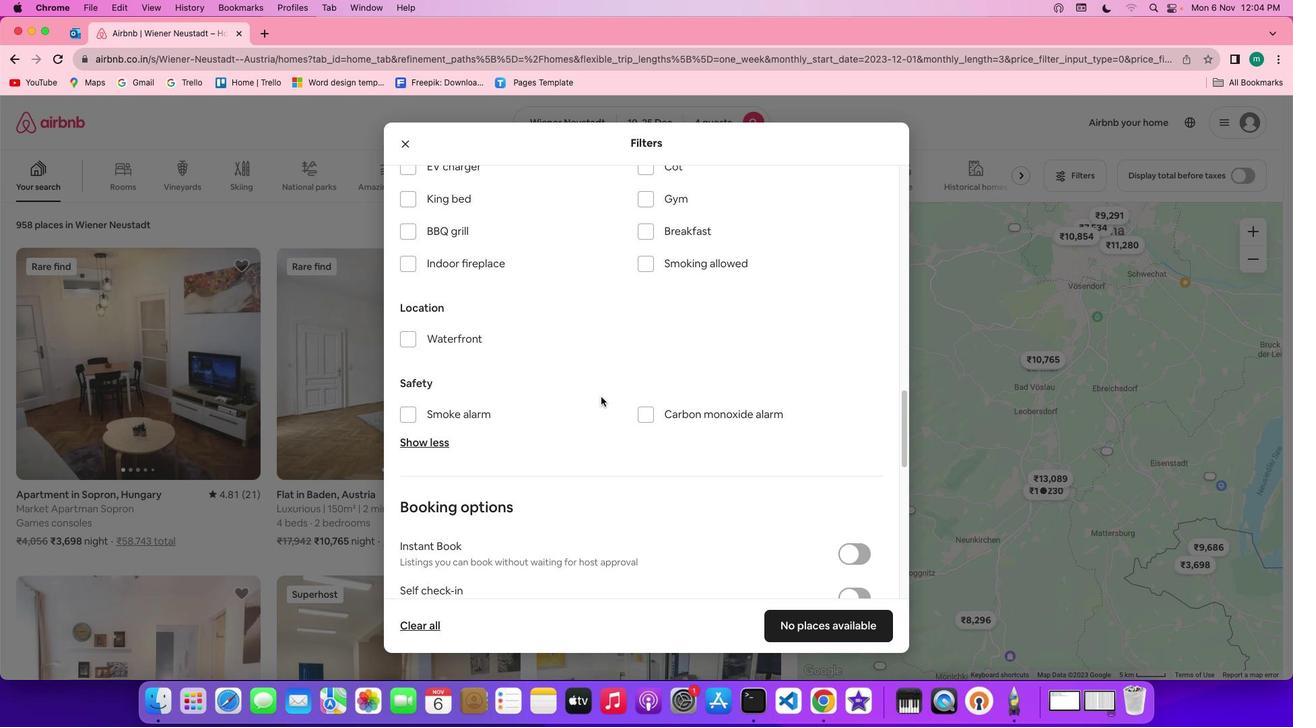 
Action: Mouse scrolled (601, 396) with delta (0, 0)
Screenshot: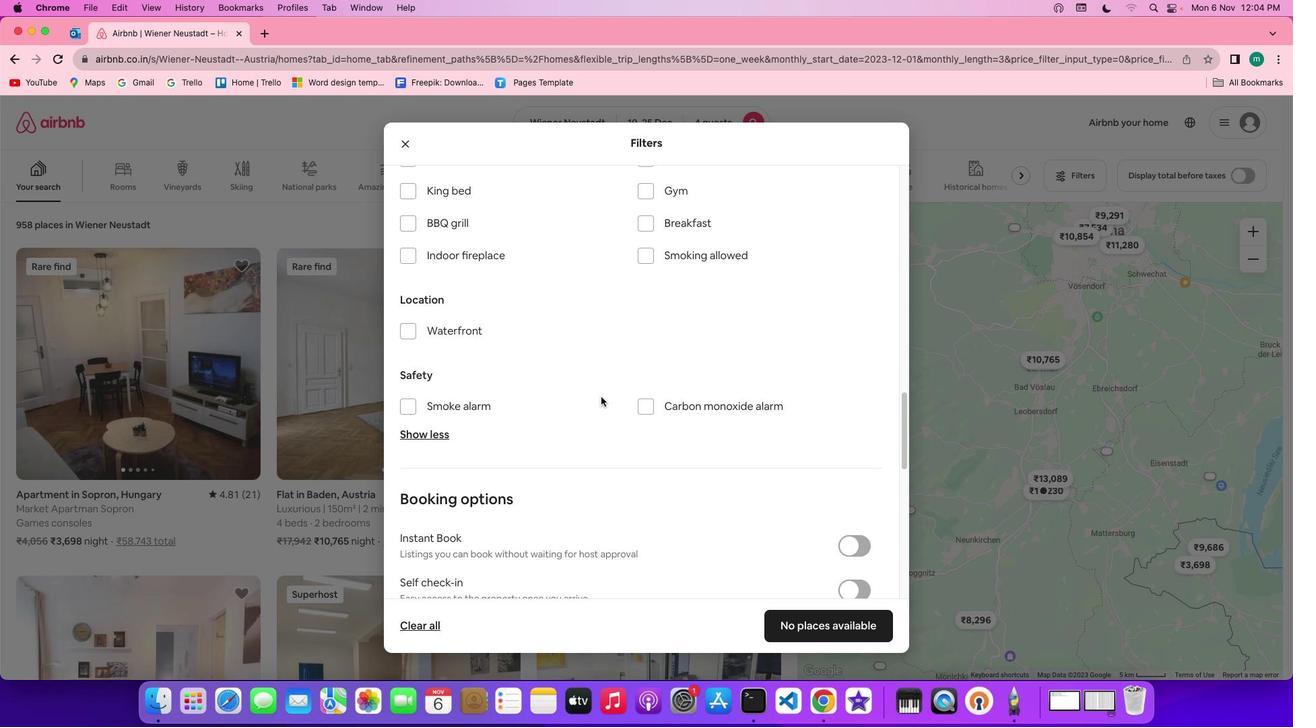 
Action: Mouse scrolled (601, 396) with delta (0, 0)
Screenshot: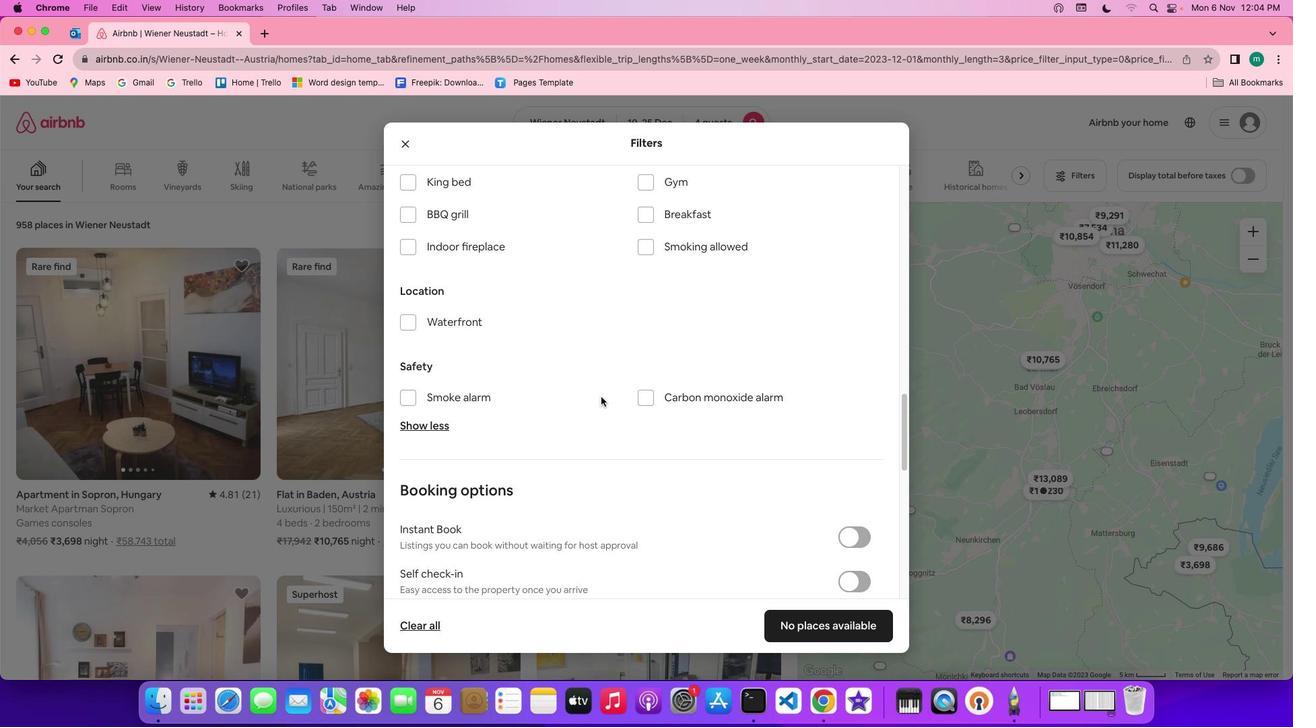 
Action: Mouse scrolled (601, 396) with delta (0, 0)
Screenshot: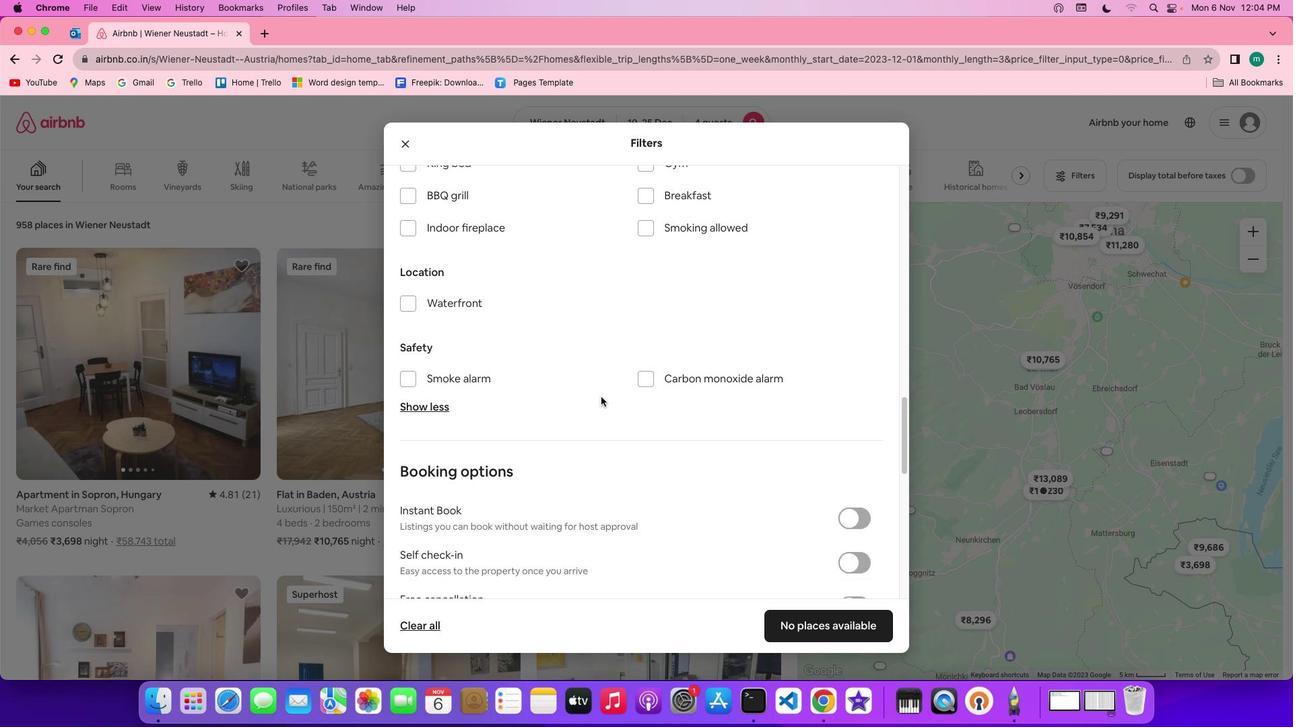 
Action: Mouse scrolled (601, 396) with delta (0, 0)
Screenshot: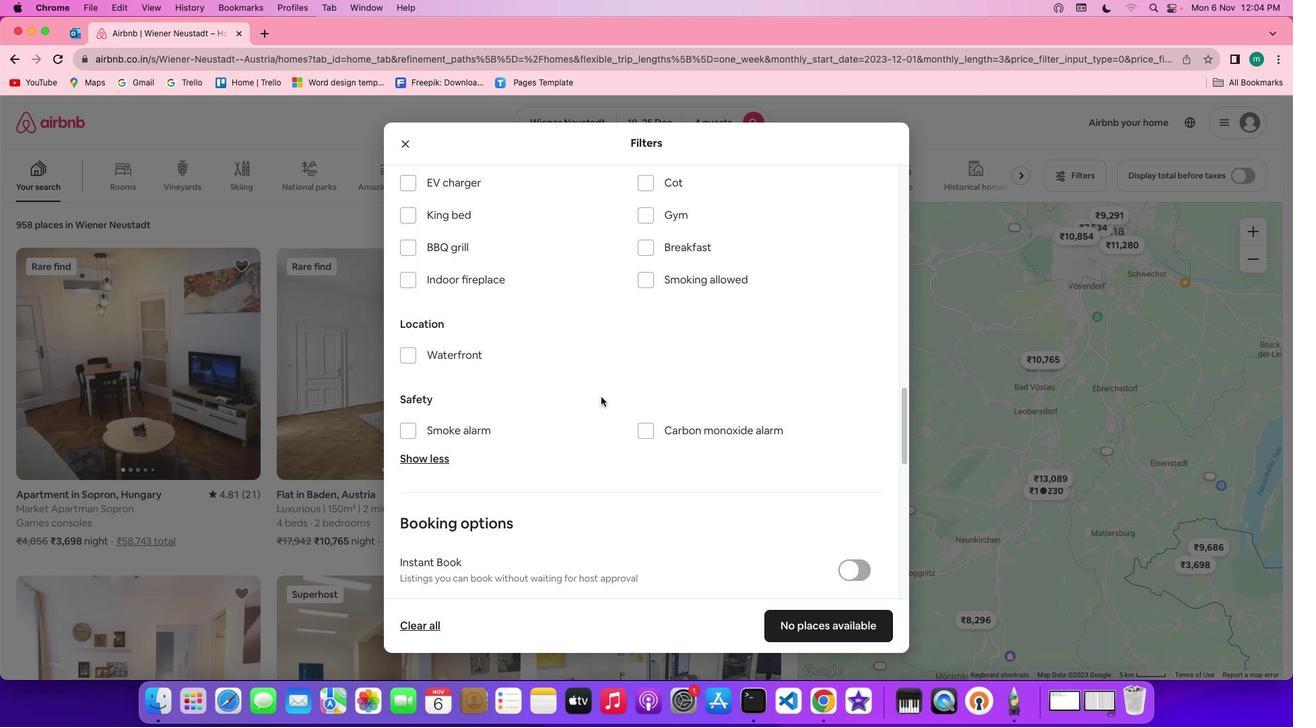 
Action: Mouse scrolled (601, 396) with delta (0, 0)
Screenshot: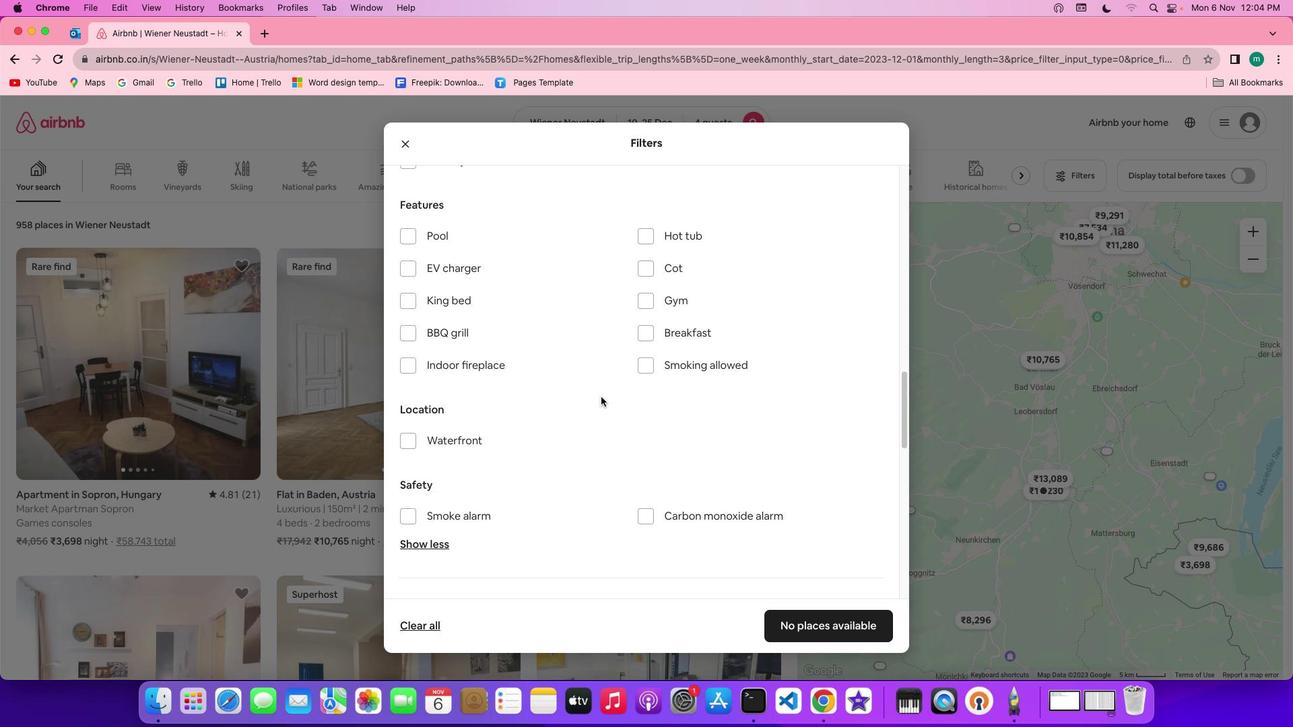 
Action: Mouse scrolled (601, 396) with delta (0, 2)
Screenshot: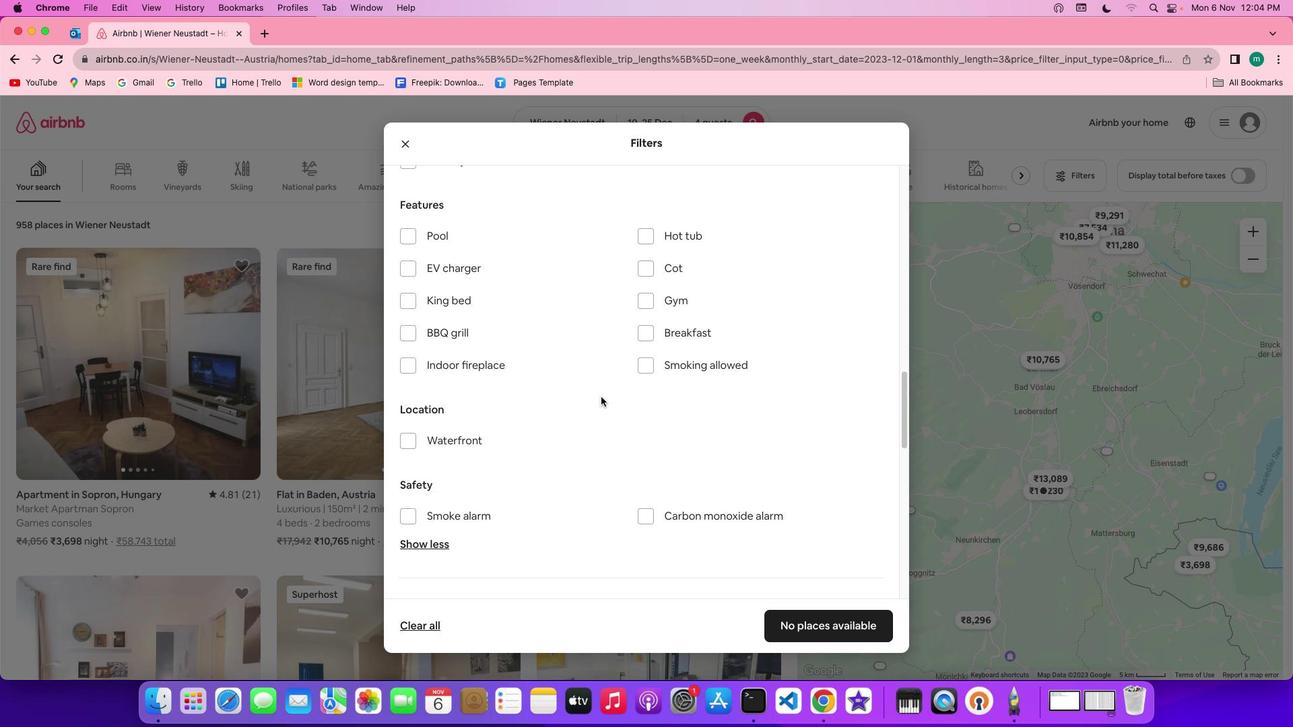 
Action: Mouse scrolled (601, 396) with delta (0, 2)
Screenshot: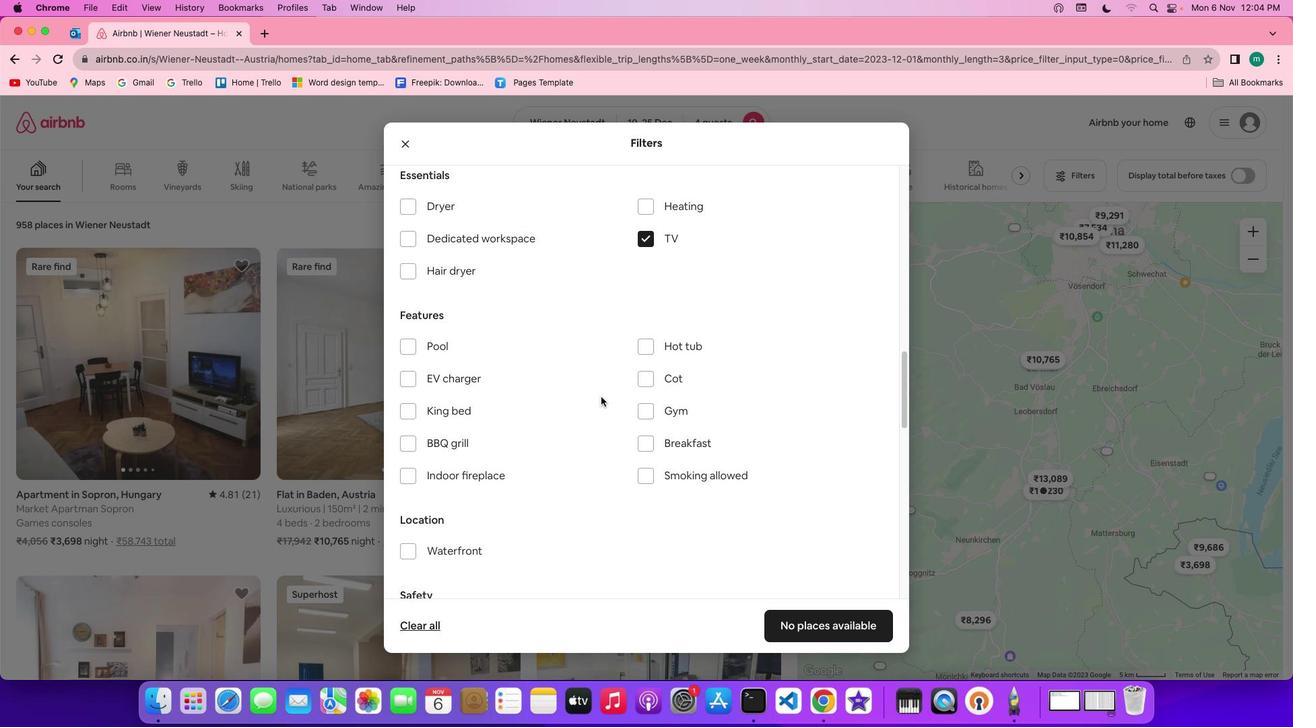 
Action: Mouse moved to (644, 412)
Screenshot: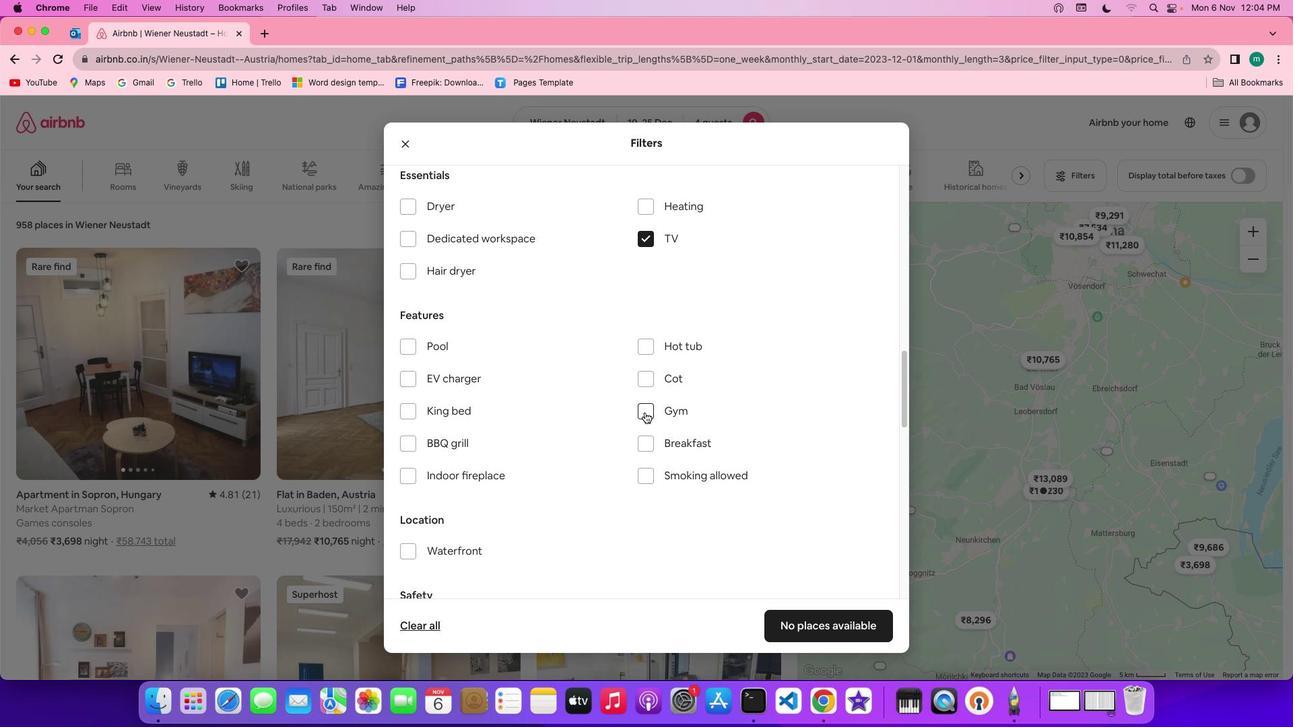 
Action: Mouse pressed left at (644, 412)
Screenshot: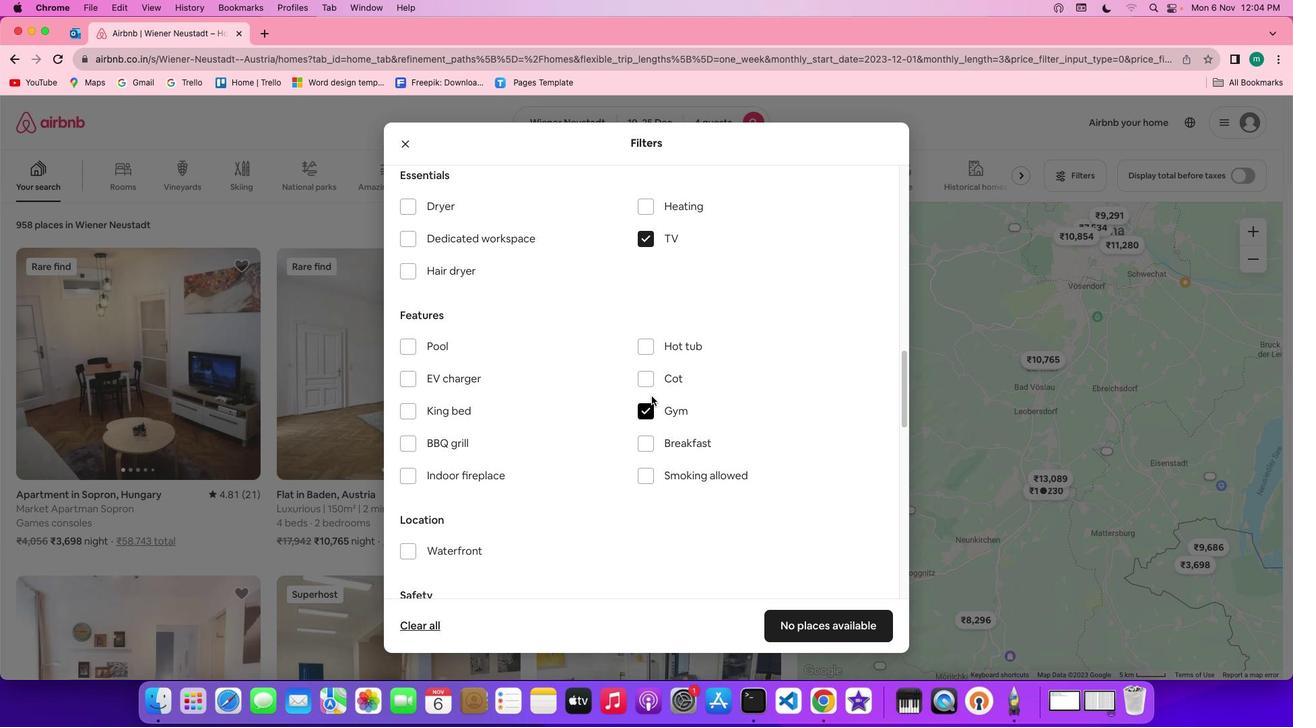 
Action: Mouse moved to (649, 346)
Screenshot: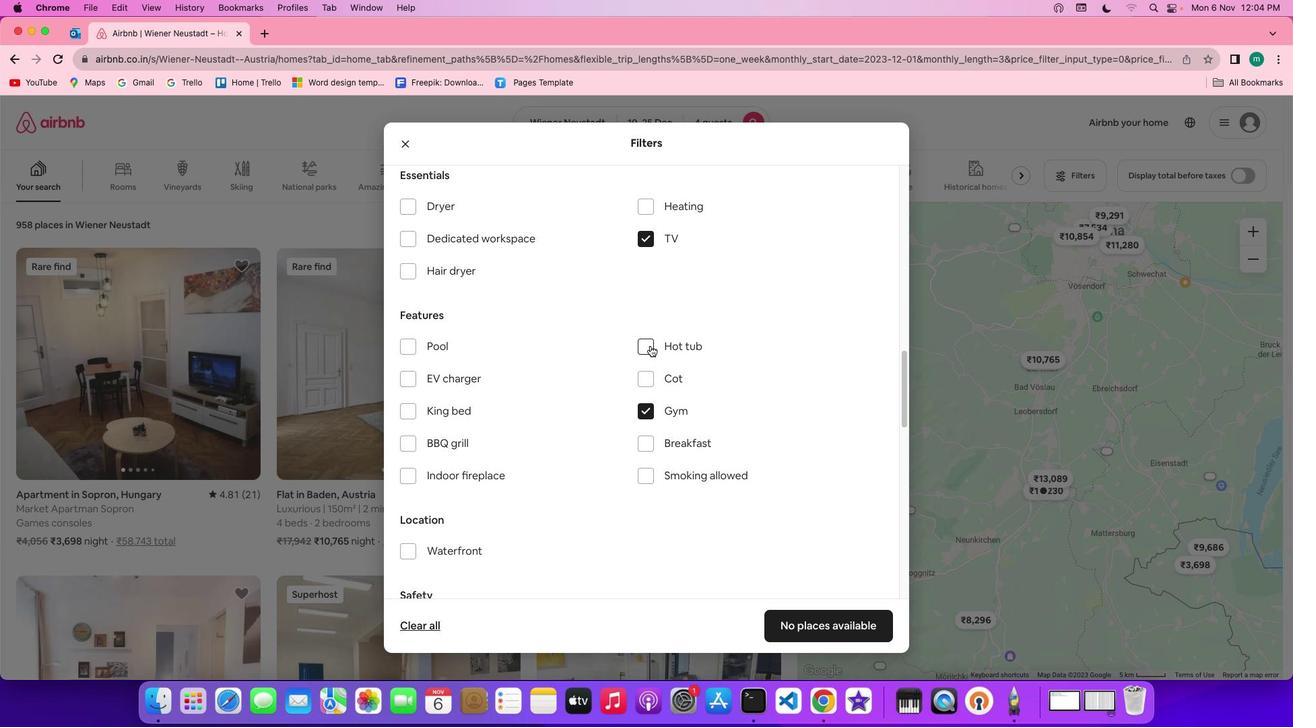 
Action: Mouse pressed left at (649, 346)
Screenshot: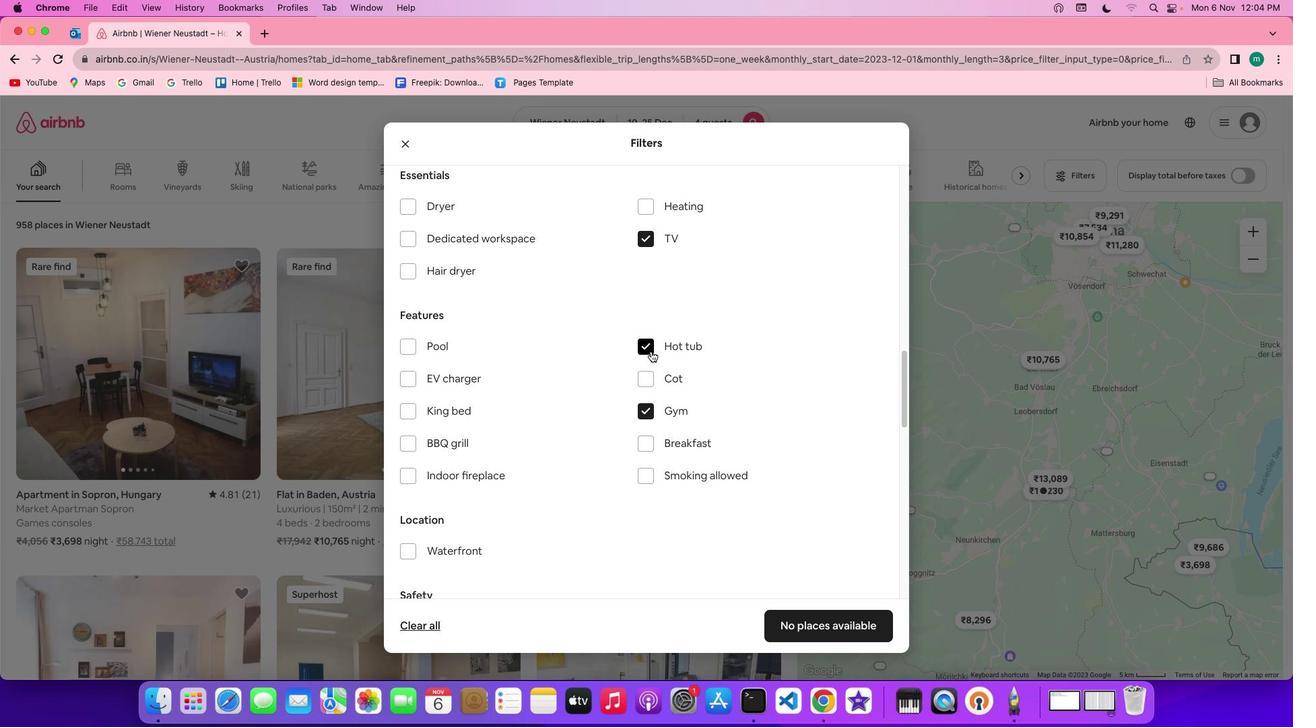 
Action: Mouse moved to (674, 474)
Screenshot: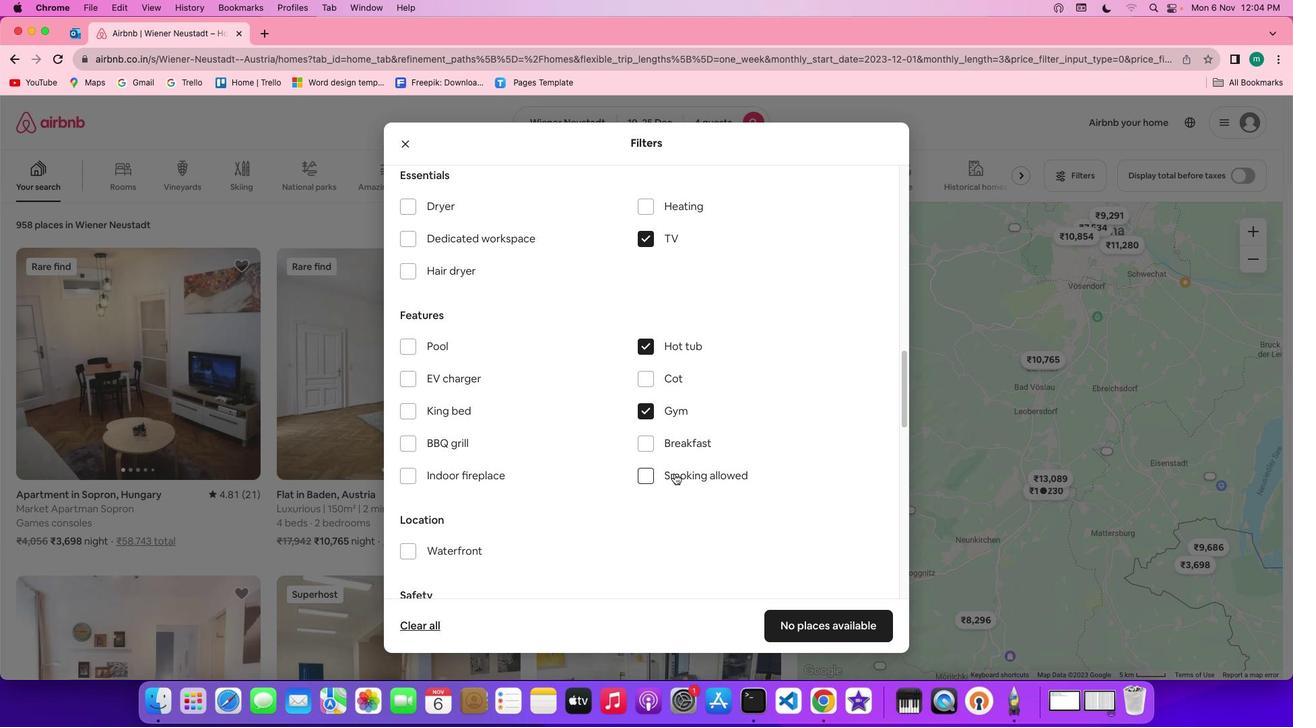 
Action: Mouse pressed left at (674, 474)
Screenshot: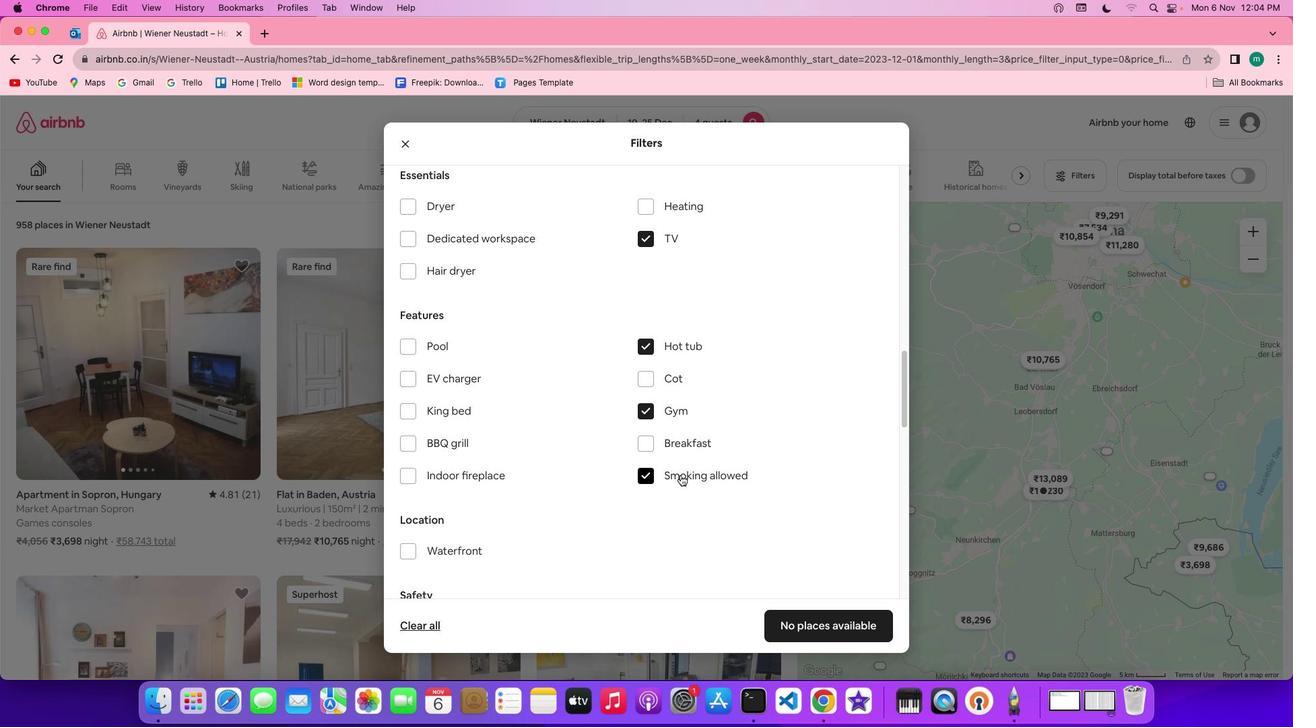 
Action: Mouse moved to (755, 485)
Screenshot: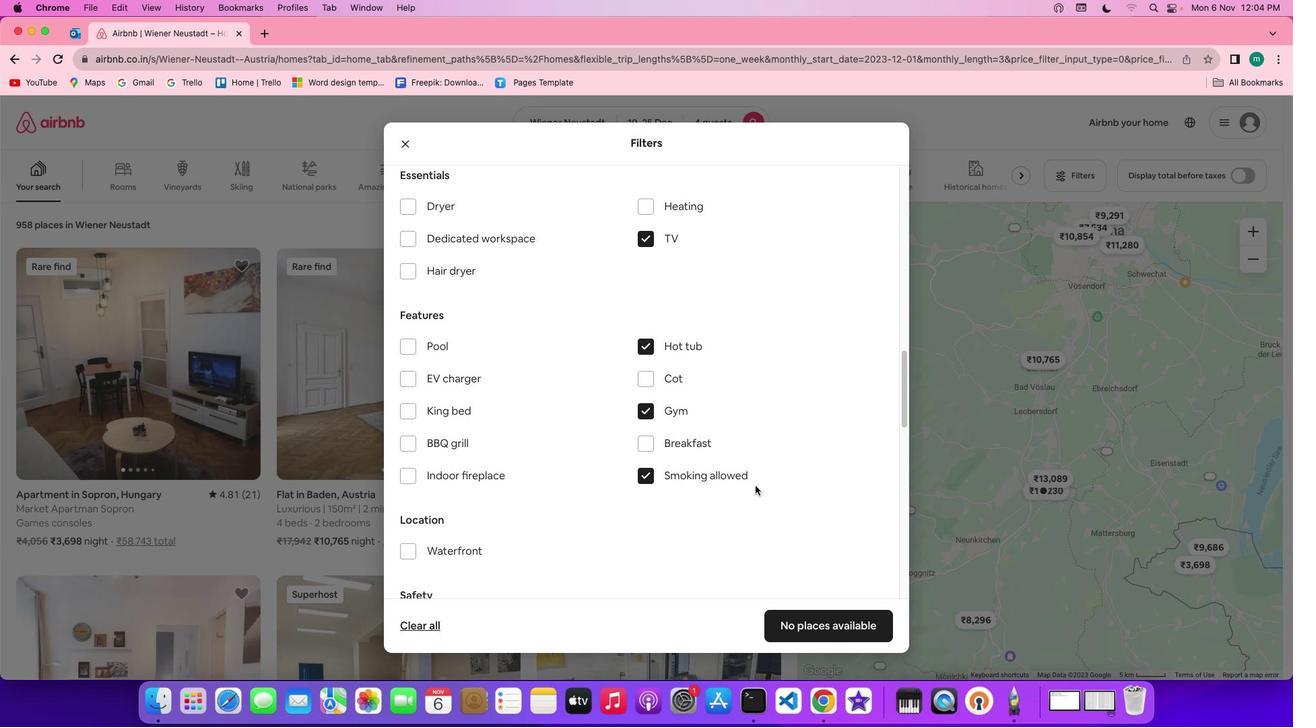 
Action: Mouse scrolled (755, 485) with delta (0, 0)
Screenshot: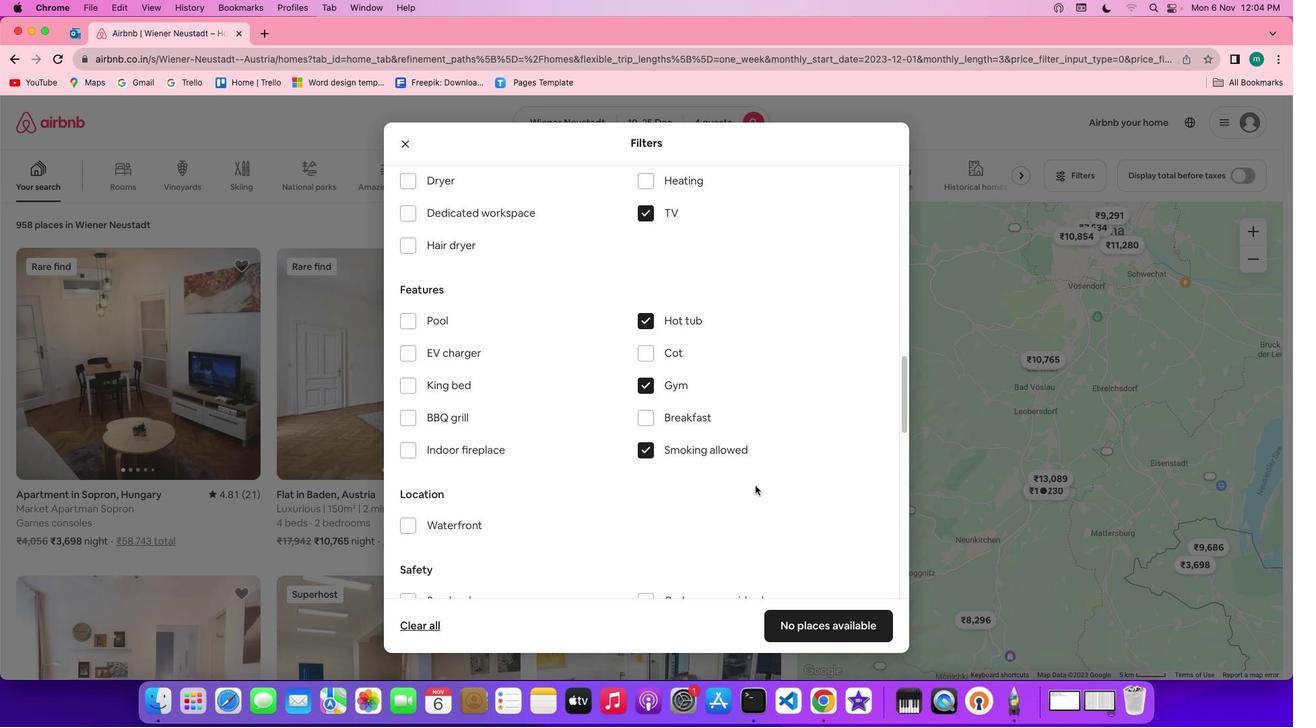
Action: Mouse scrolled (755, 485) with delta (0, 0)
Screenshot: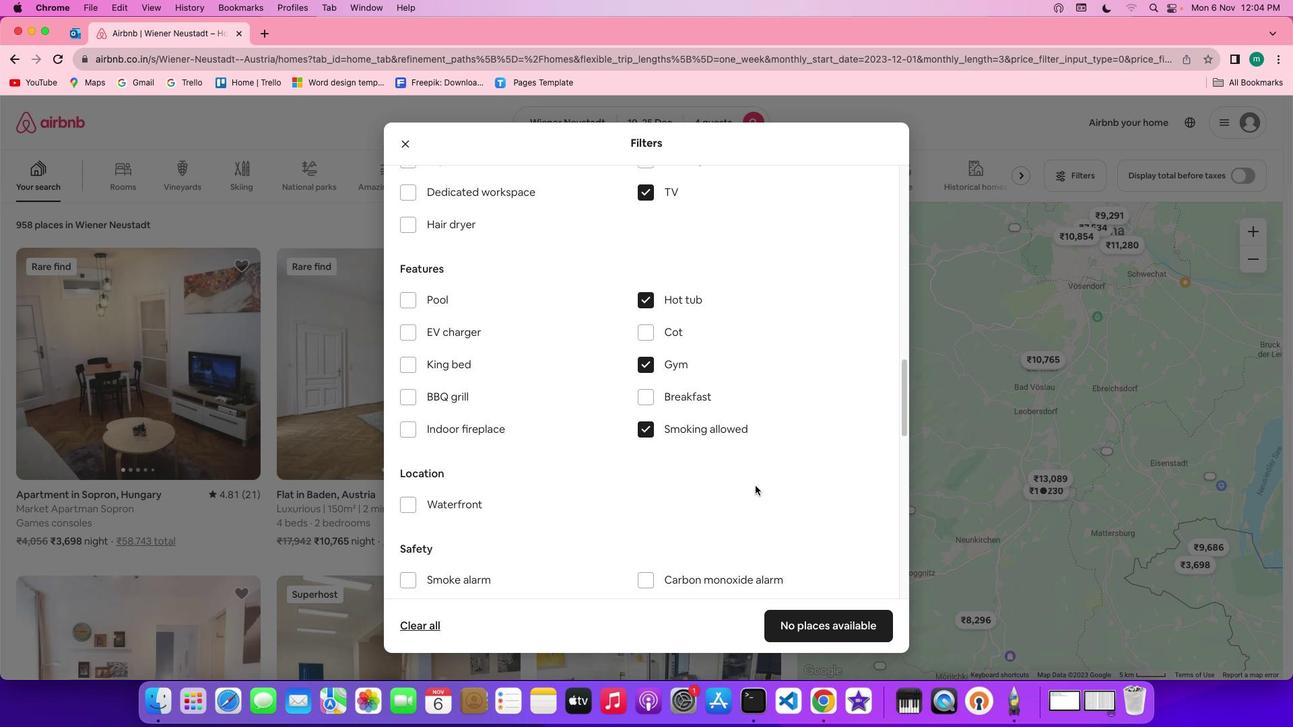 
Action: Mouse scrolled (755, 485) with delta (0, -1)
Screenshot: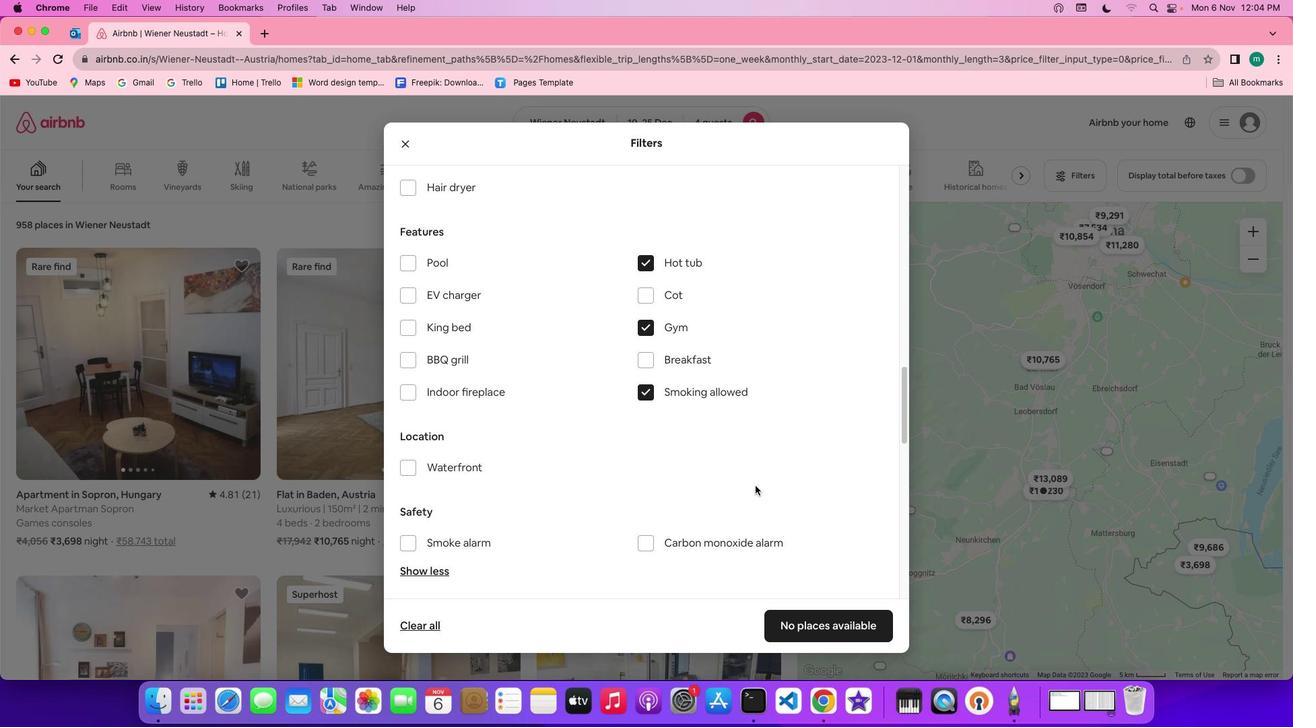 
Action: Mouse scrolled (755, 485) with delta (0, 0)
Screenshot: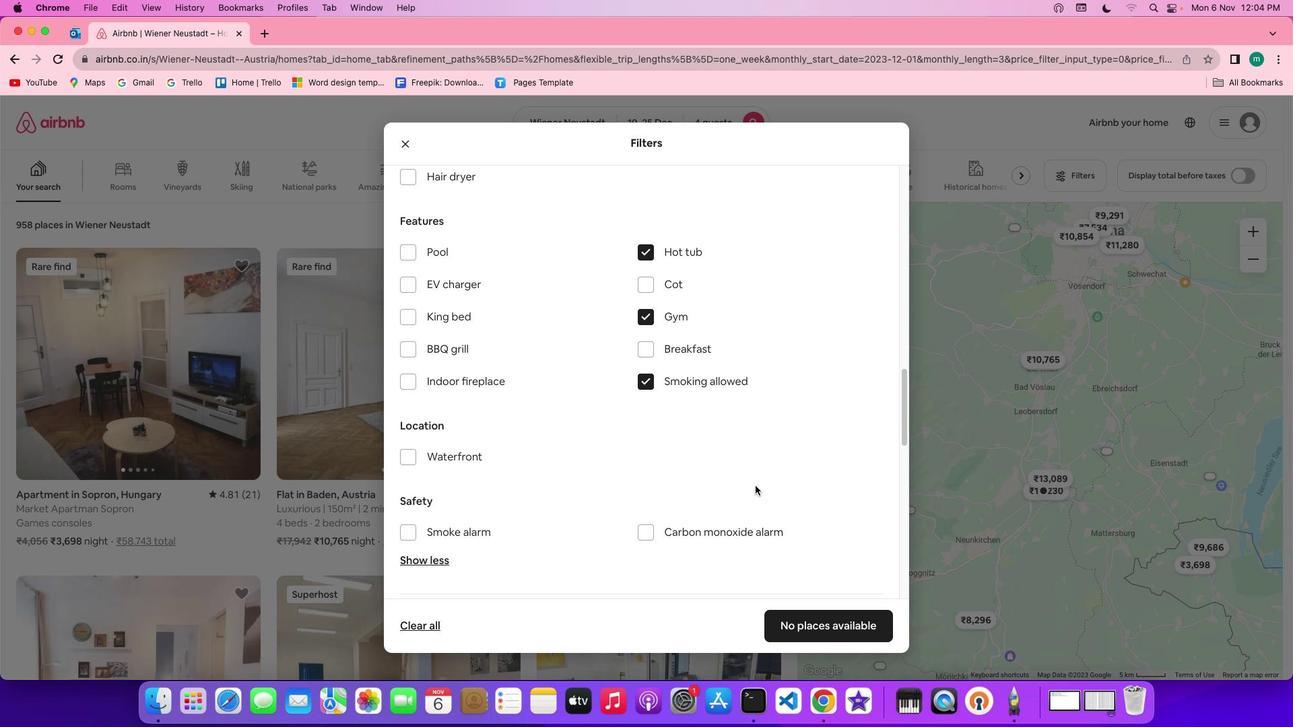 
Action: Mouse scrolled (755, 485) with delta (0, 0)
Screenshot: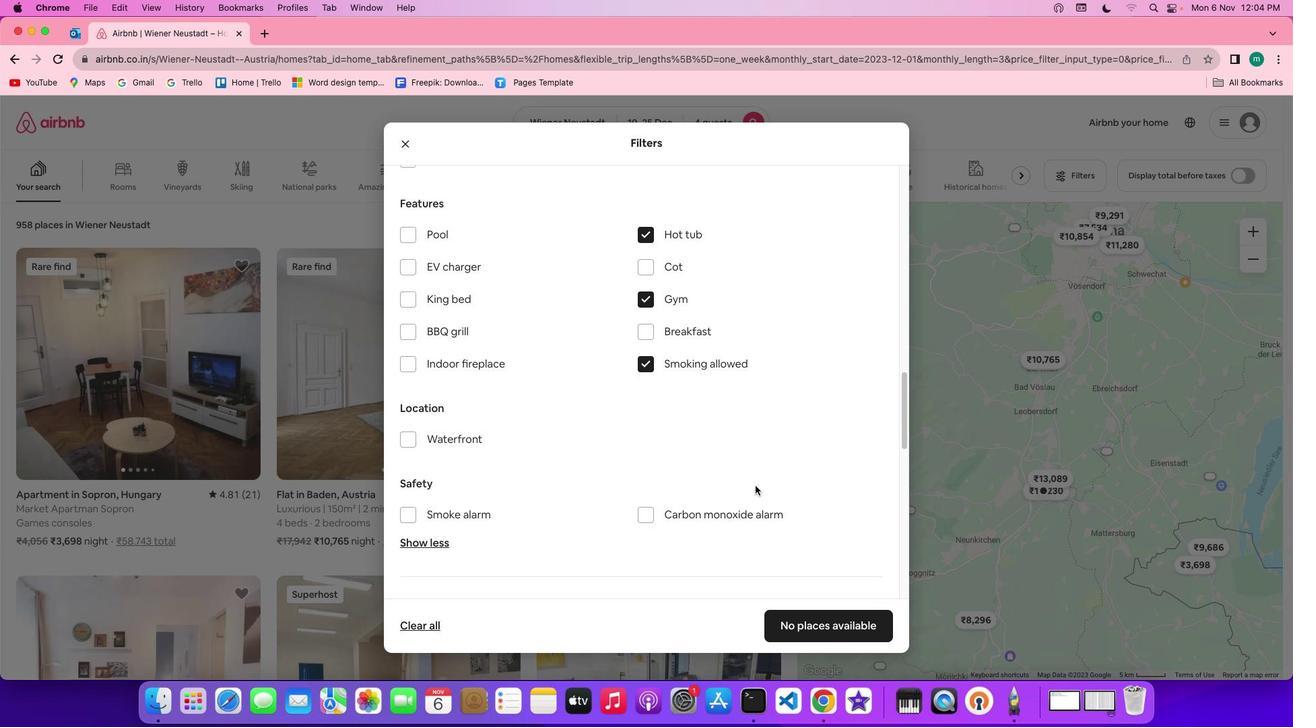 
Action: Mouse scrolled (755, 485) with delta (0, 0)
Screenshot: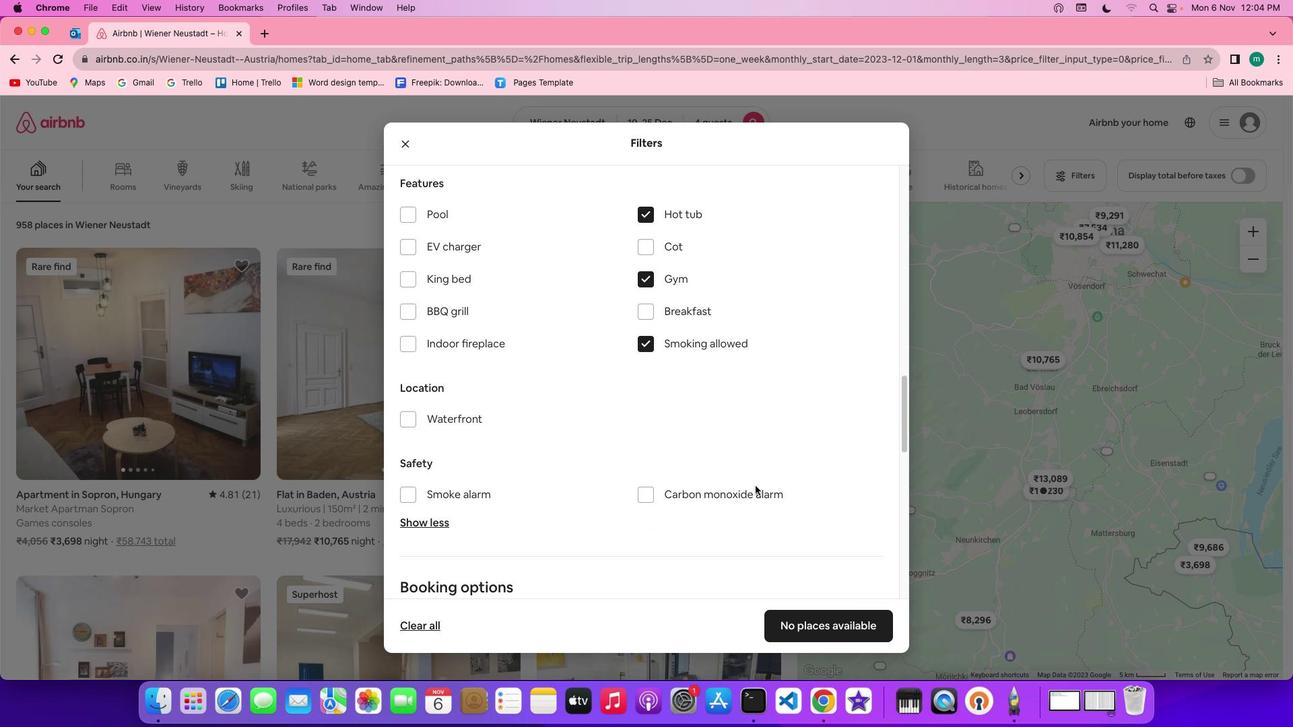 
Action: Mouse scrolled (755, 485) with delta (0, 0)
Screenshot: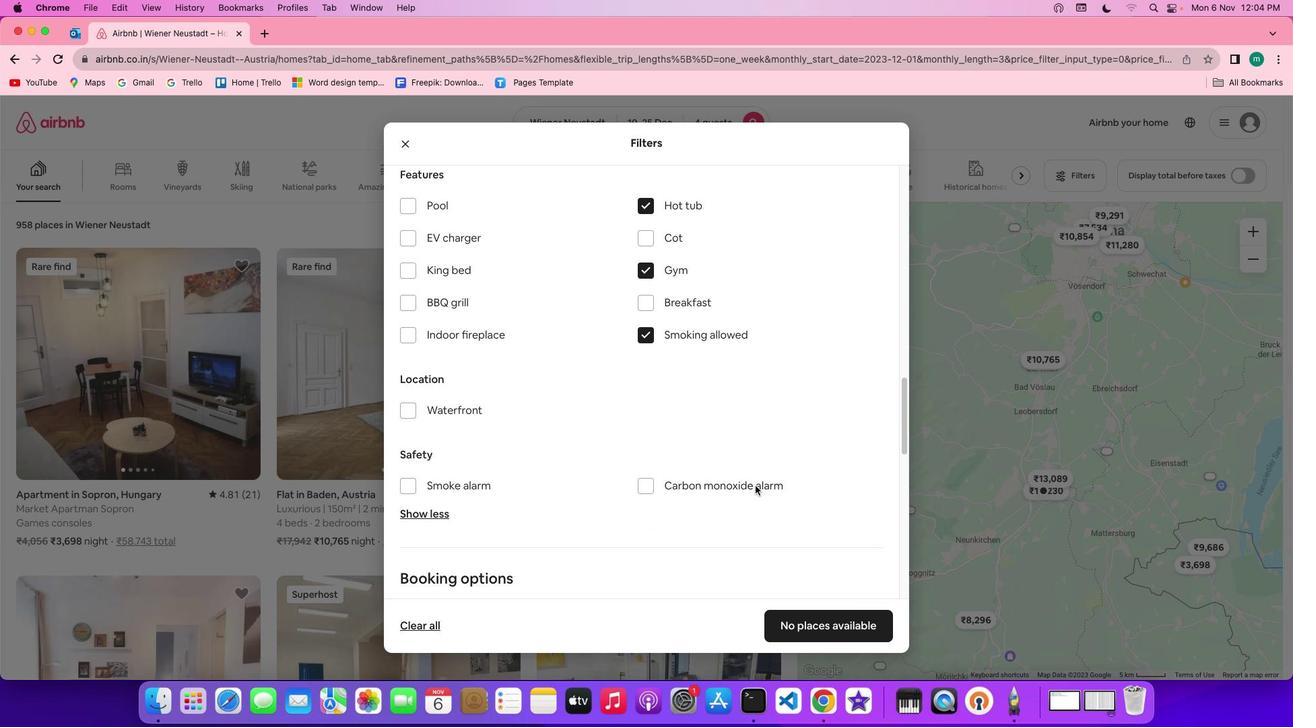 
Action: Mouse scrolled (755, 485) with delta (0, 0)
Screenshot: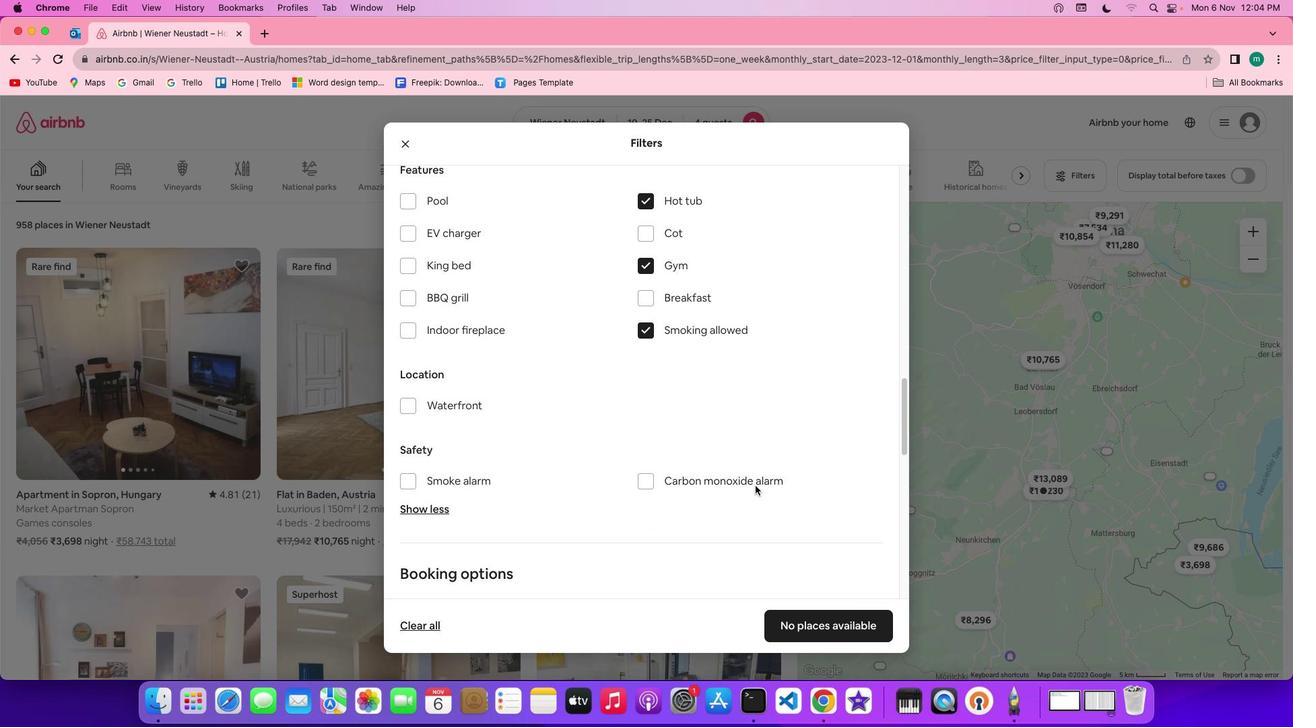 
Action: Mouse scrolled (755, 485) with delta (0, 0)
Screenshot: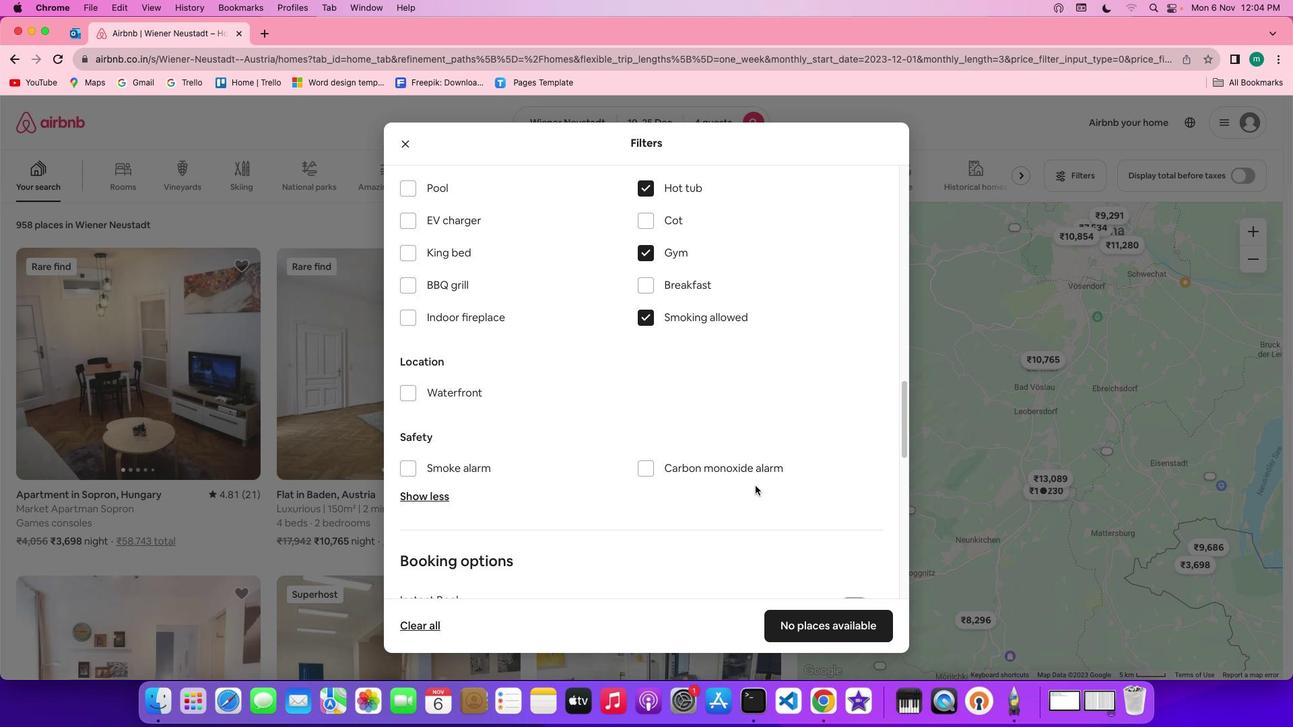 
Action: Mouse scrolled (755, 485) with delta (0, 0)
Screenshot: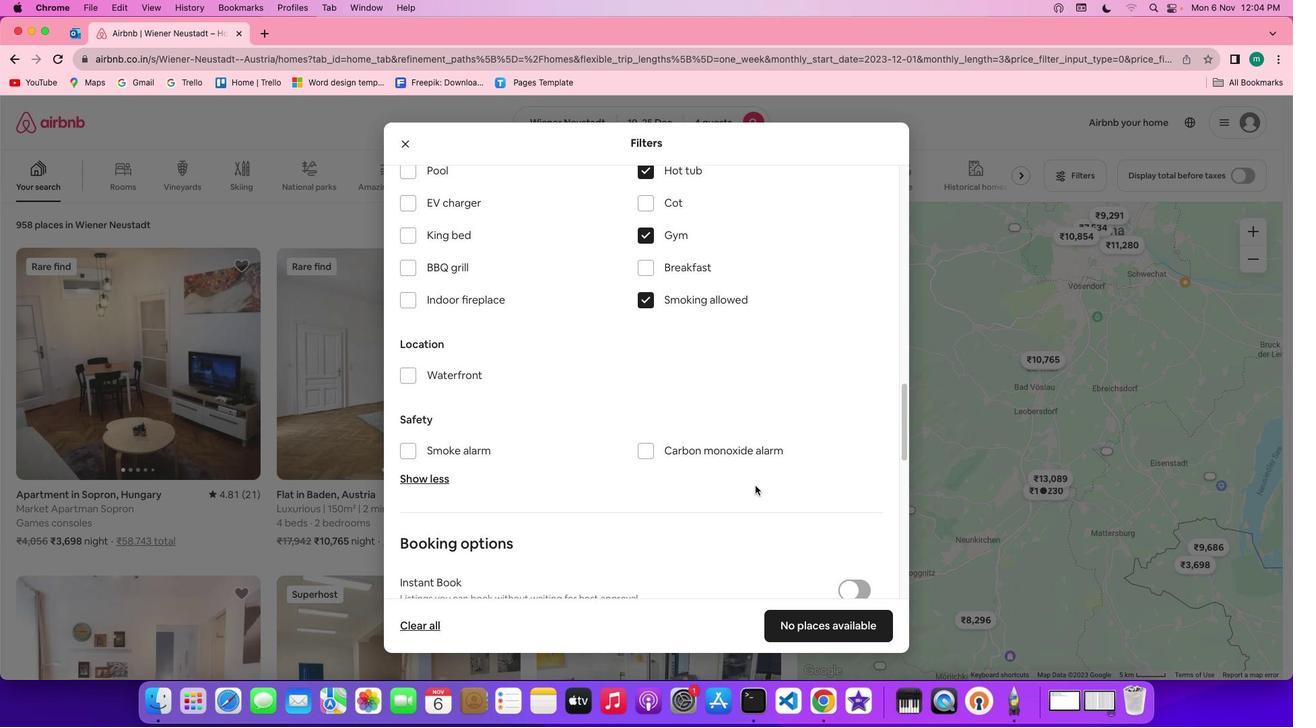 
Action: Mouse scrolled (755, 485) with delta (0, 0)
Screenshot: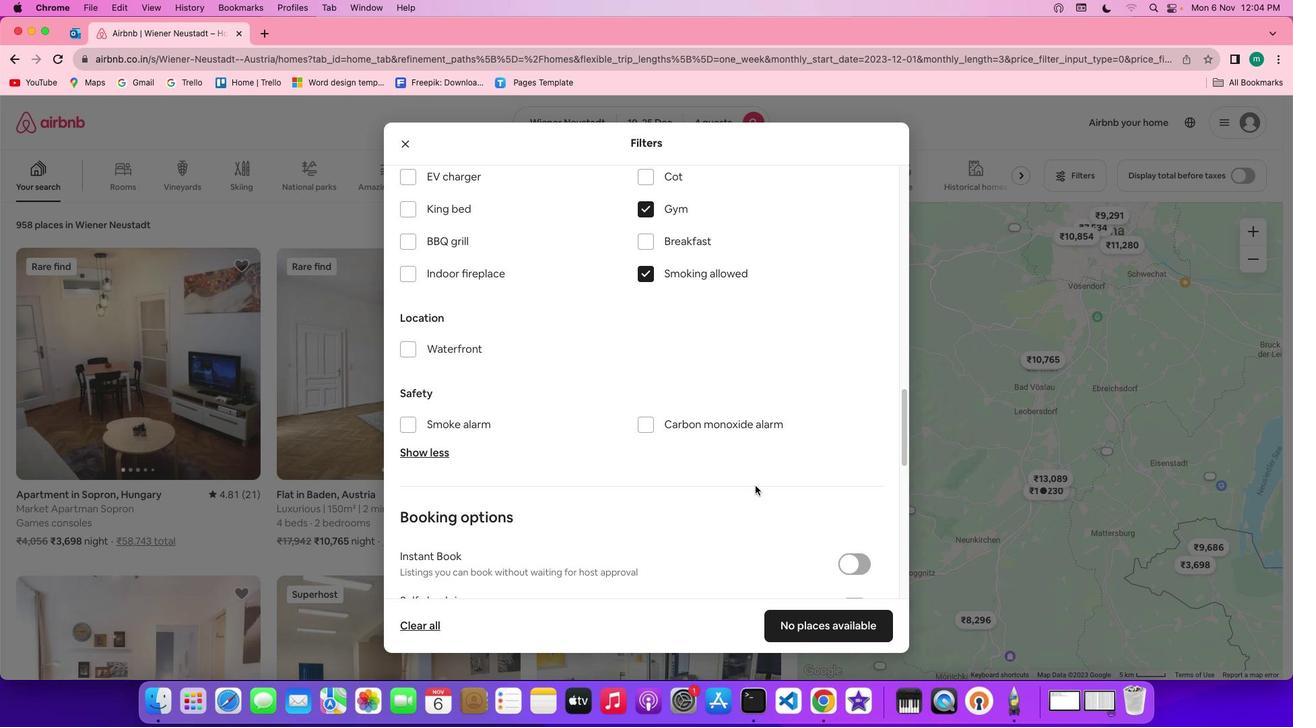 
Action: Mouse scrolled (755, 485) with delta (0, 0)
Screenshot: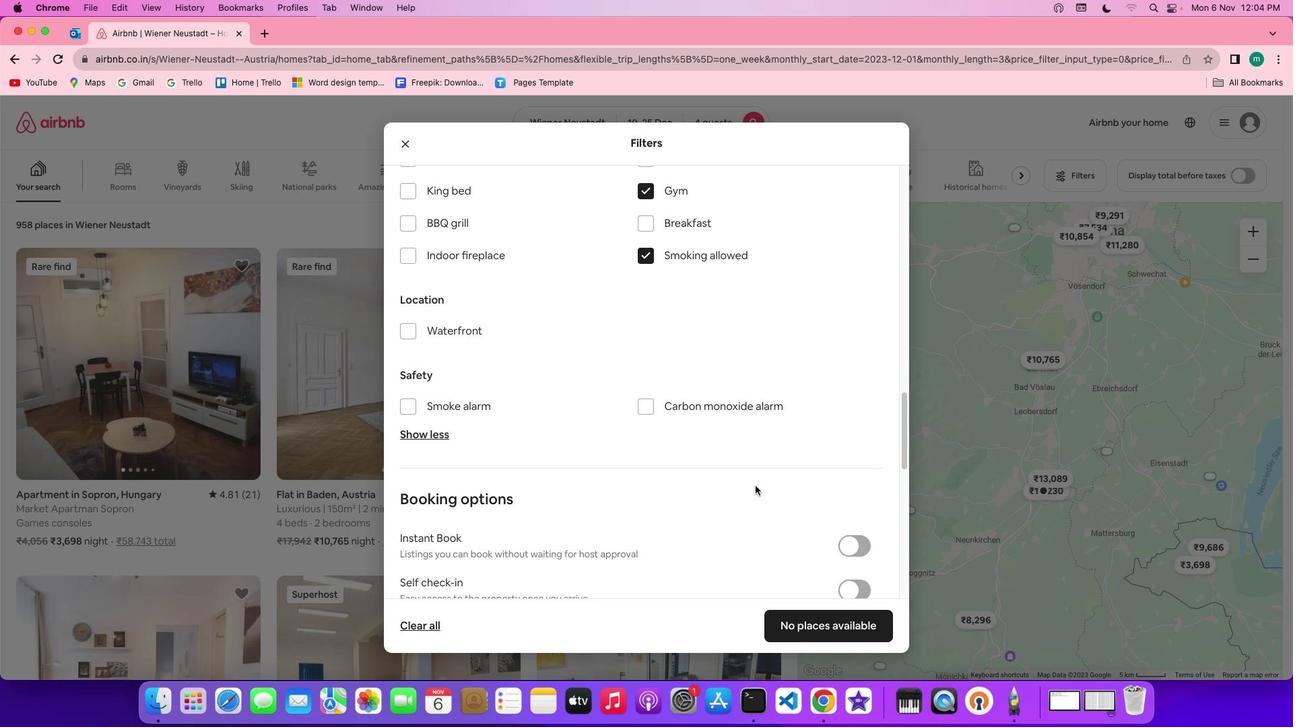 
Action: Mouse scrolled (755, 485) with delta (0, -1)
Screenshot: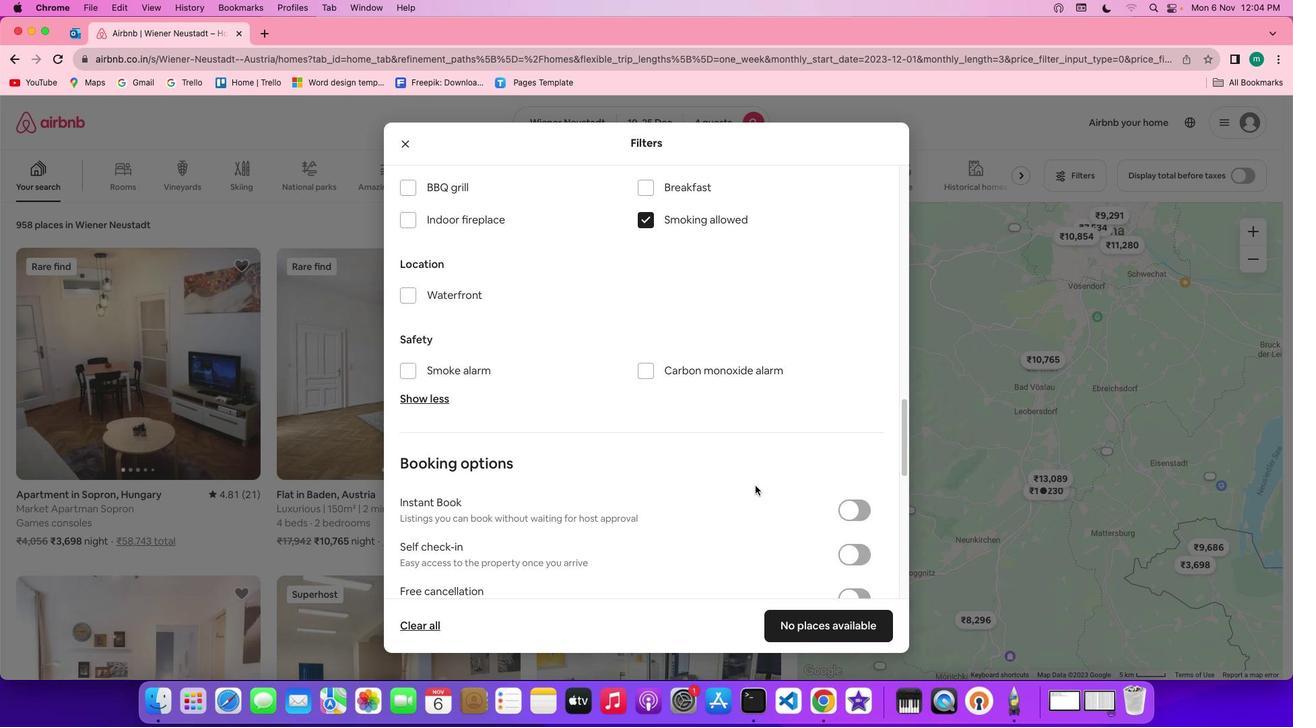 
Action: Mouse scrolled (755, 485) with delta (0, 0)
Screenshot: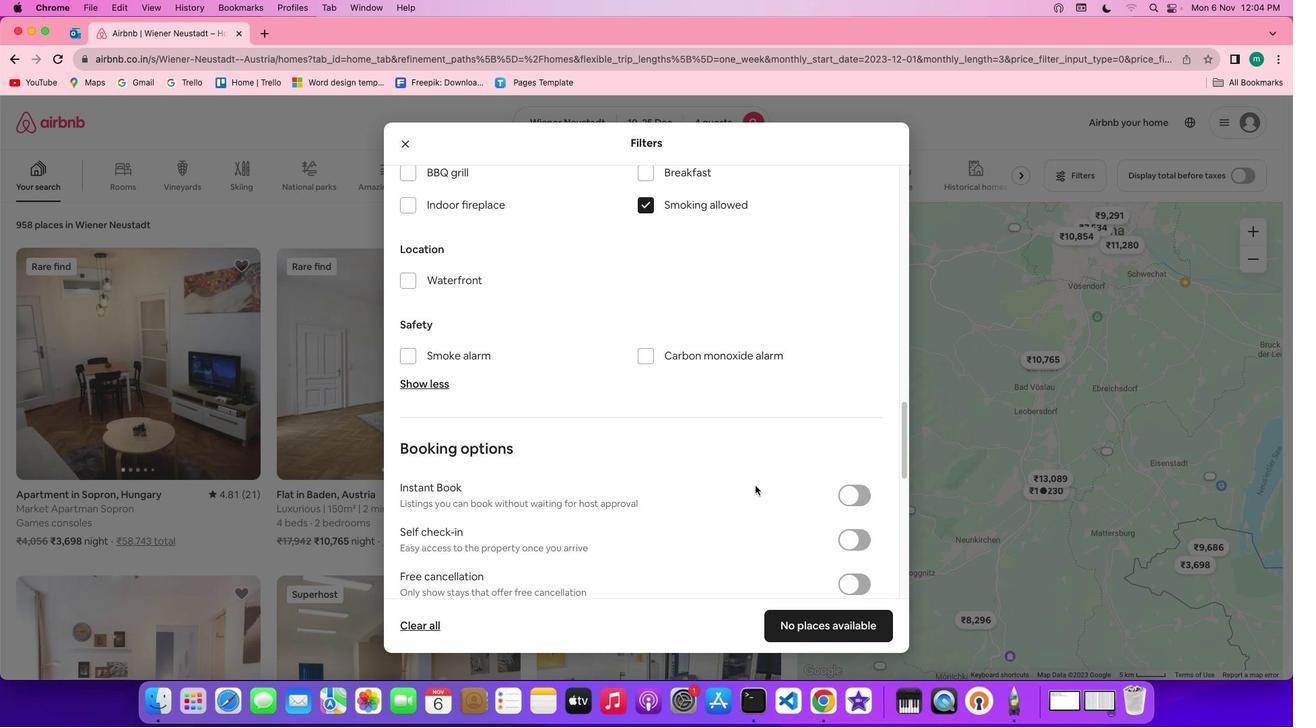 
Action: Mouse scrolled (755, 485) with delta (0, 0)
Screenshot: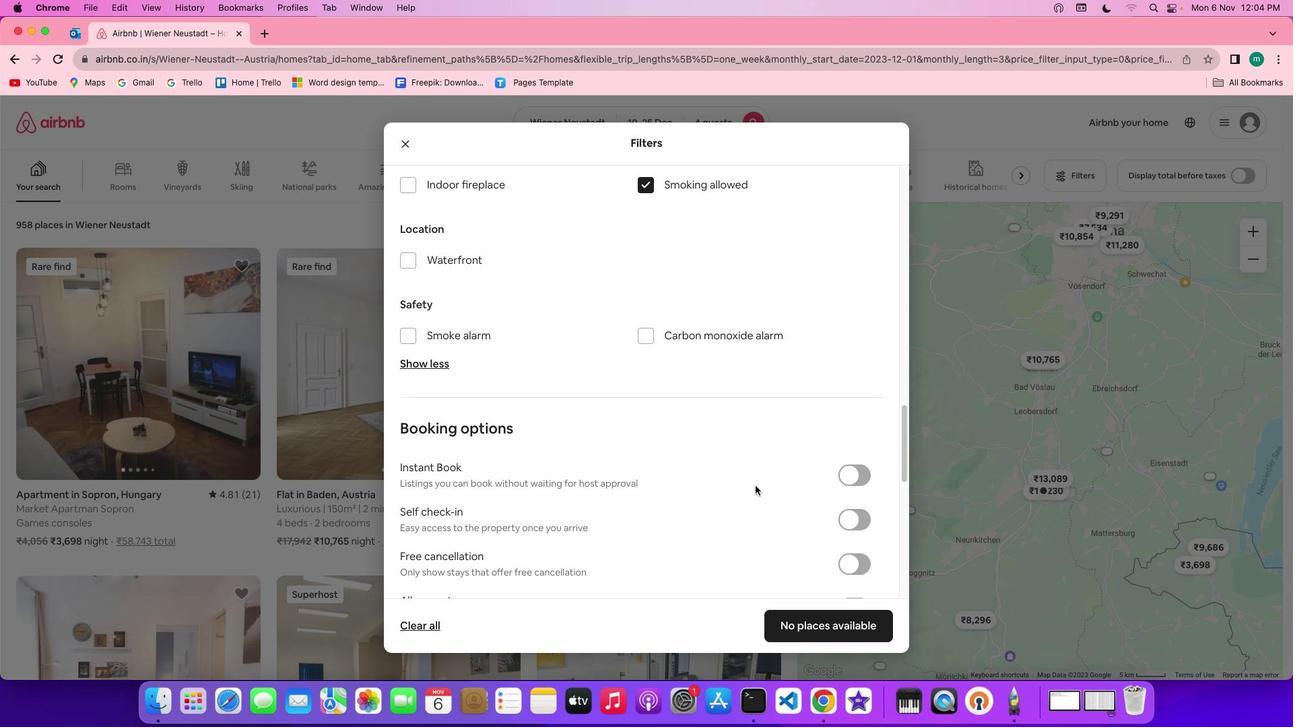 
Action: Mouse scrolled (755, 485) with delta (0, 0)
Screenshot: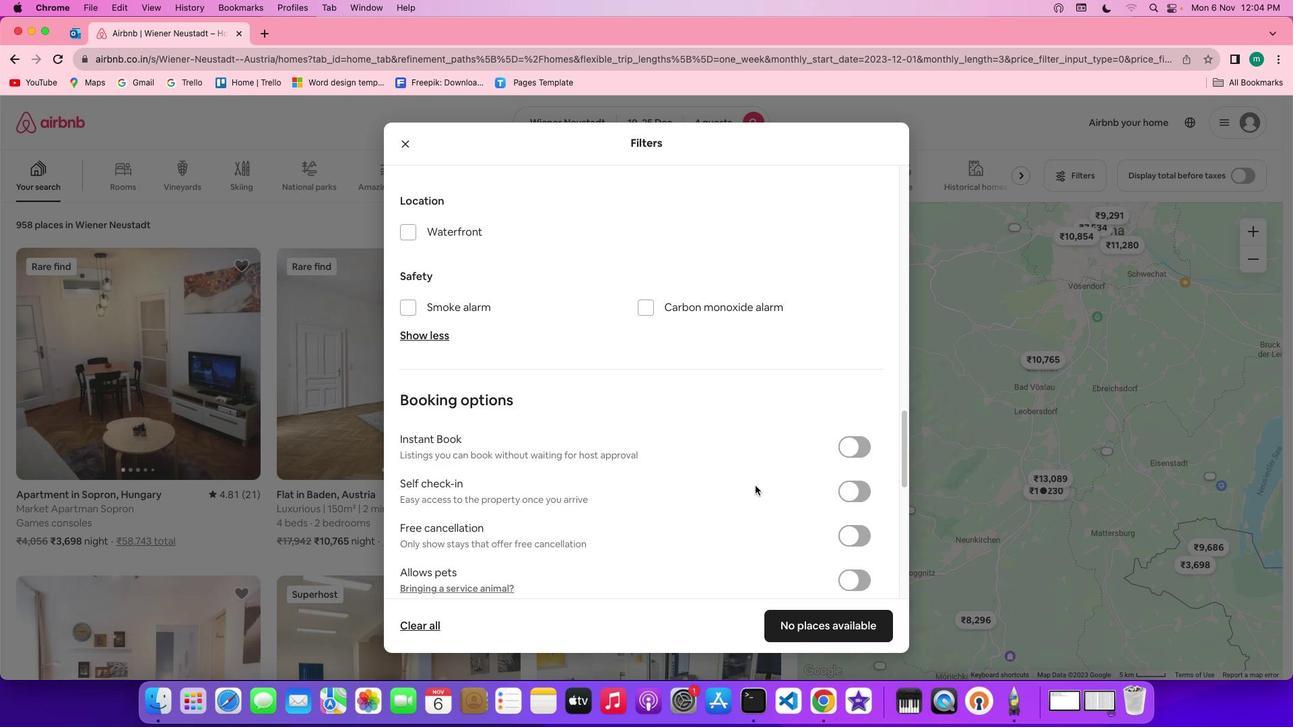 
Action: Mouse scrolled (755, 485) with delta (0, 0)
Screenshot: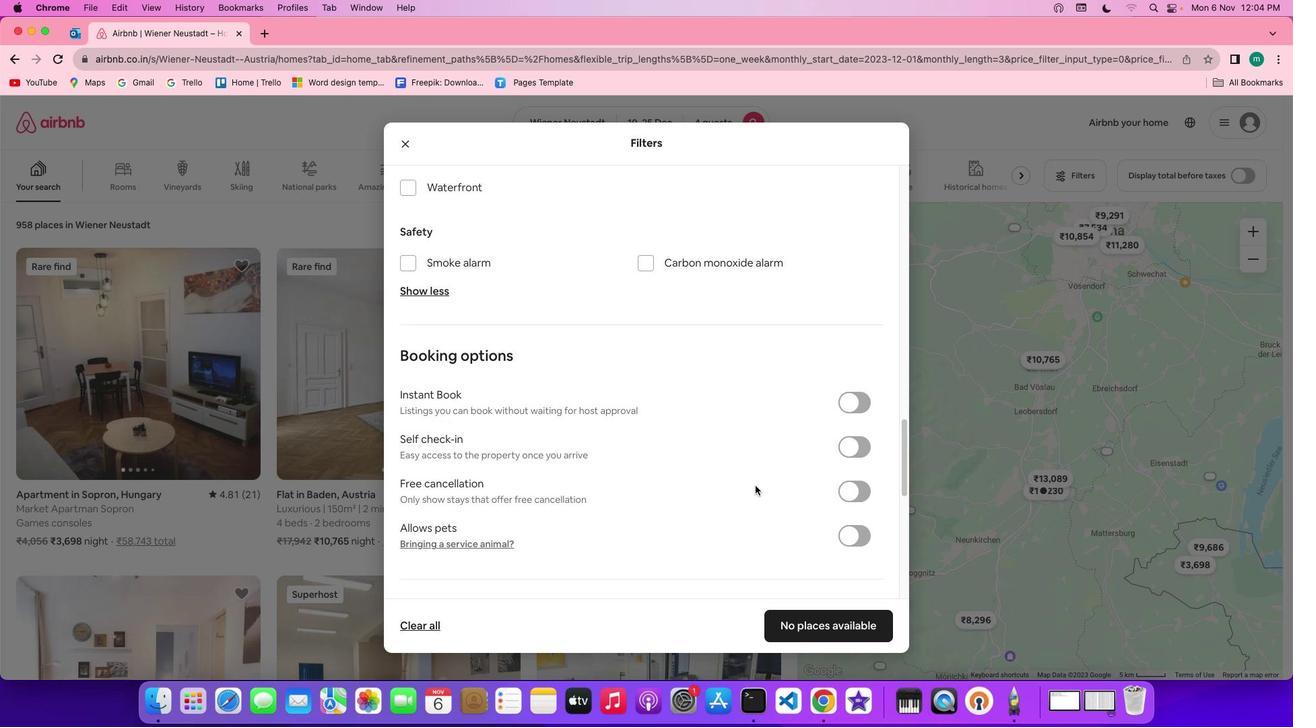 
Action: Mouse moved to (755, 485)
Screenshot: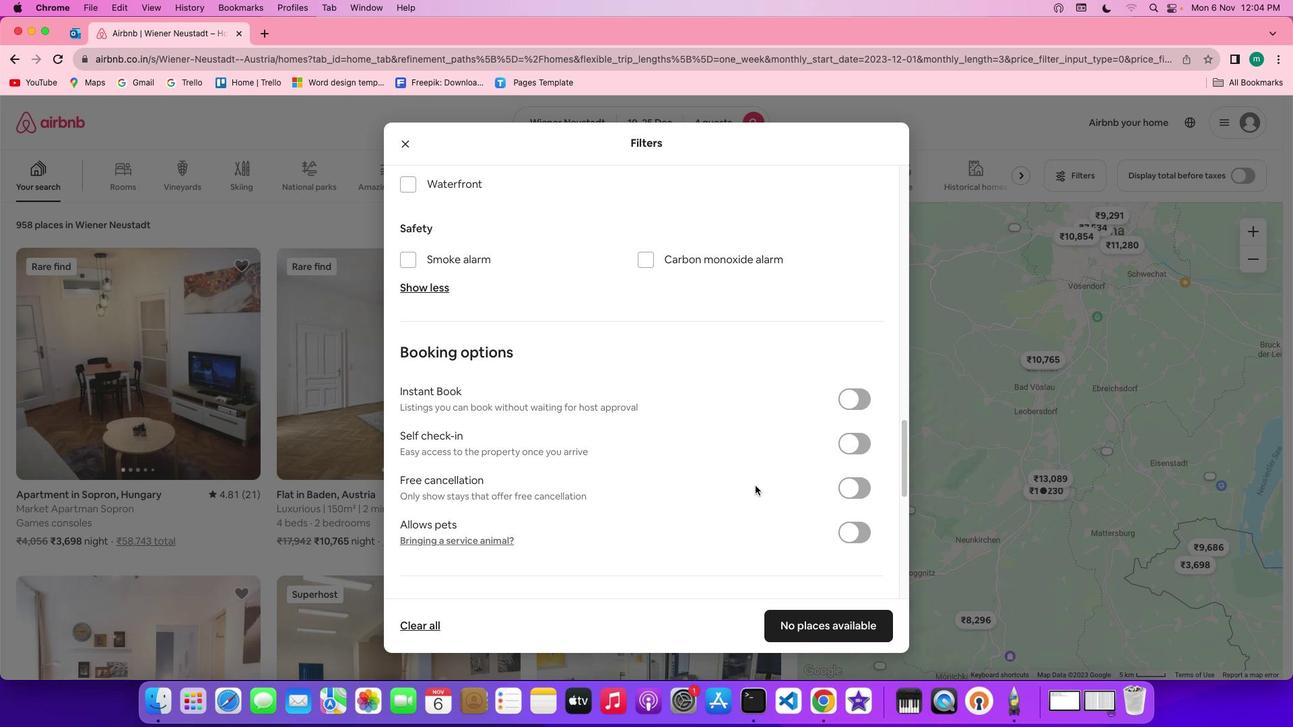 
Action: Mouse scrolled (755, 485) with delta (0, 0)
Screenshot: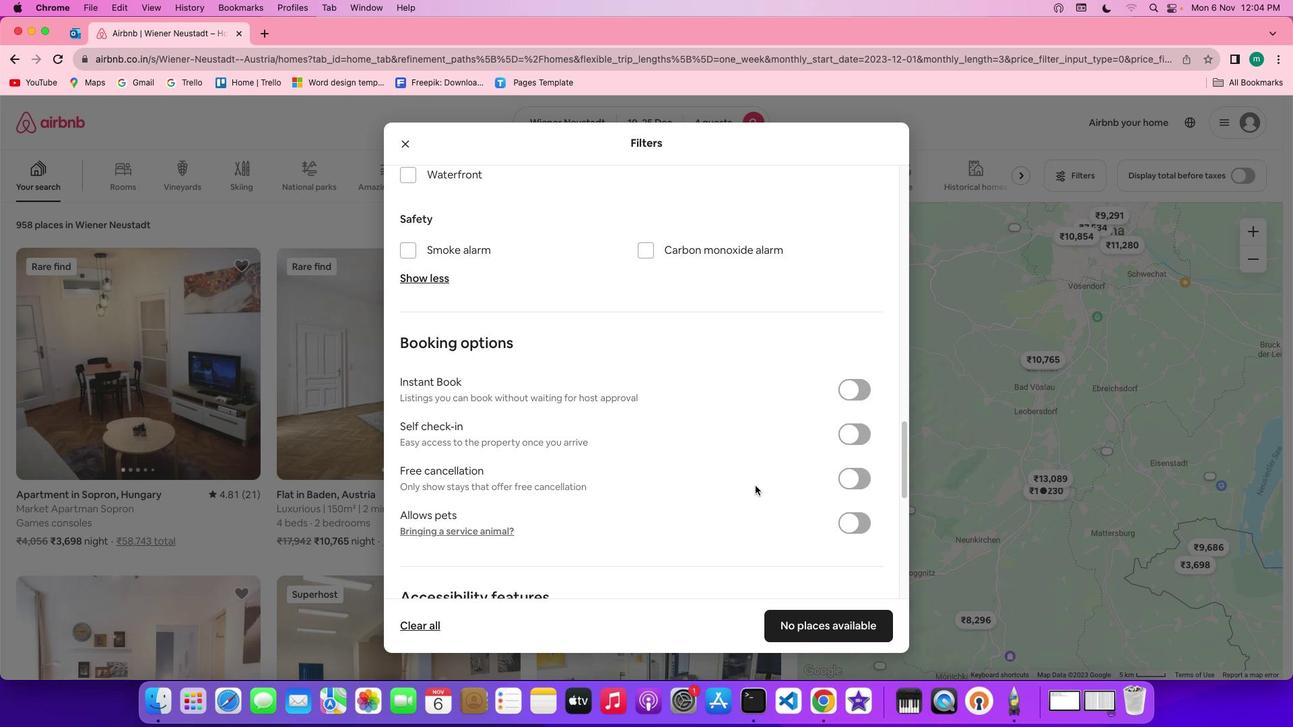 
Action: Mouse scrolled (755, 485) with delta (0, 0)
Screenshot: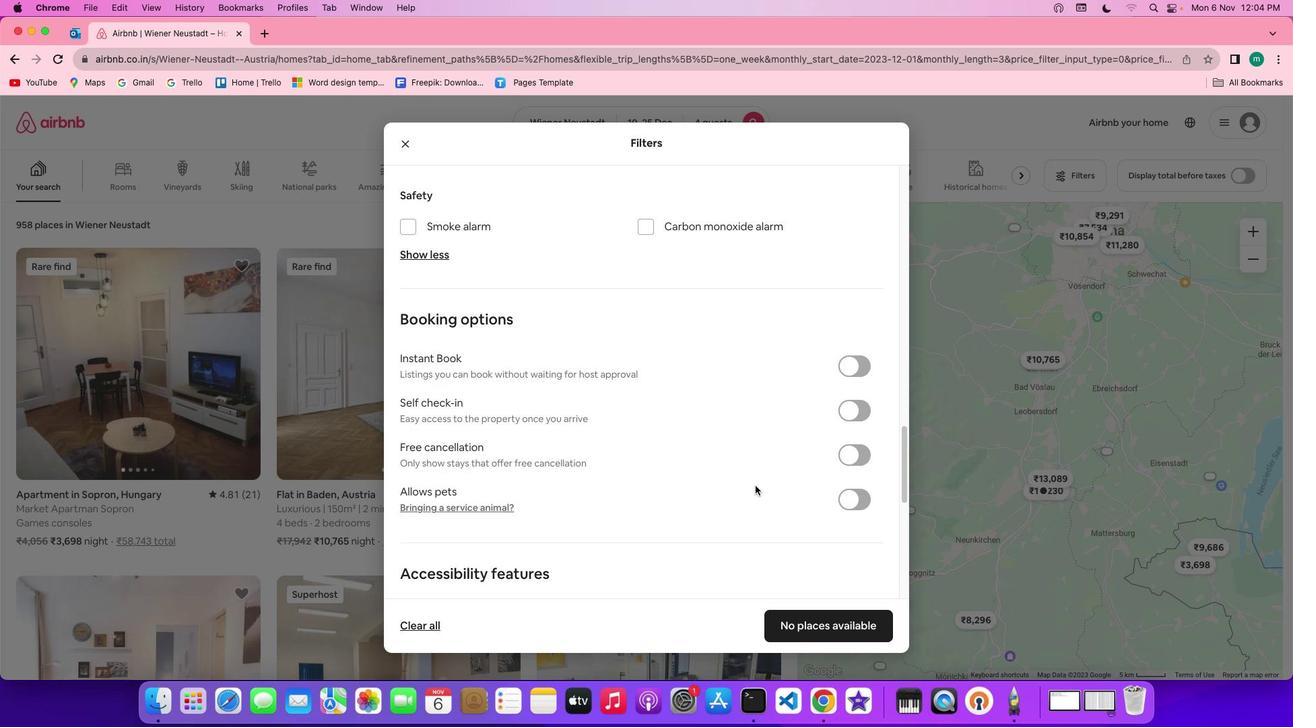 
Action: Mouse scrolled (755, 485) with delta (0, 0)
Screenshot: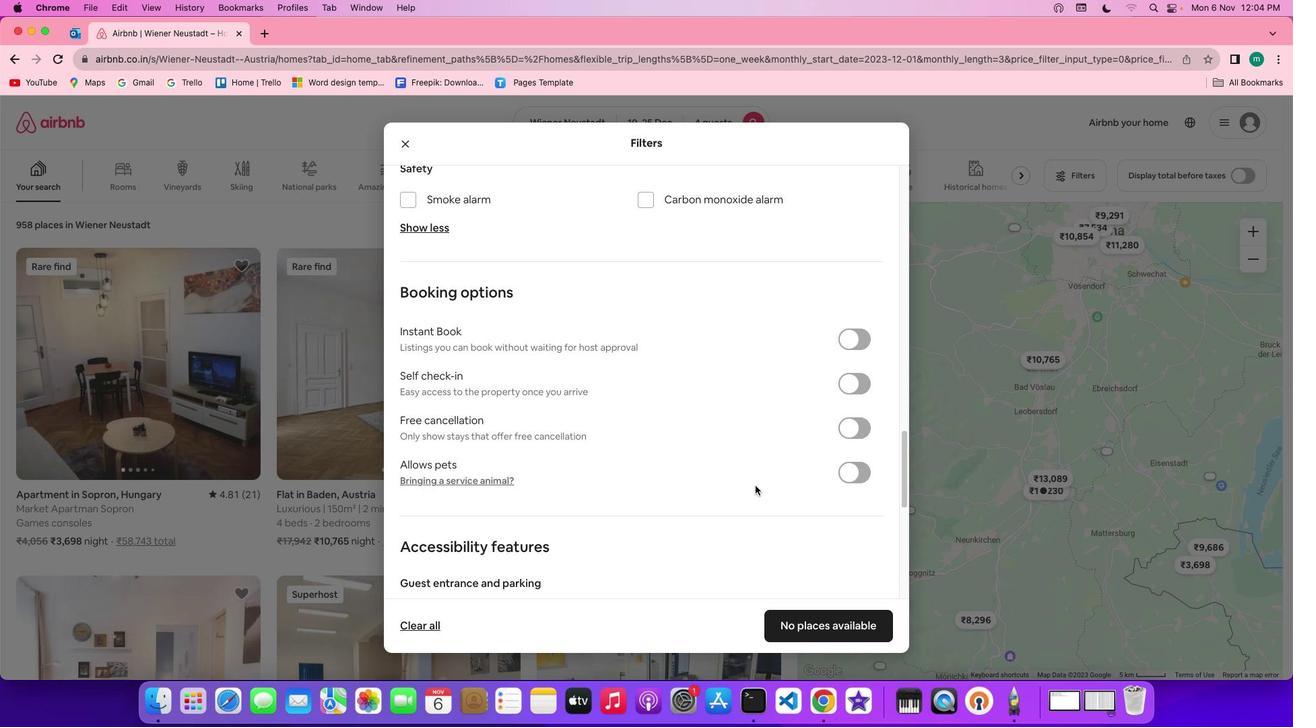 
Action: Mouse scrolled (755, 485) with delta (0, 0)
Screenshot: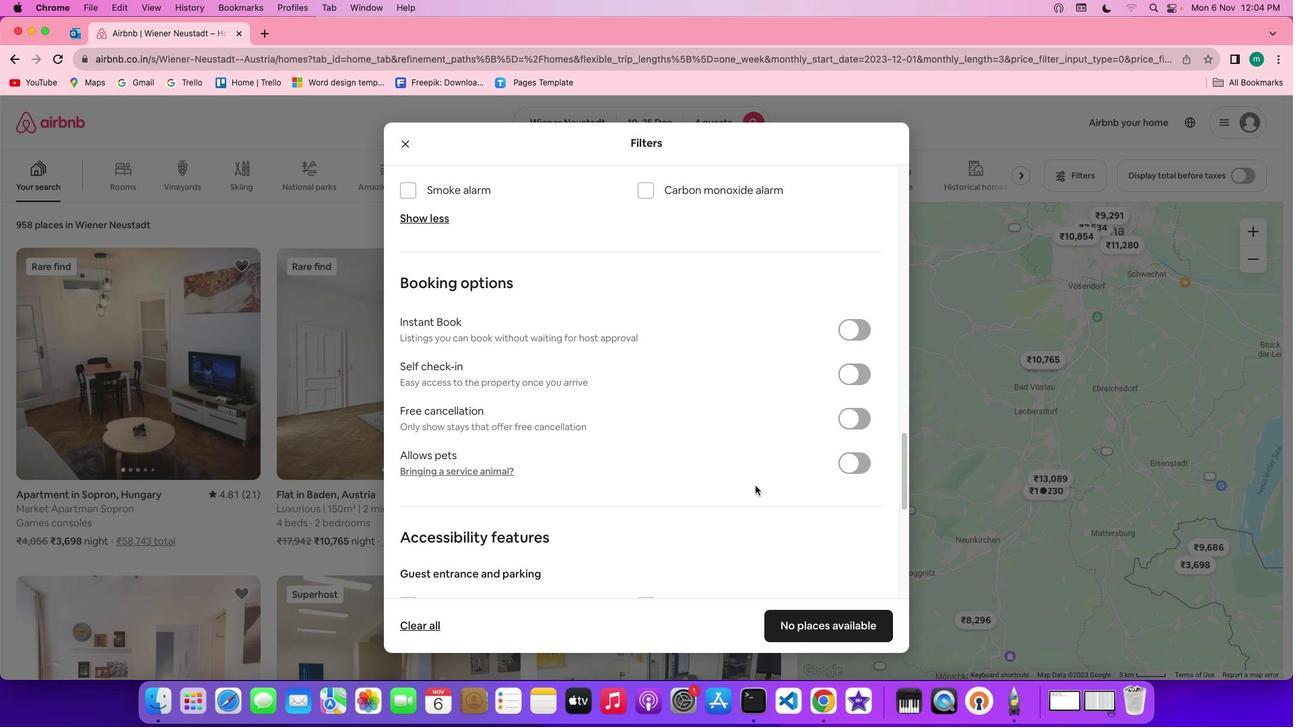 
Action: Mouse scrolled (755, 485) with delta (0, 0)
Screenshot: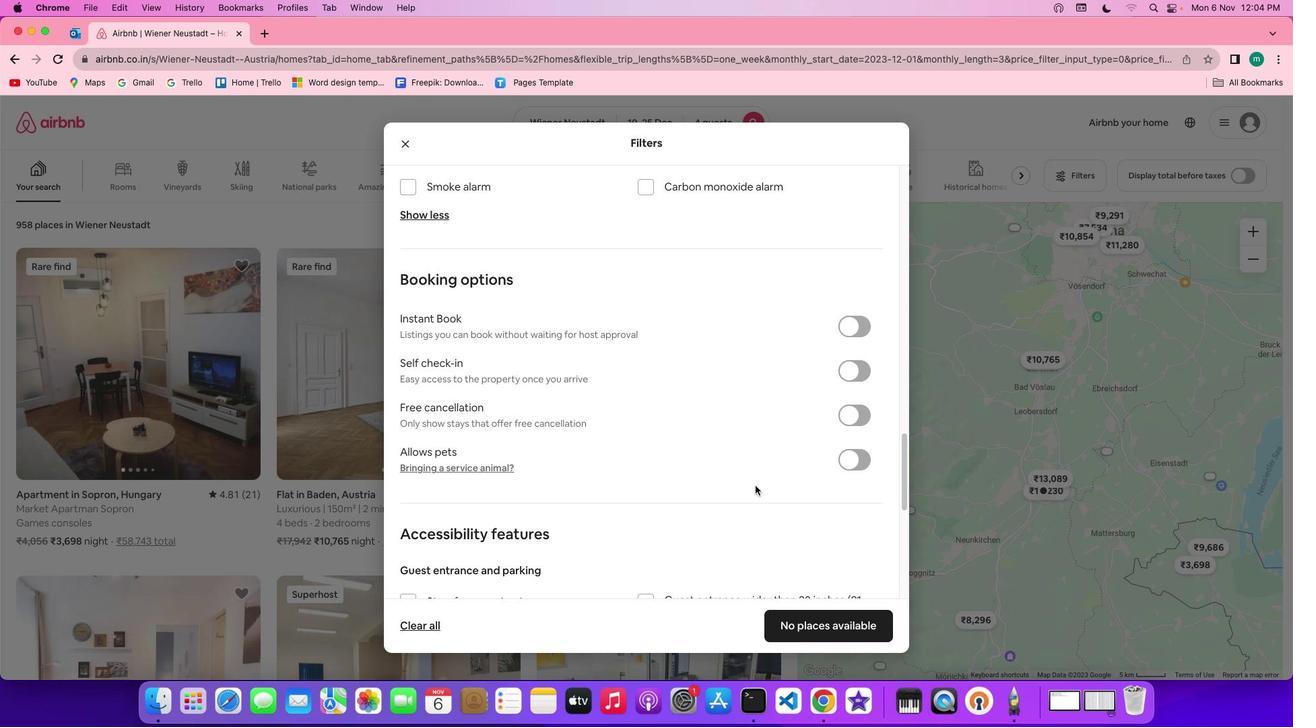 
Action: Mouse scrolled (755, 485) with delta (0, 0)
Screenshot: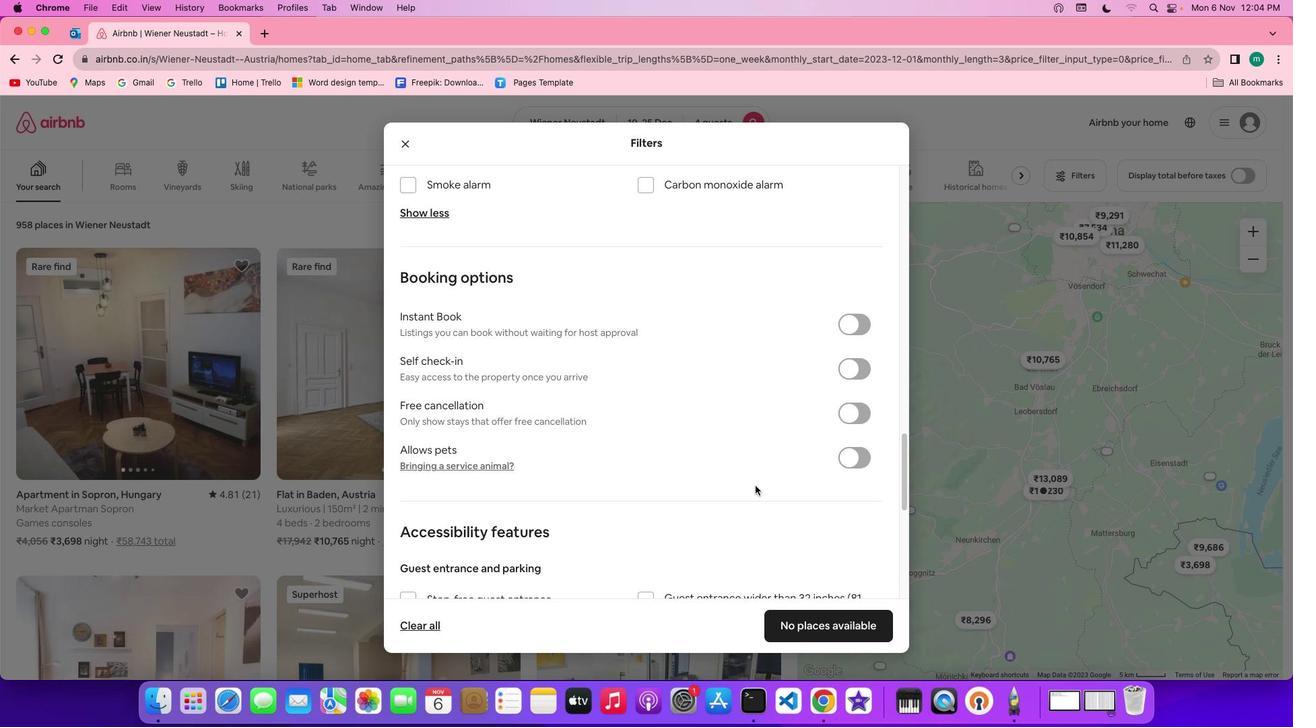 
Action: Mouse scrolled (755, 485) with delta (0, 0)
Screenshot: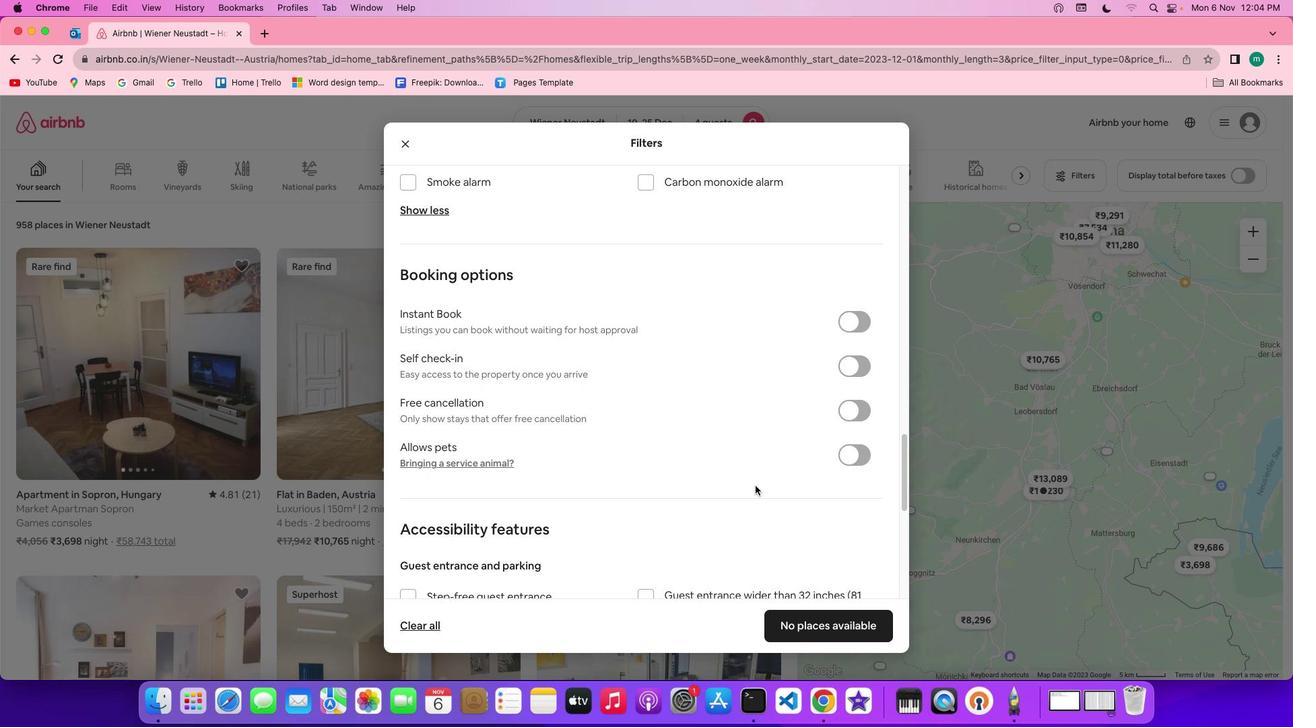 
Action: Mouse scrolled (755, 485) with delta (0, 0)
Screenshot: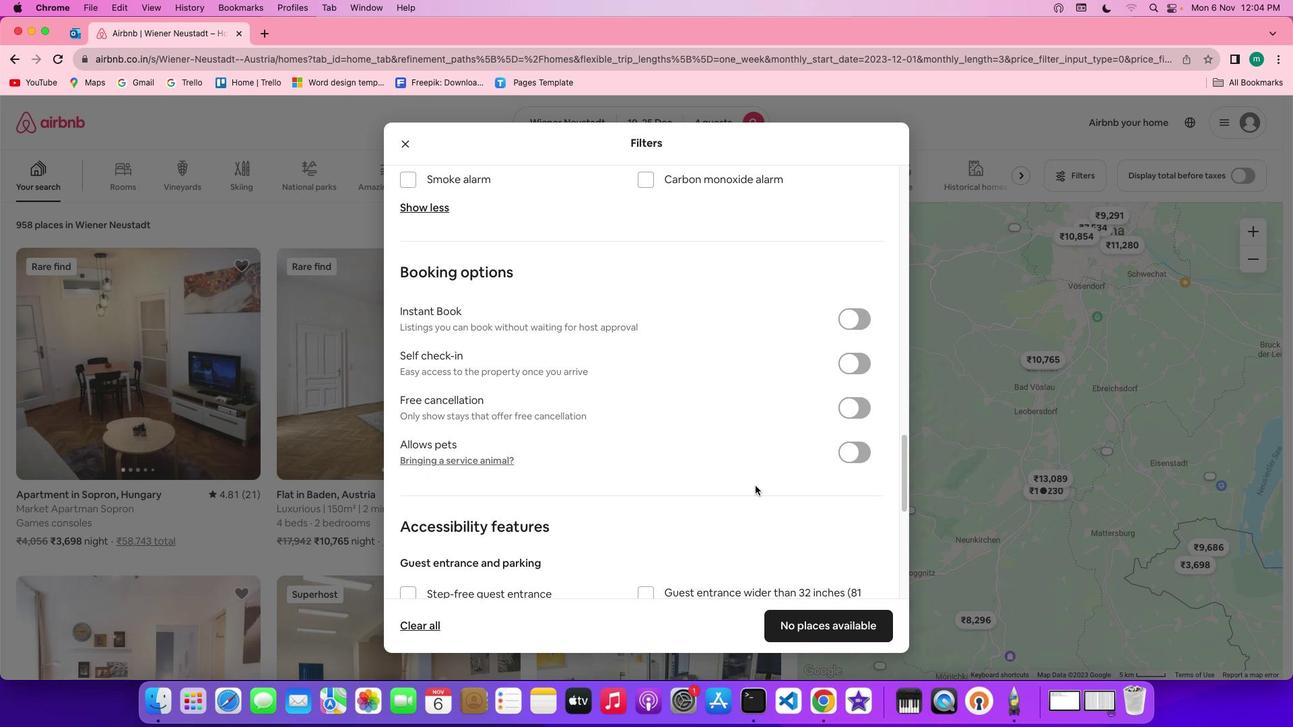 
Action: Mouse scrolled (755, 485) with delta (0, 0)
Screenshot: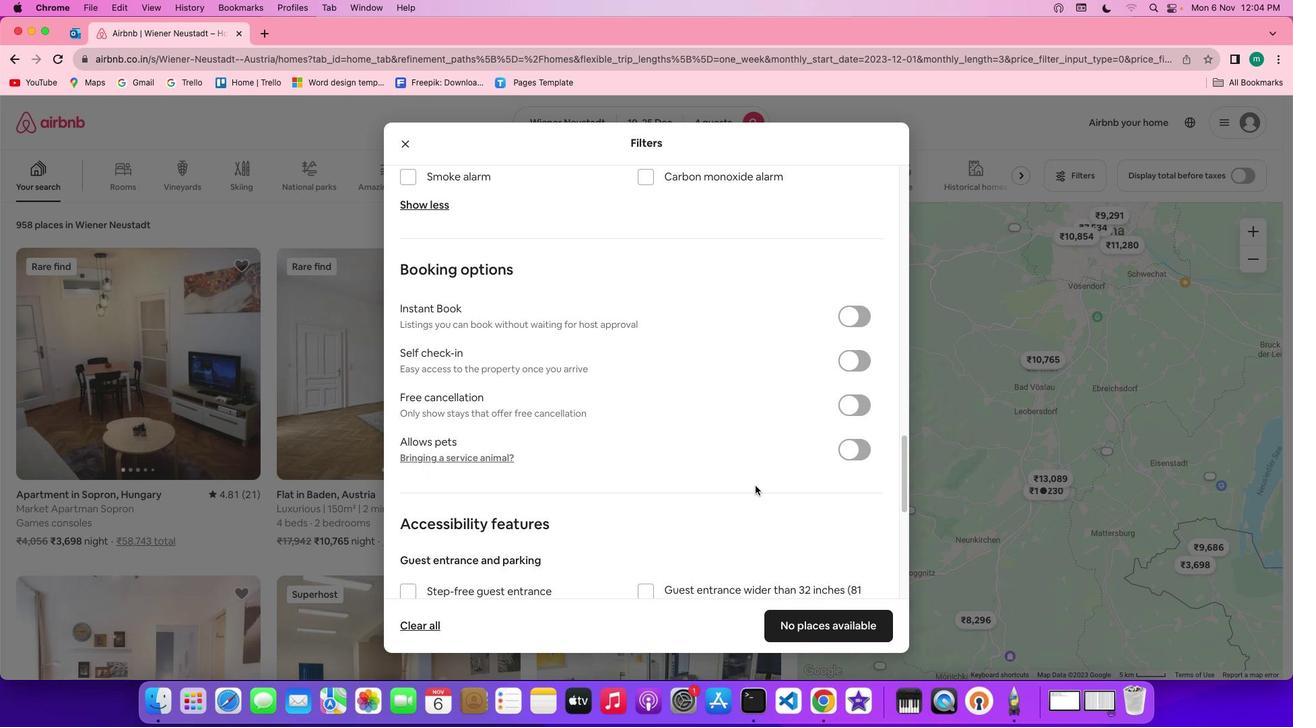 
Action: Mouse scrolled (755, 485) with delta (0, 0)
Screenshot: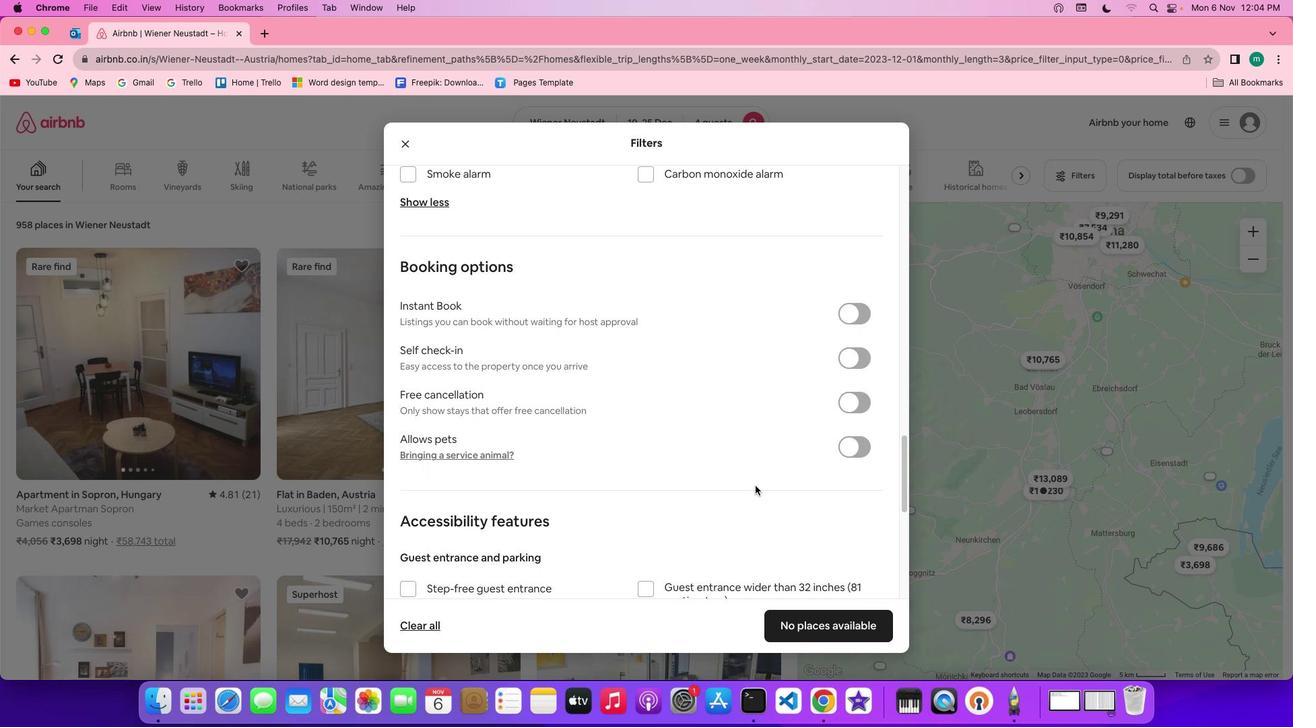 
Action: Mouse scrolled (755, 485) with delta (0, 0)
Screenshot: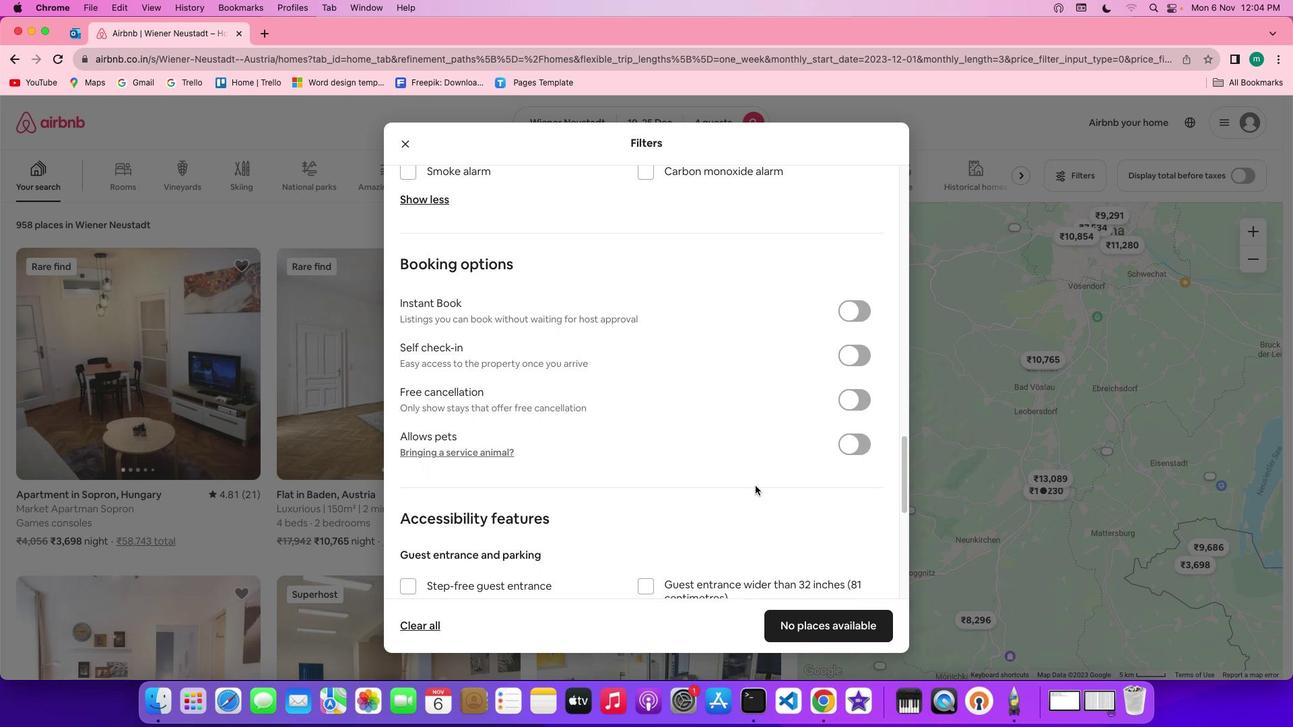 
Action: Mouse scrolled (755, 485) with delta (0, 0)
Screenshot: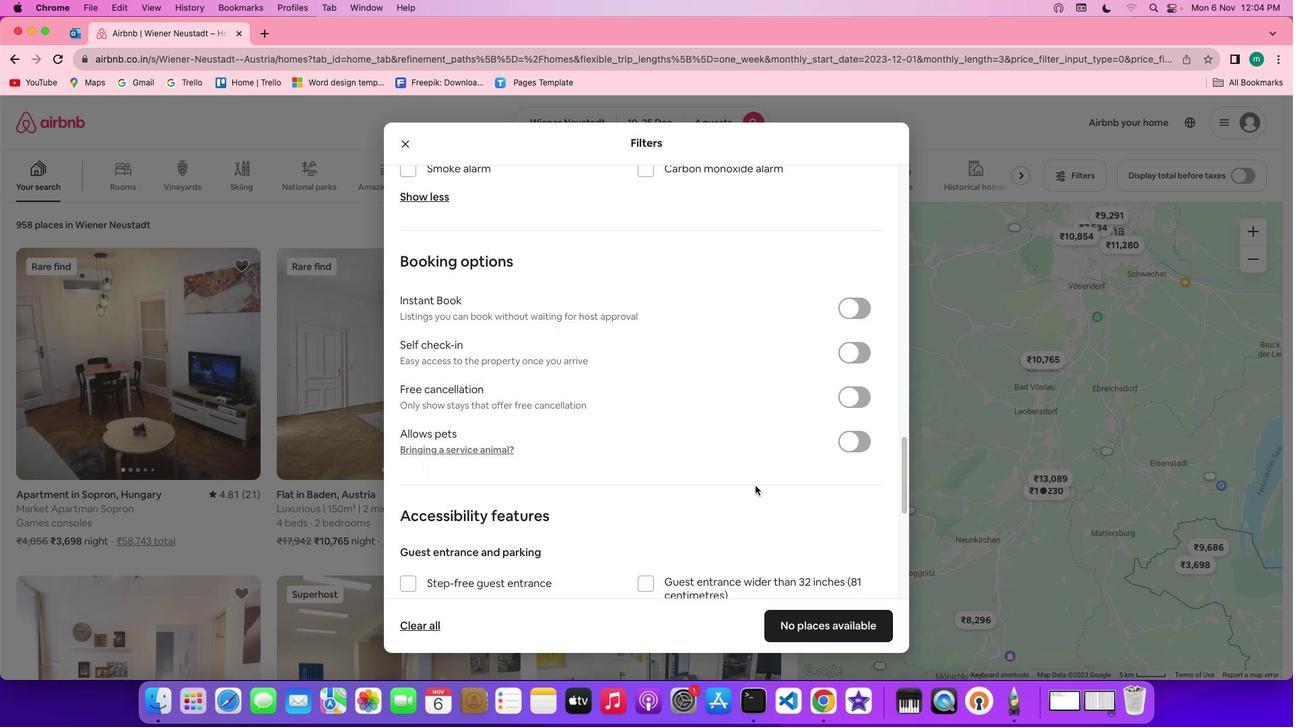 
Action: Mouse moved to (755, 486)
Screenshot: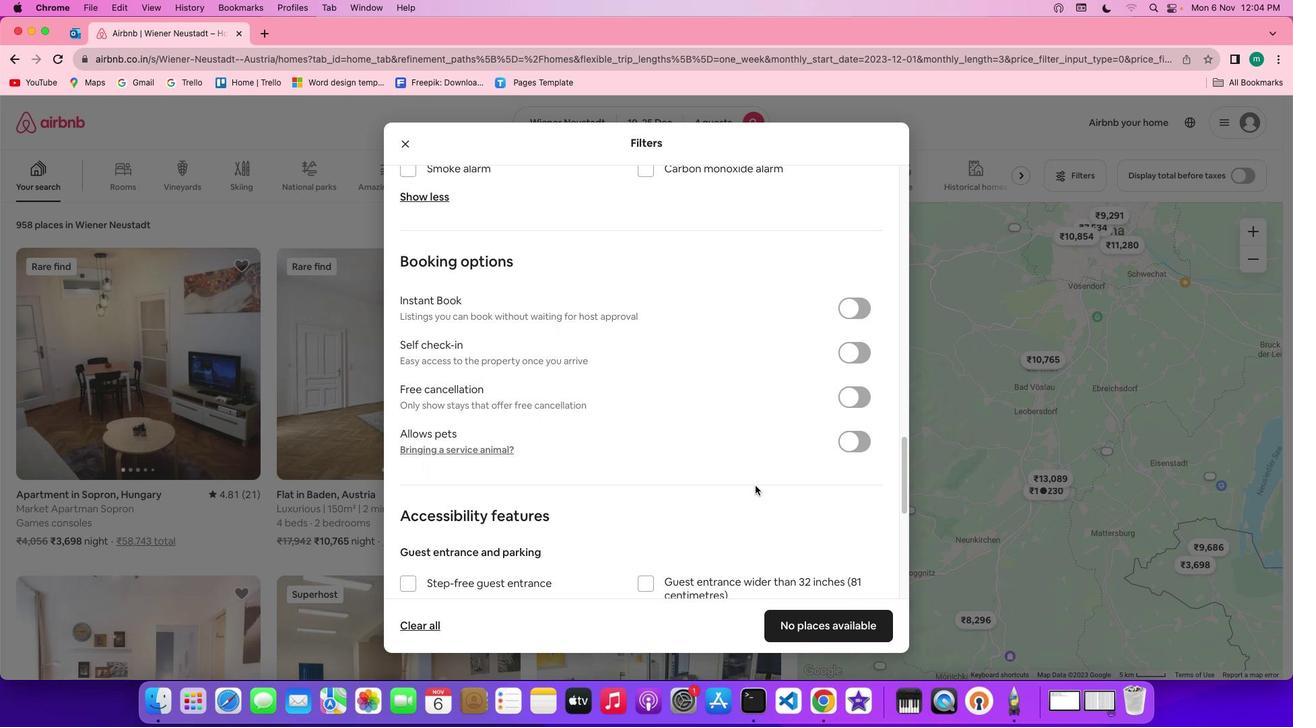 
Action: Mouse scrolled (755, 486) with delta (0, 0)
Screenshot: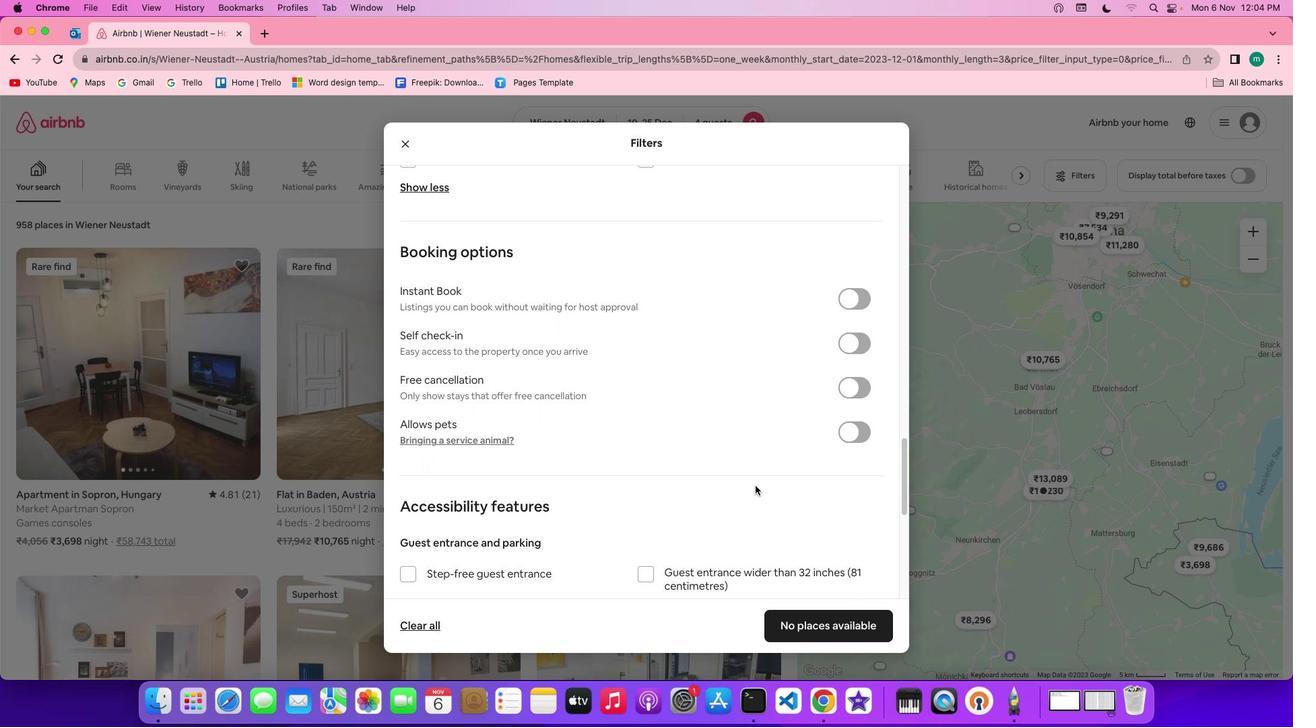 
Action: Mouse scrolled (755, 486) with delta (0, 0)
Screenshot: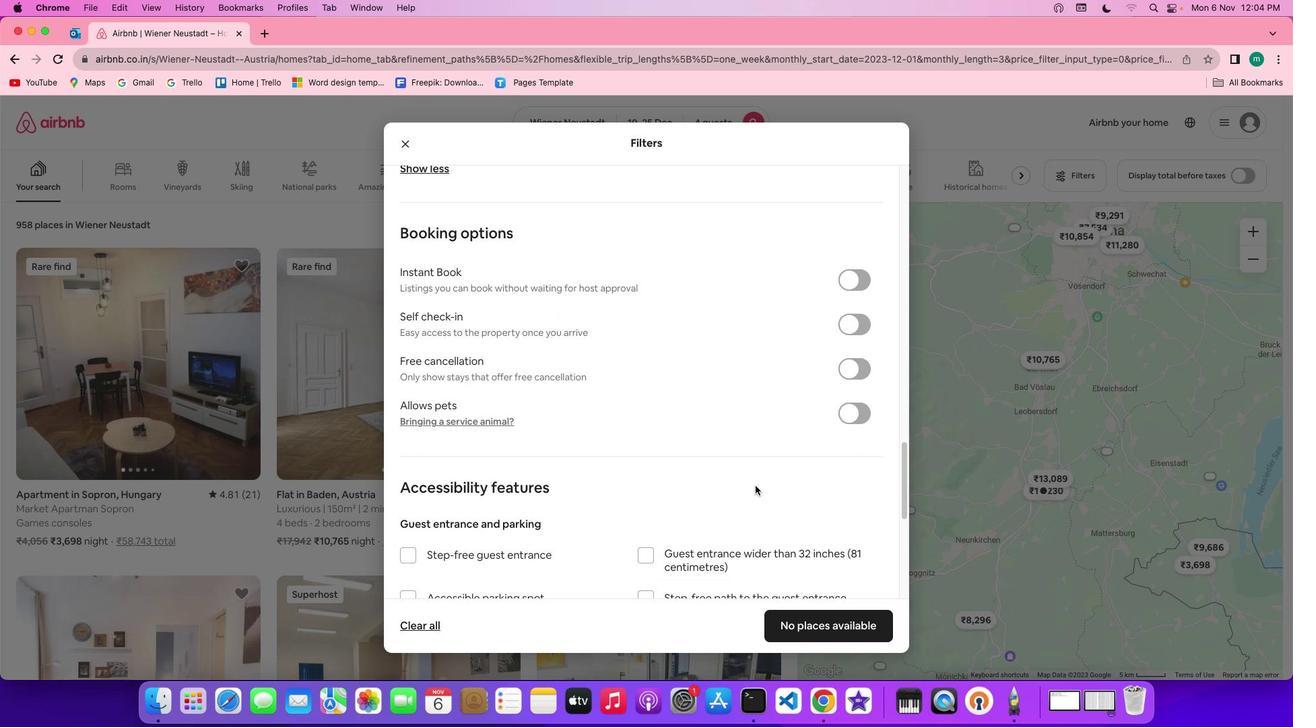 
Action: Mouse scrolled (755, 486) with delta (0, 0)
Screenshot: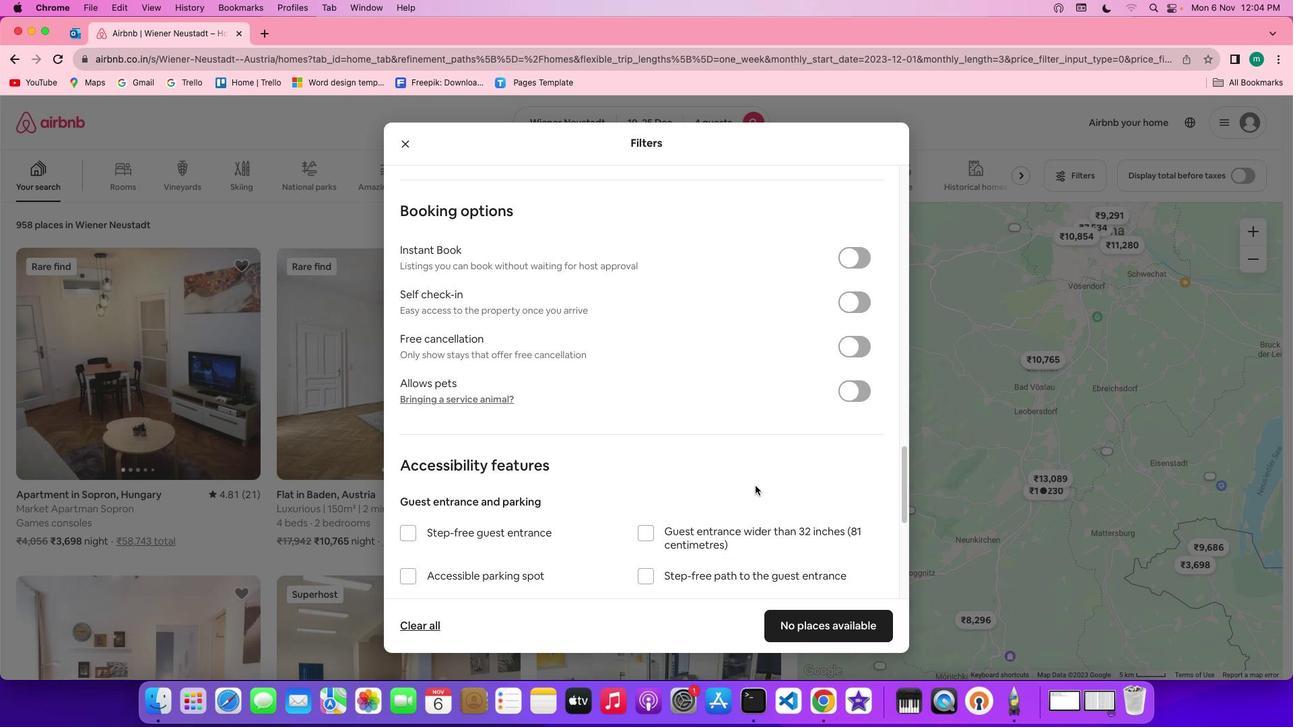 
Action: Mouse scrolled (755, 486) with delta (0, 0)
Screenshot: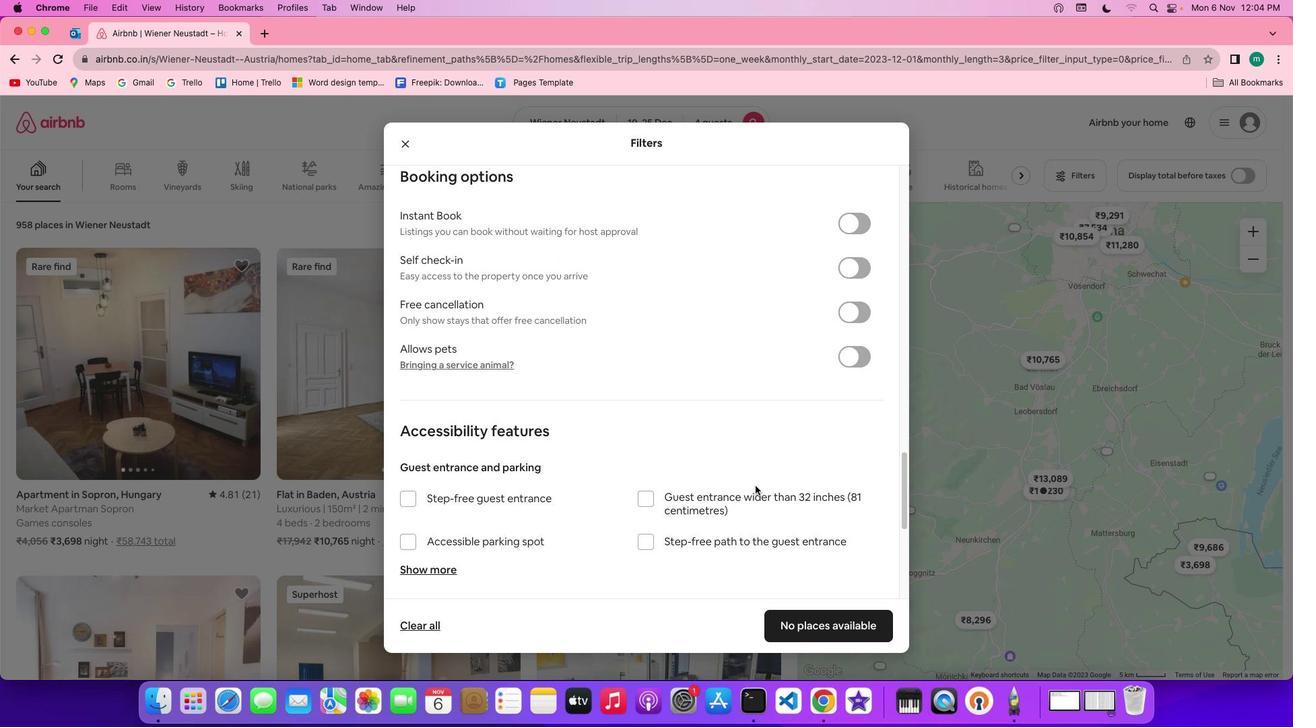 
Action: Mouse moved to (755, 486)
Screenshot: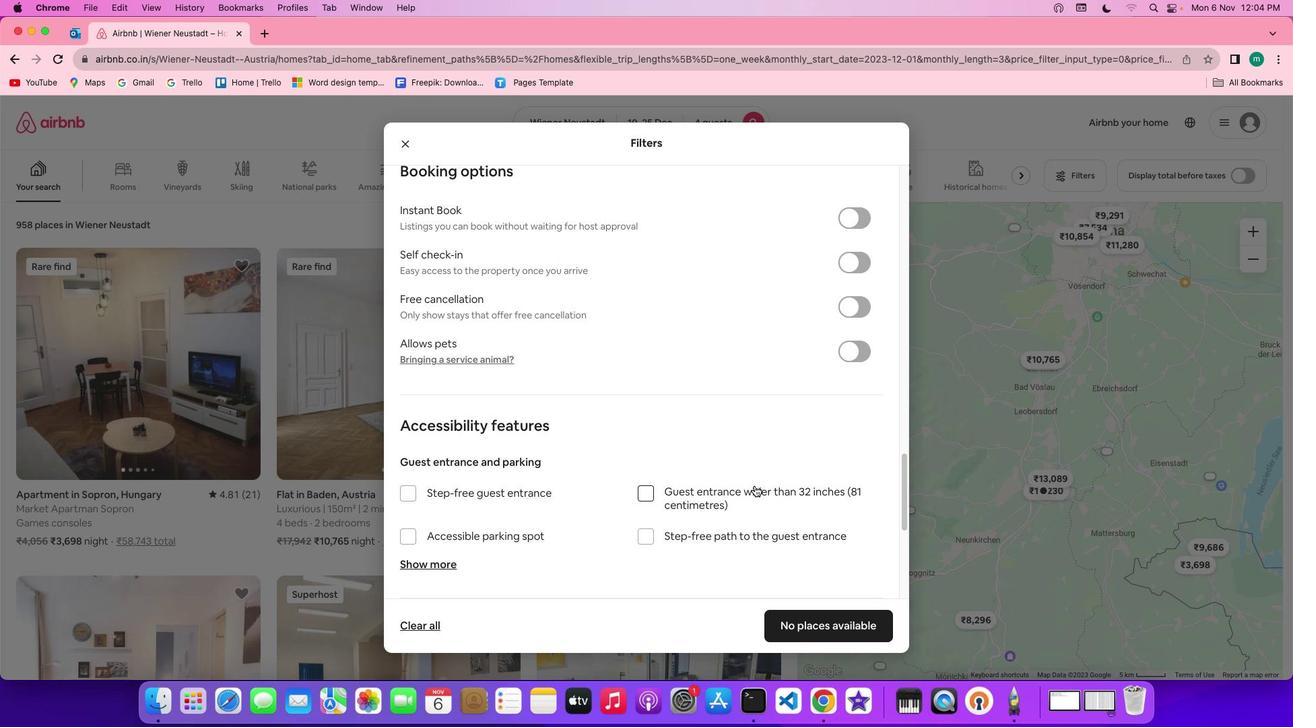 
Action: Mouse scrolled (755, 486) with delta (0, 0)
Screenshot: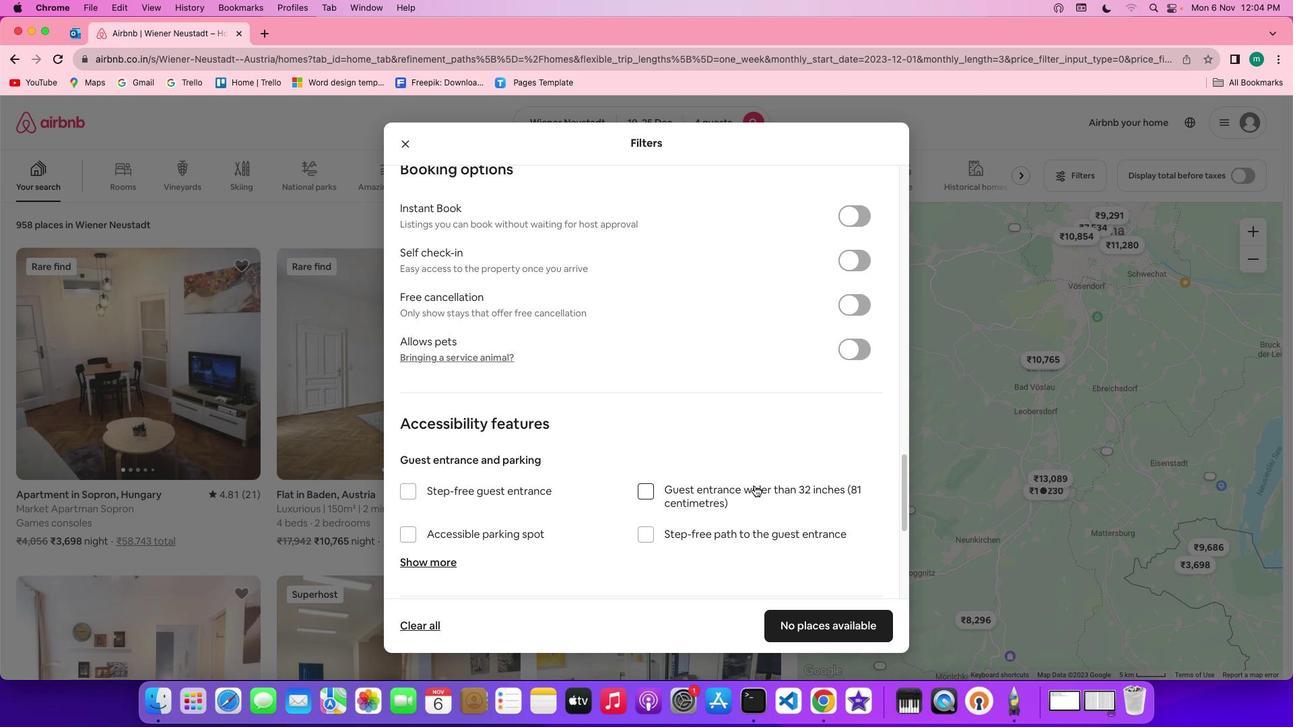 
Action: Mouse scrolled (755, 486) with delta (0, 0)
Screenshot: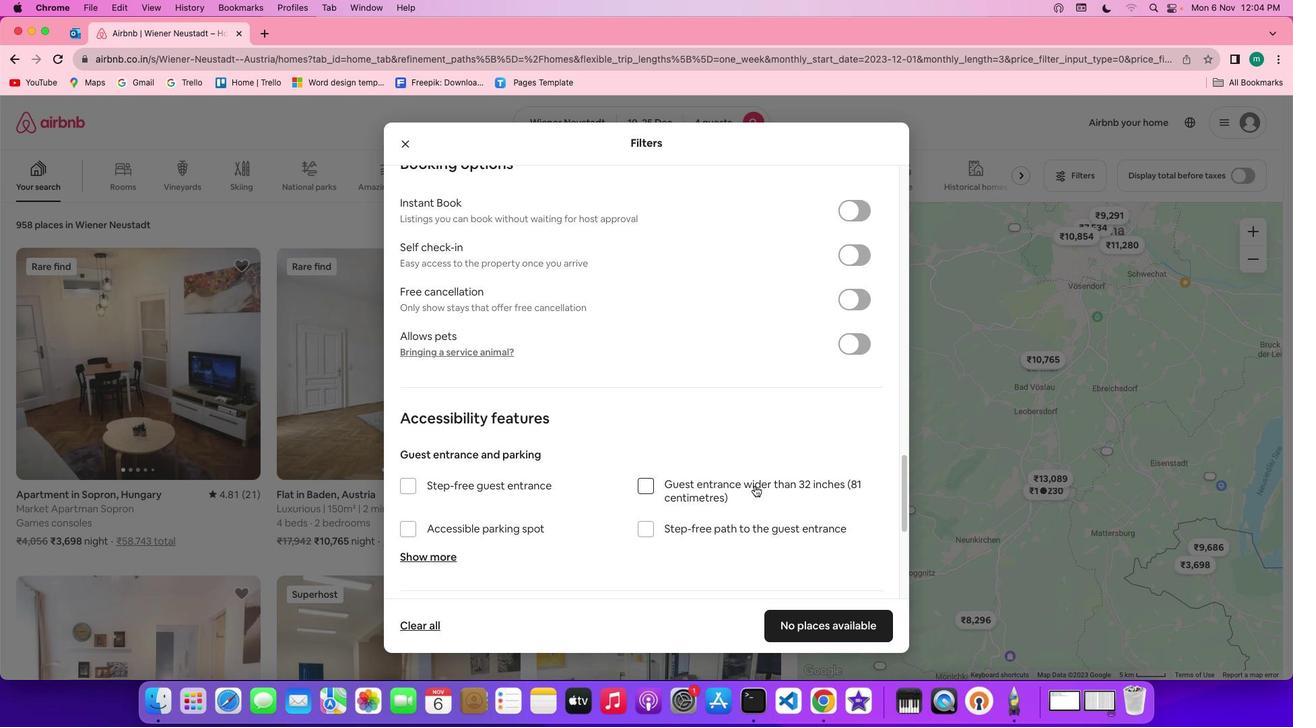 
Action: Mouse scrolled (755, 486) with delta (0, 0)
Screenshot: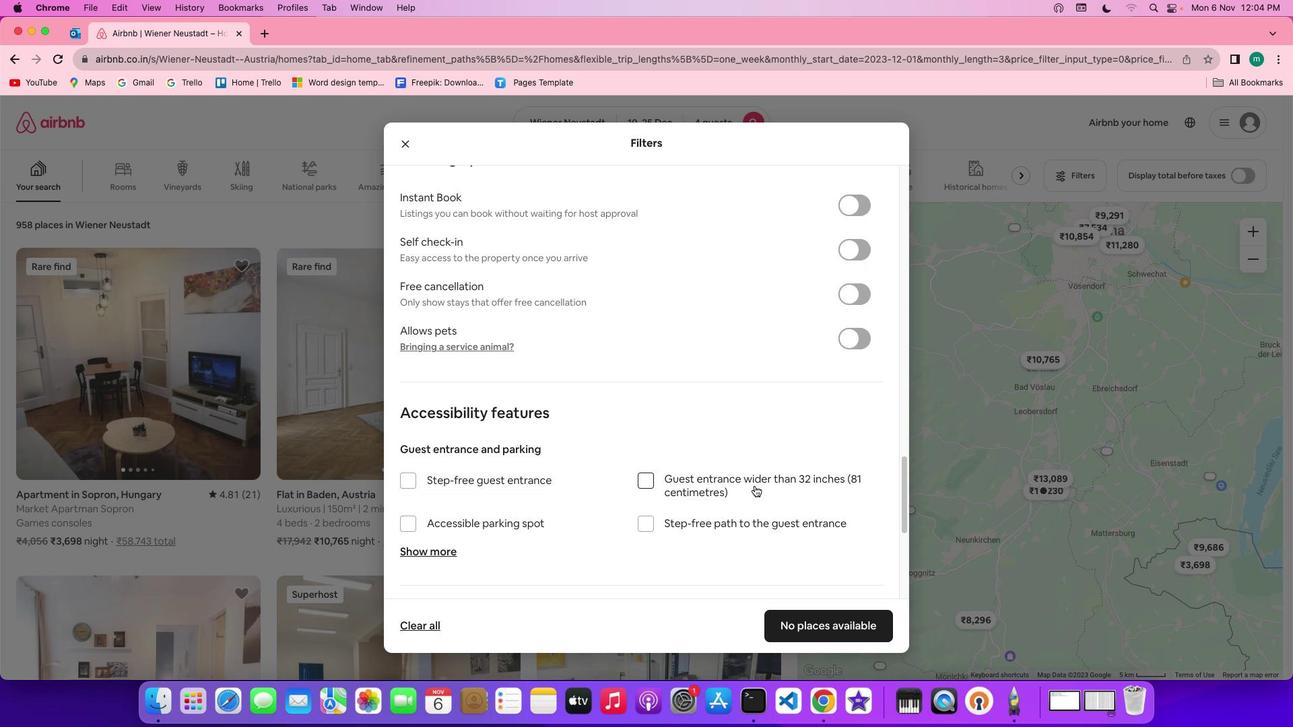 
Action: Mouse moved to (755, 486)
Screenshot: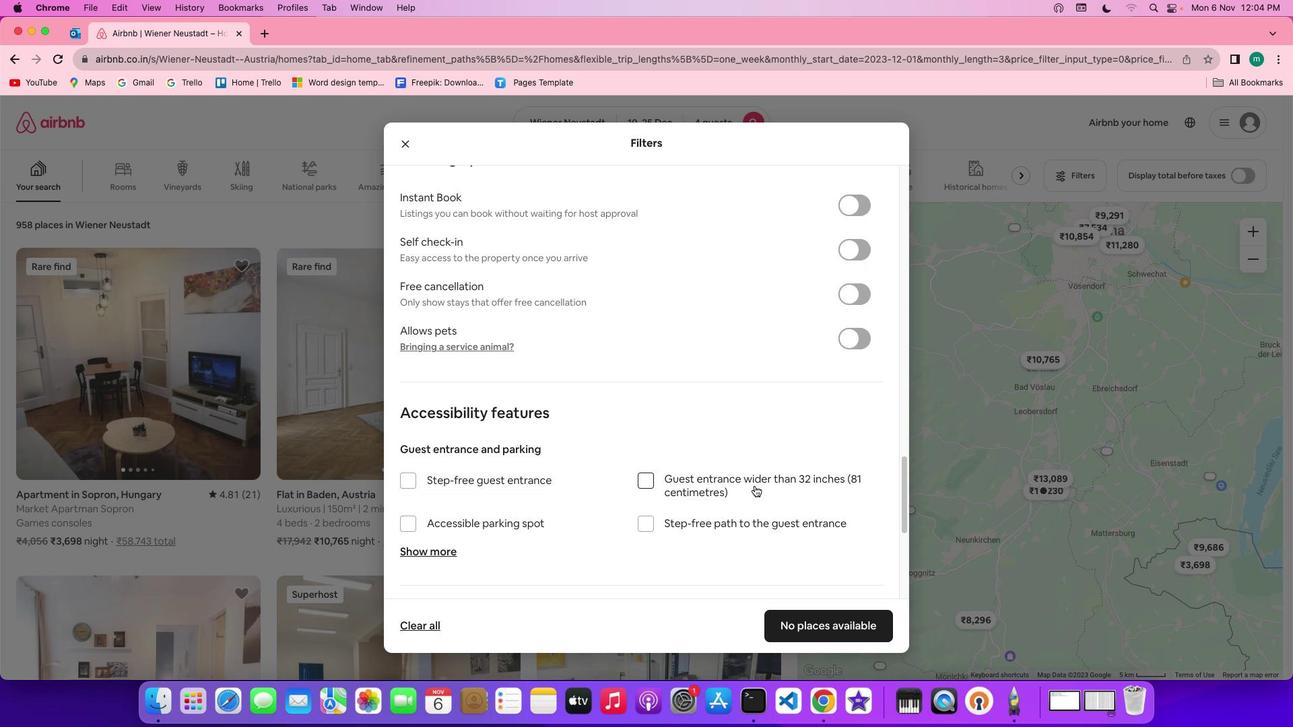 
Action: Mouse scrolled (755, 486) with delta (0, 0)
Screenshot: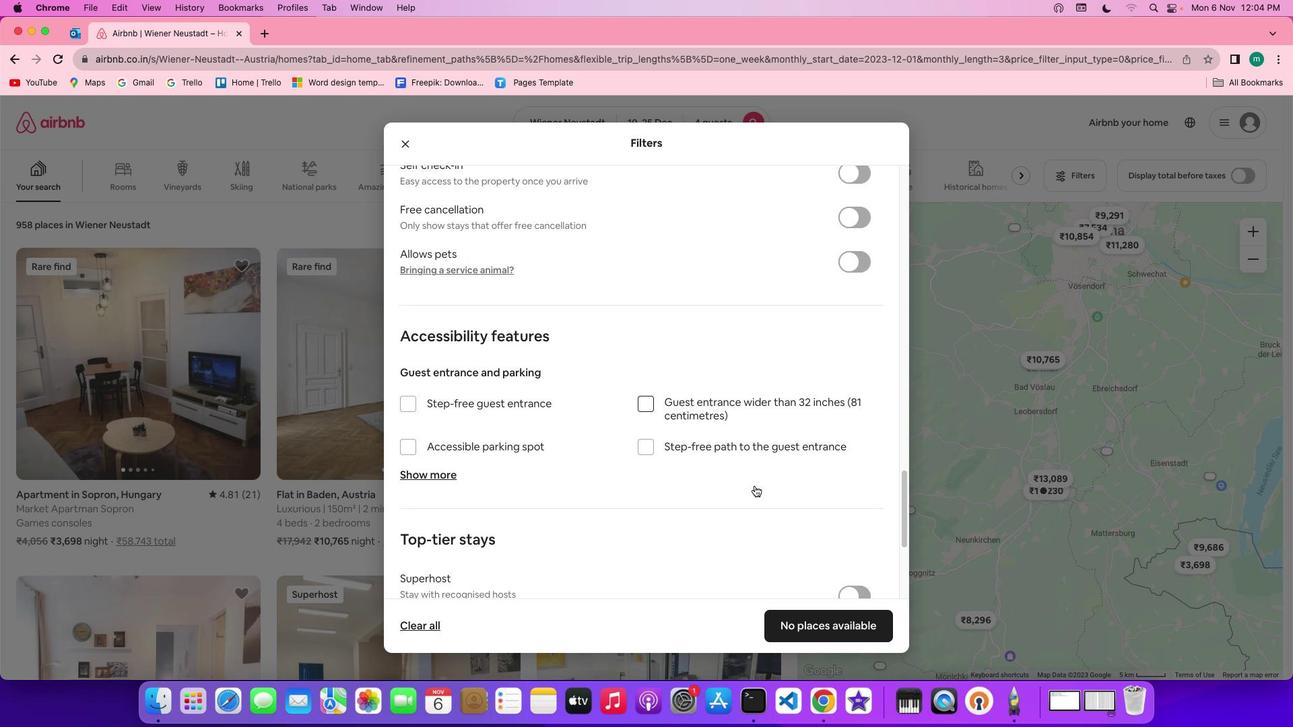
Action: Mouse scrolled (755, 486) with delta (0, 0)
Screenshot: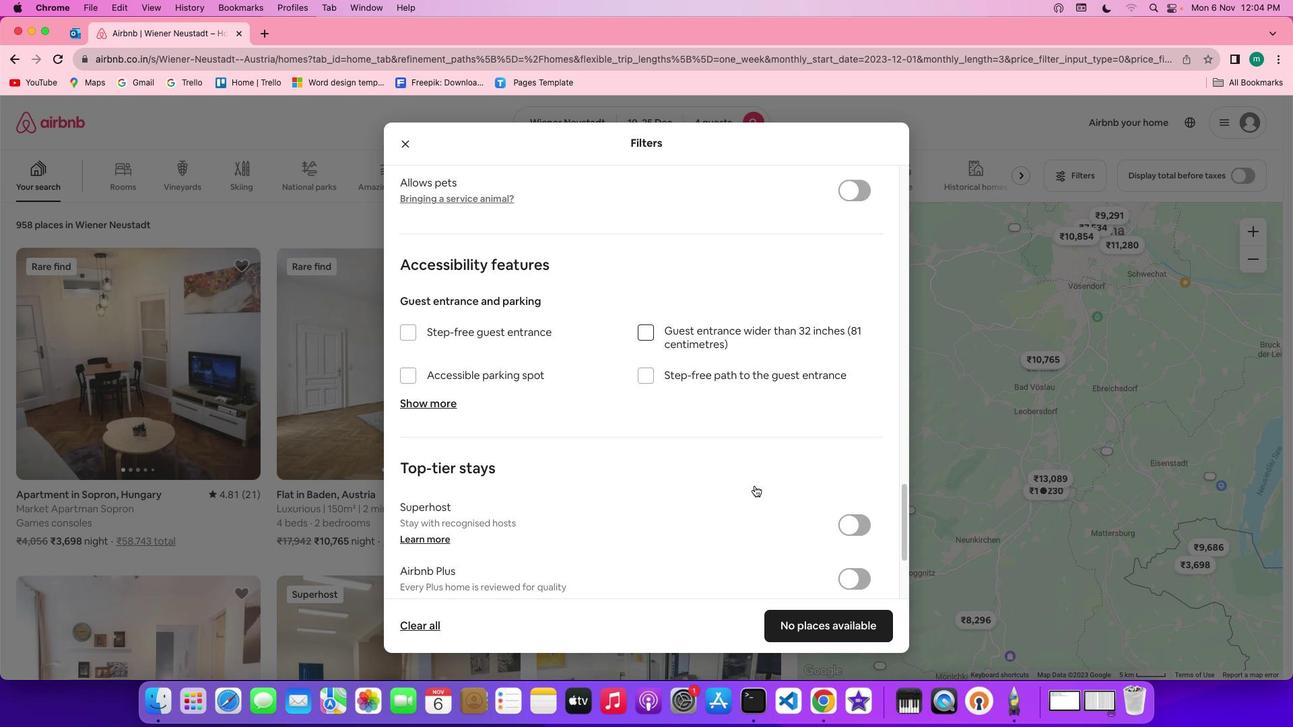 
Action: Mouse scrolled (755, 486) with delta (0, -2)
Screenshot: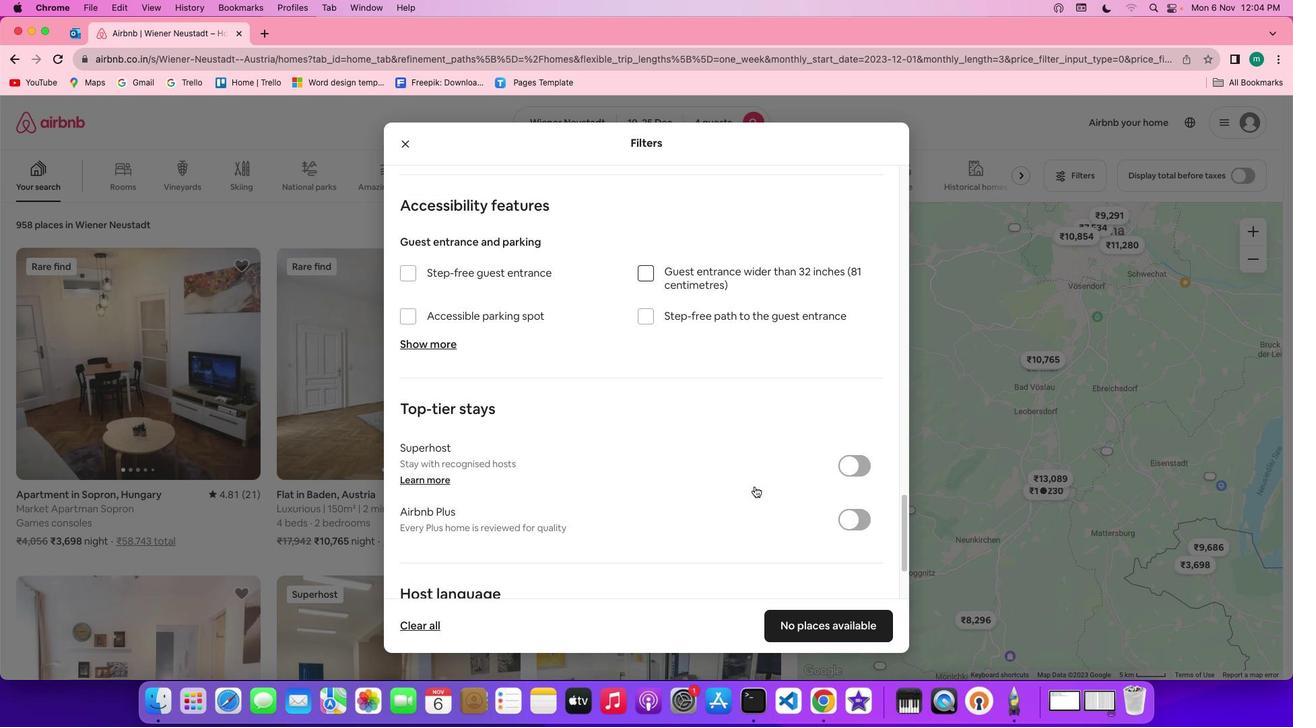 
Action: Mouse scrolled (755, 486) with delta (0, -2)
Screenshot: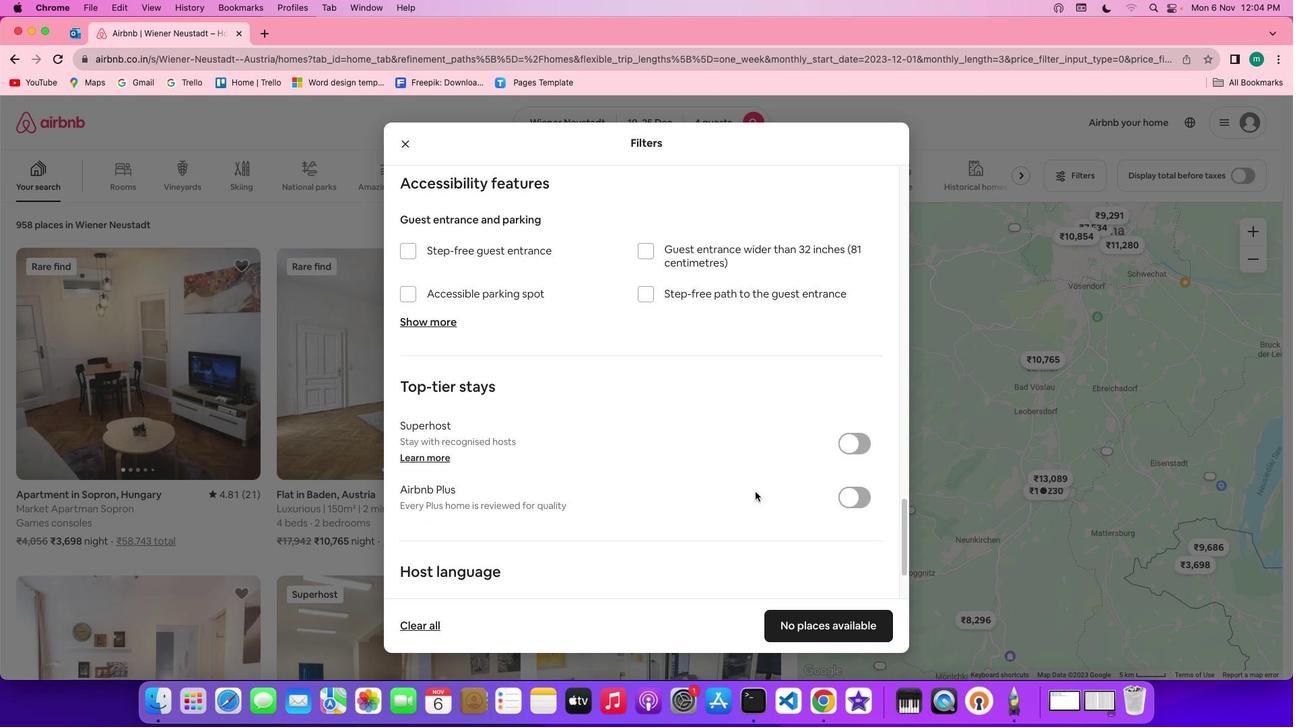 
Action: Mouse moved to (755, 492)
Screenshot: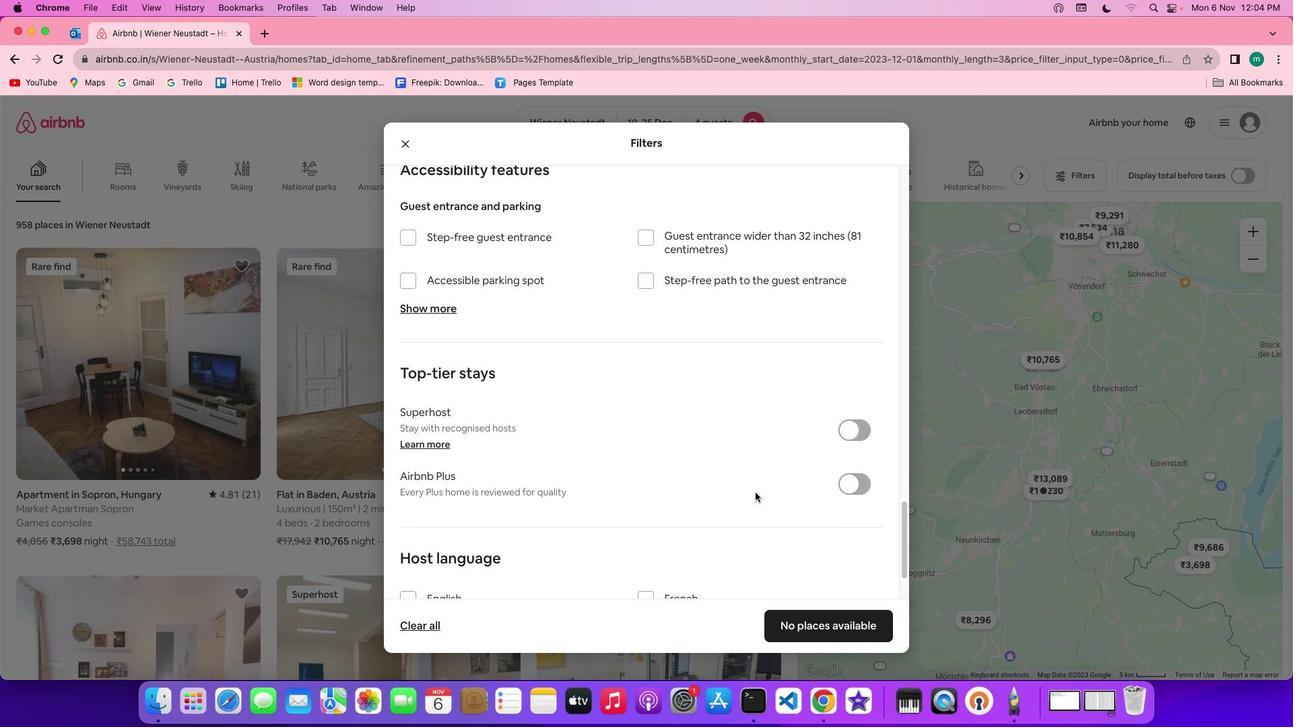 
Action: Mouse scrolled (755, 492) with delta (0, 0)
Screenshot: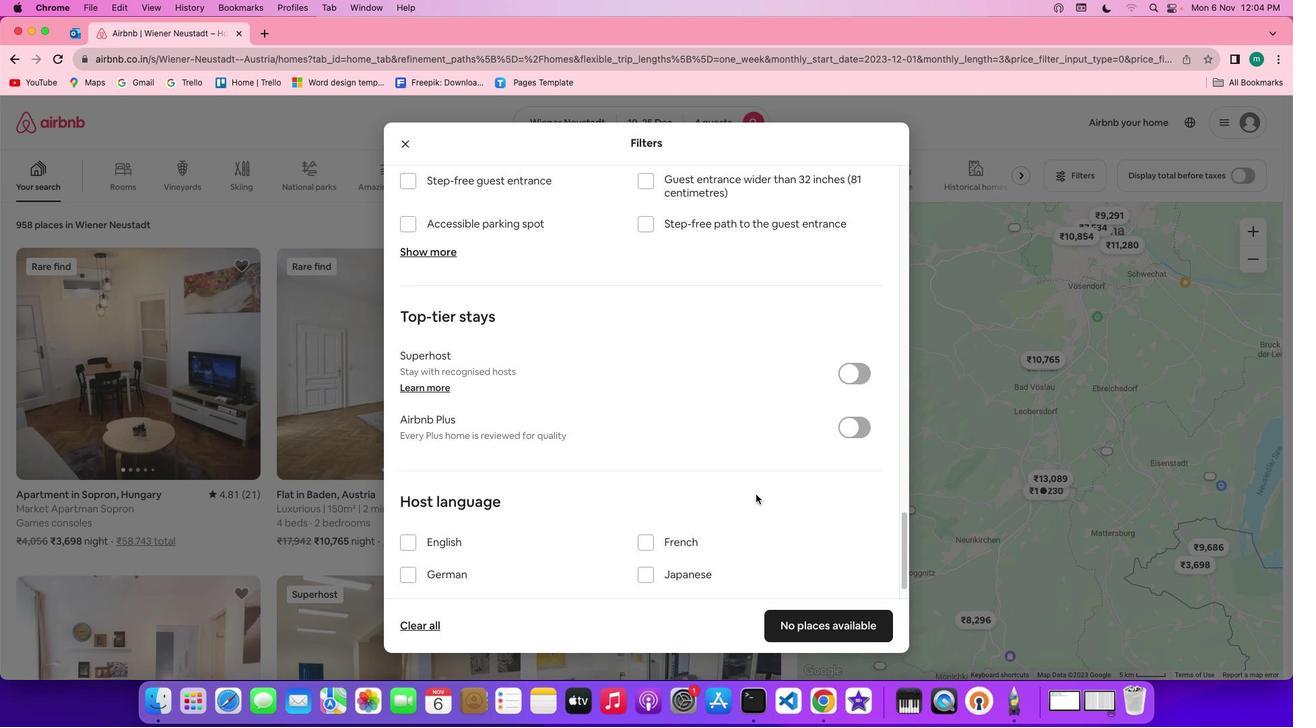 
Action: Mouse scrolled (755, 492) with delta (0, 0)
Screenshot: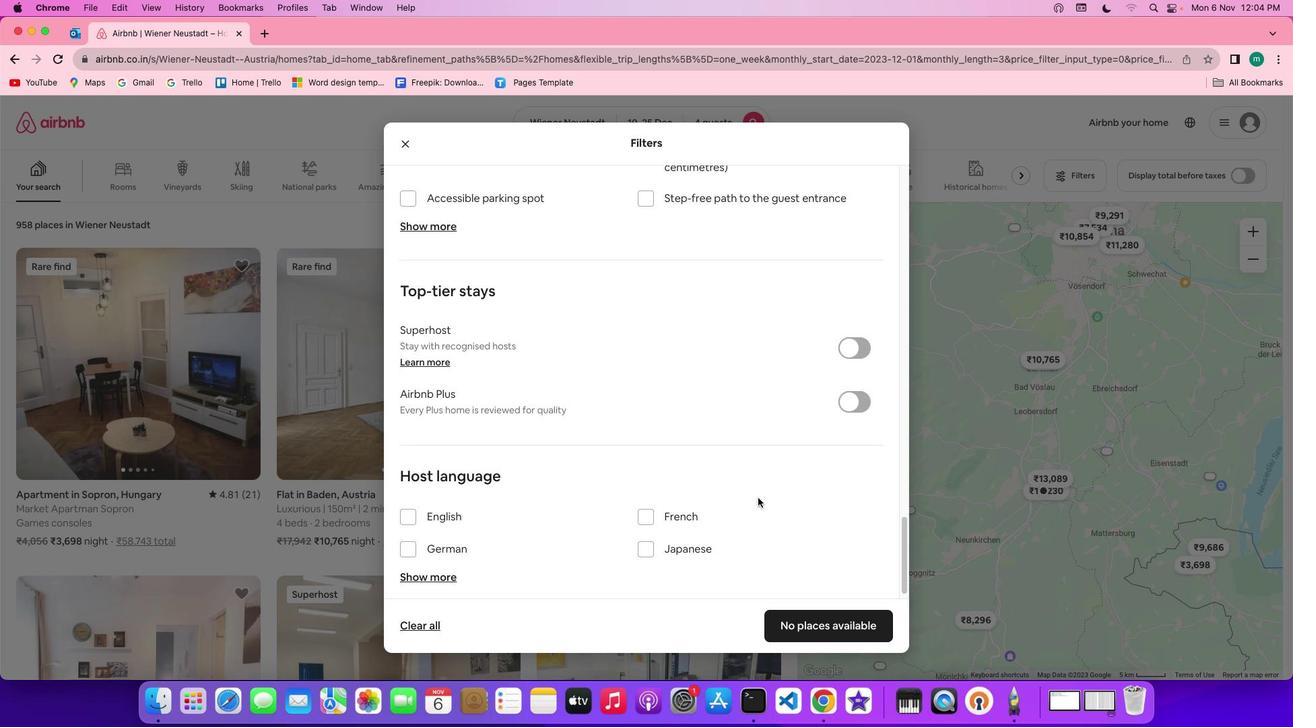 
Action: Mouse scrolled (755, 492) with delta (0, -2)
Screenshot: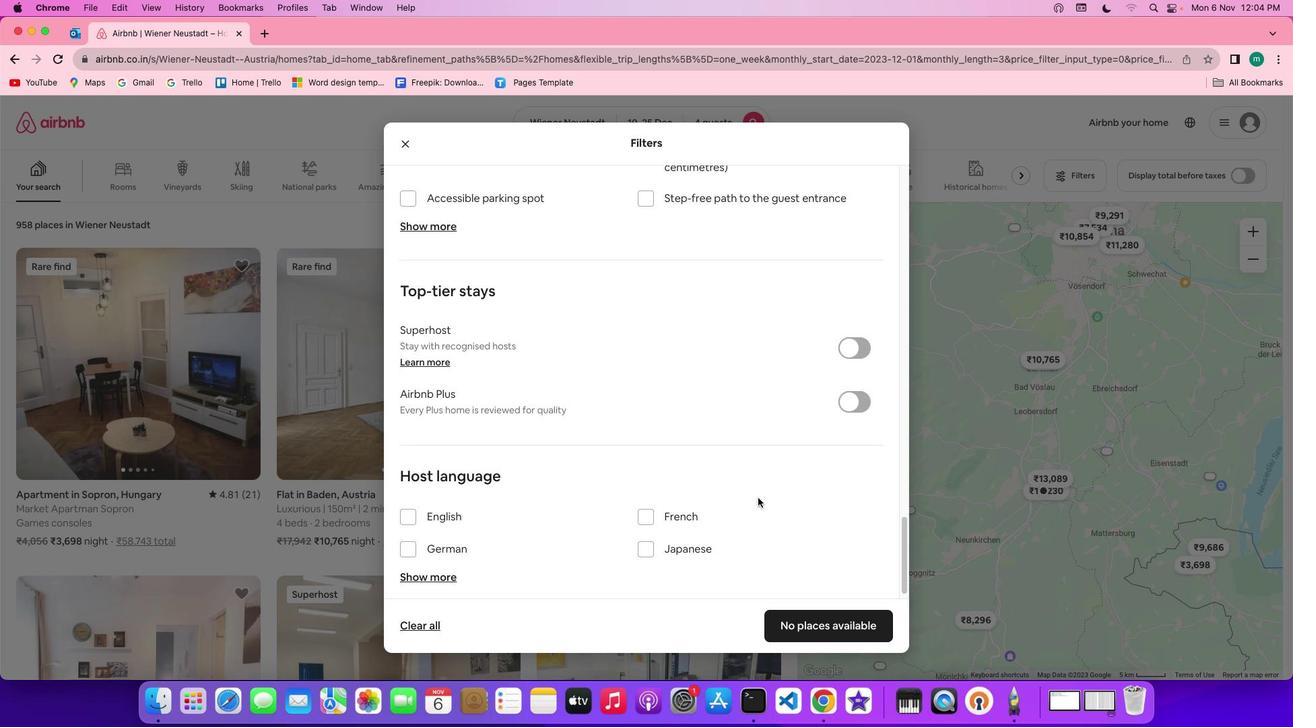 
Action: Mouse scrolled (755, 492) with delta (0, -3)
Screenshot: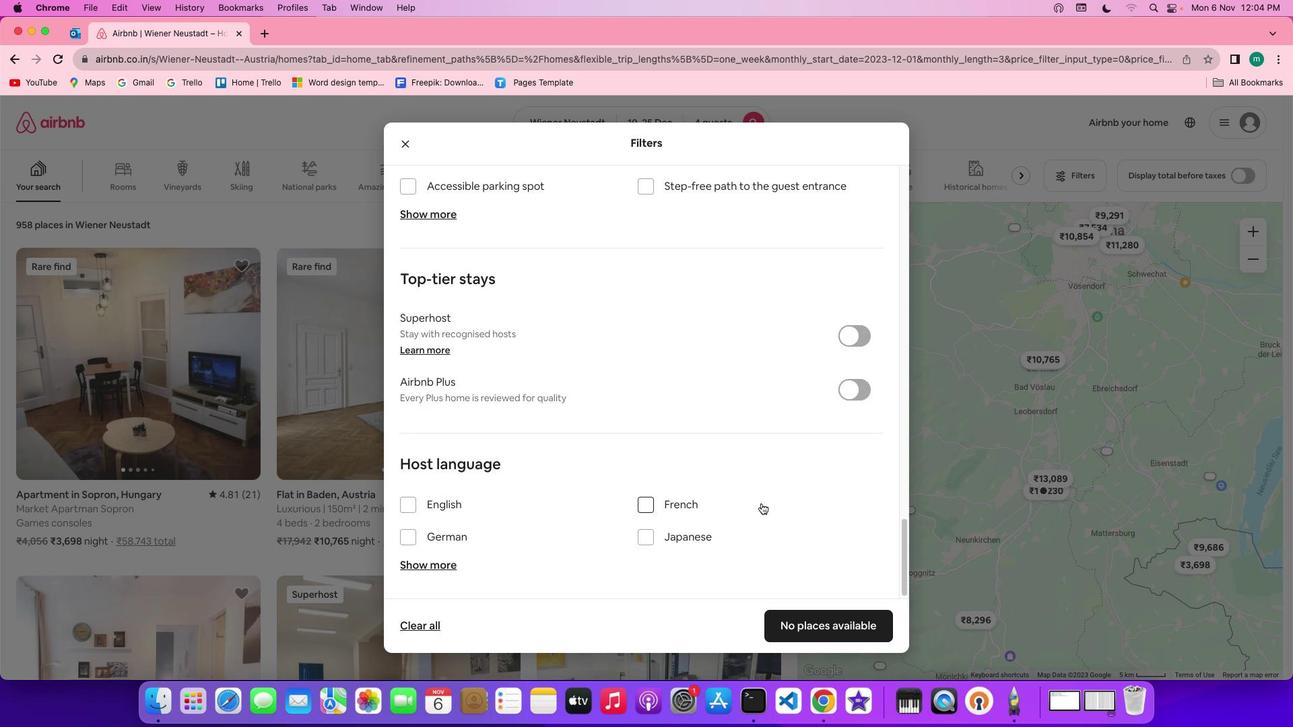 
Action: Mouse scrolled (755, 492) with delta (0, -3)
Screenshot: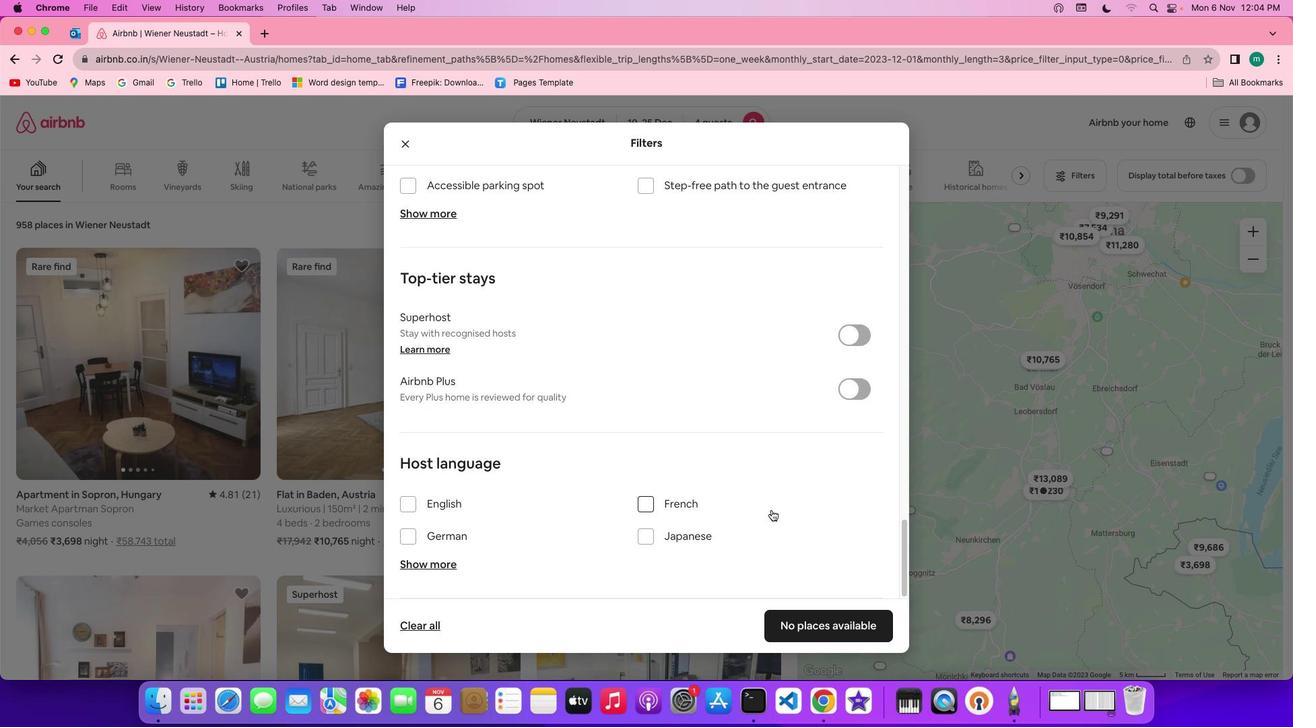 
Action: Mouse moved to (771, 510)
Screenshot: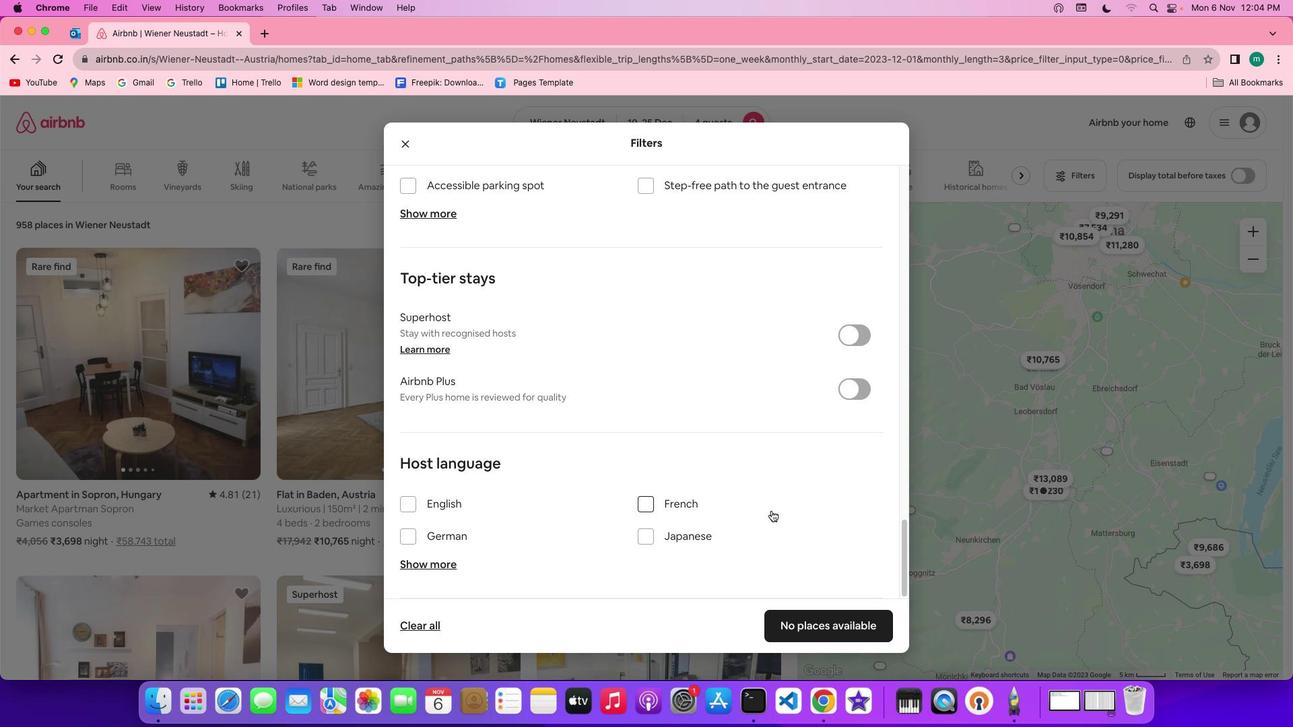 
Action: Mouse scrolled (771, 510) with delta (0, 0)
Screenshot: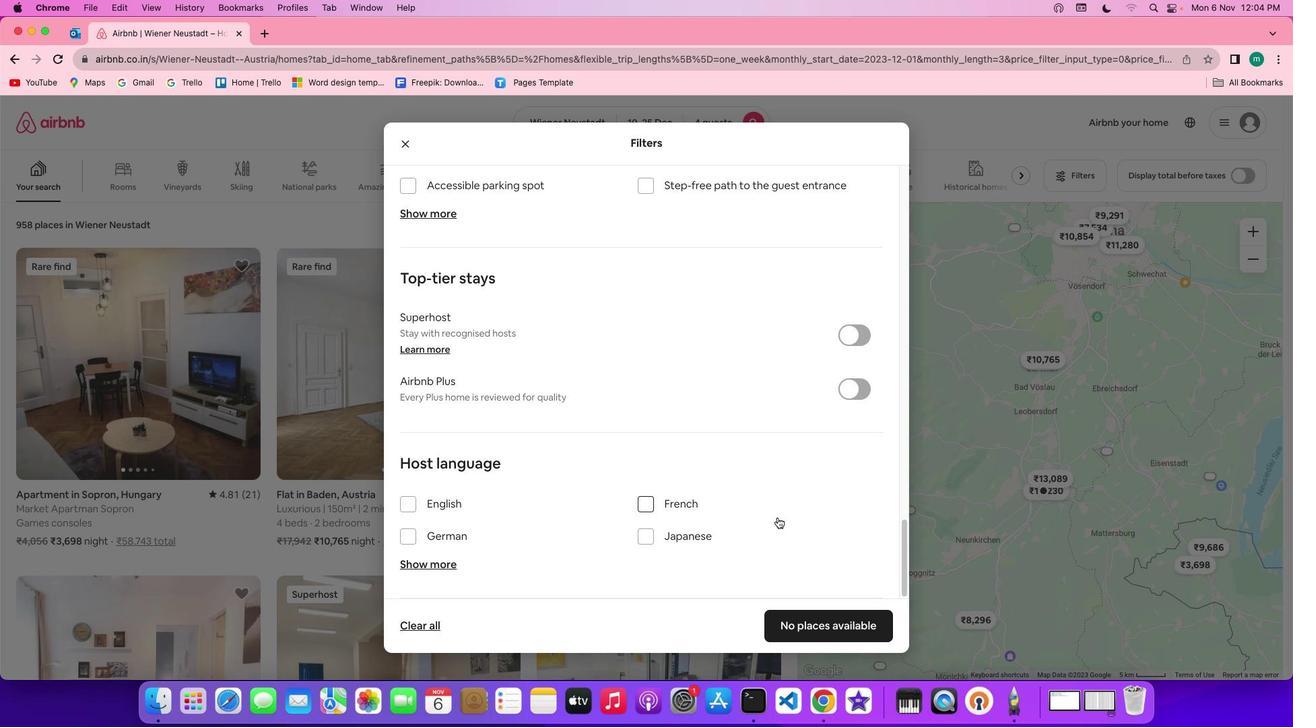 
Action: Mouse scrolled (771, 510) with delta (0, 0)
Screenshot: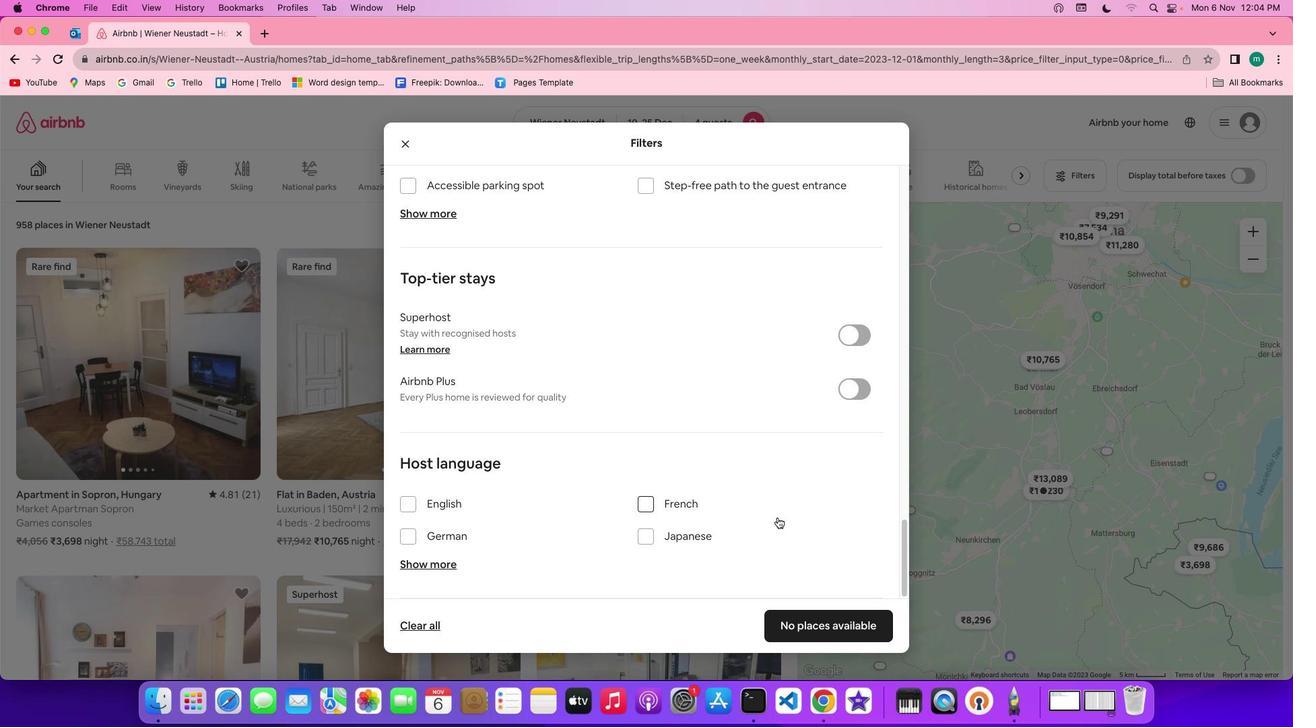
Action: Mouse moved to (771, 510)
Screenshot: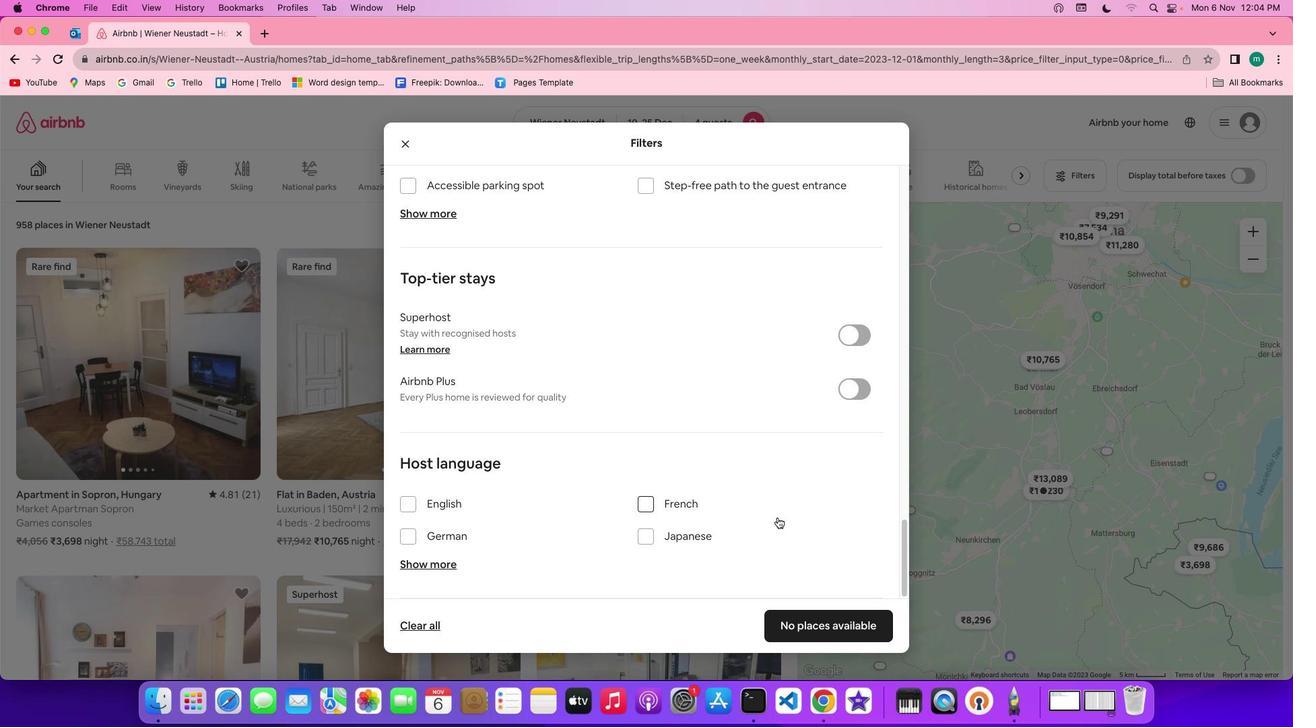 
Action: Mouse scrolled (771, 510) with delta (0, -2)
Screenshot: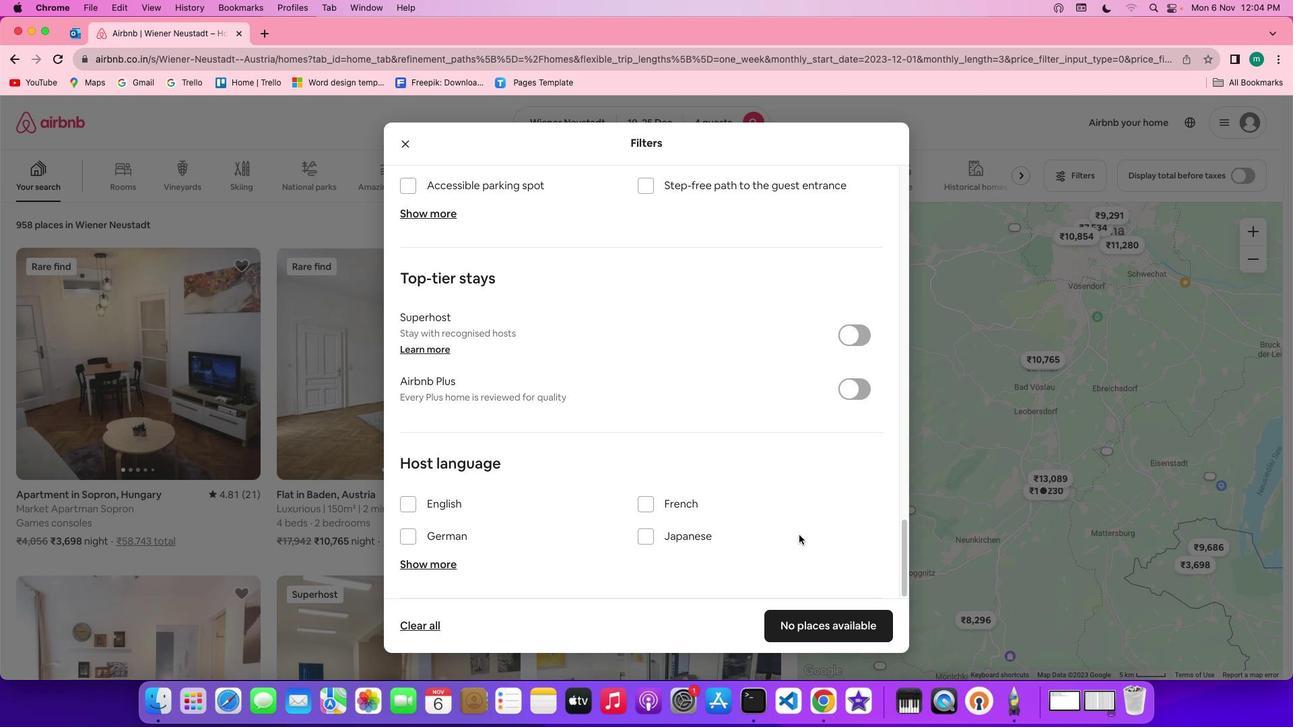 
Action: Mouse scrolled (771, 510) with delta (0, -3)
Screenshot: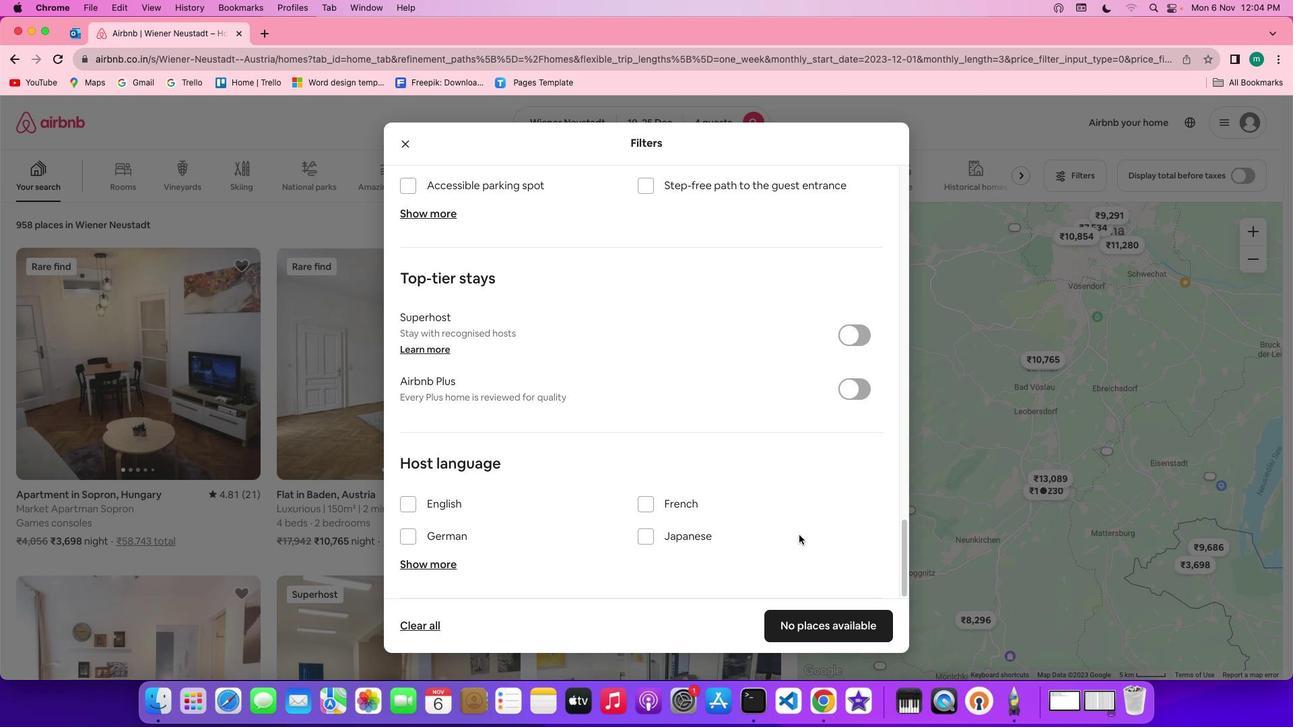 
Action: Mouse scrolled (771, 510) with delta (0, -4)
Screenshot: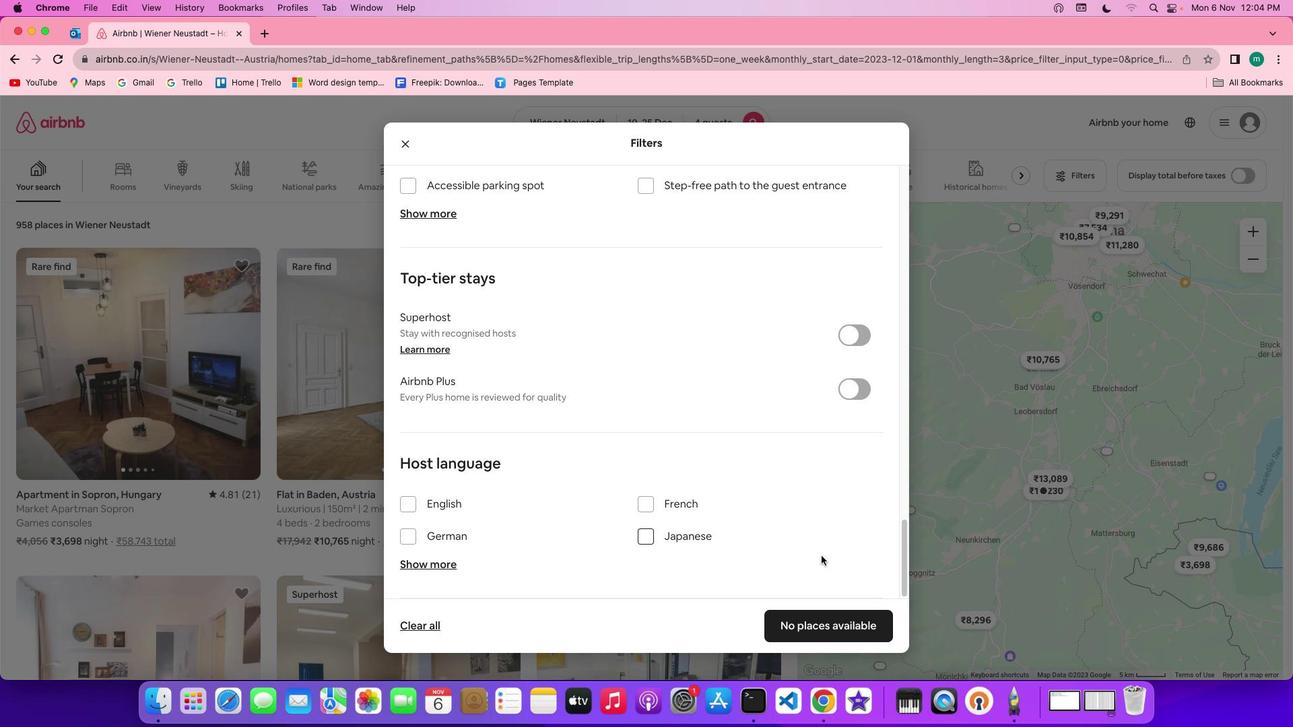
Action: Mouse moved to (872, 629)
Screenshot: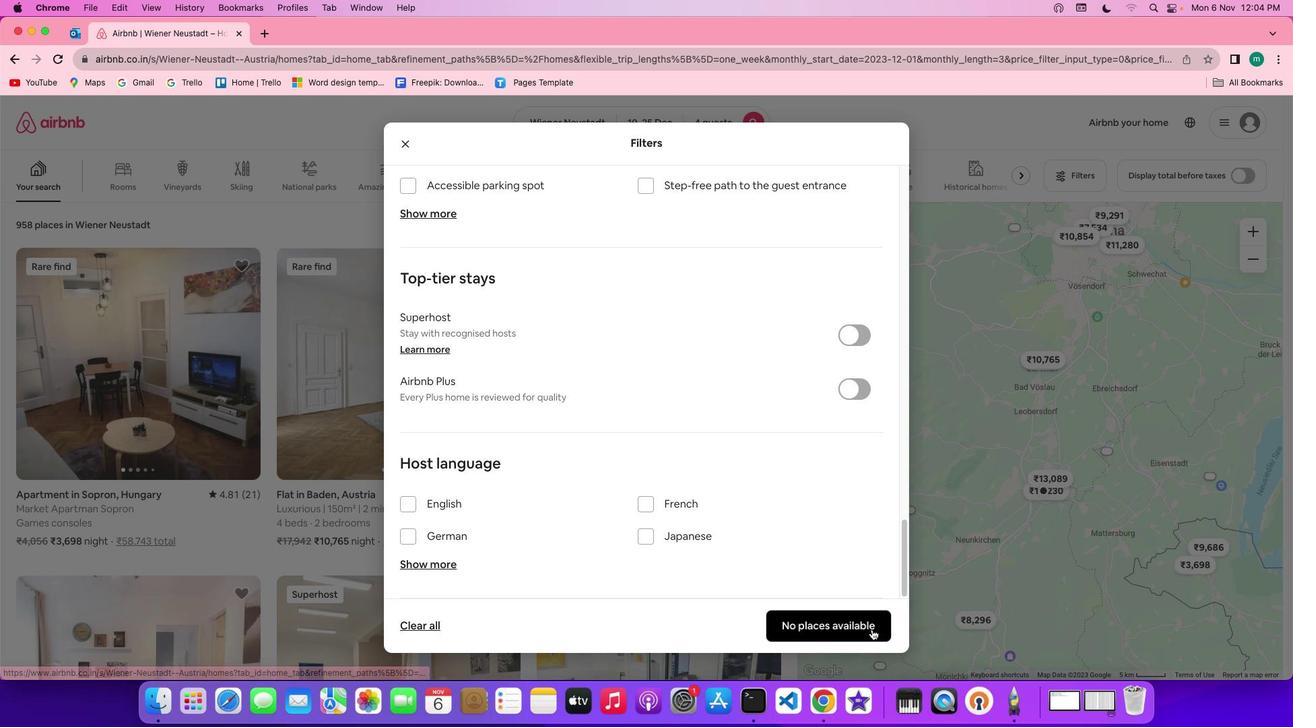 
Action: Mouse pressed left at (872, 629)
Screenshot: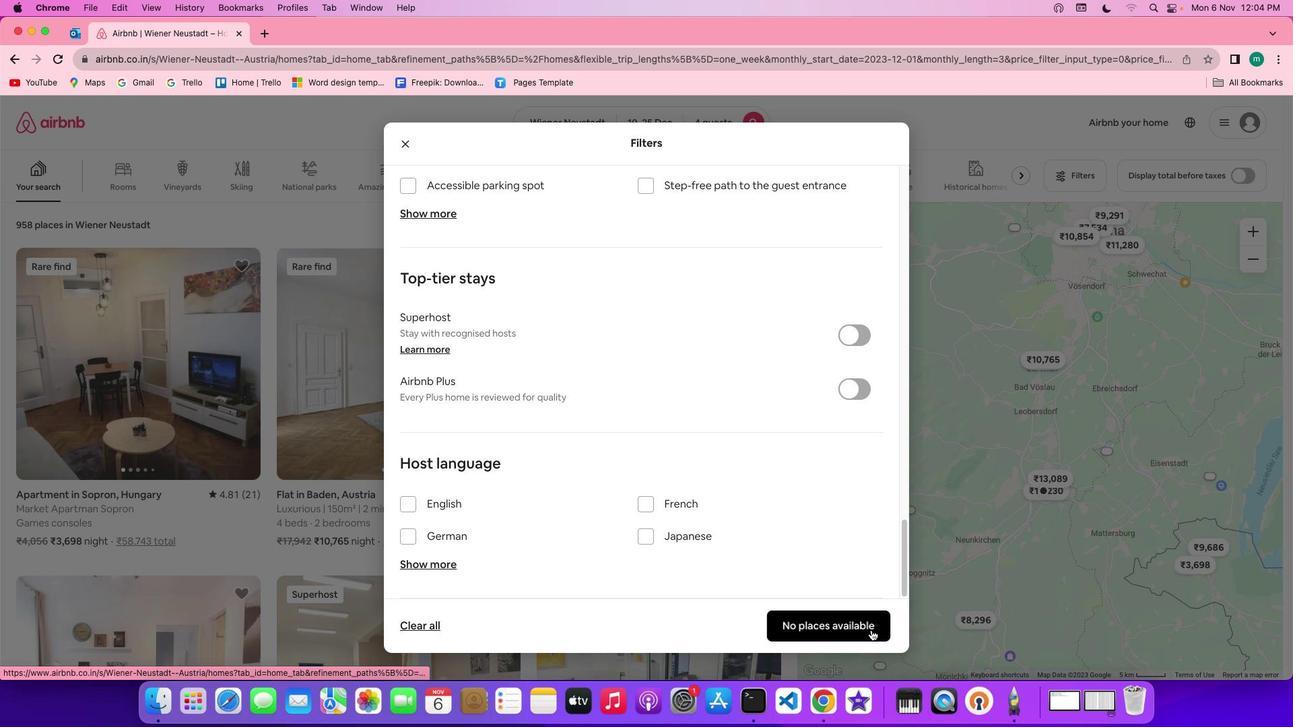 
Action: Mouse moved to (216, 412)
Screenshot: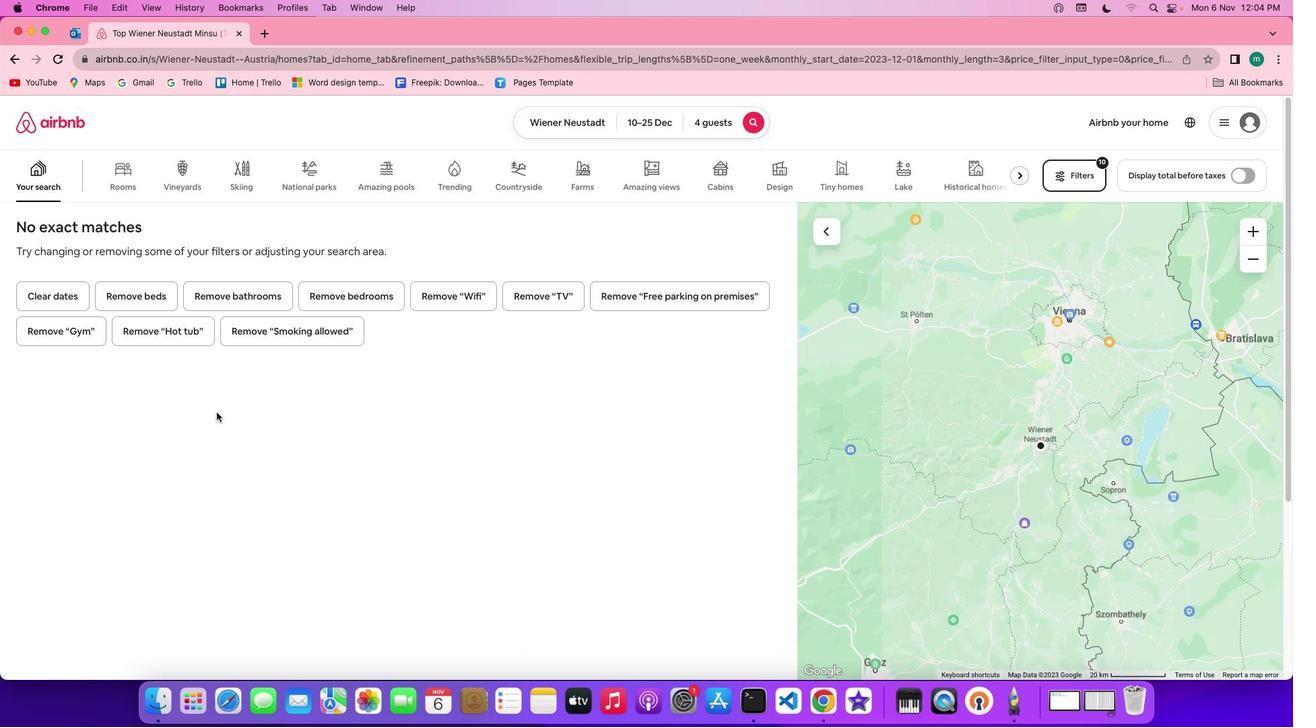 
